 Task: Open a blank sheet, save the file as dogs.html Insert a picture of 'Dog' with name  ' Dog.png ' Apply border to the image, change style to straight line, color Brown and width '4 pt'
Action: Mouse moved to (296, 204)
Screenshot: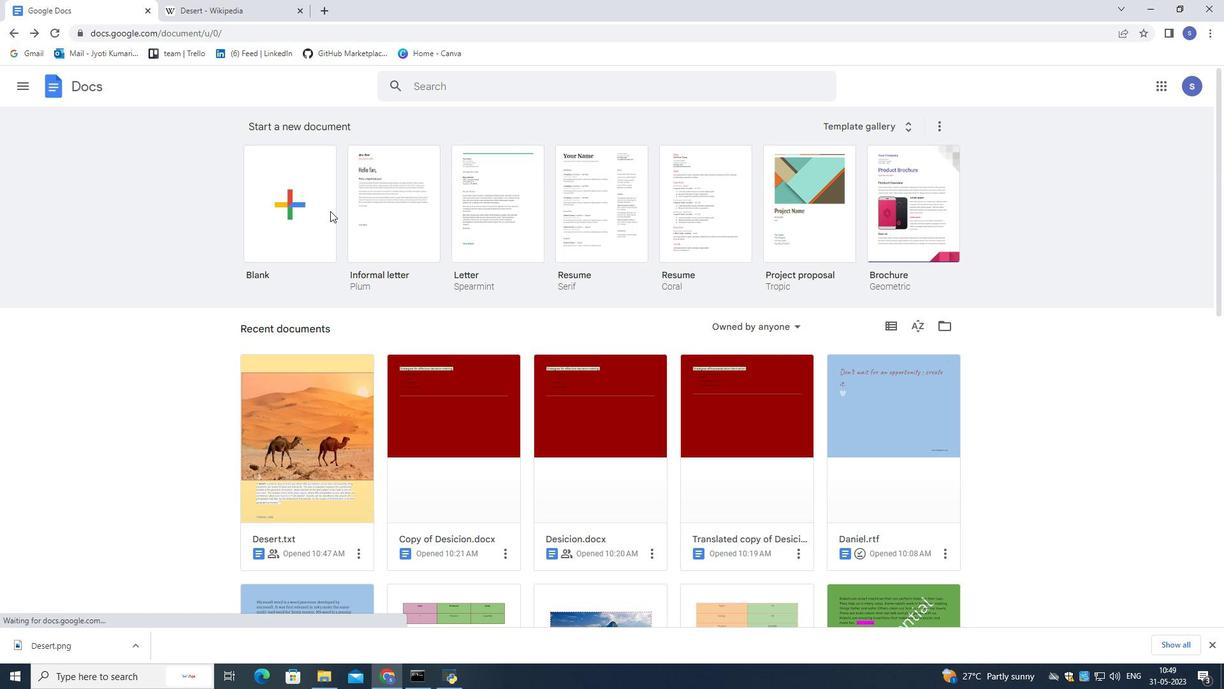 
Action: Mouse pressed left at (296, 204)
Screenshot: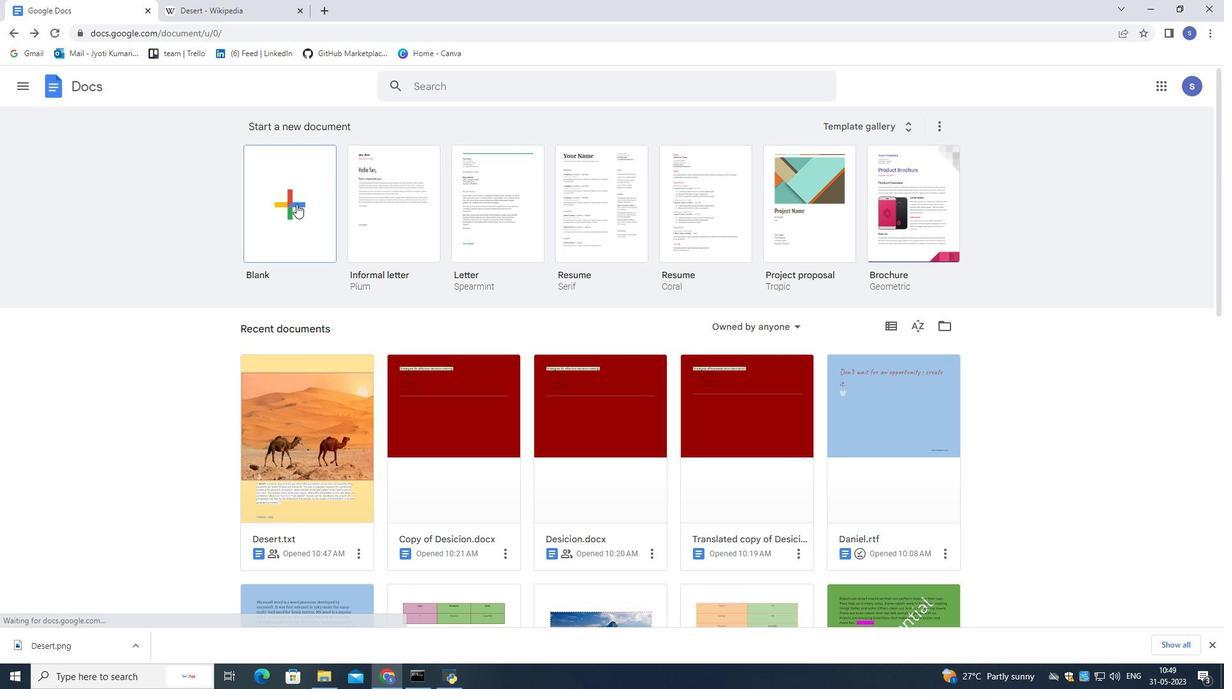 
Action: Mouse moved to (68, 81)
Screenshot: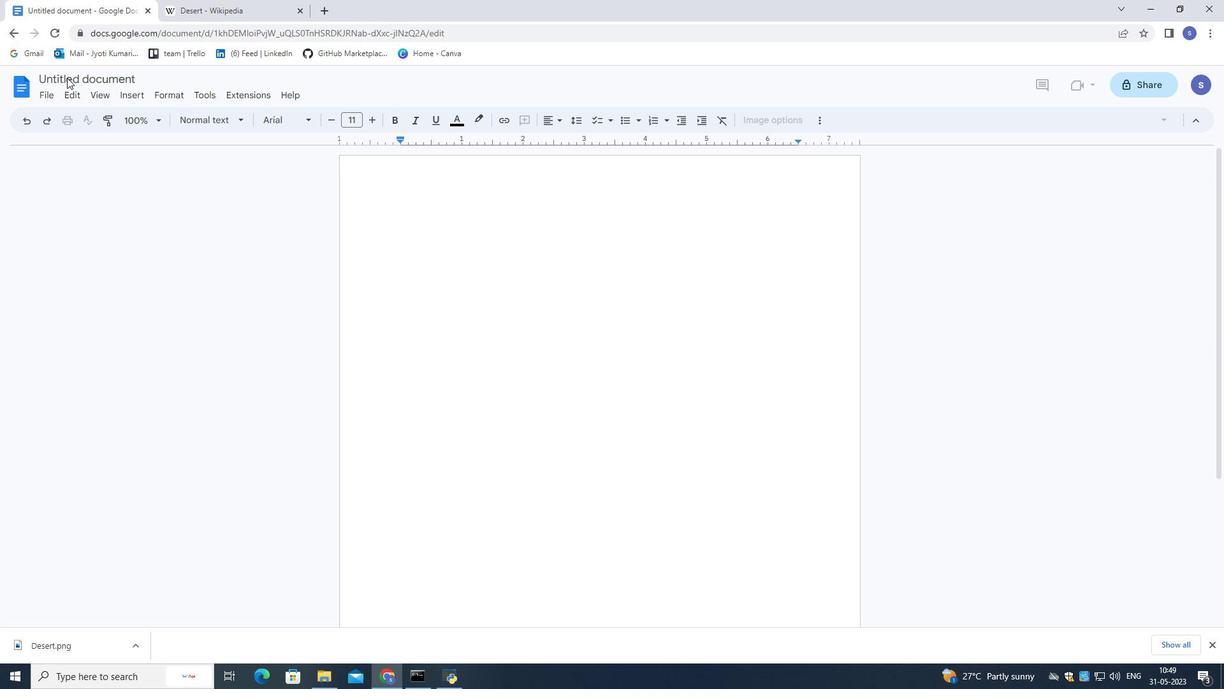
Action: Mouse pressed left at (68, 81)
Screenshot: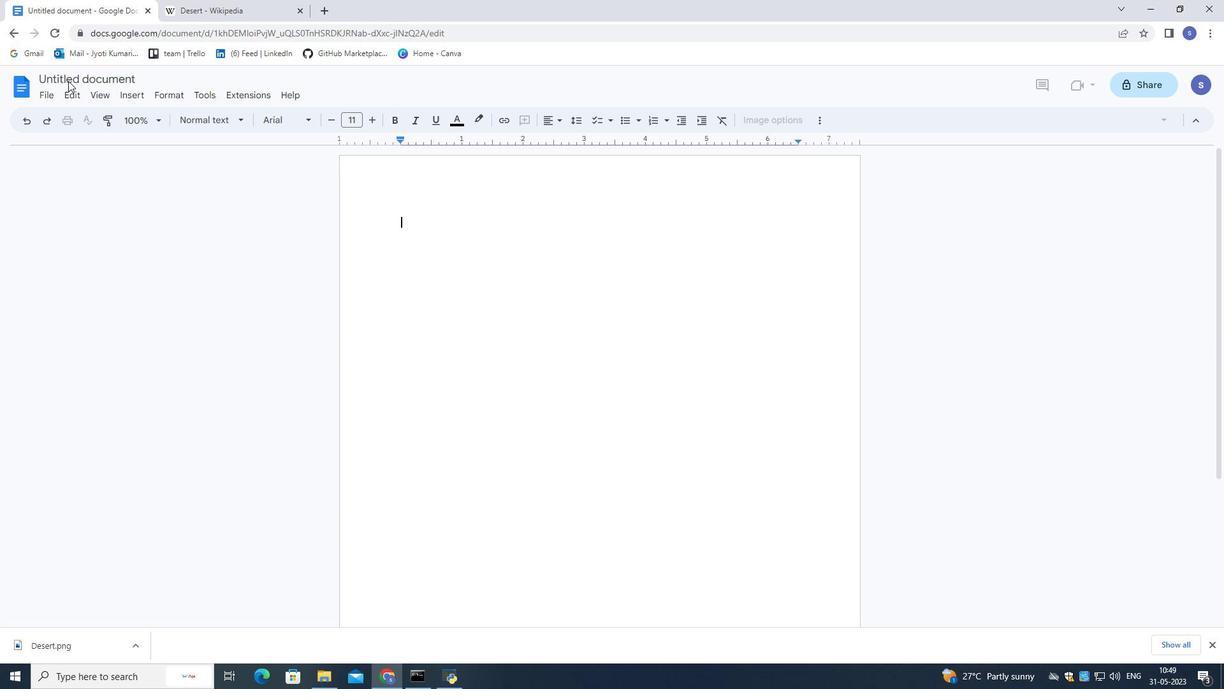 
Action: Mouse moved to (67, 75)
Screenshot: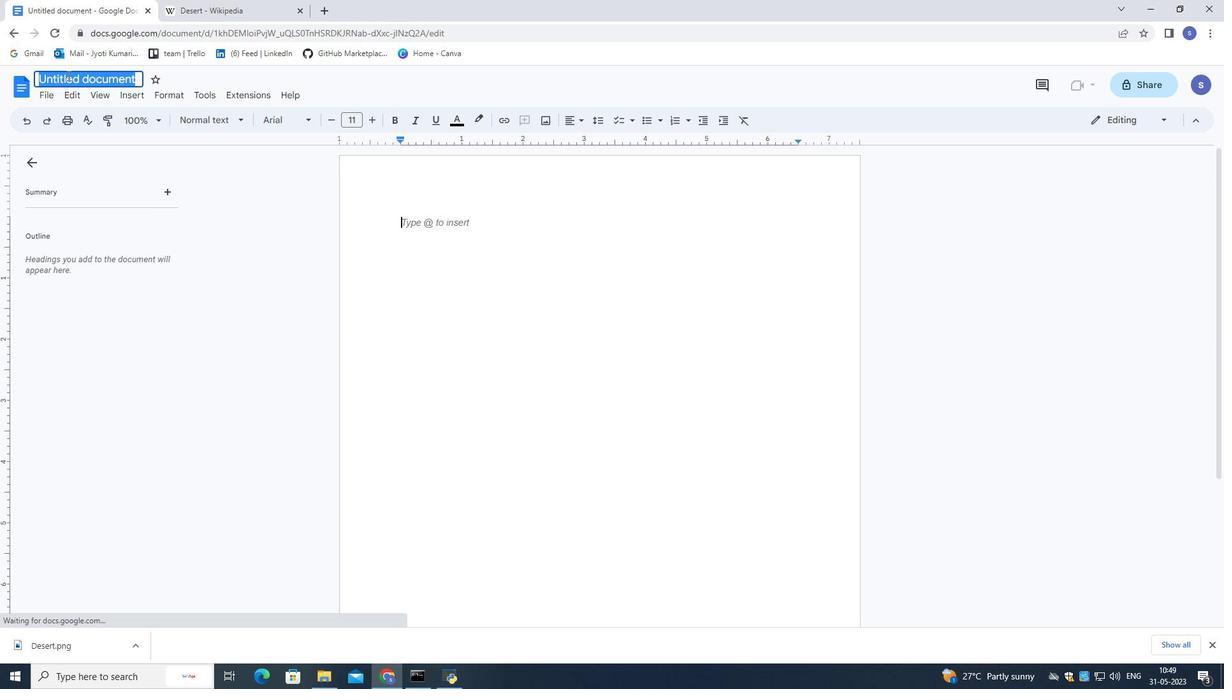 
Action: Key pressed d
Screenshot: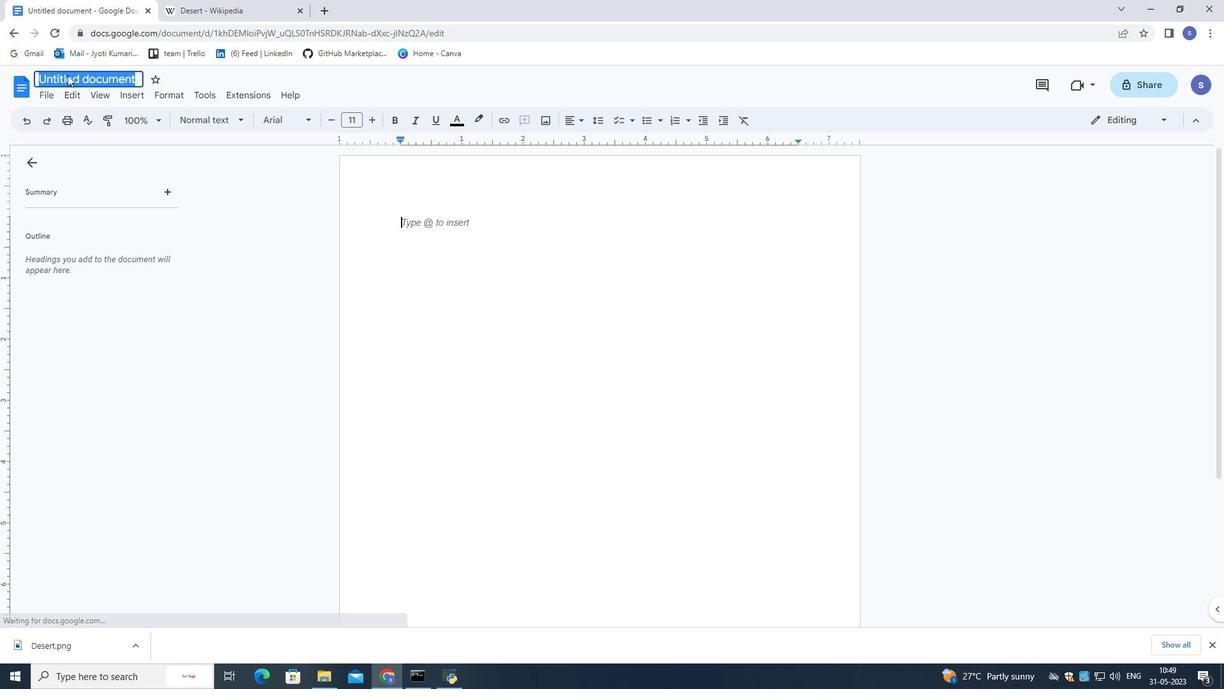 
Action: Mouse moved to (65, 73)
Screenshot: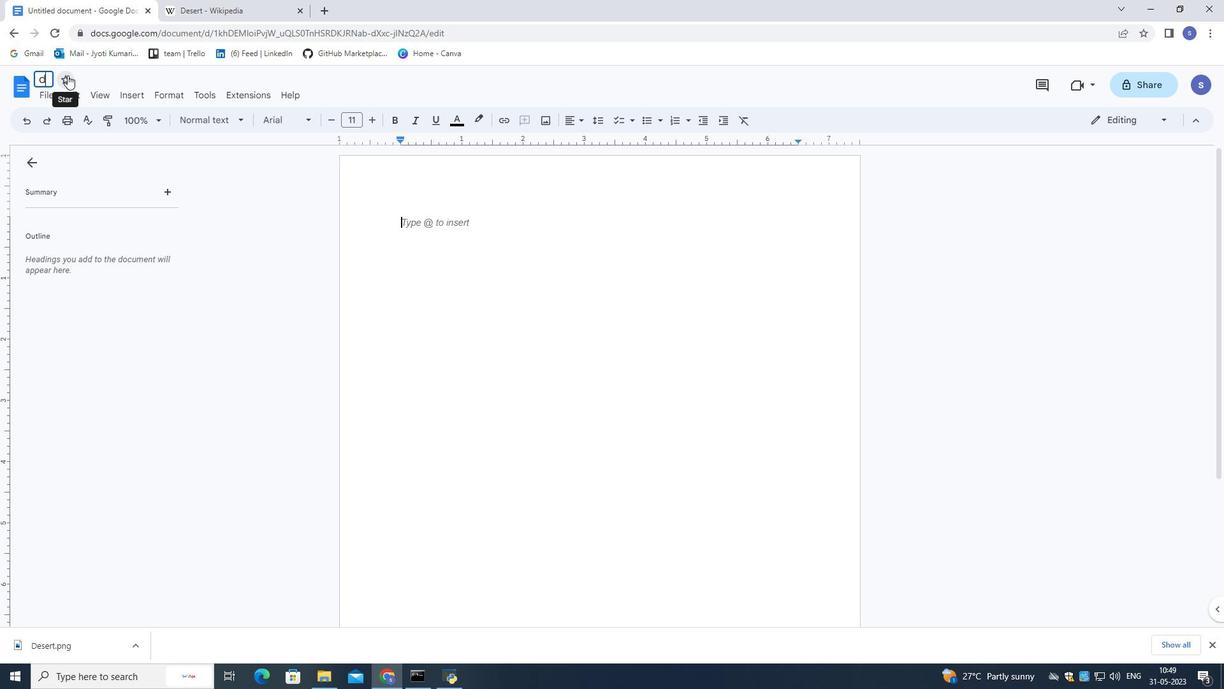
Action: Key pressed o
Screenshot: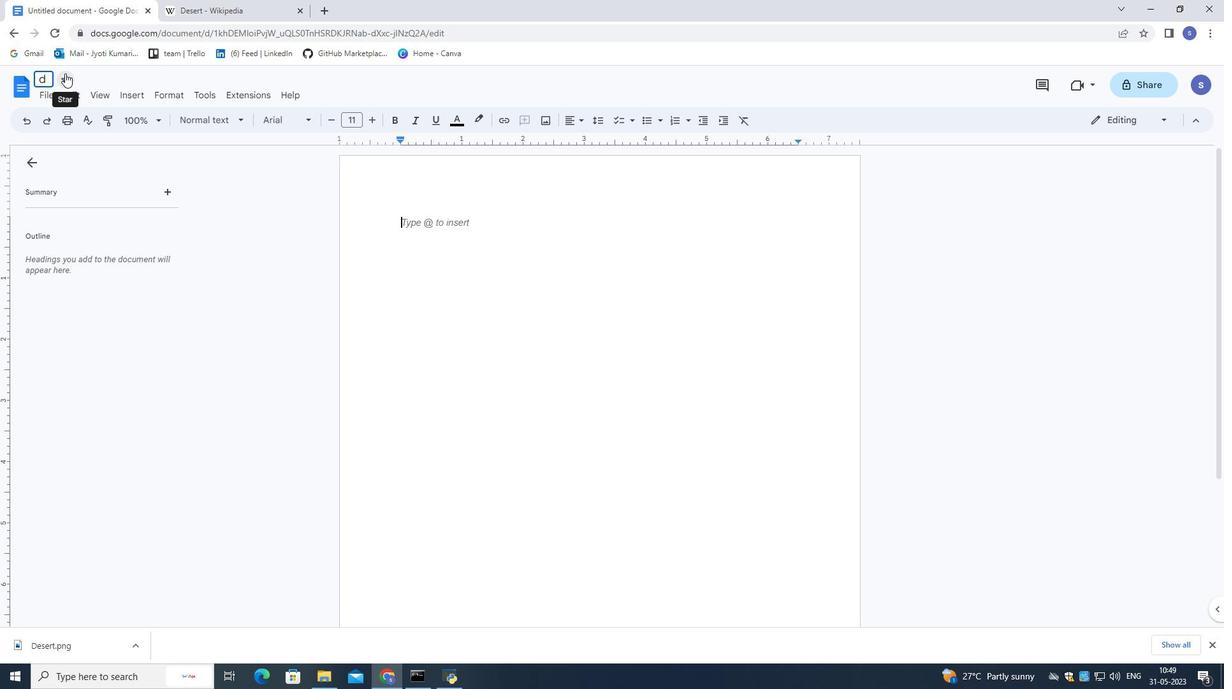 
Action: Mouse moved to (64, 72)
Screenshot: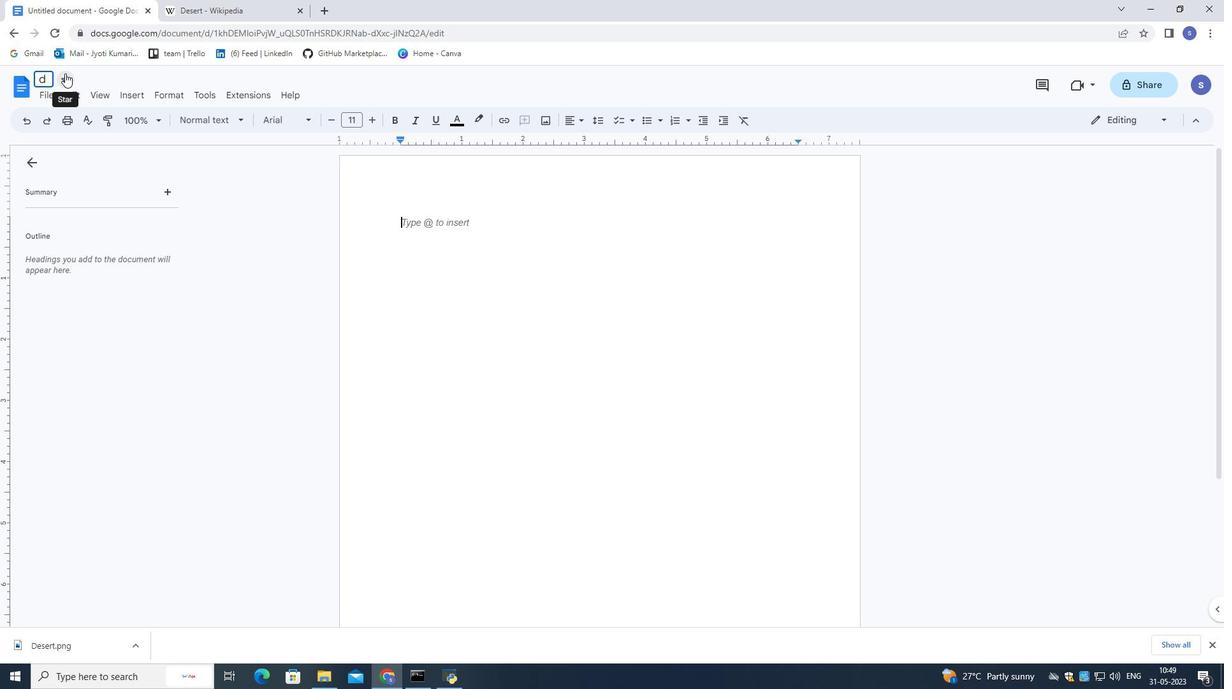 
Action: Key pressed gs
Screenshot: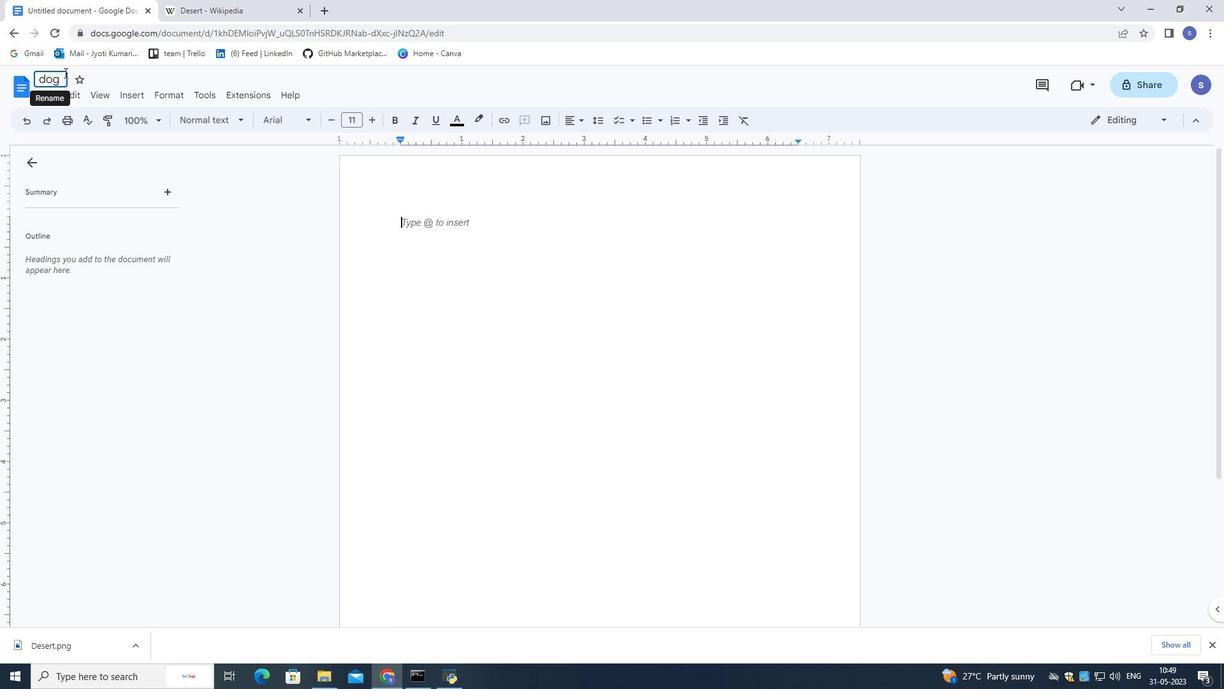 
Action: Mouse moved to (64, 72)
Screenshot: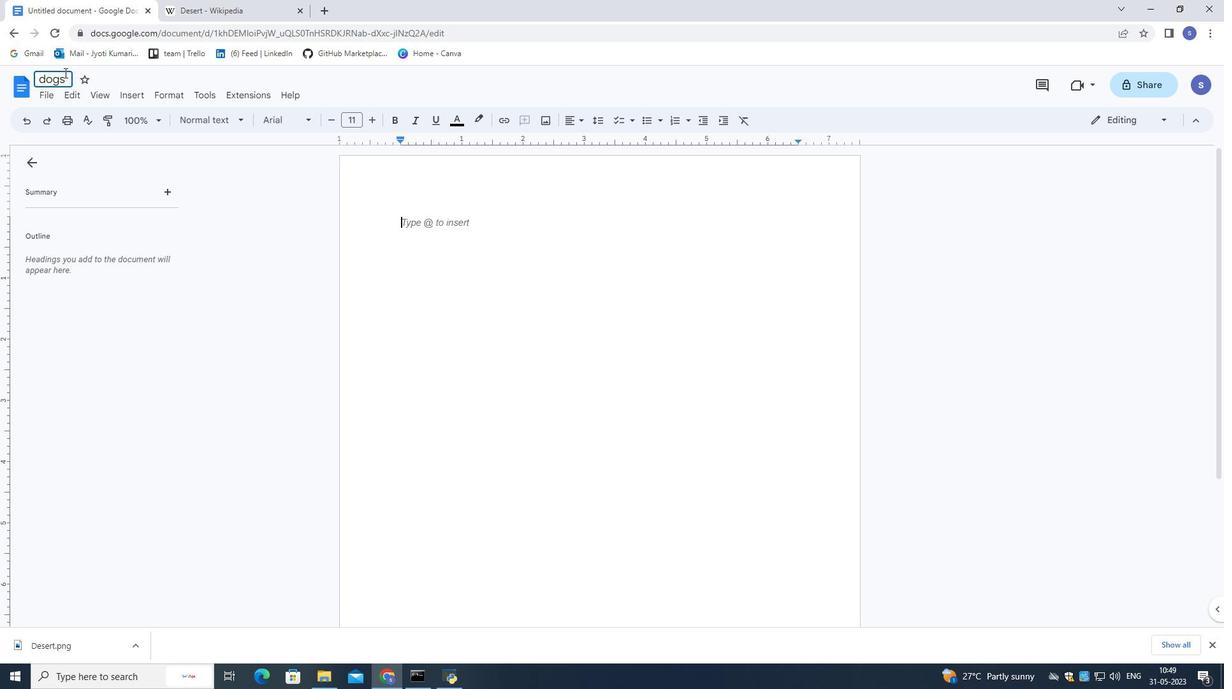 
Action: Key pressed .htnl
Screenshot: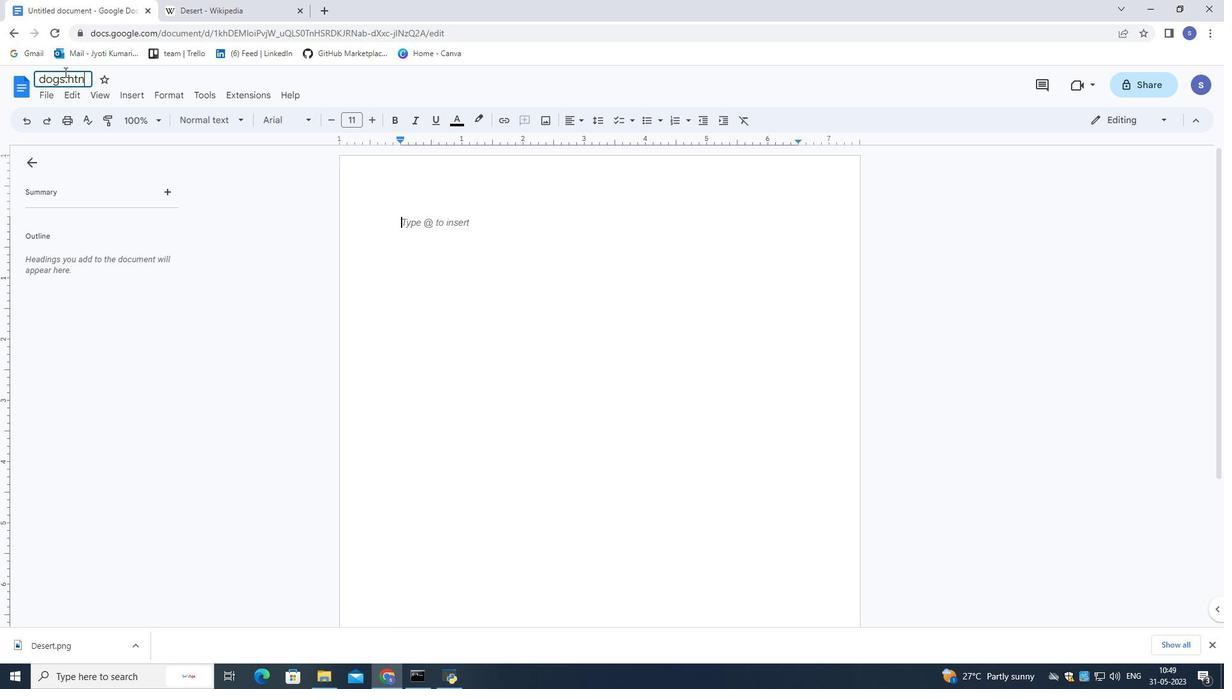 
Action: Mouse moved to (62, 69)
Screenshot: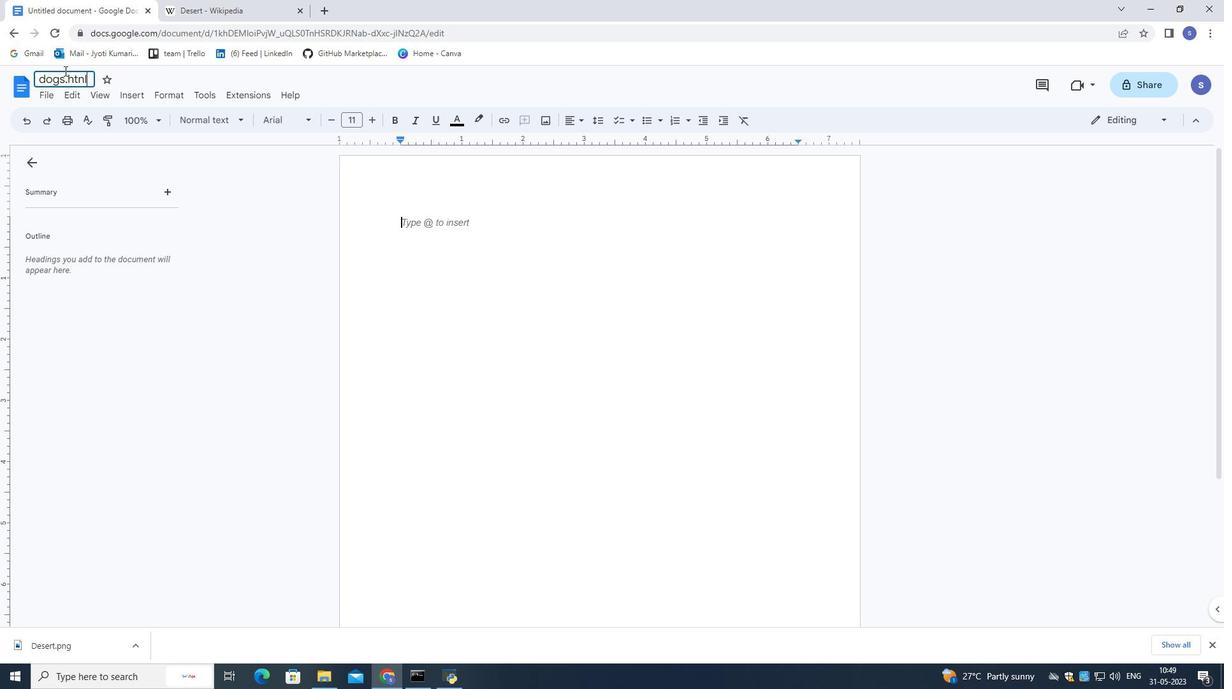 
Action: Key pressed <Key.enter>
Screenshot: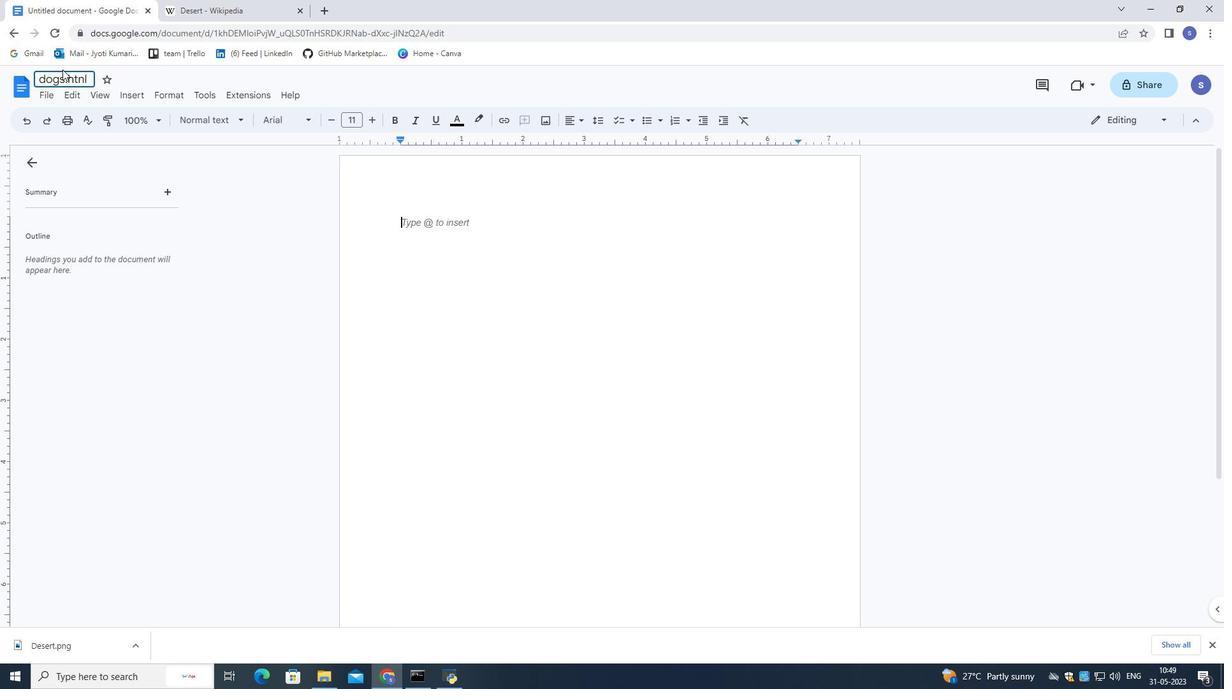 
Action: Mouse moved to (298, 9)
Screenshot: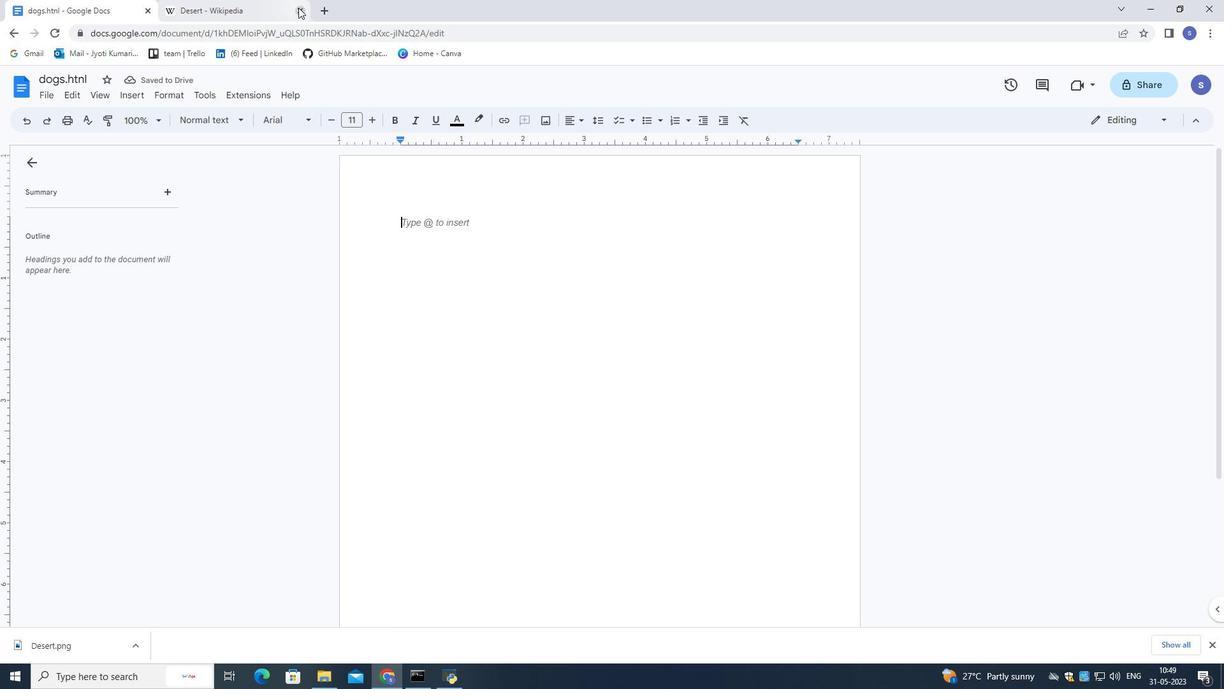 
Action: Mouse pressed left at (298, 9)
Screenshot: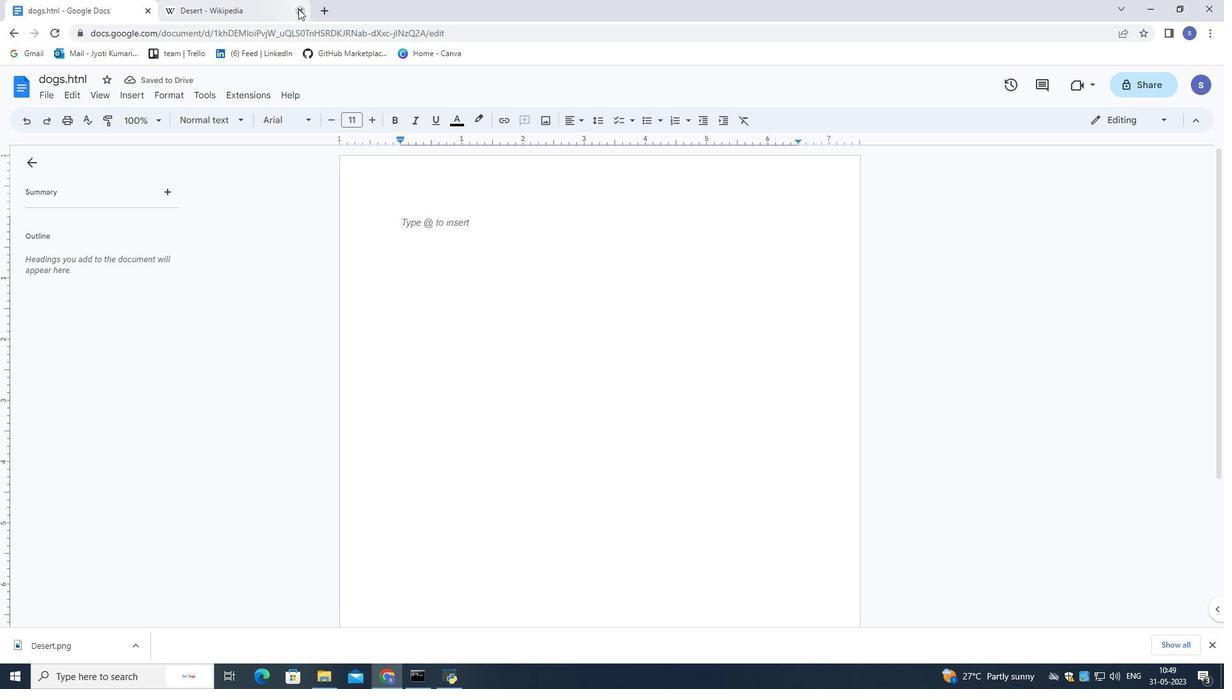 
Action: Mouse moved to (165, 14)
Screenshot: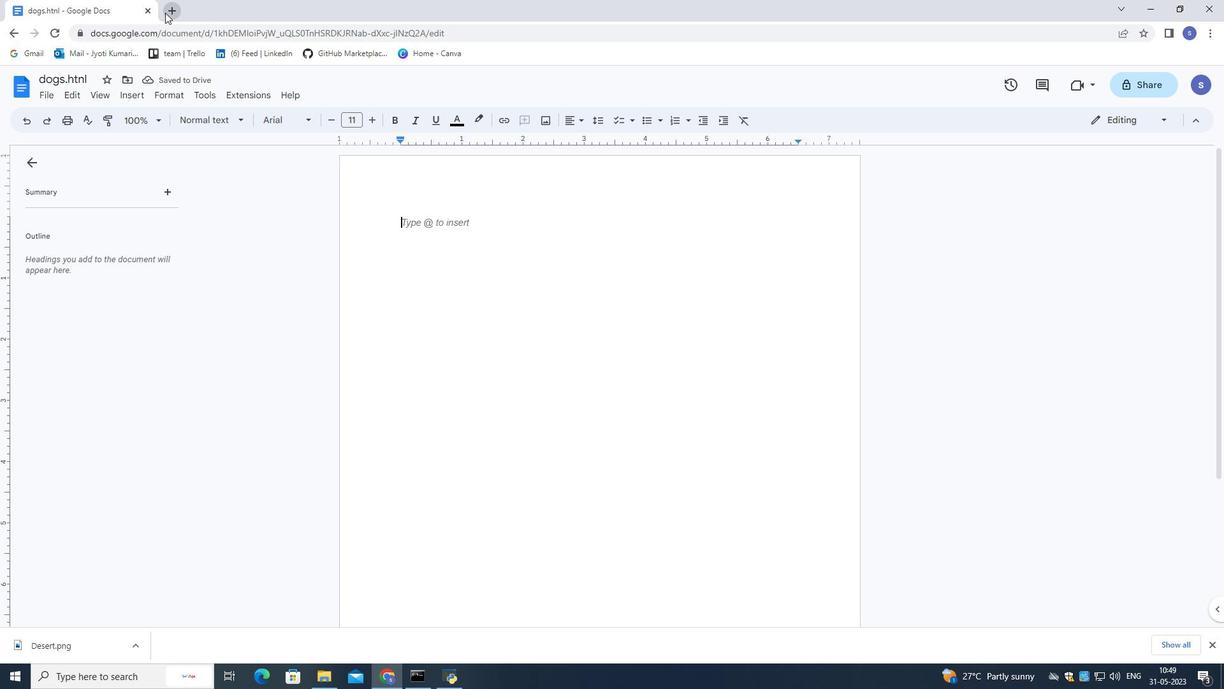 
Action: Mouse pressed left at (165, 14)
Screenshot: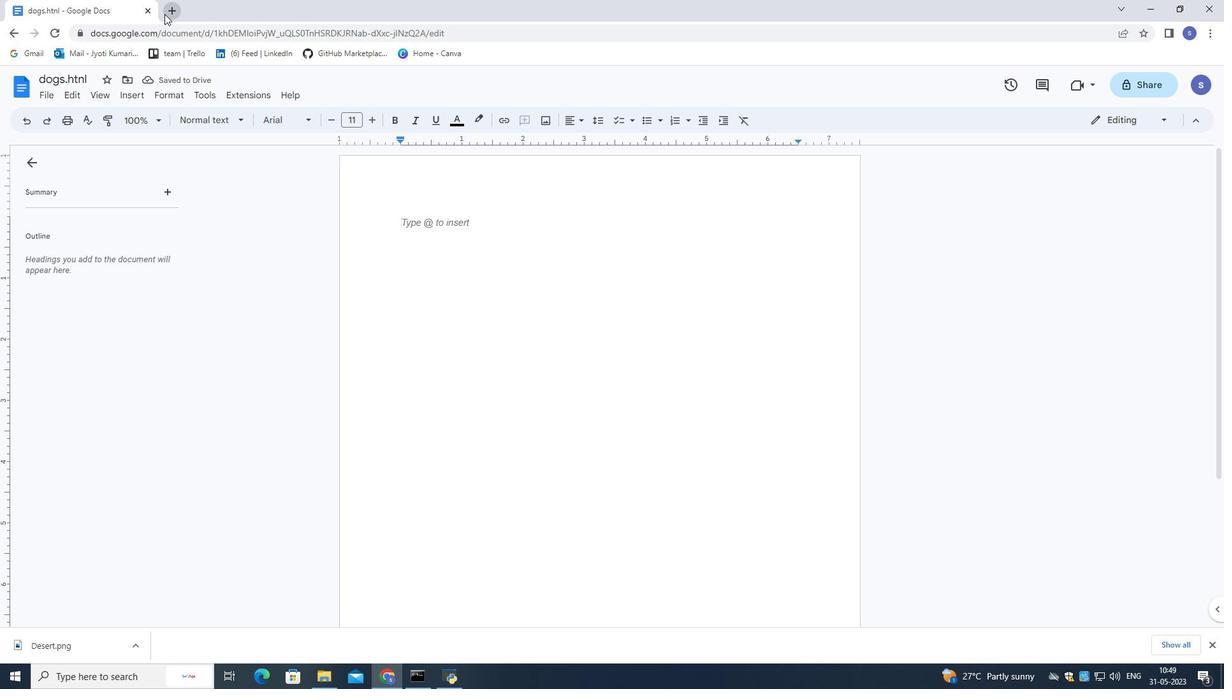 
Action: Mouse moved to (170, 17)
Screenshot: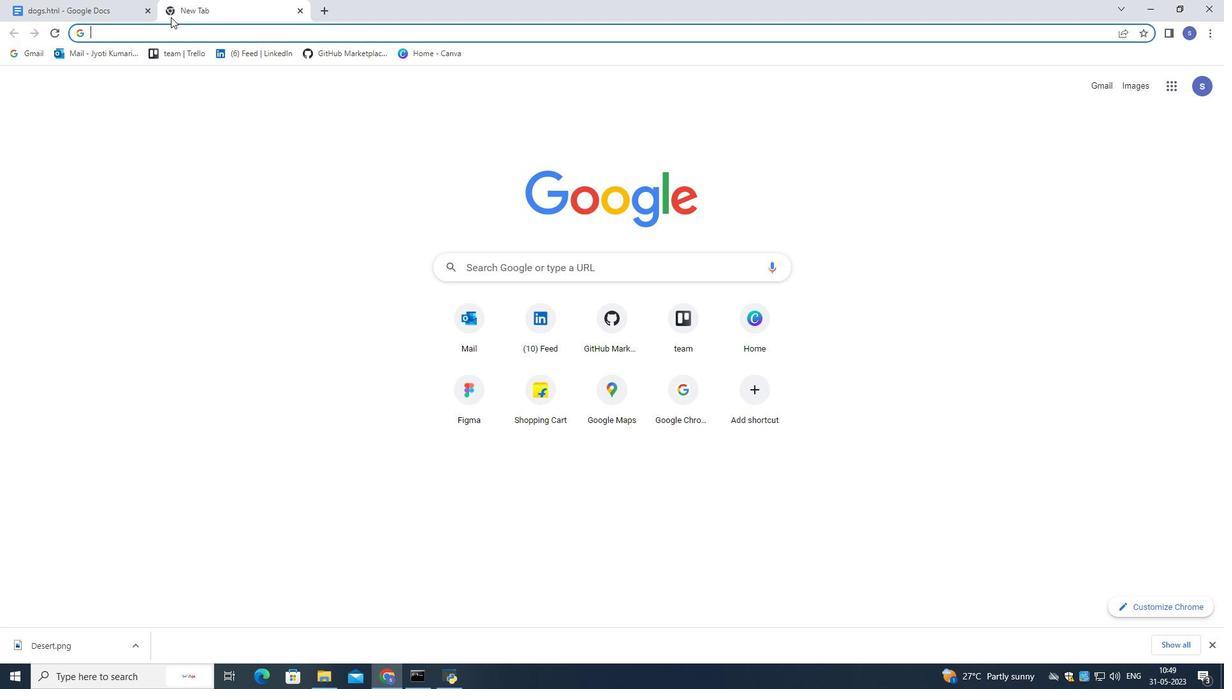 
Action: Key pressed g
Screenshot: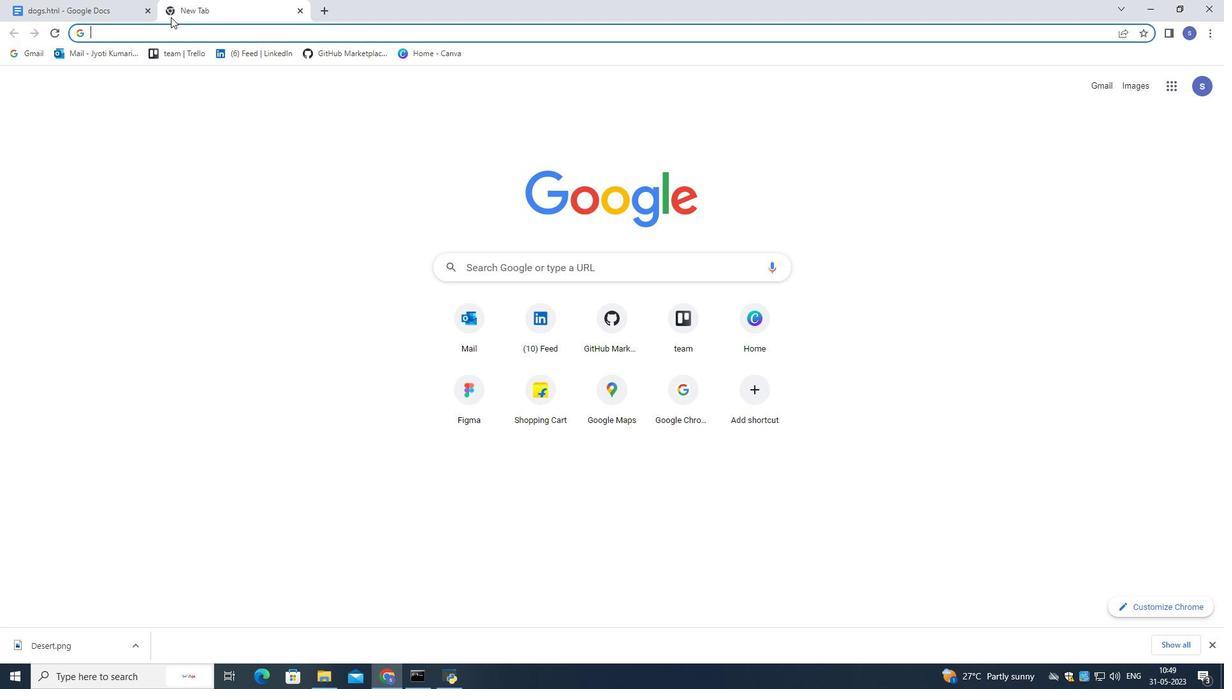 
Action: Mouse moved to (174, 21)
Screenshot: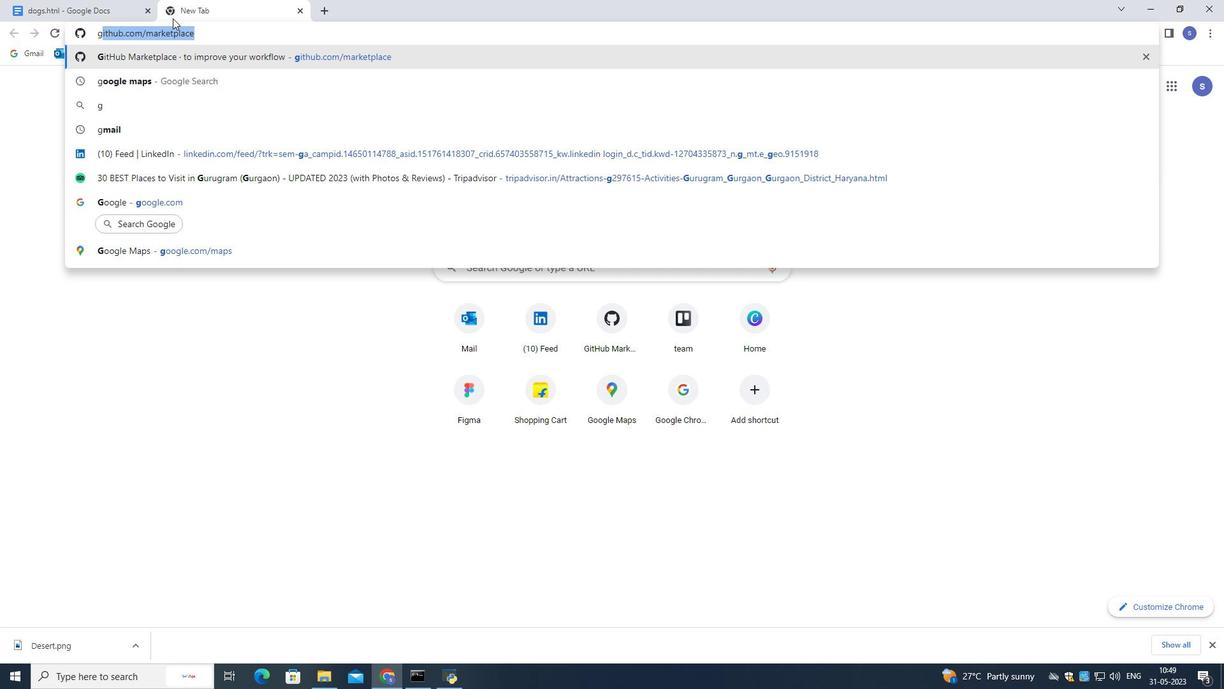 
Action: Key pressed <Key.backspace>
Screenshot: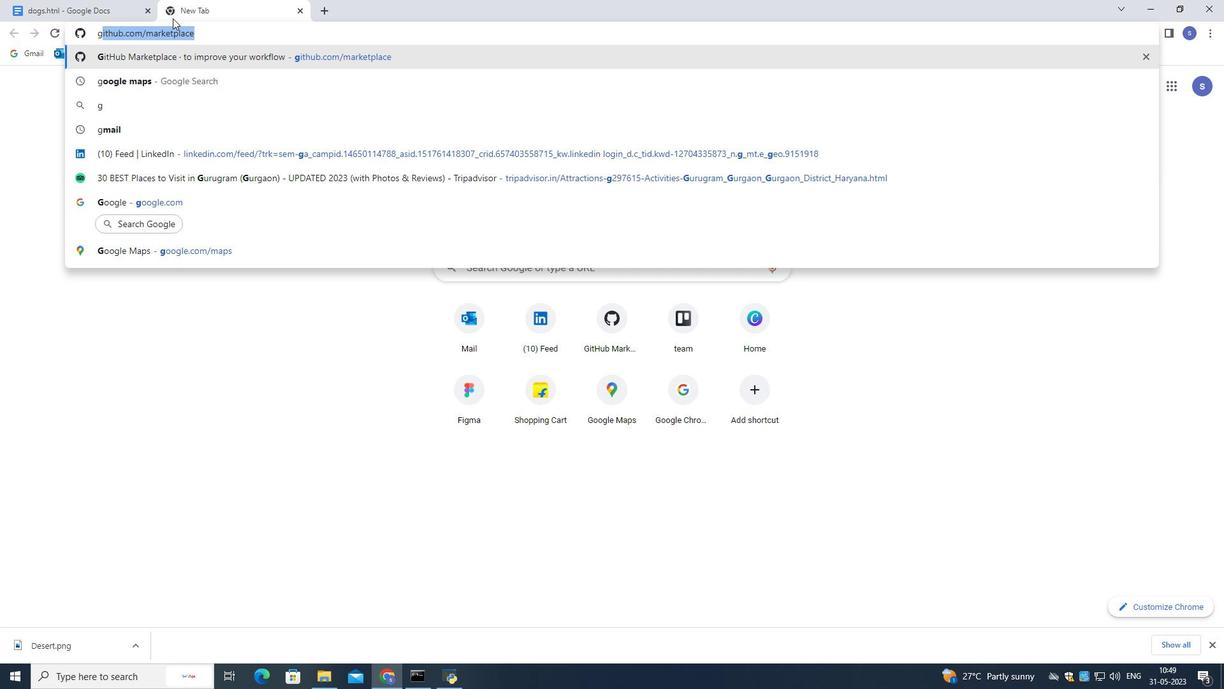 
Action: Mouse moved to (178, 25)
Screenshot: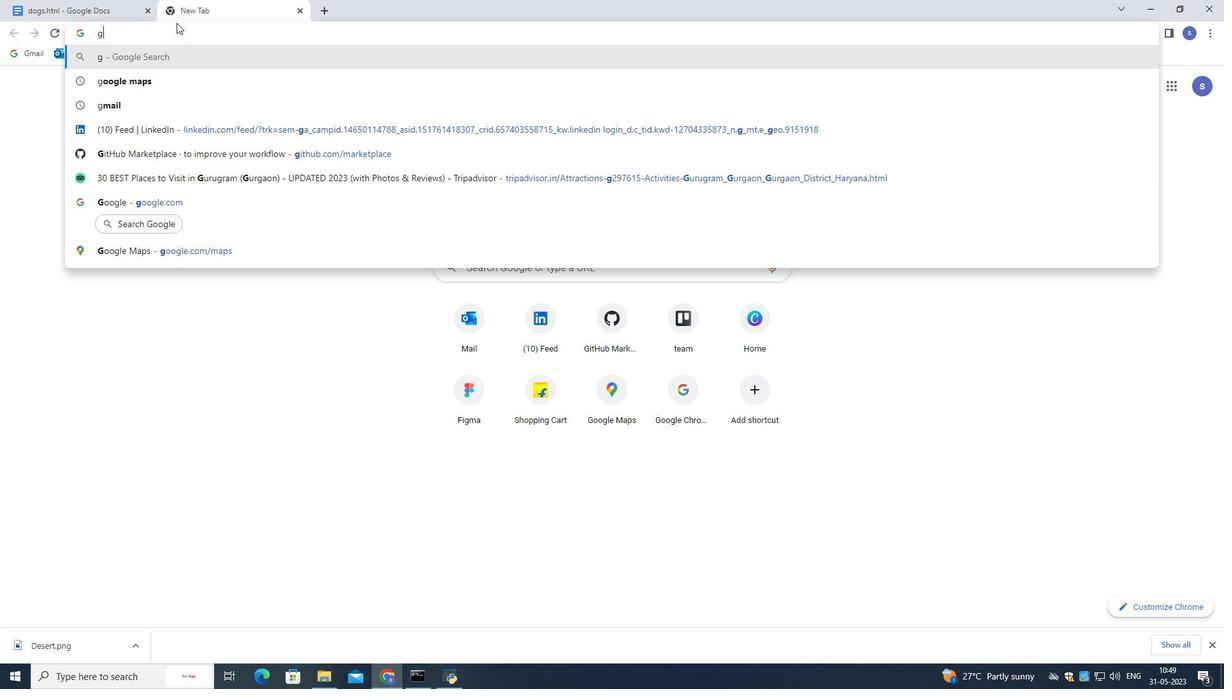 
Action: Key pressed dog<Key.space>pic
Screenshot: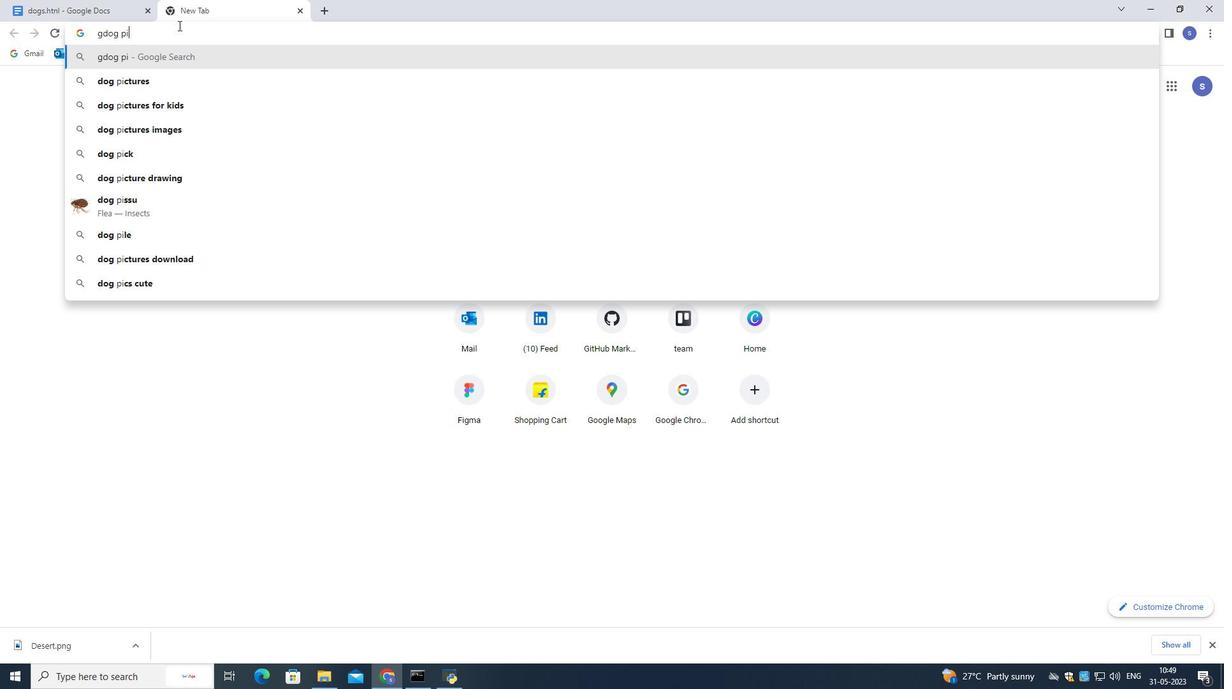 
Action: Mouse moved to (204, 81)
Screenshot: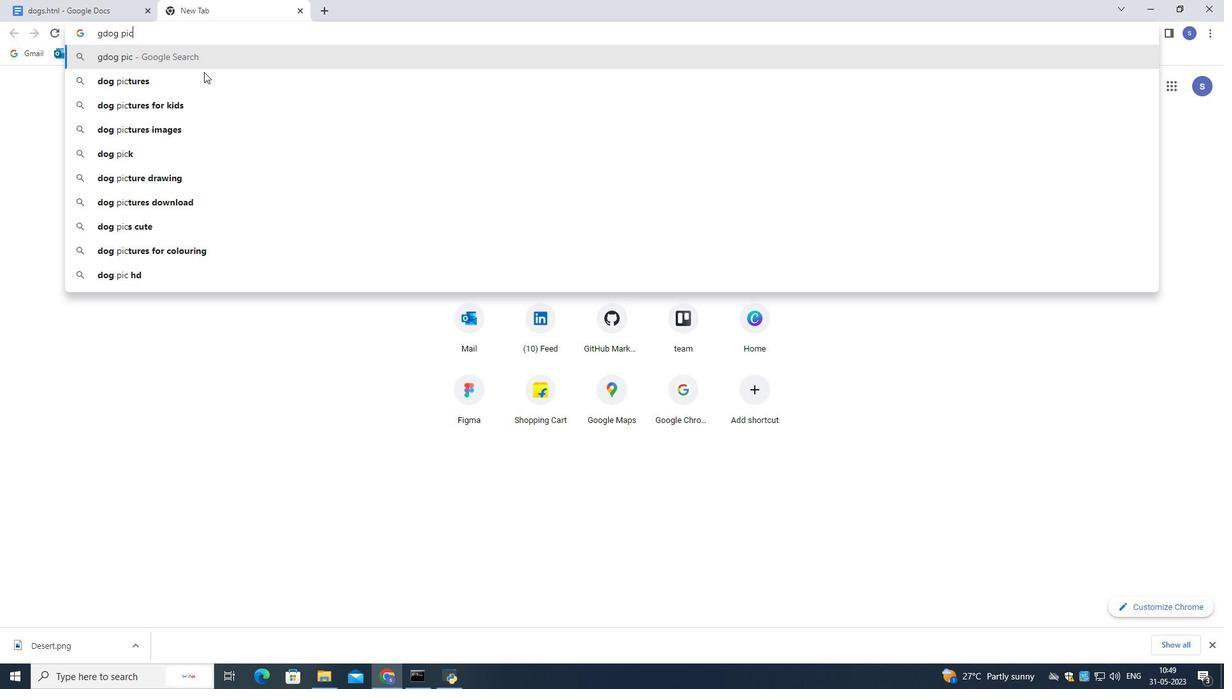 
Action: Mouse pressed left at (204, 81)
Screenshot: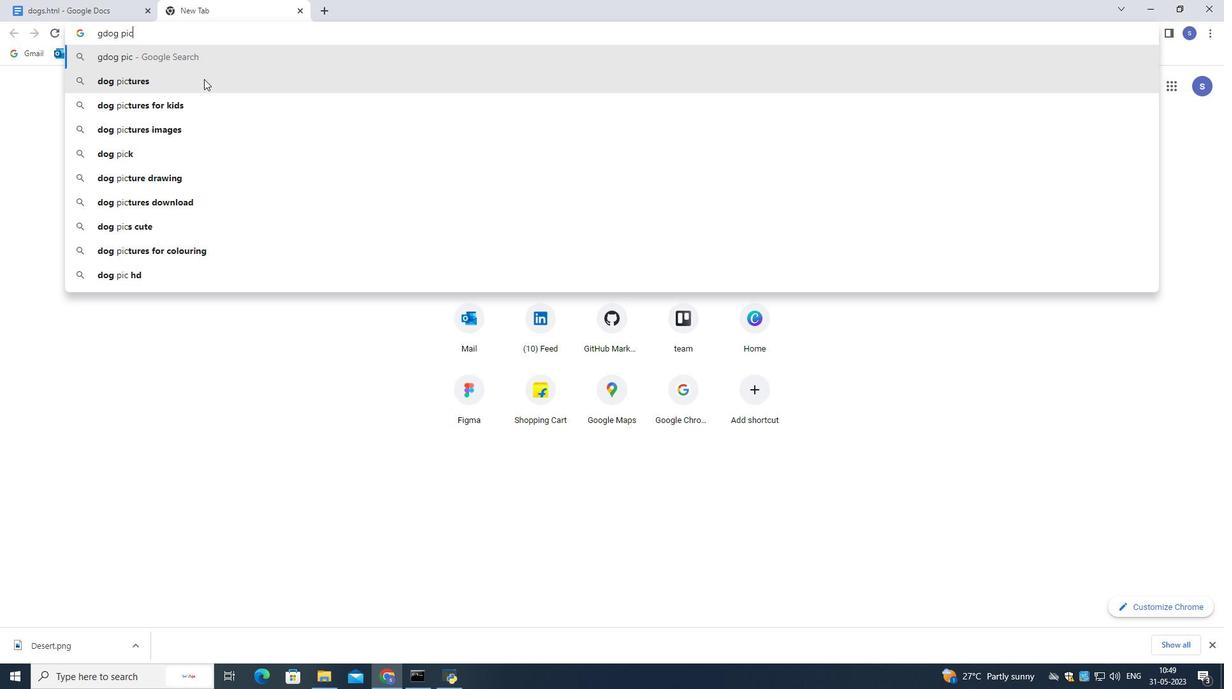 
Action: Mouse moved to (341, 499)
Screenshot: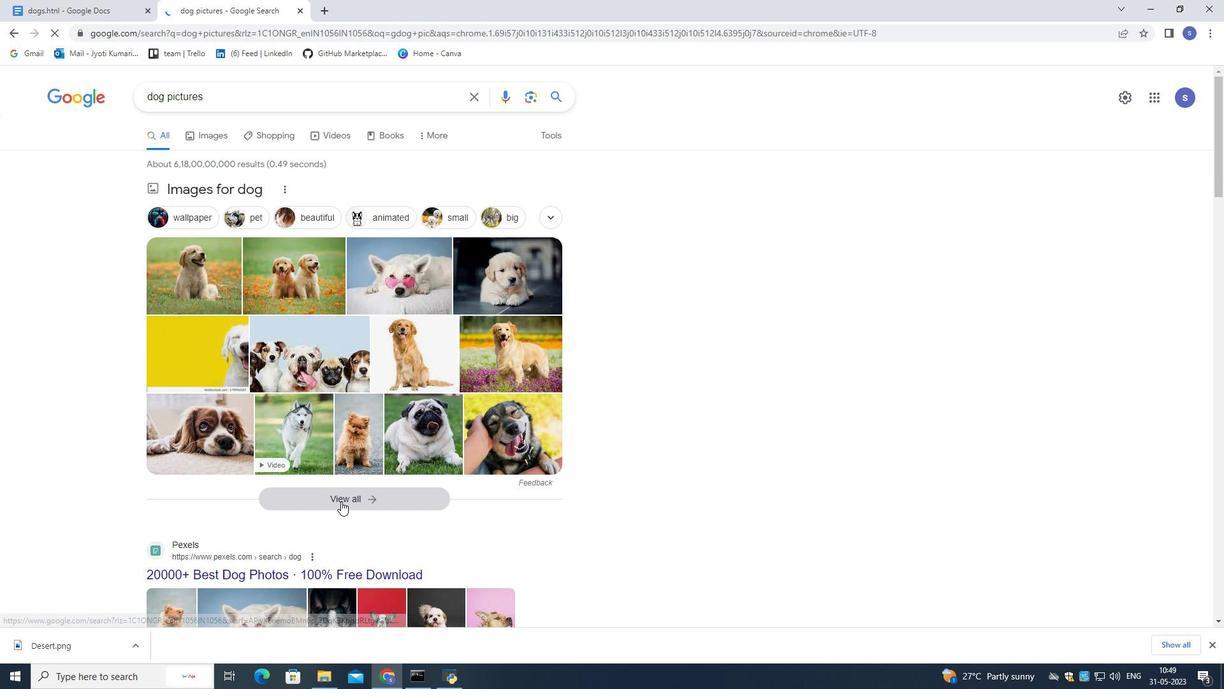 
Action: Mouse pressed left at (341, 499)
Screenshot: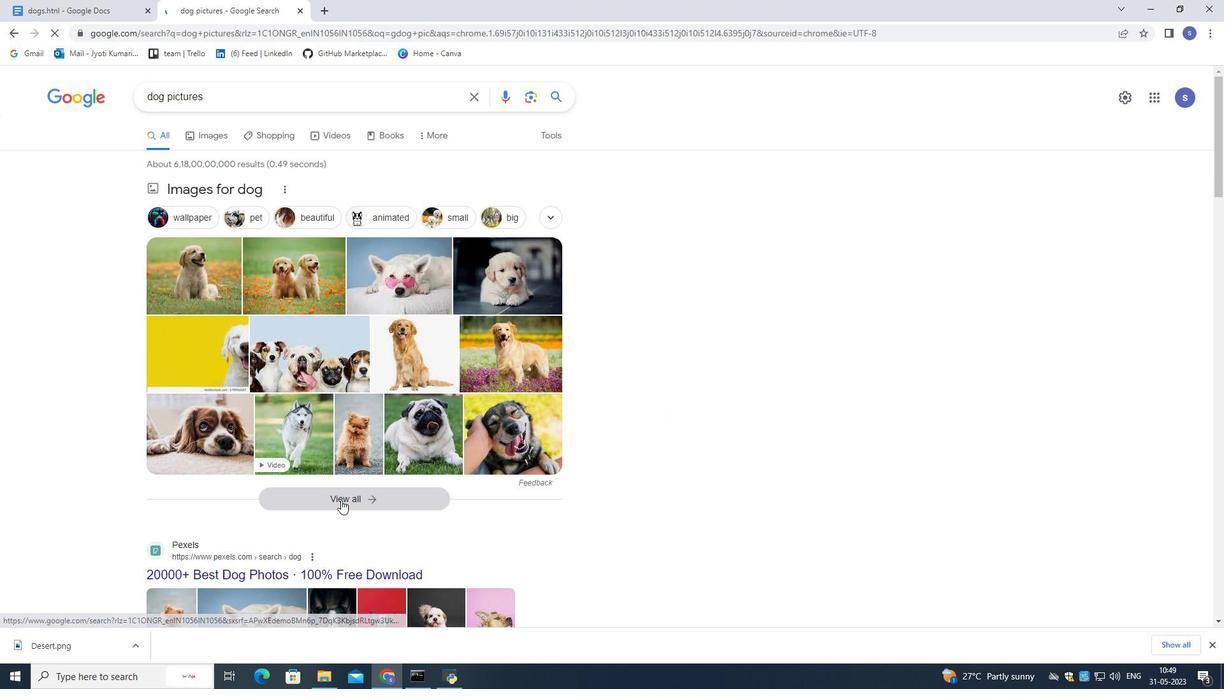 
Action: Mouse moved to (317, 396)
Screenshot: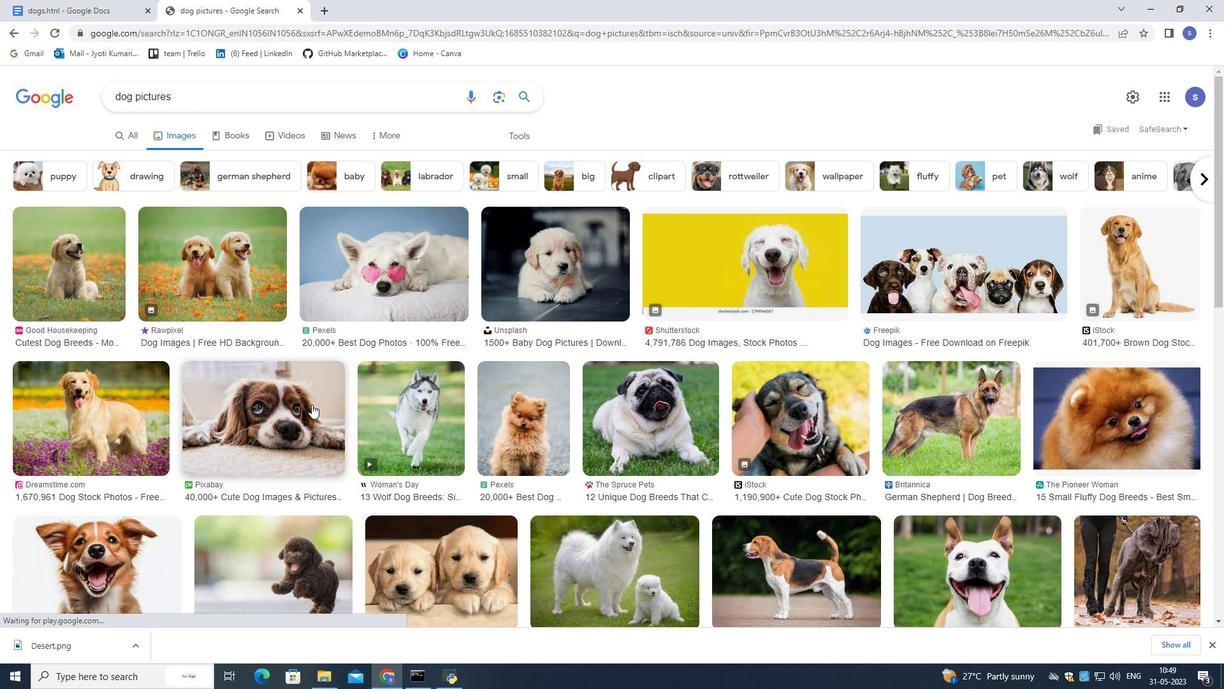 
Action: Mouse scrolled (317, 396) with delta (0, 0)
Screenshot: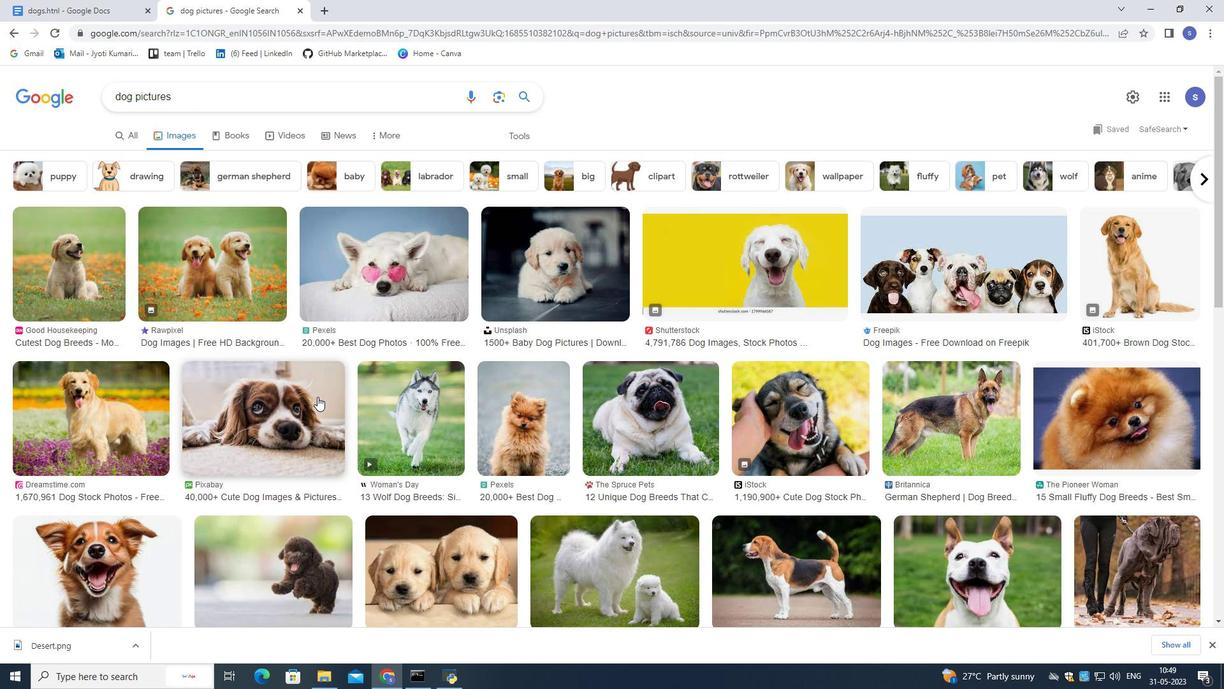 
Action: Mouse scrolled (317, 396) with delta (0, 0)
Screenshot: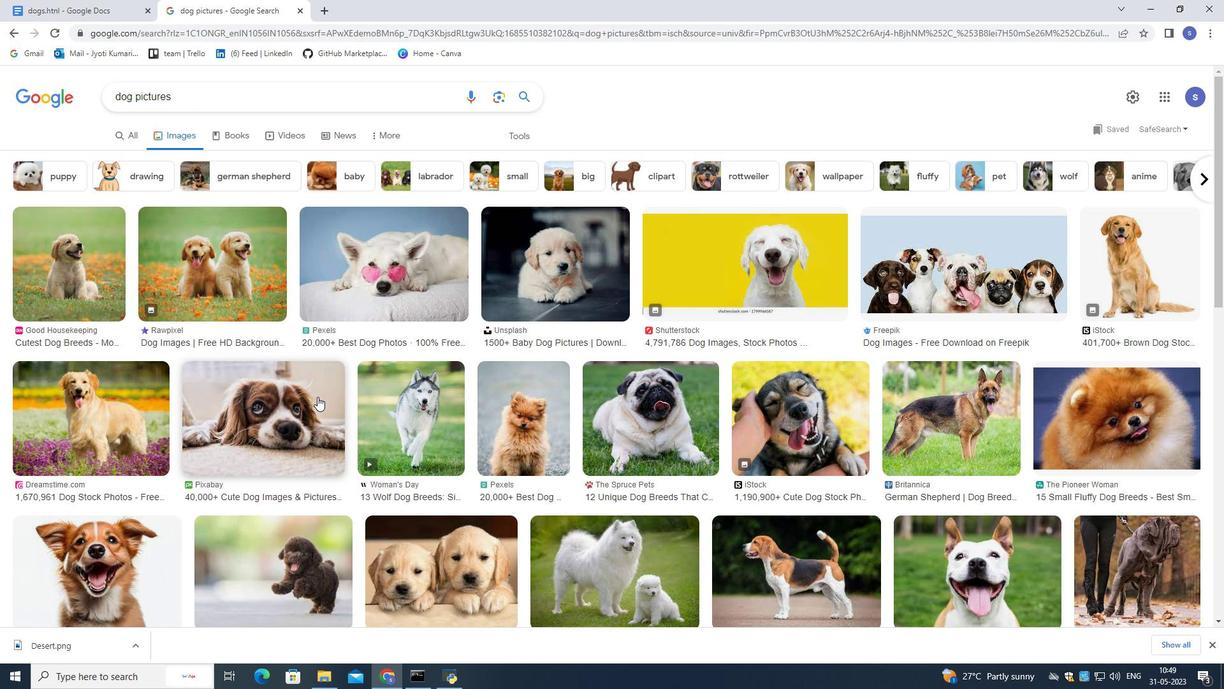 
Action: Mouse scrolled (317, 396) with delta (0, 0)
Screenshot: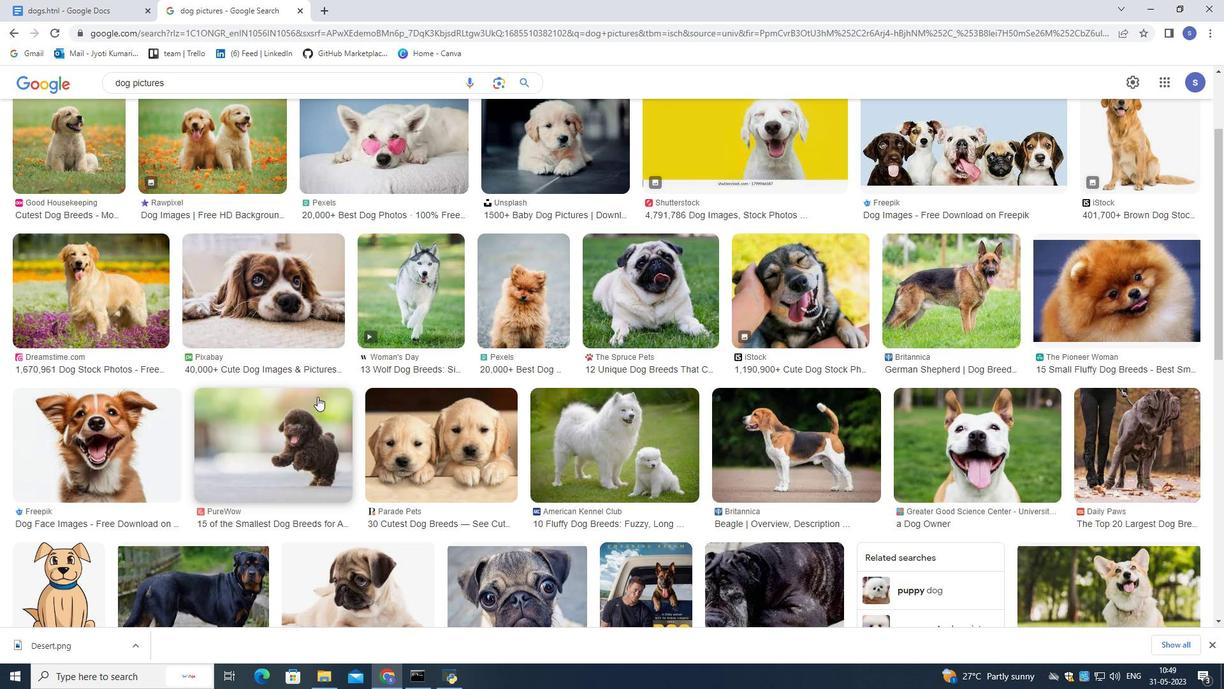 
Action: Mouse scrolled (317, 396) with delta (0, 0)
Screenshot: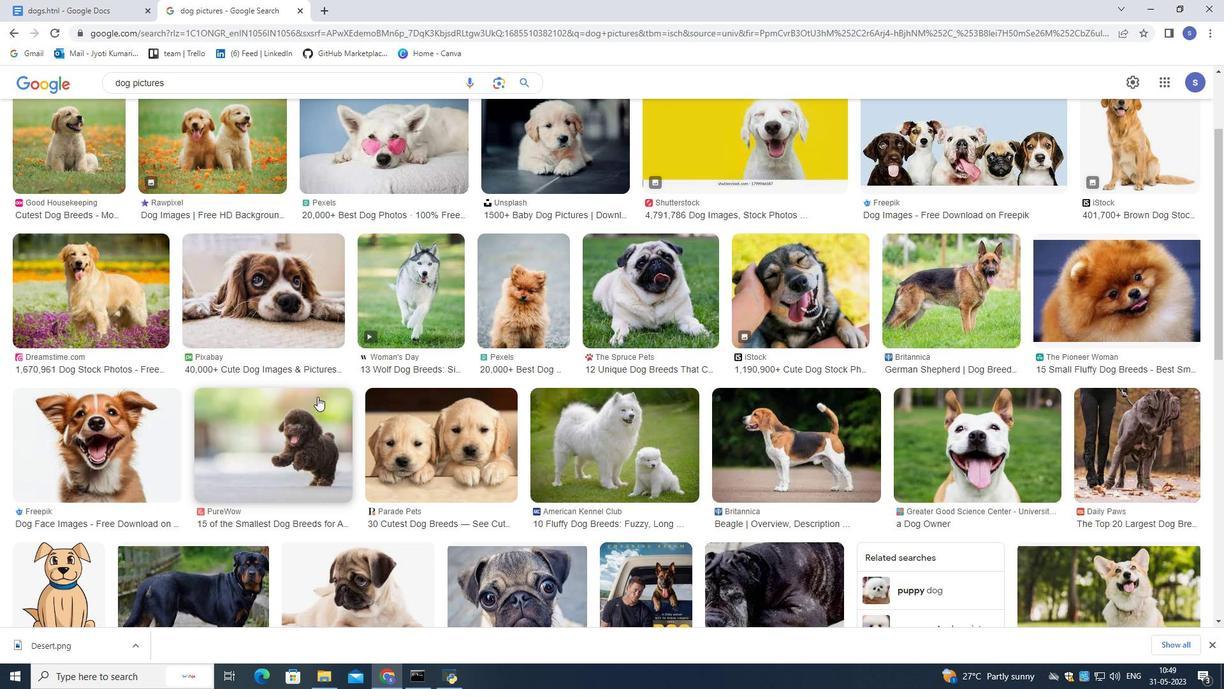 
Action: Mouse scrolled (317, 396) with delta (0, 0)
Screenshot: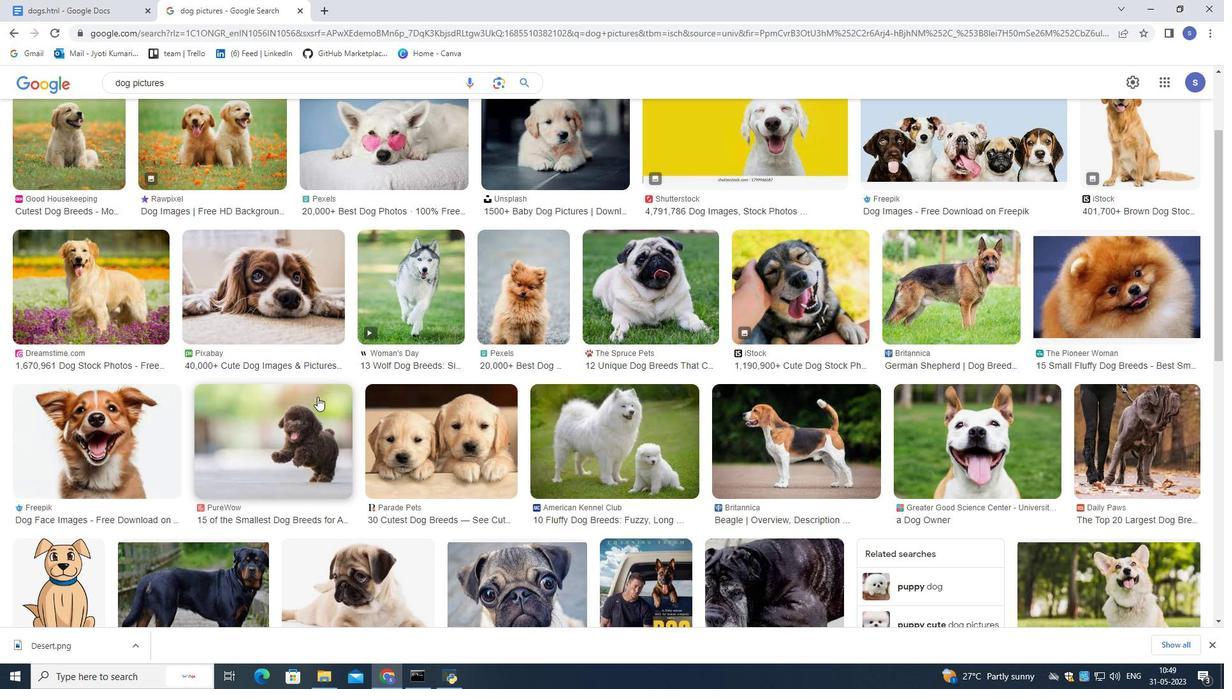 
Action: Mouse scrolled (317, 396) with delta (0, 0)
Screenshot: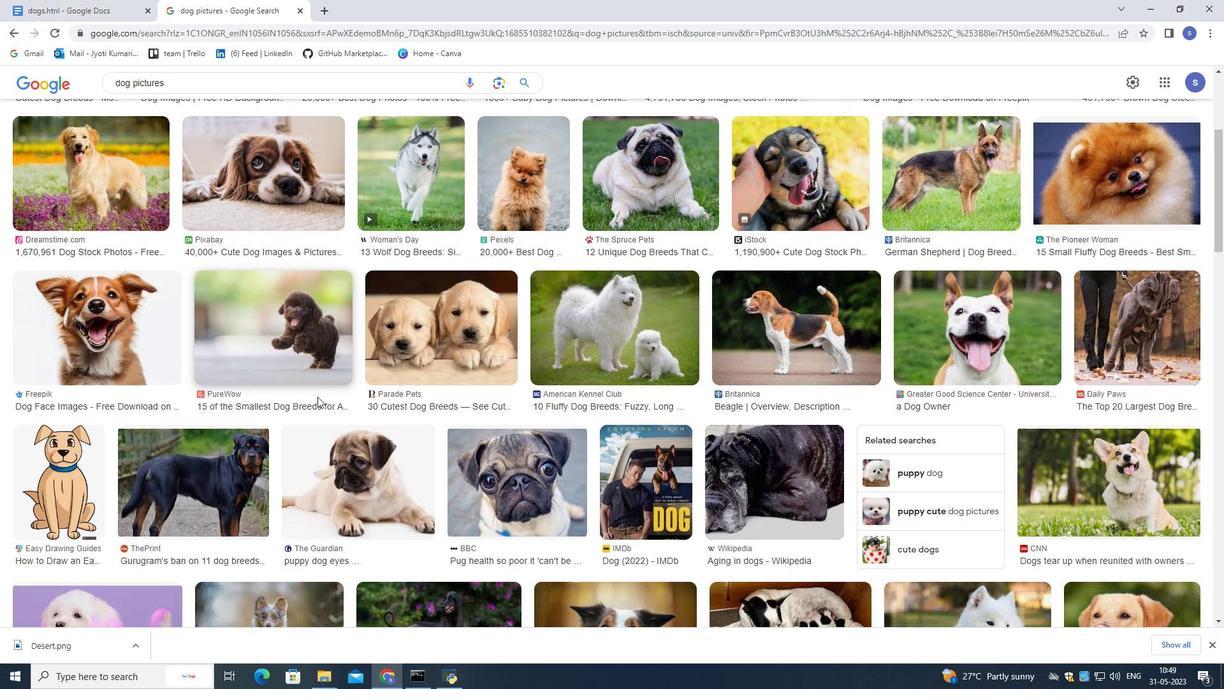 
Action: Mouse scrolled (317, 396) with delta (0, 0)
Screenshot: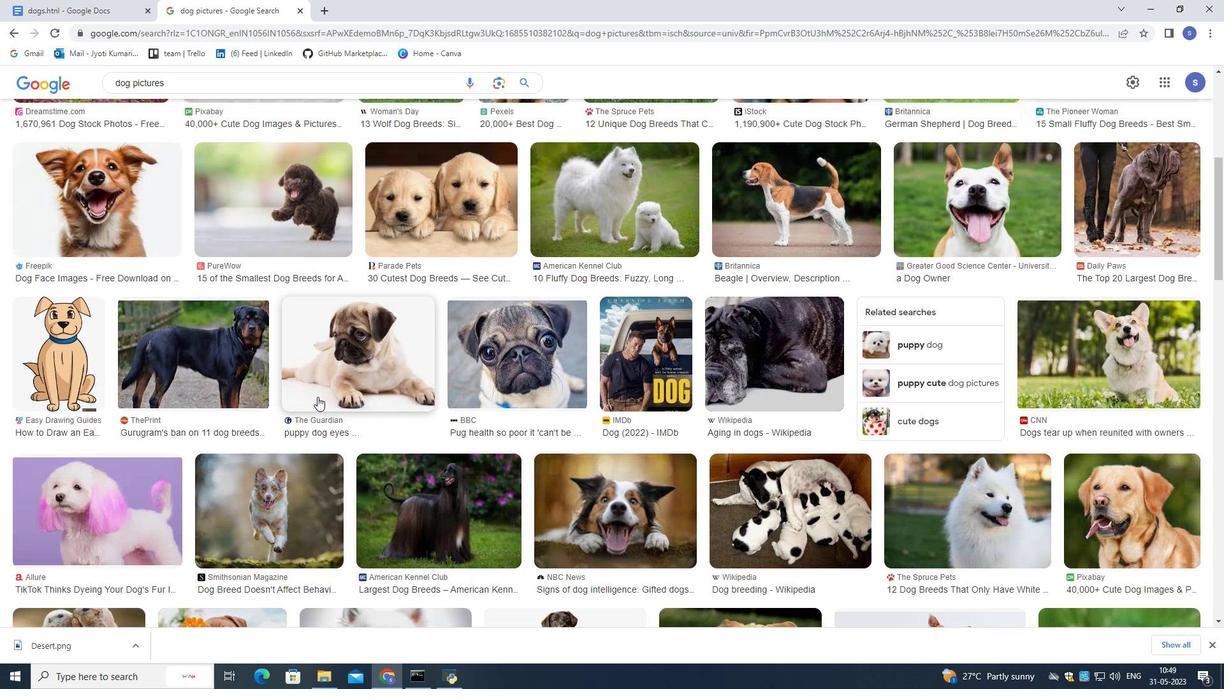 
Action: Mouse scrolled (317, 396) with delta (0, 0)
Screenshot: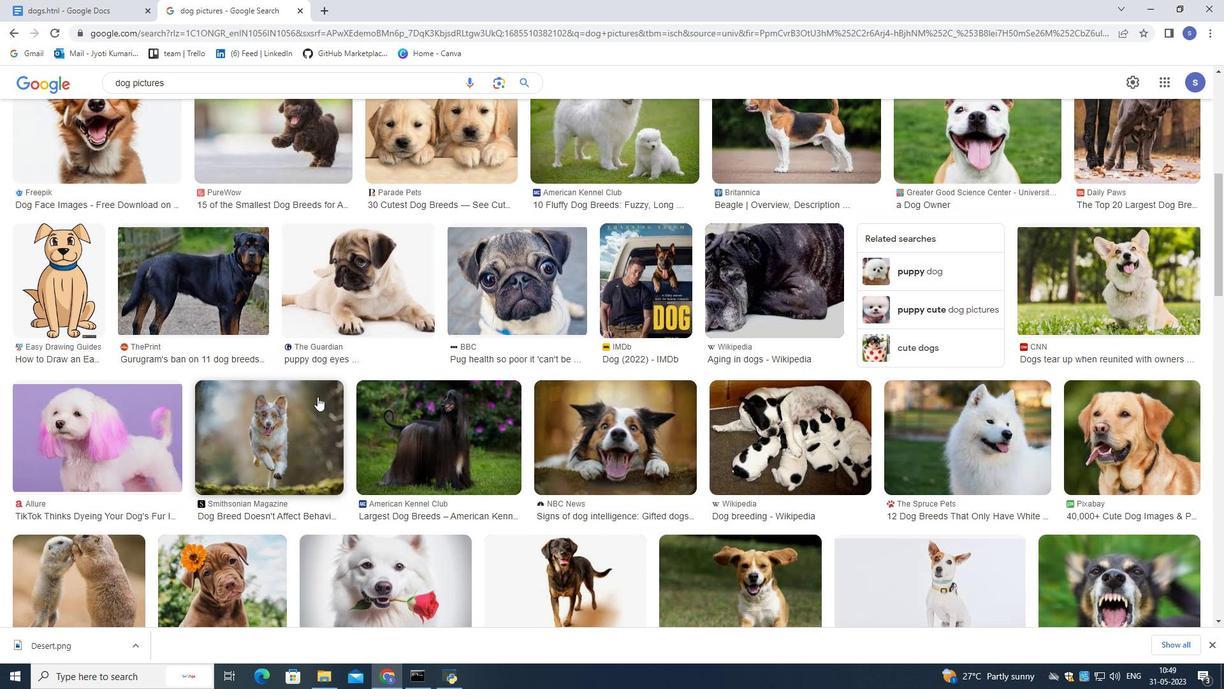 
Action: Mouse scrolled (317, 396) with delta (0, 0)
Screenshot: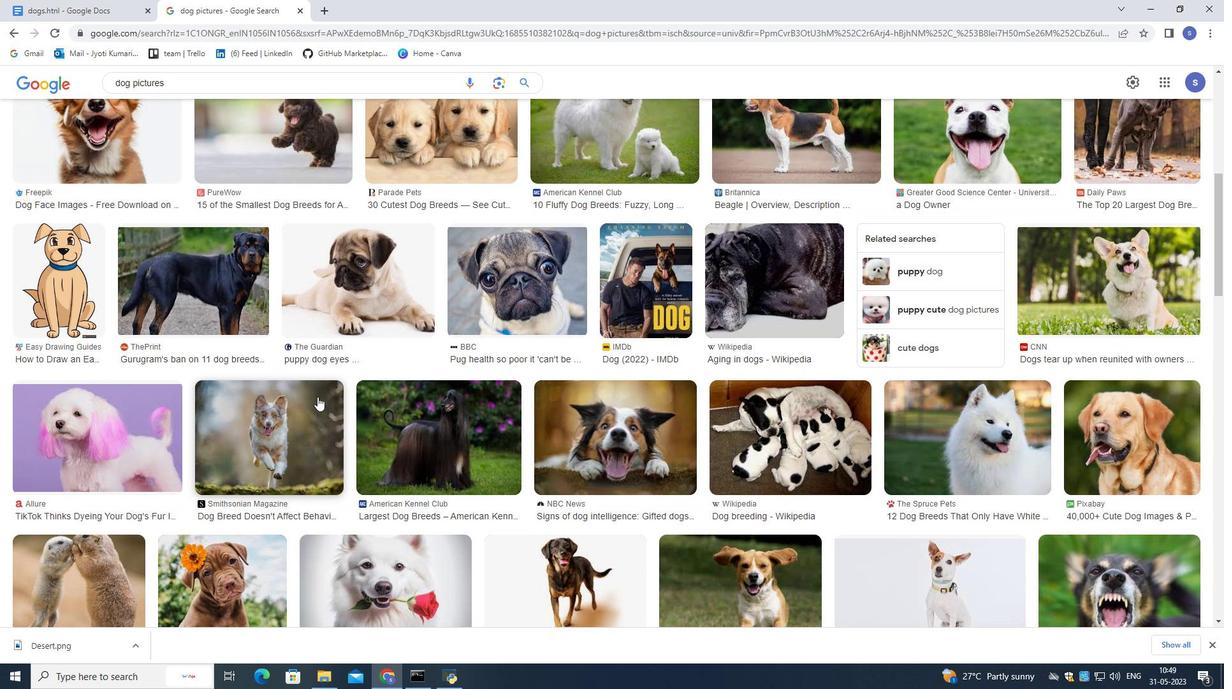 
Action: Mouse scrolled (317, 396) with delta (0, 0)
Screenshot: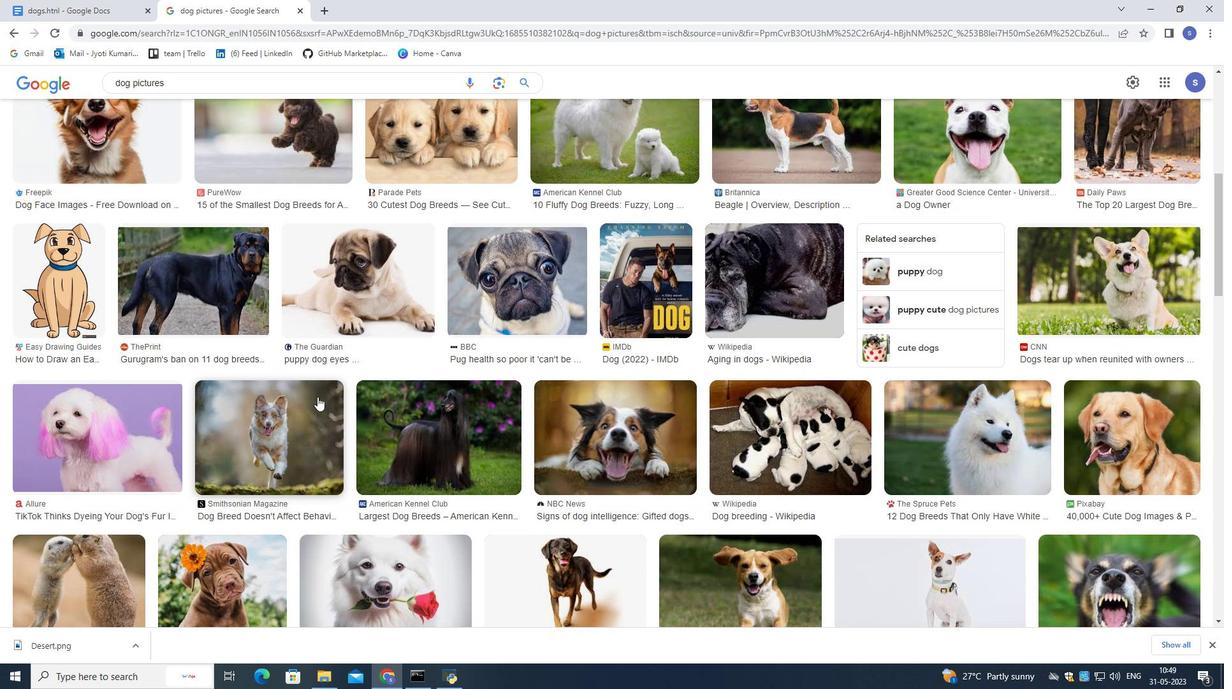 
Action: Mouse scrolled (317, 396) with delta (0, 0)
Screenshot: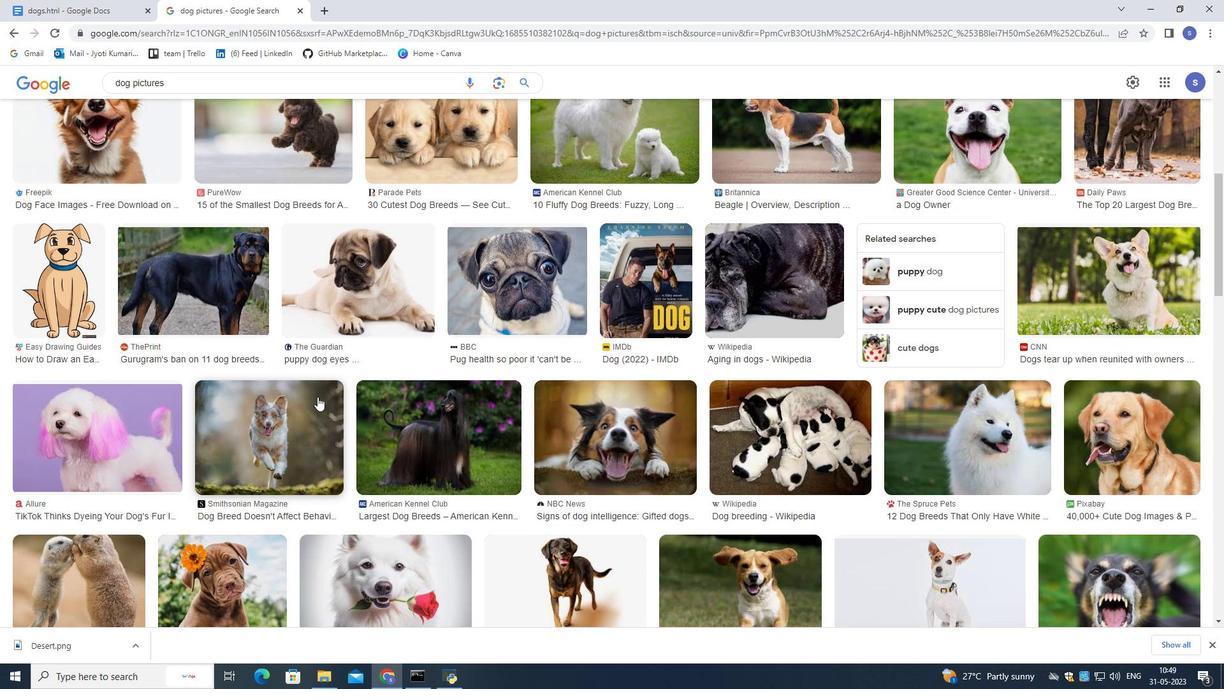 
Action: Mouse scrolled (317, 396) with delta (0, 0)
Screenshot: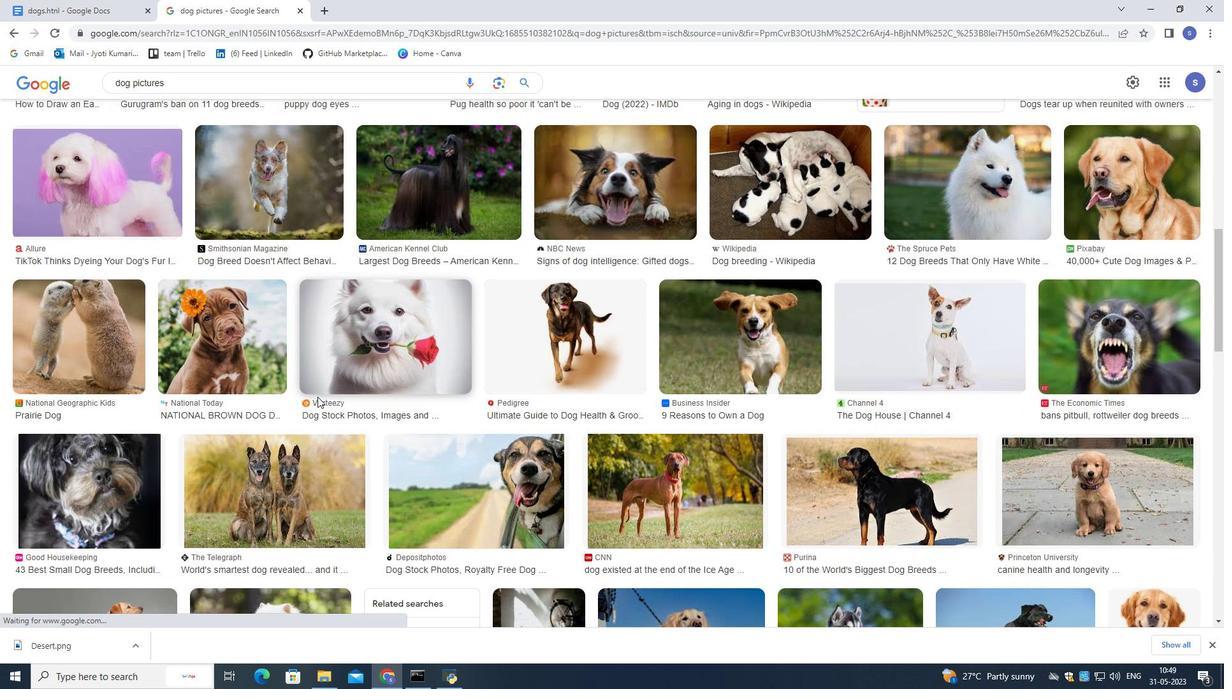 
Action: Mouse scrolled (317, 396) with delta (0, 0)
Screenshot: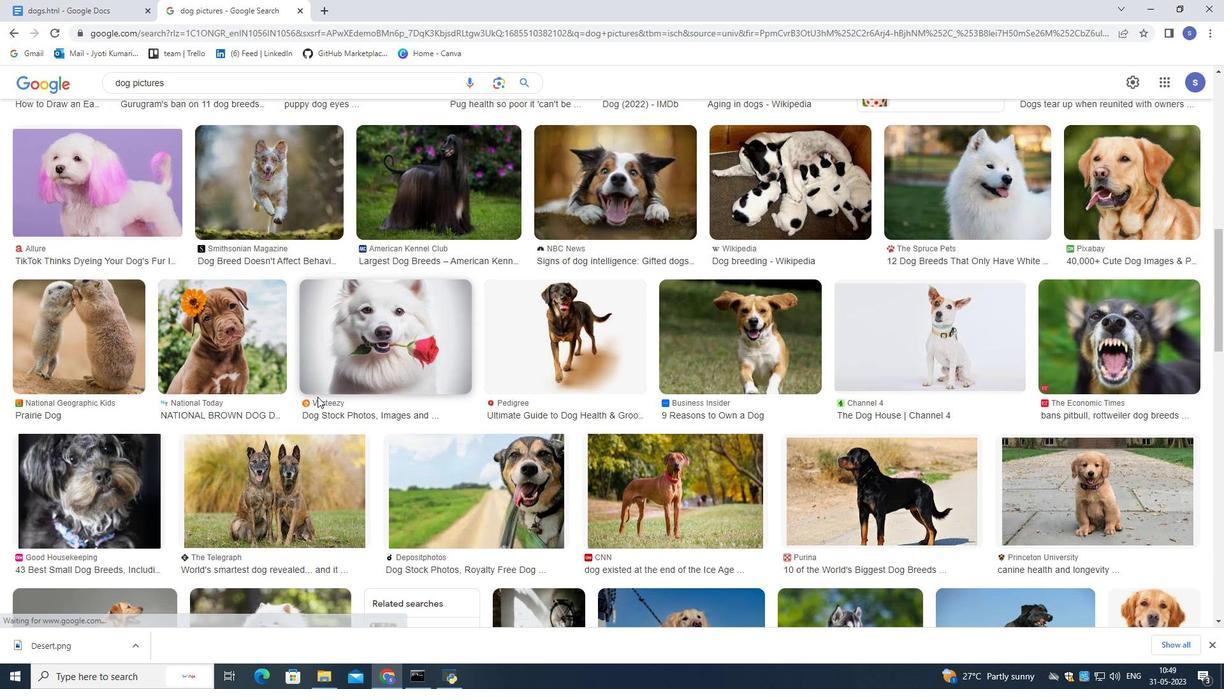 
Action: Mouse scrolled (317, 396) with delta (0, 0)
Screenshot: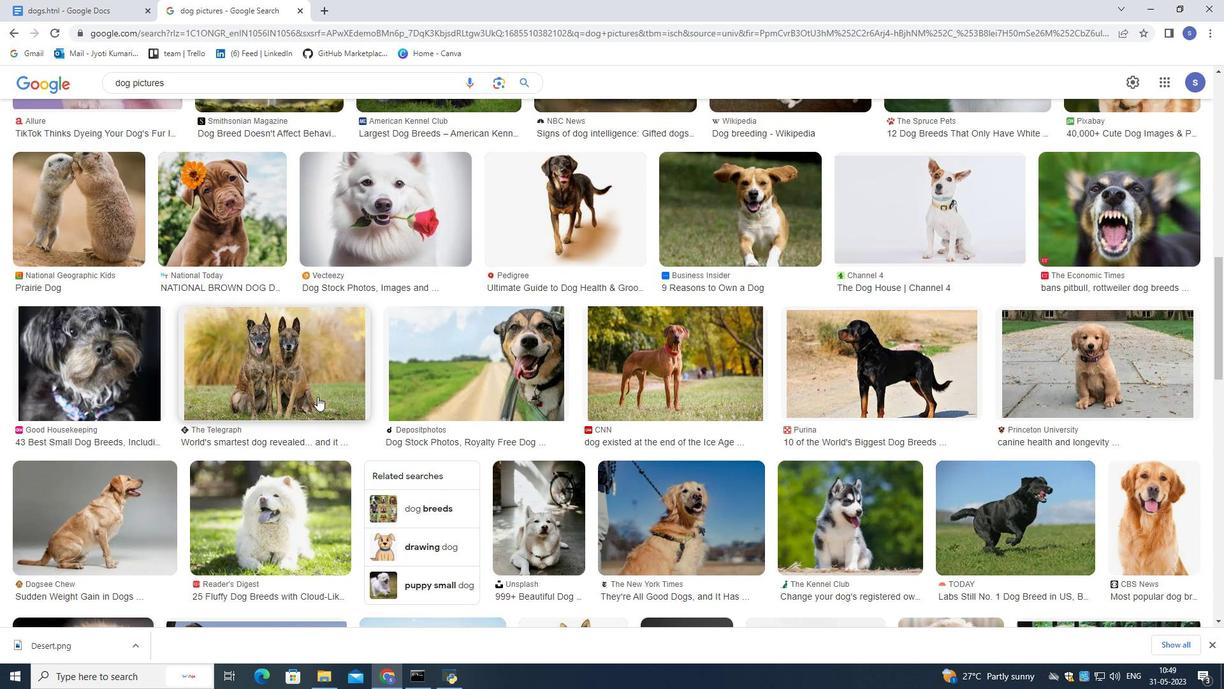 
Action: Mouse scrolled (317, 396) with delta (0, 0)
Screenshot: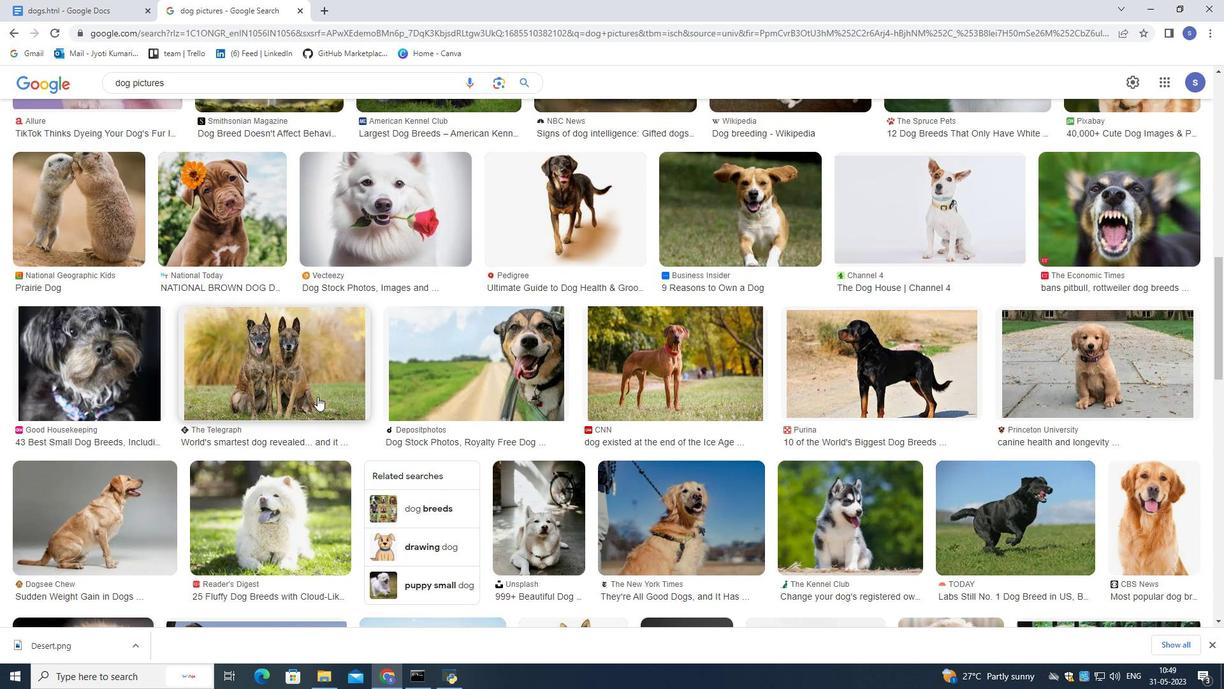 
Action: Mouse scrolled (317, 396) with delta (0, 0)
Screenshot: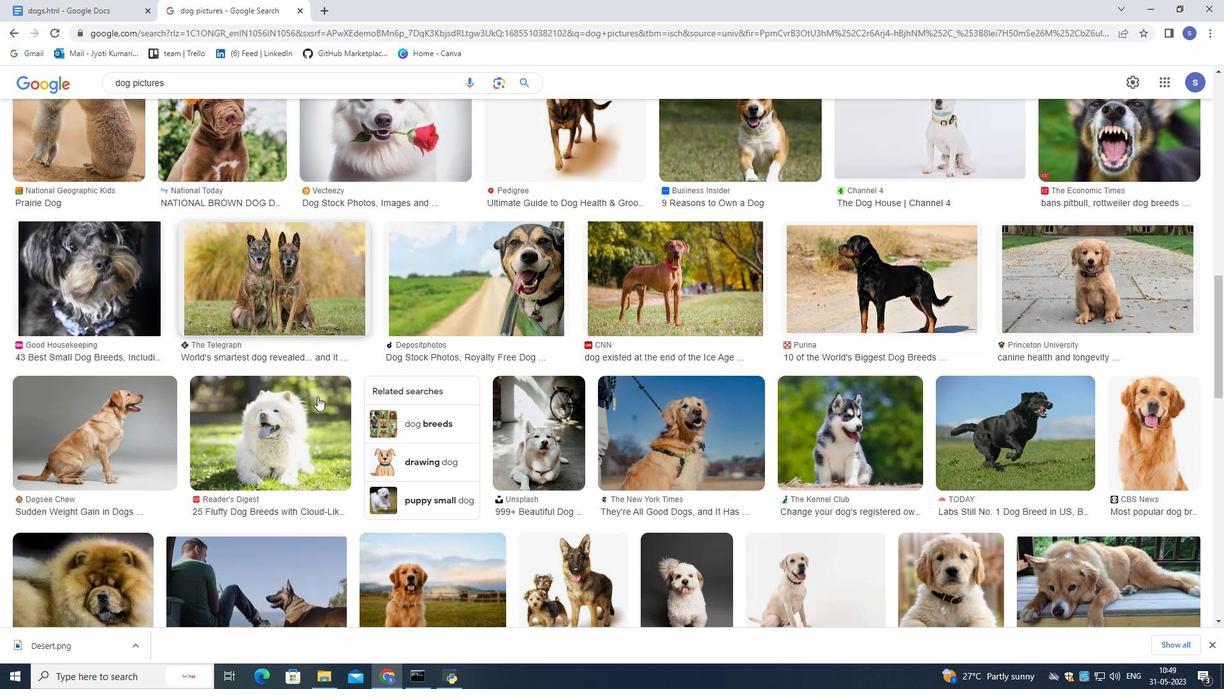 
Action: Mouse scrolled (317, 396) with delta (0, 0)
Screenshot: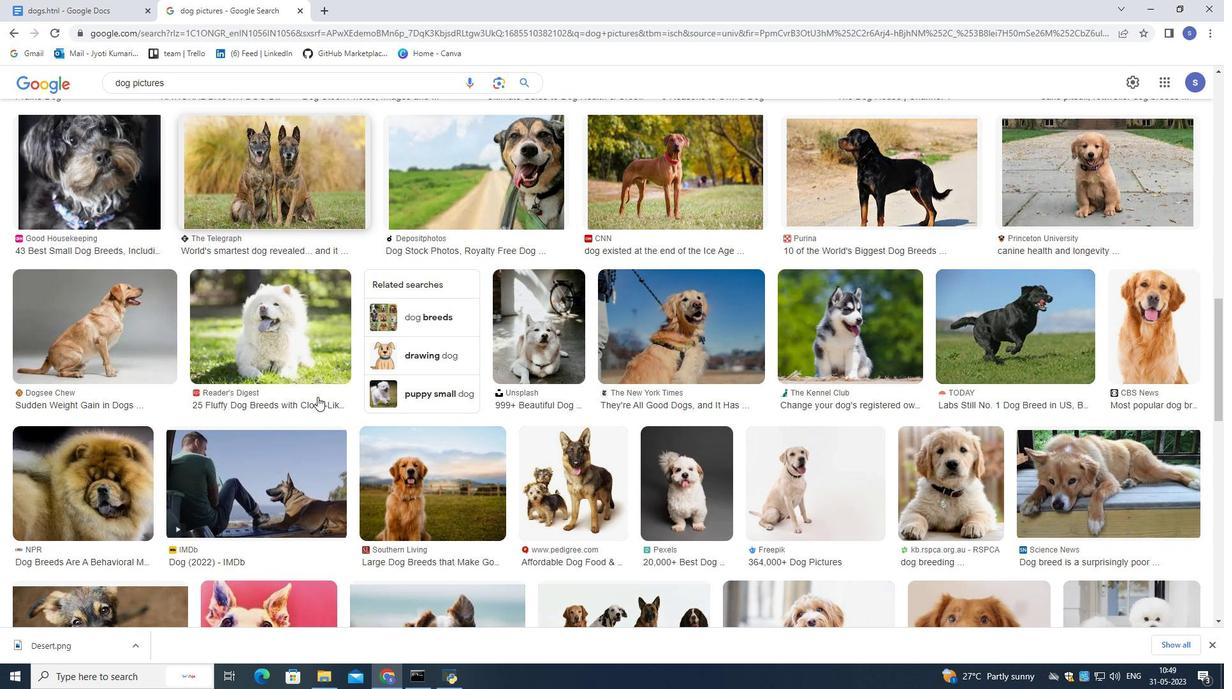 
Action: Mouse scrolled (317, 396) with delta (0, 0)
Screenshot: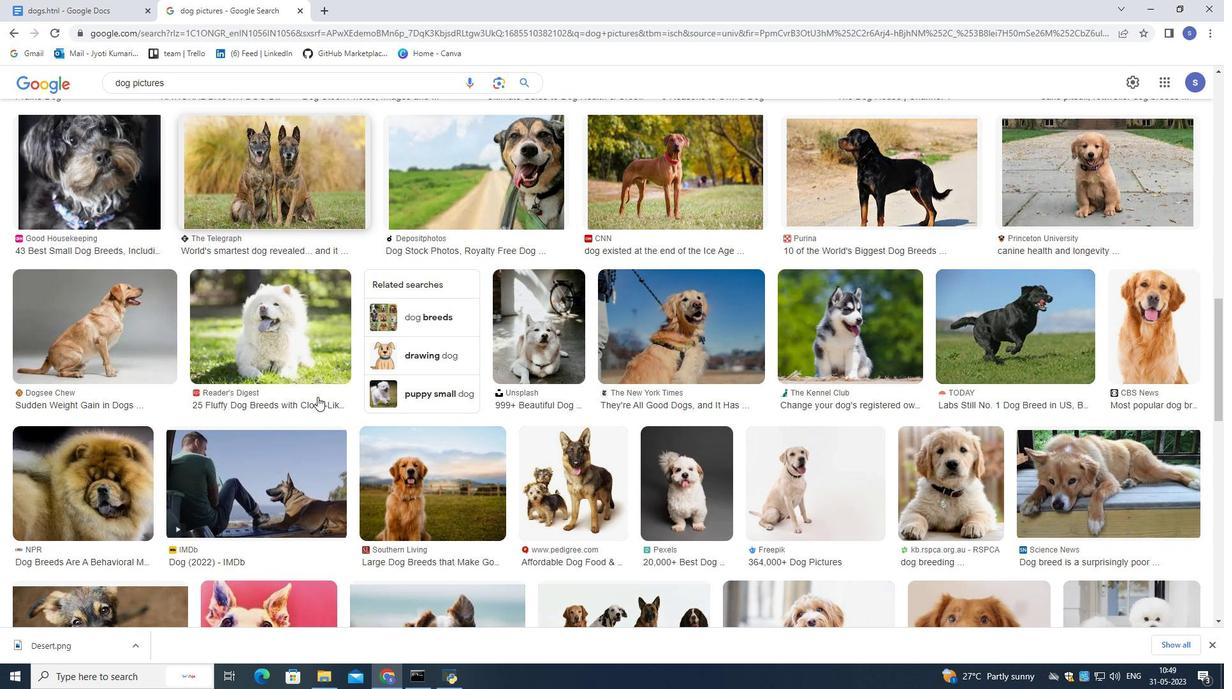 
Action: Mouse scrolled (317, 396) with delta (0, 0)
Screenshot: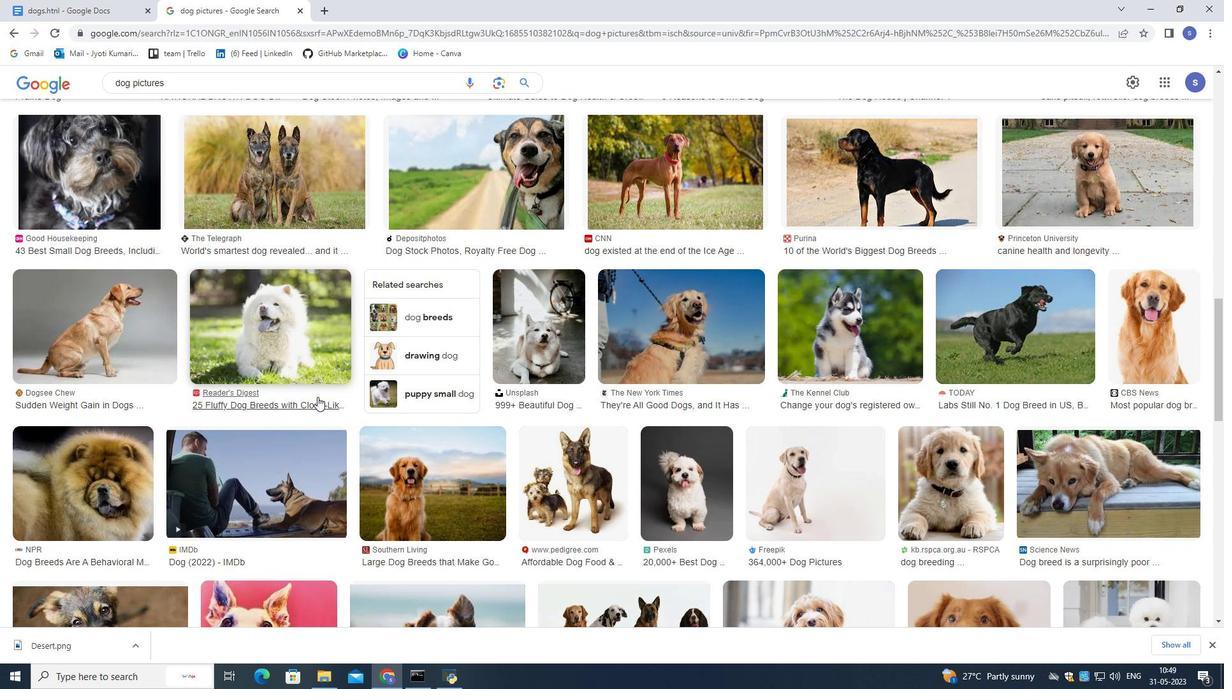 
Action: Mouse scrolled (317, 396) with delta (0, 0)
Screenshot: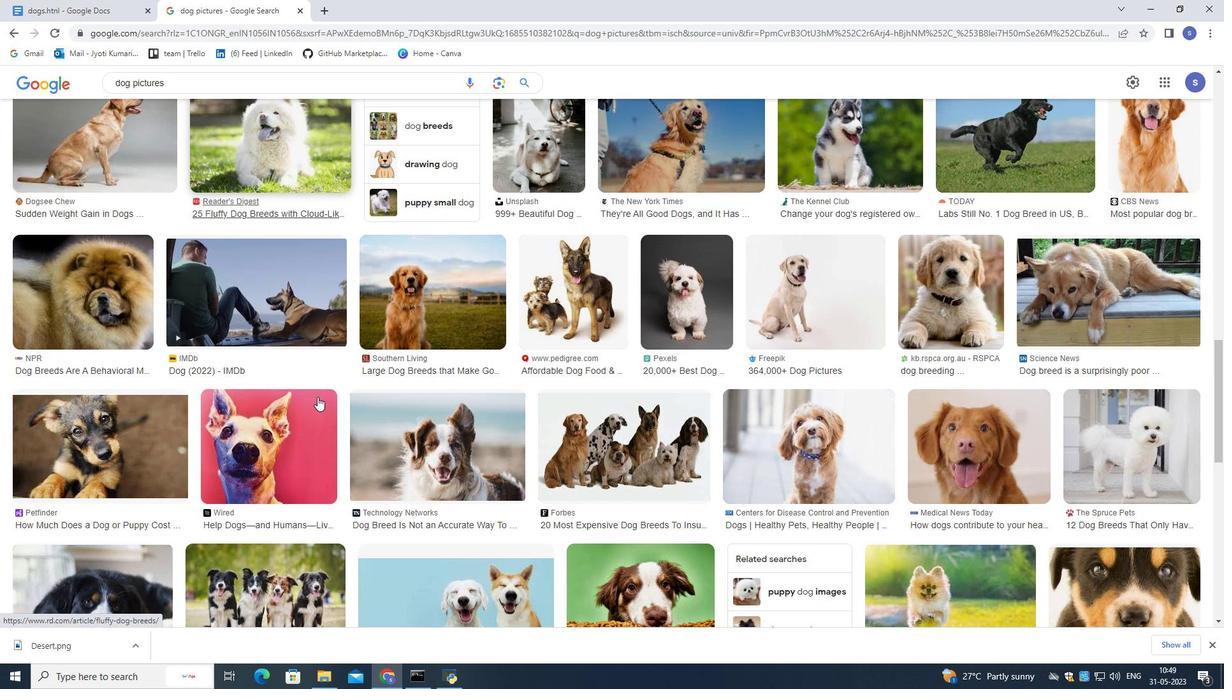 
Action: Mouse scrolled (317, 396) with delta (0, 0)
Screenshot: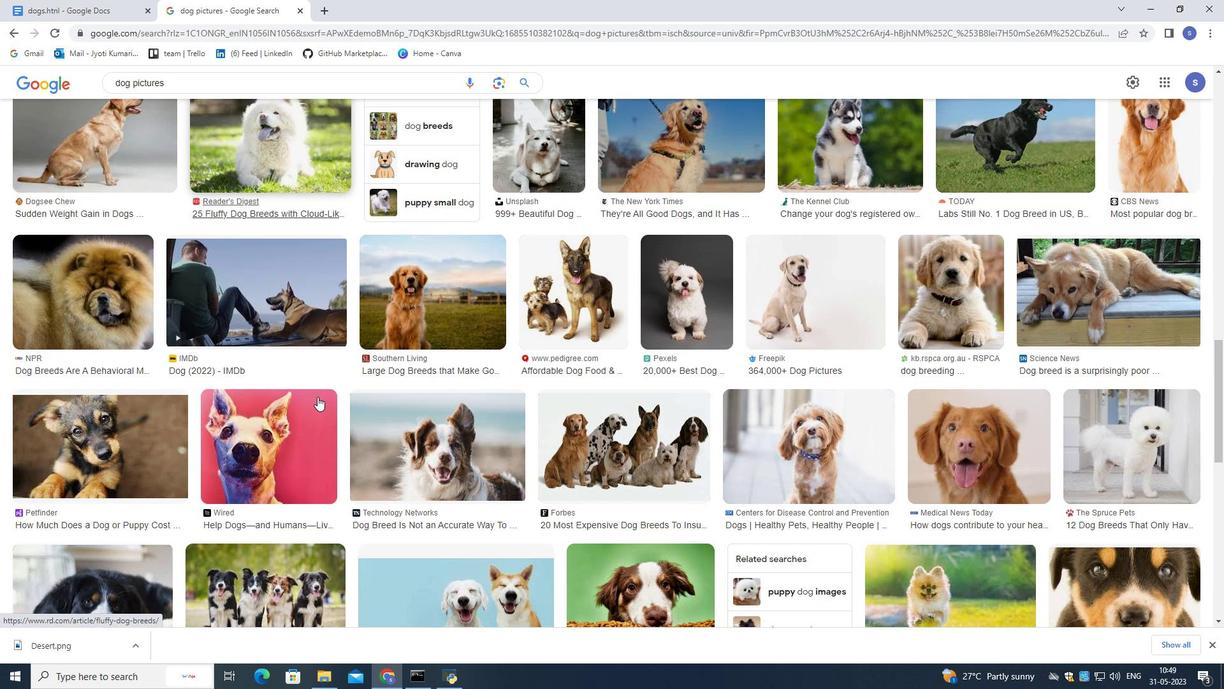 
Action: Mouse scrolled (317, 396) with delta (0, 0)
Screenshot: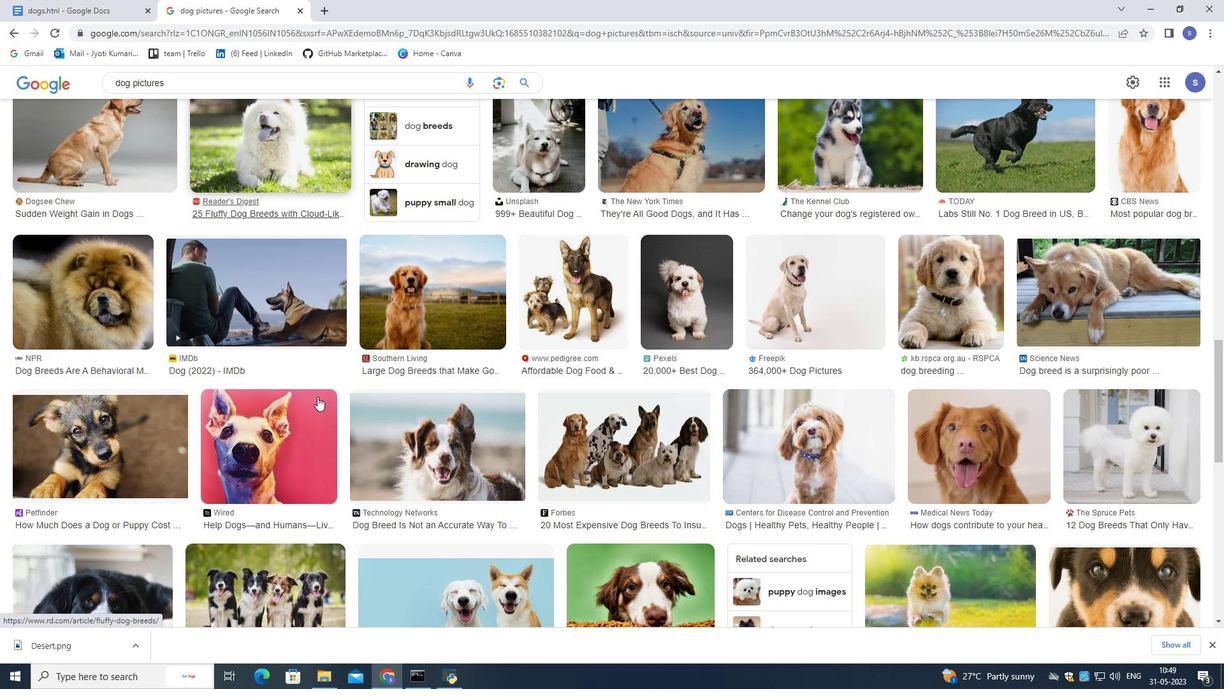 
Action: Mouse scrolled (317, 396) with delta (0, 0)
Screenshot: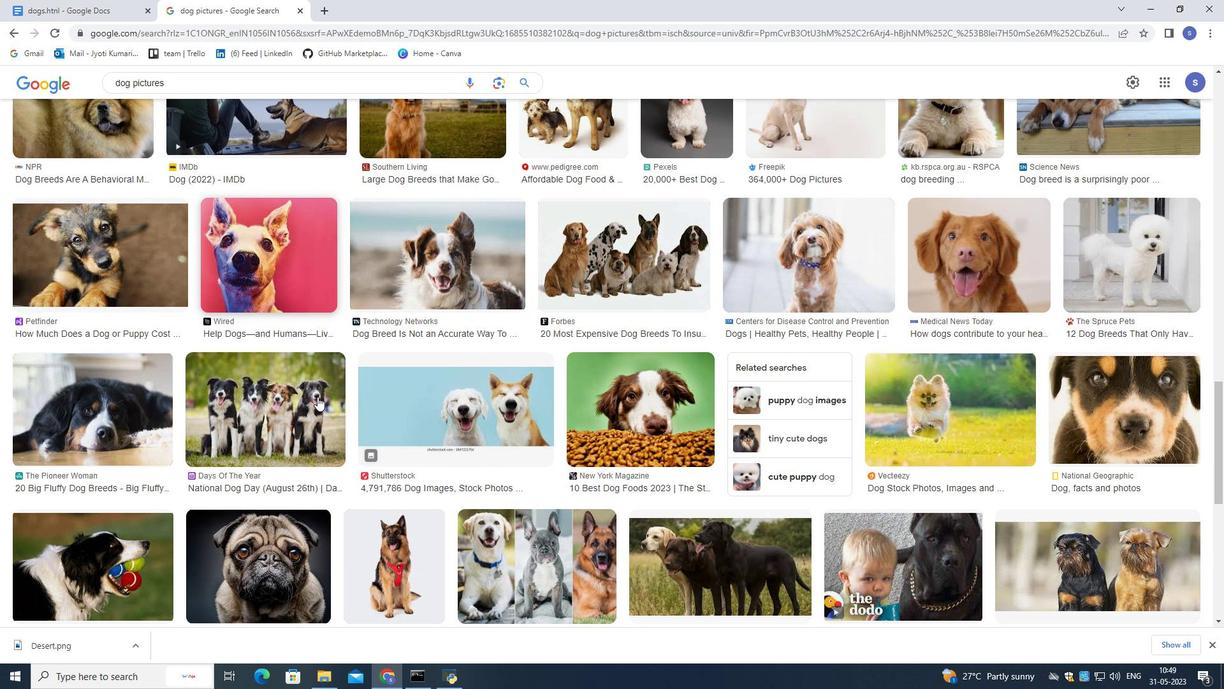 
Action: Mouse scrolled (317, 396) with delta (0, 0)
Screenshot: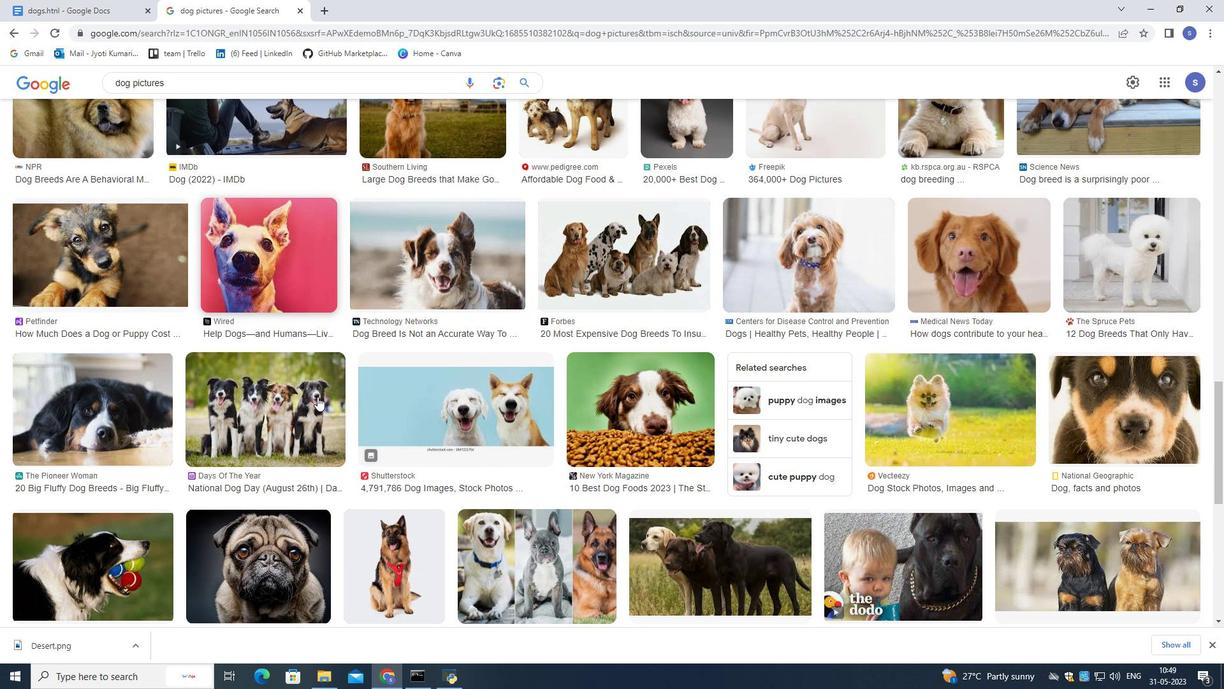 
Action: Mouse scrolled (317, 396) with delta (0, 0)
Screenshot: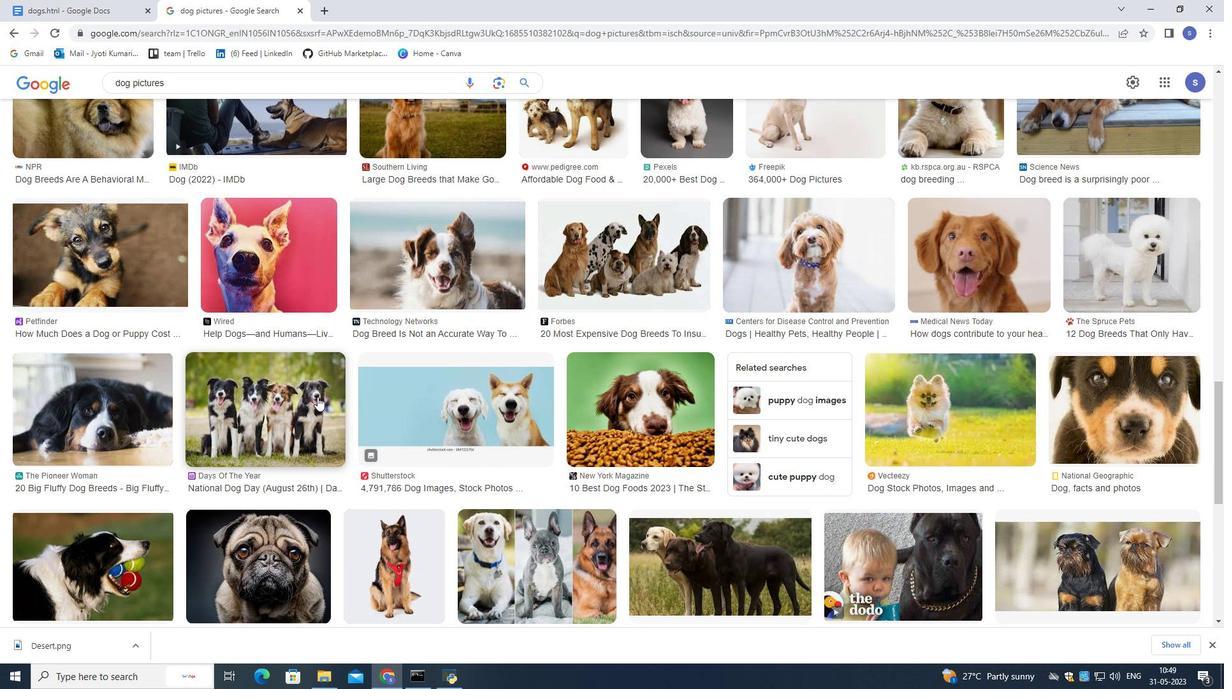 
Action: Mouse scrolled (317, 396) with delta (0, 0)
Screenshot: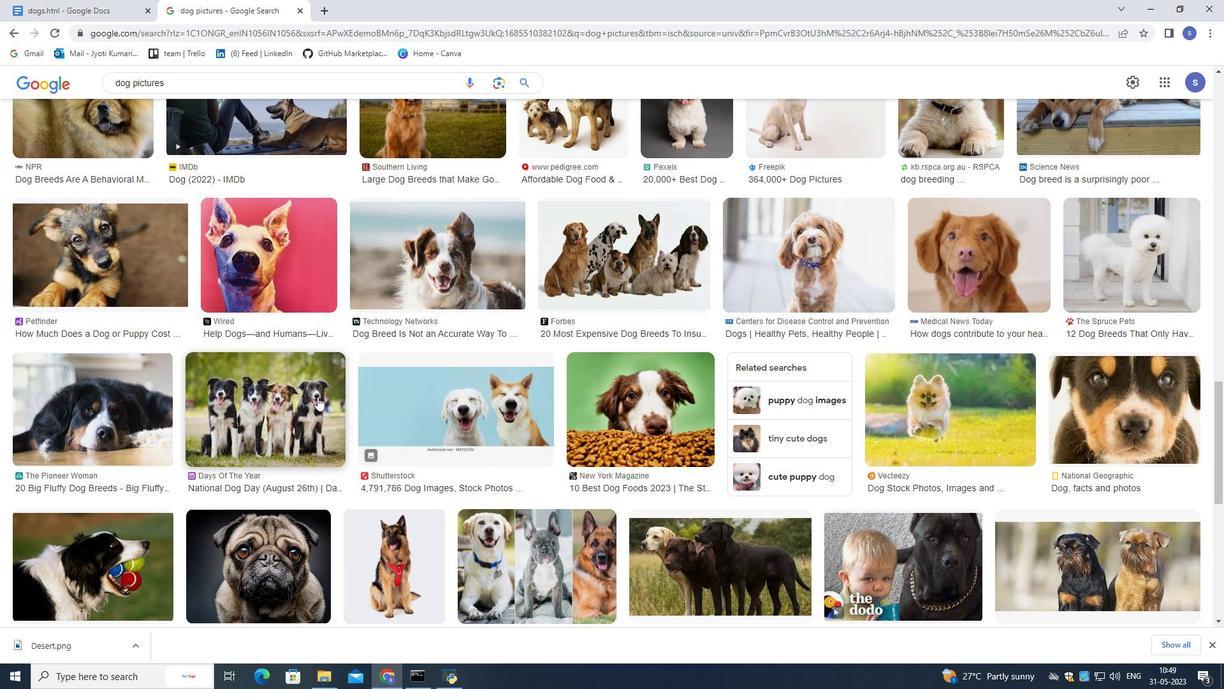 
Action: Mouse scrolled (317, 396) with delta (0, 0)
Screenshot: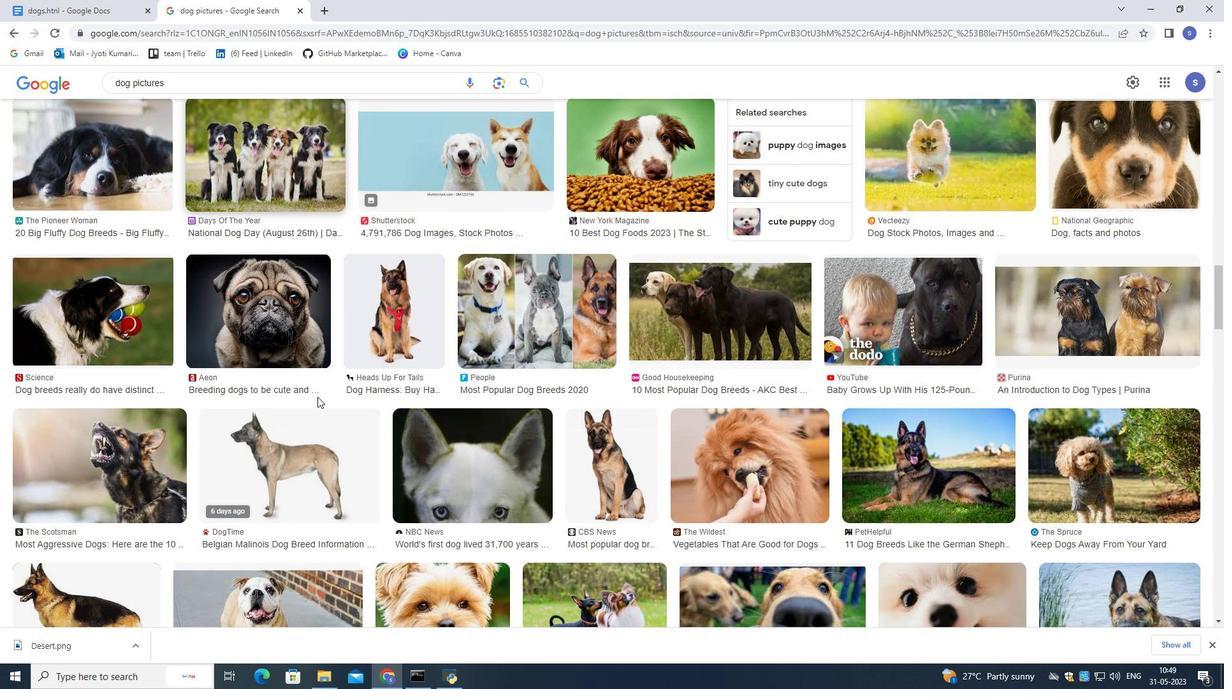 
Action: Mouse scrolled (317, 396) with delta (0, 0)
Screenshot: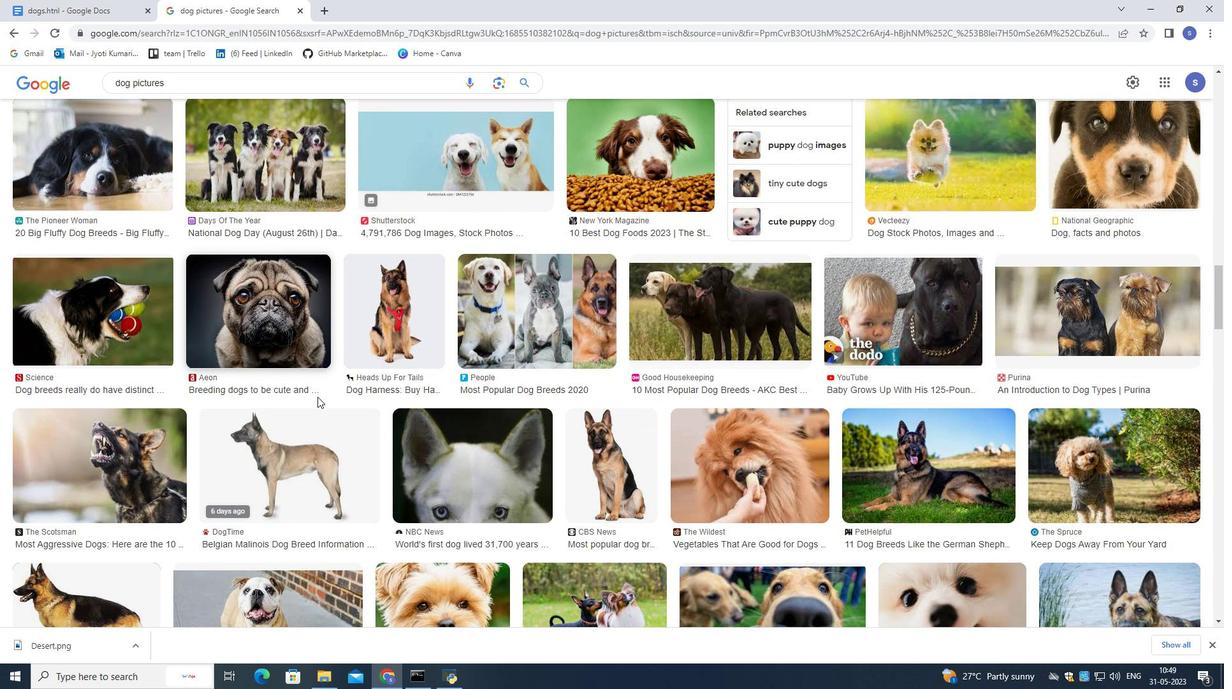 
Action: Mouse scrolled (317, 396) with delta (0, 0)
Screenshot: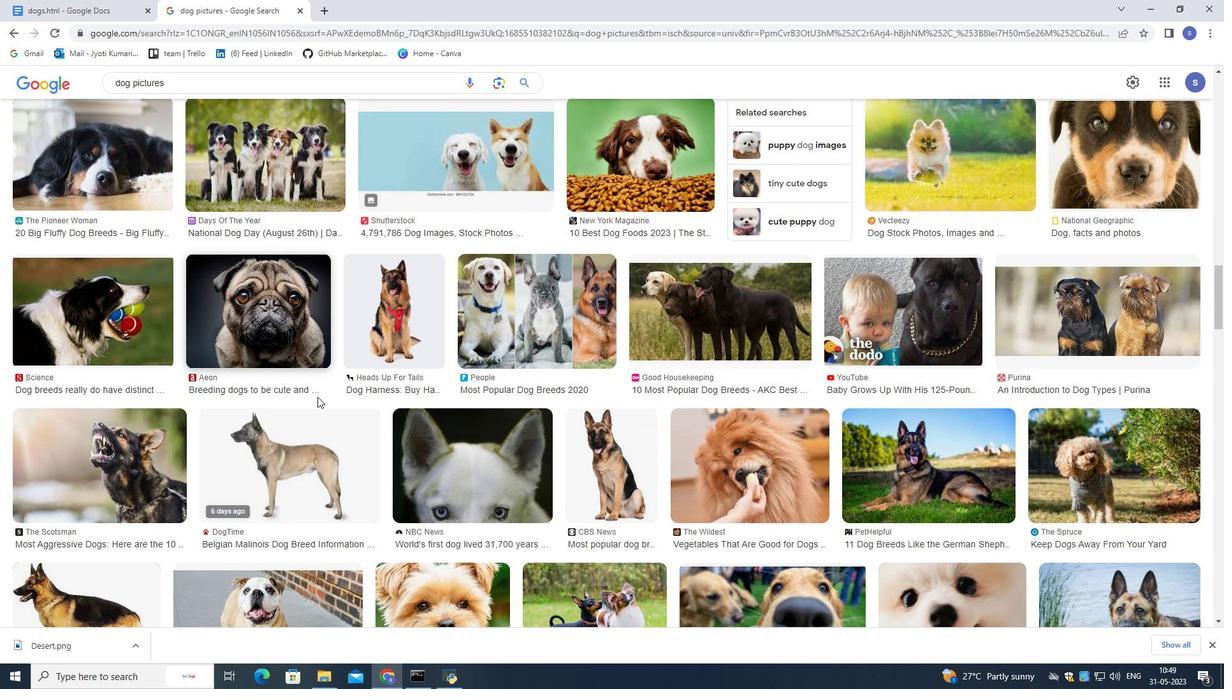
Action: Mouse scrolled (317, 396) with delta (0, 0)
Screenshot: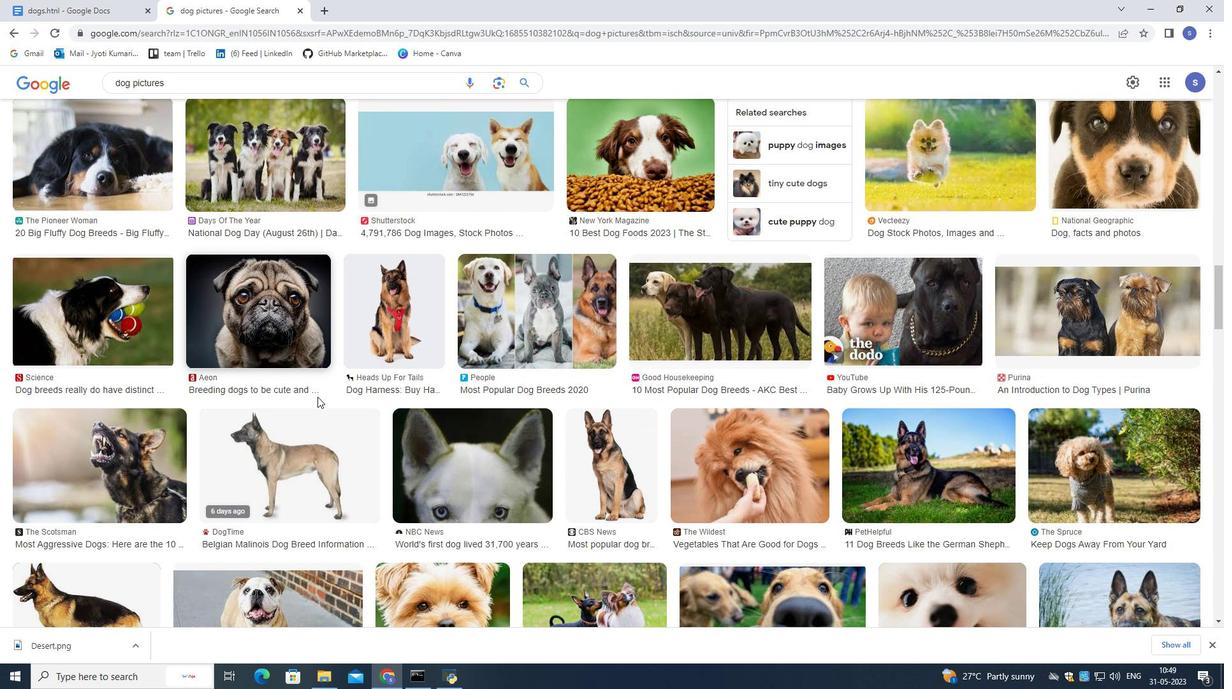 
Action: Mouse scrolled (317, 396) with delta (0, 0)
Screenshot: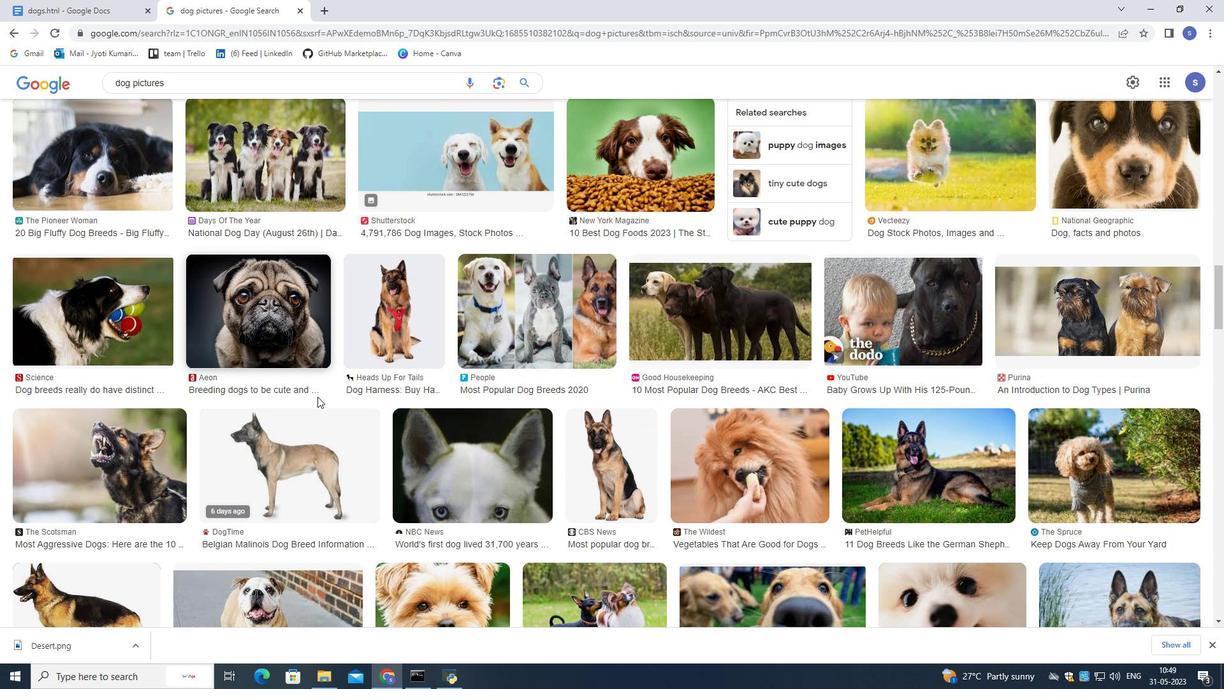 
Action: Mouse scrolled (317, 396) with delta (0, 0)
Screenshot: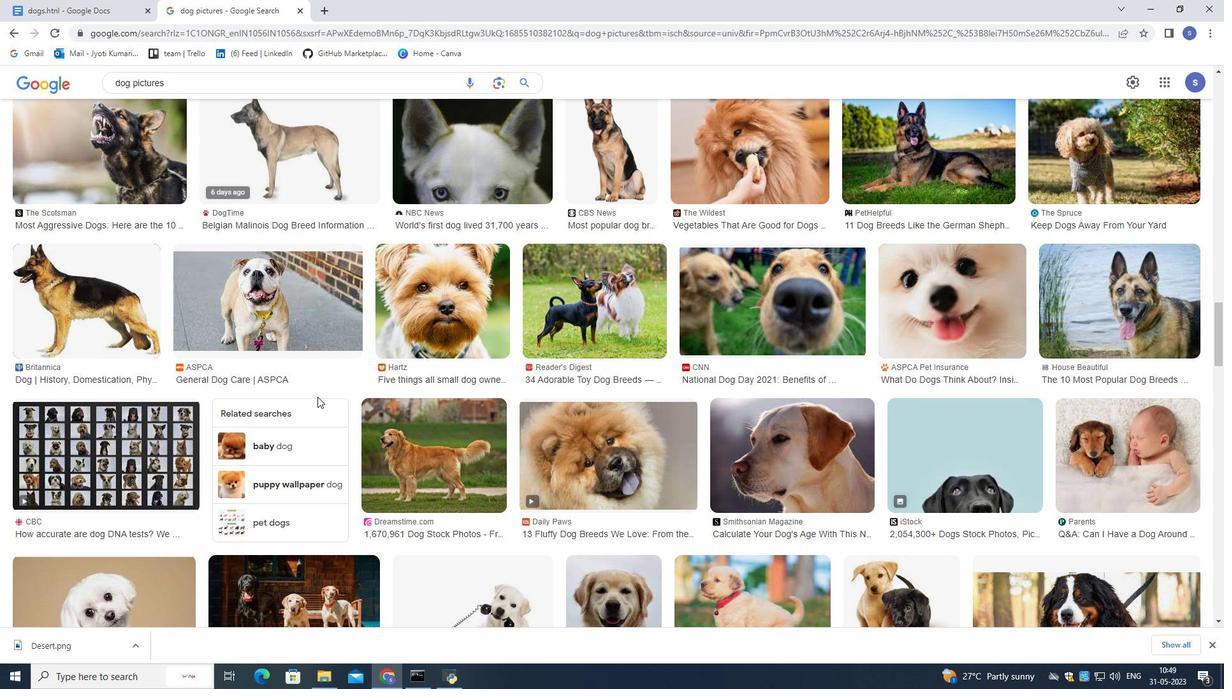 
Action: Mouse scrolled (317, 396) with delta (0, 0)
Screenshot: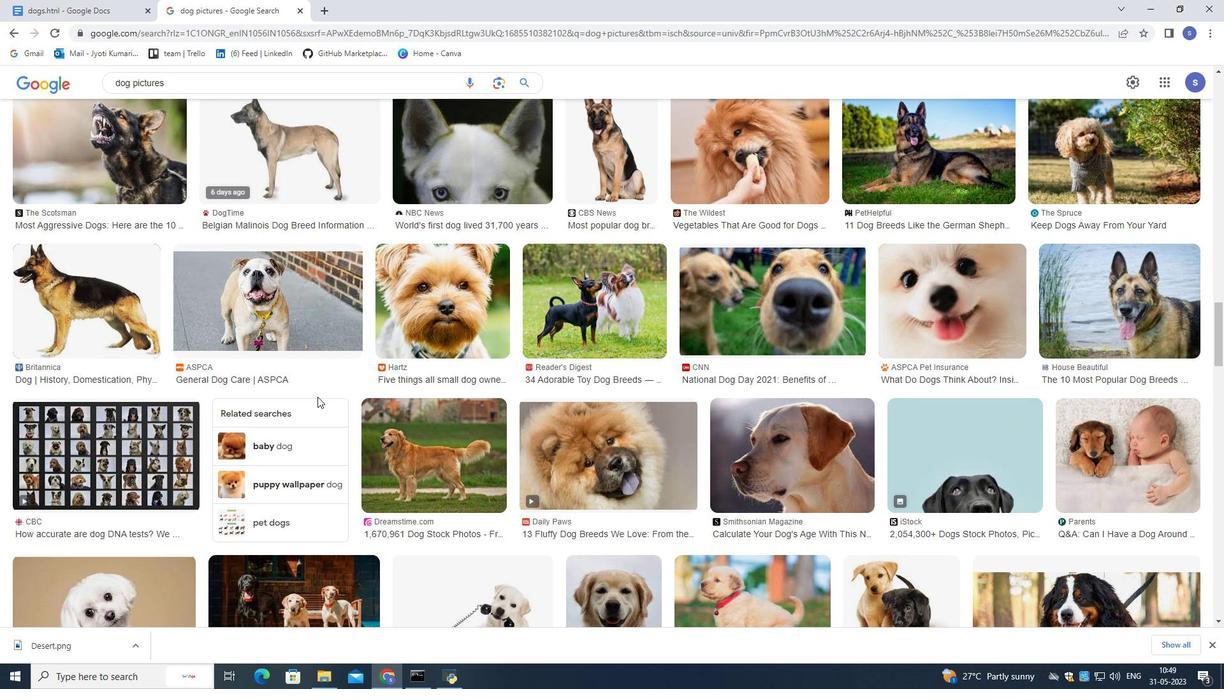 
Action: Mouse scrolled (317, 396) with delta (0, 0)
Screenshot: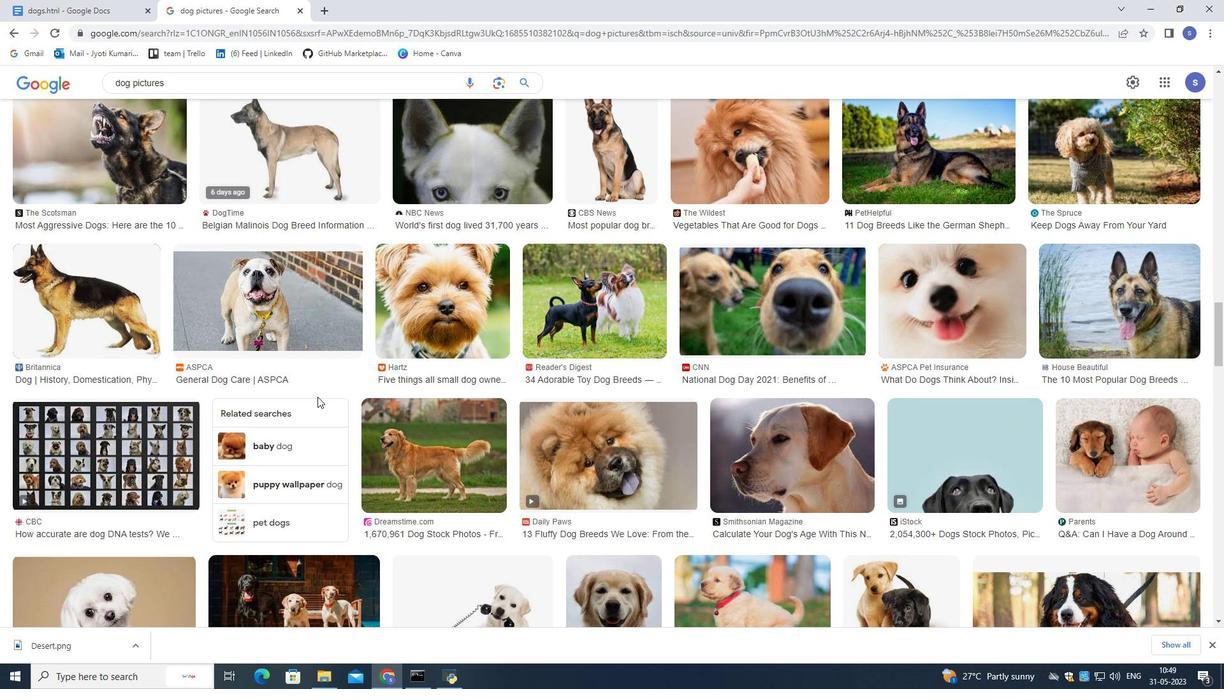
Action: Mouse scrolled (317, 396) with delta (0, 0)
Screenshot: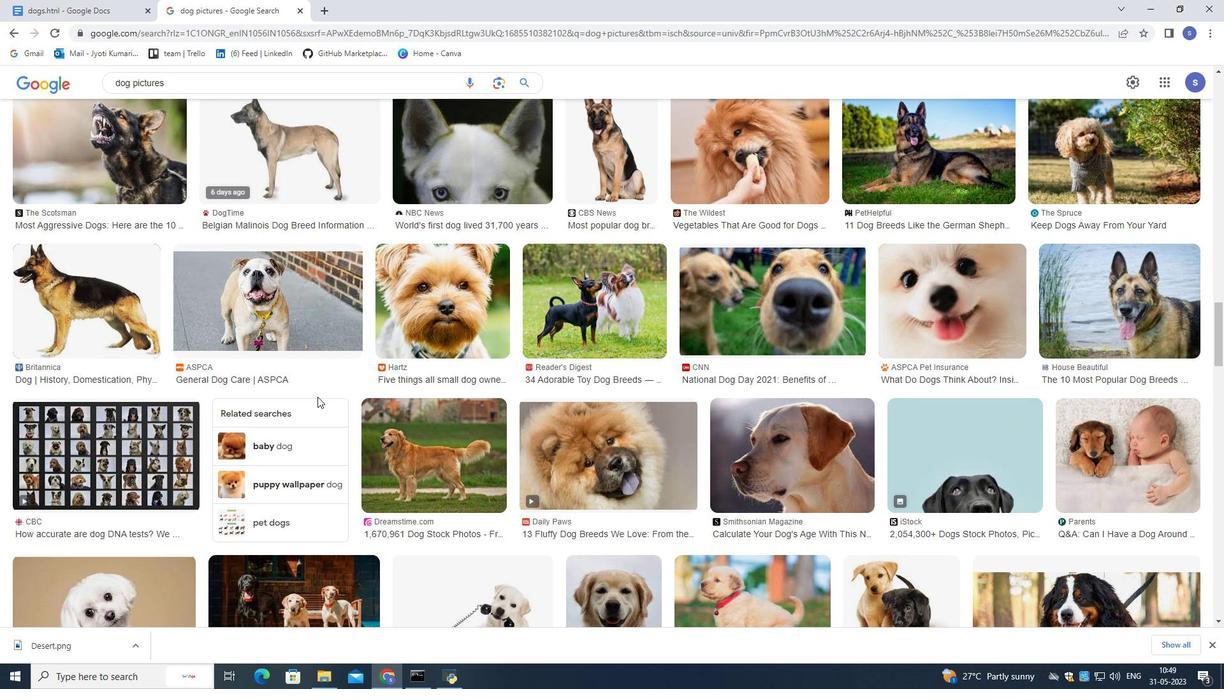 
Action: Mouse scrolled (317, 396) with delta (0, 0)
Screenshot: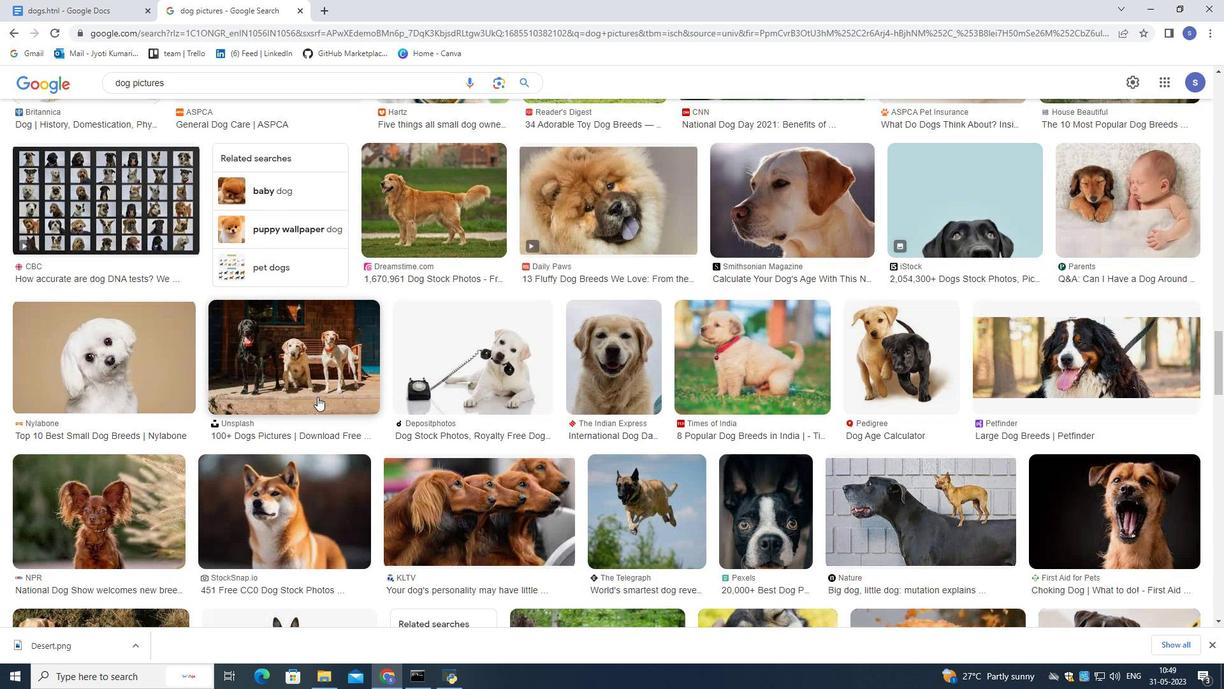 
Action: Mouse scrolled (317, 396) with delta (0, 0)
Screenshot: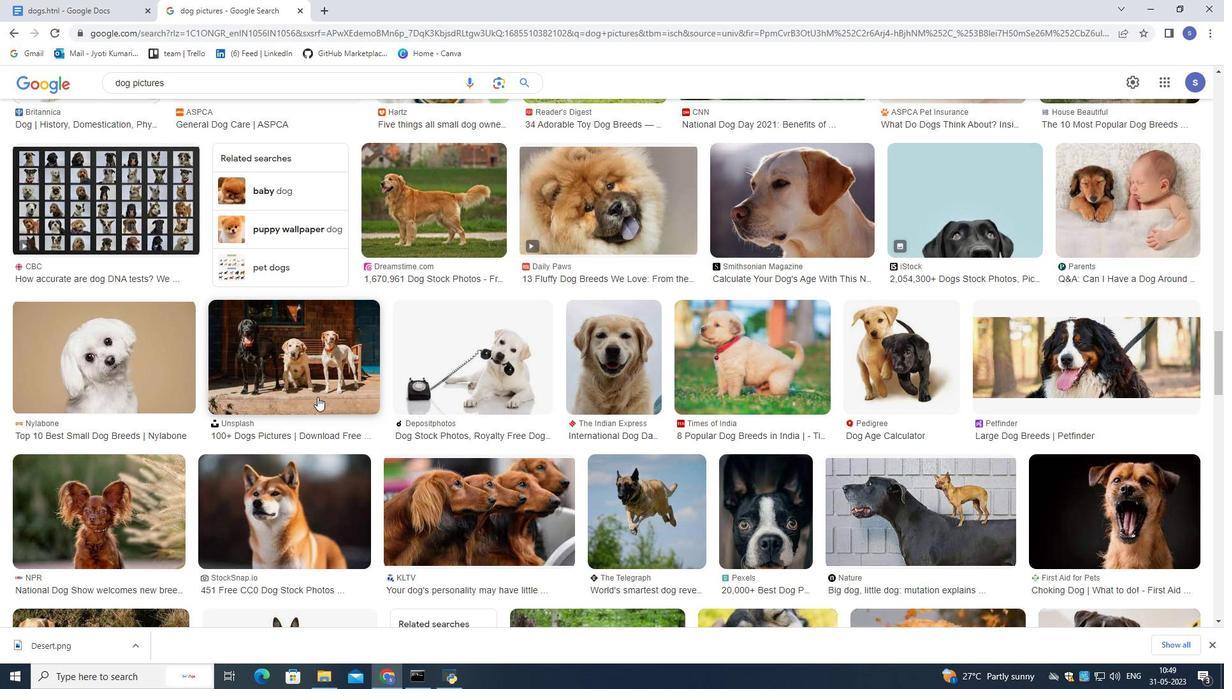 
Action: Mouse scrolled (317, 396) with delta (0, 0)
Screenshot: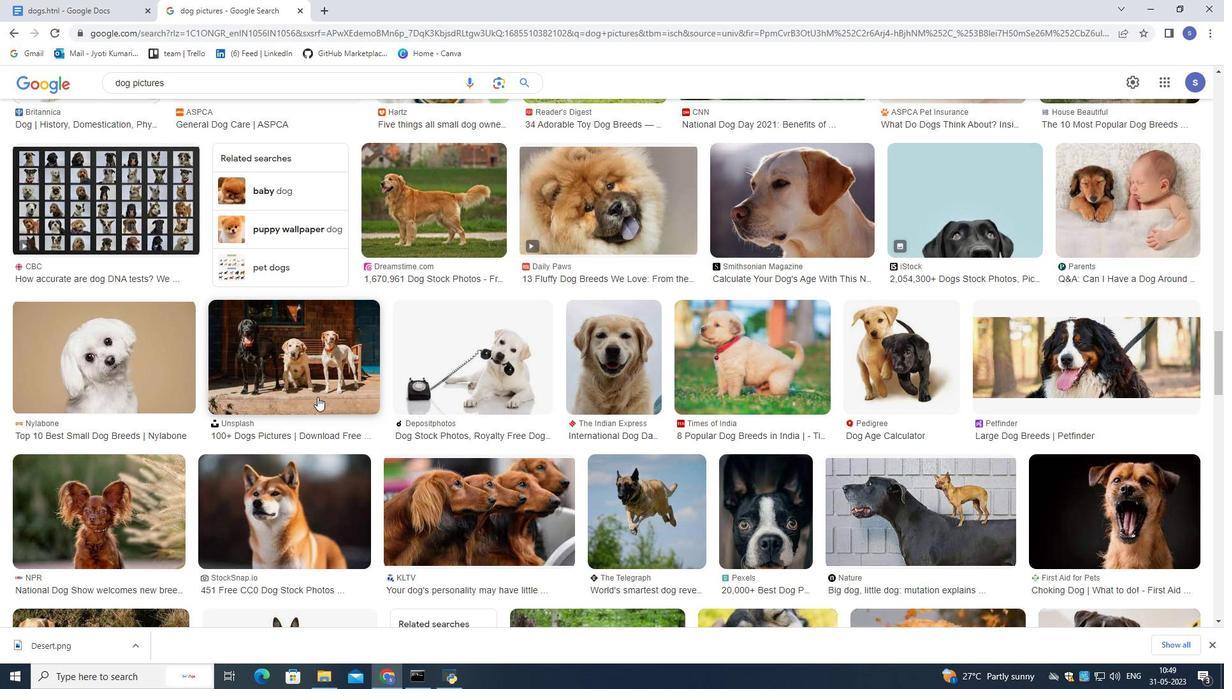 
Action: Mouse scrolled (317, 396) with delta (0, 0)
Screenshot: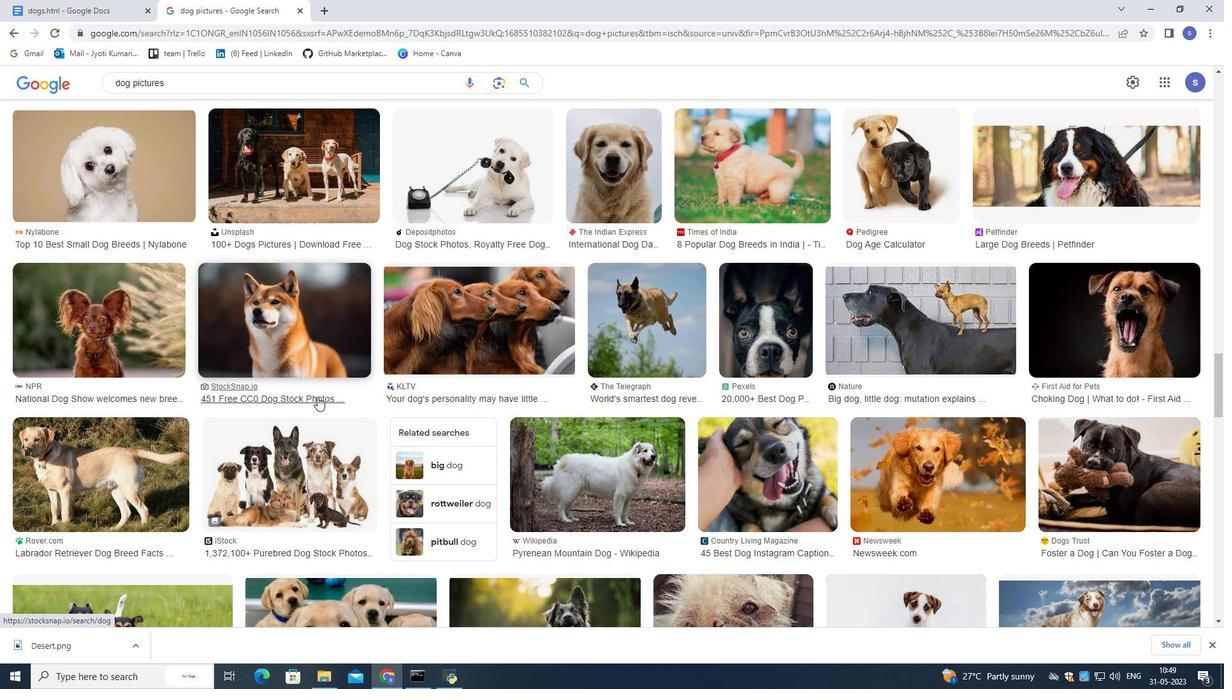 
Action: Mouse scrolled (317, 396) with delta (0, 0)
Screenshot: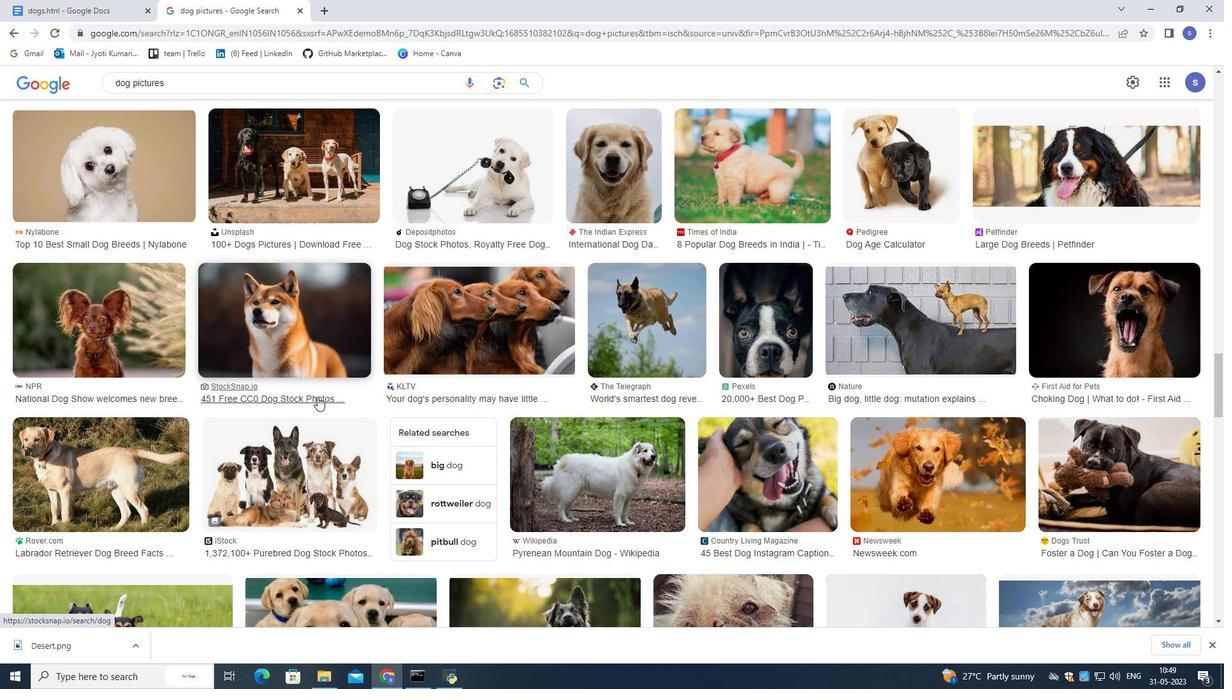 
Action: Mouse scrolled (317, 396) with delta (0, 0)
Screenshot: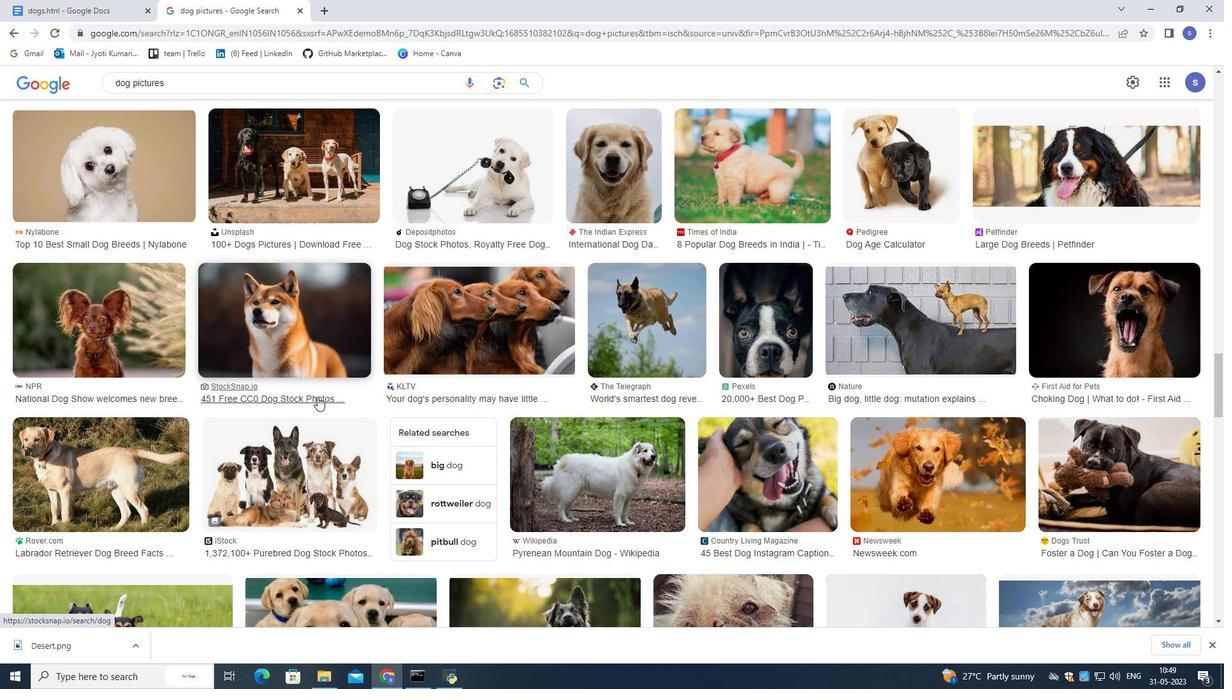 
Action: Mouse scrolled (317, 396) with delta (0, 0)
Screenshot: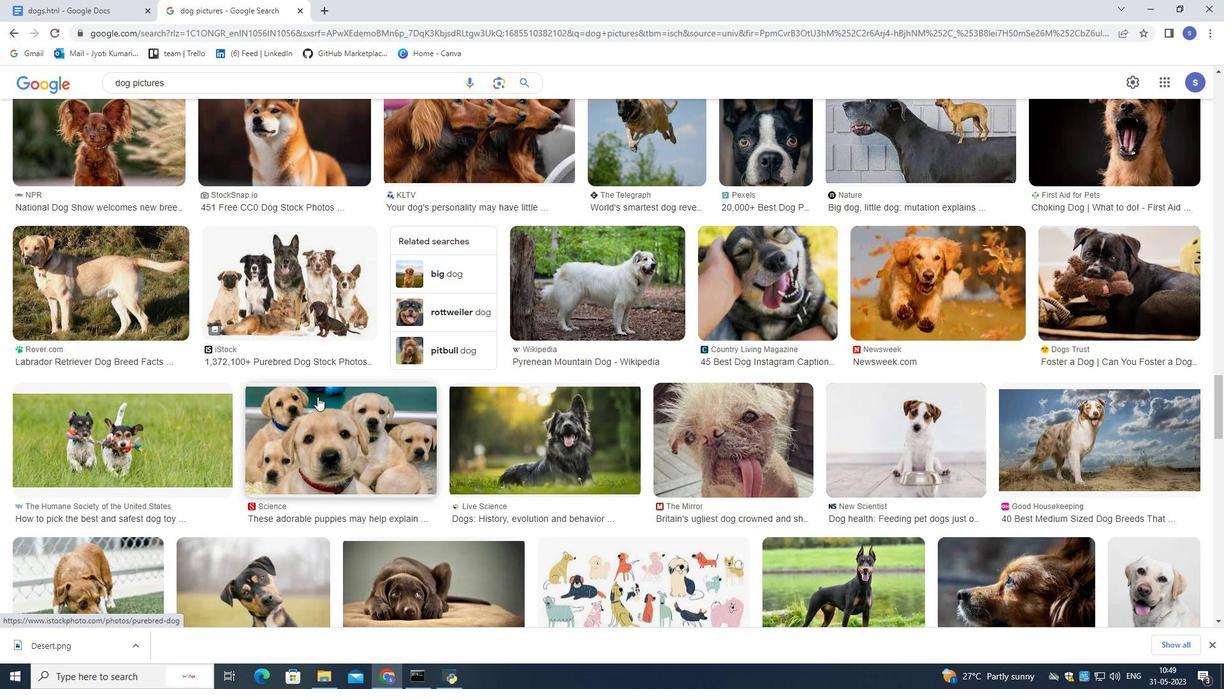 
Action: Mouse scrolled (317, 396) with delta (0, 0)
Screenshot: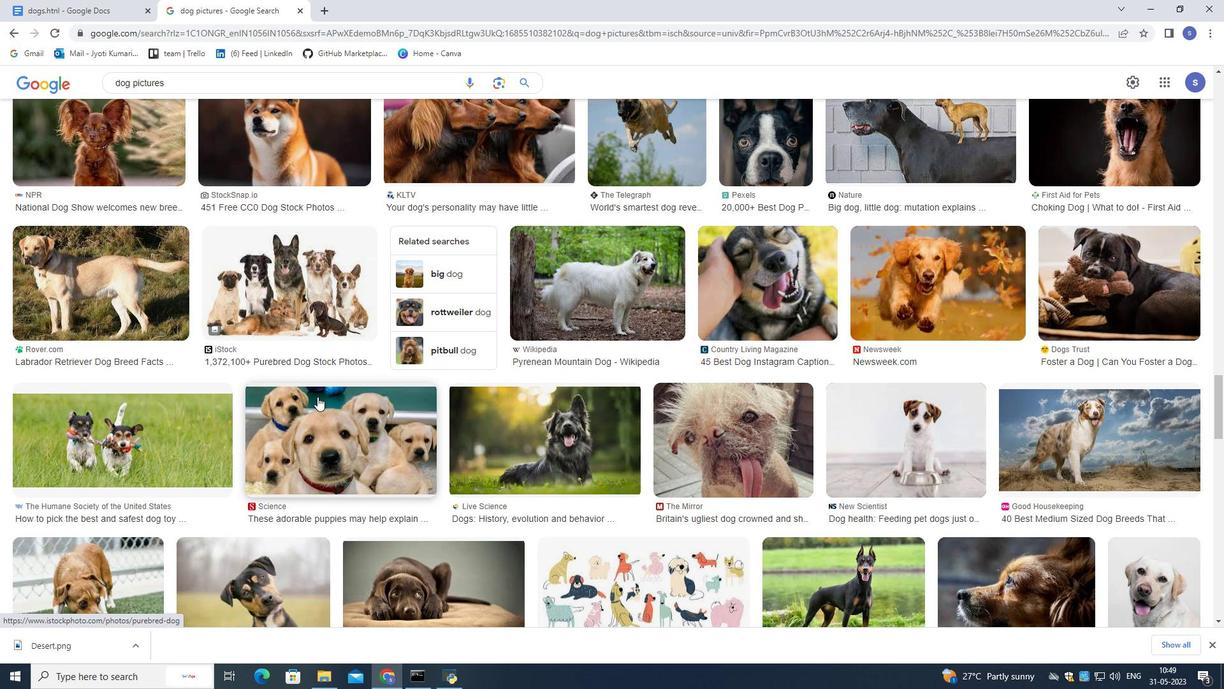 
Action: Mouse scrolled (317, 396) with delta (0, 0)
Screenshot: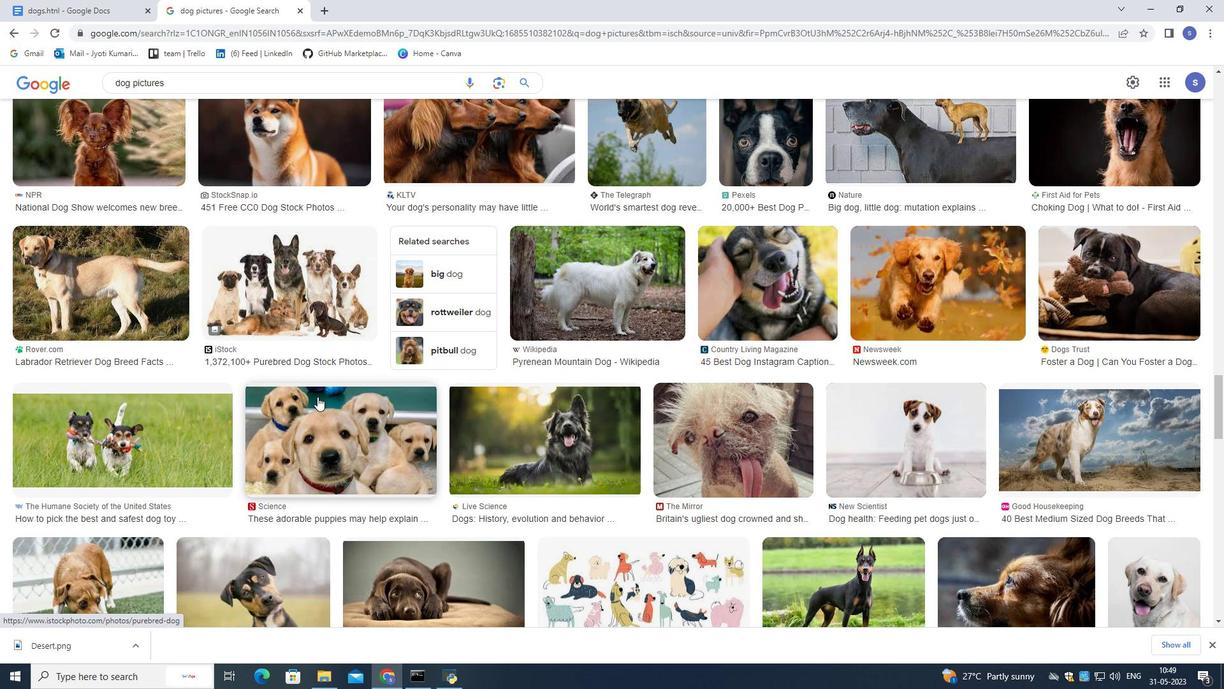 
Action: Mouse scrolled (317, 396) with delta (0, 0)
Screenshot: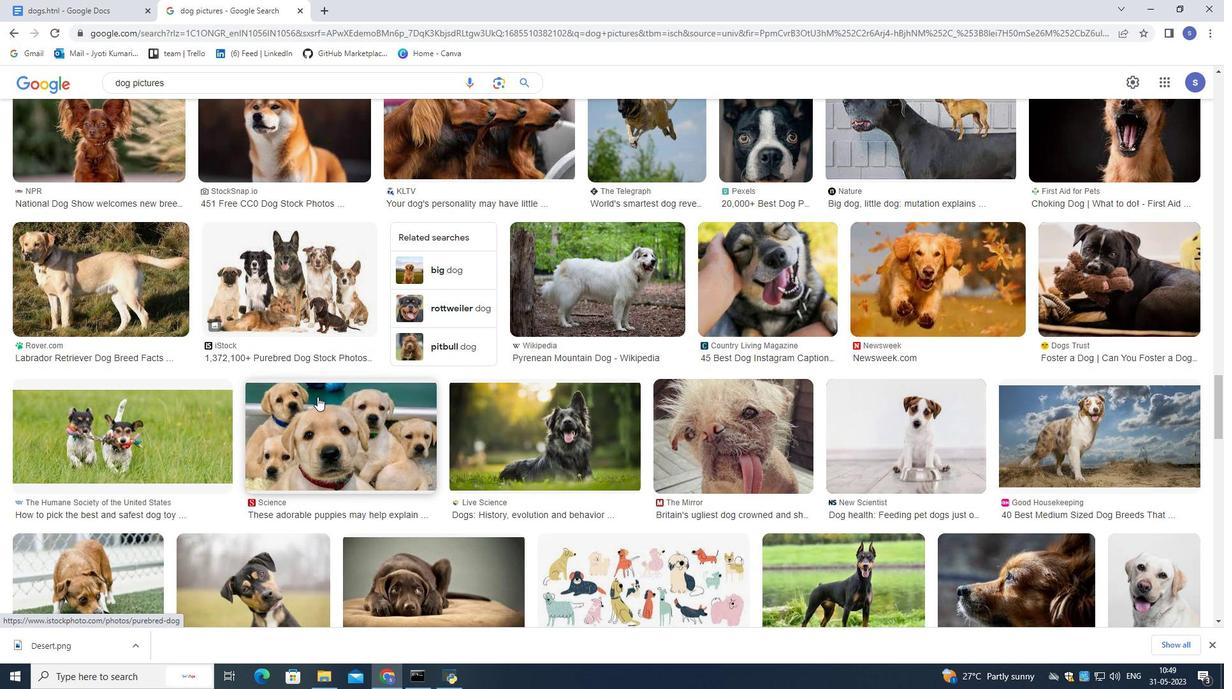 
Action: Mouse scrolled (317, 396) with delta (0, 0)
Screenshot: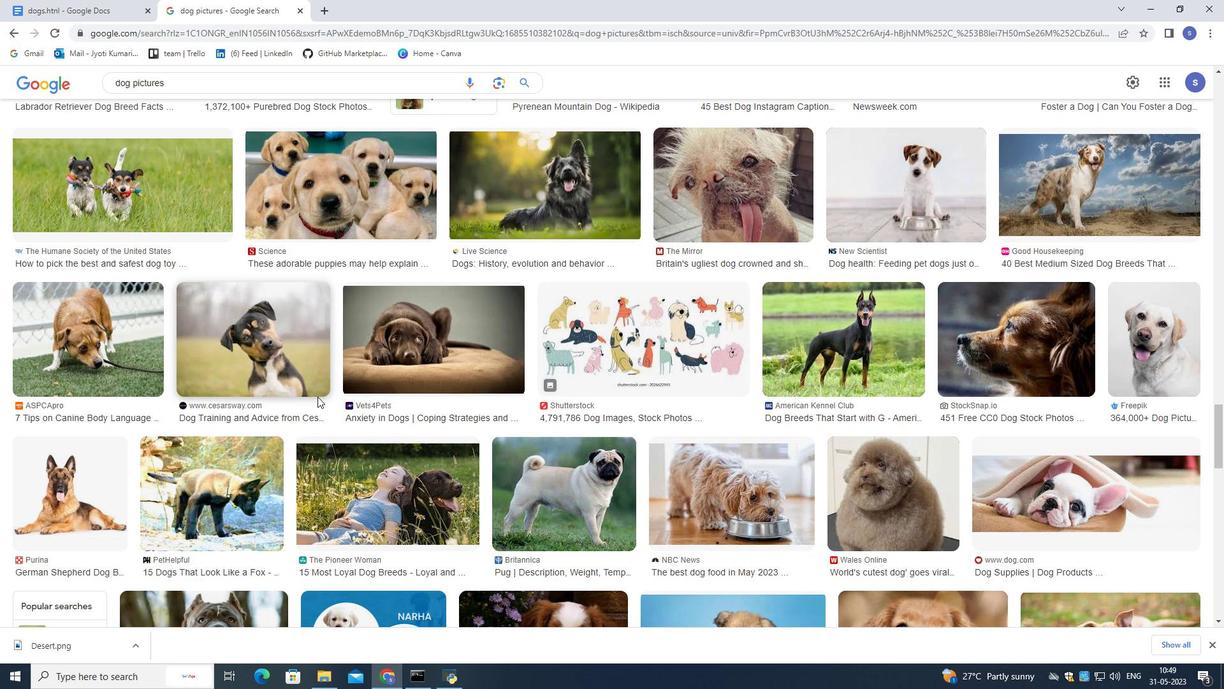 
Action: Mouse scrolled (317, 396) with delta (0, 0)
Screenshot: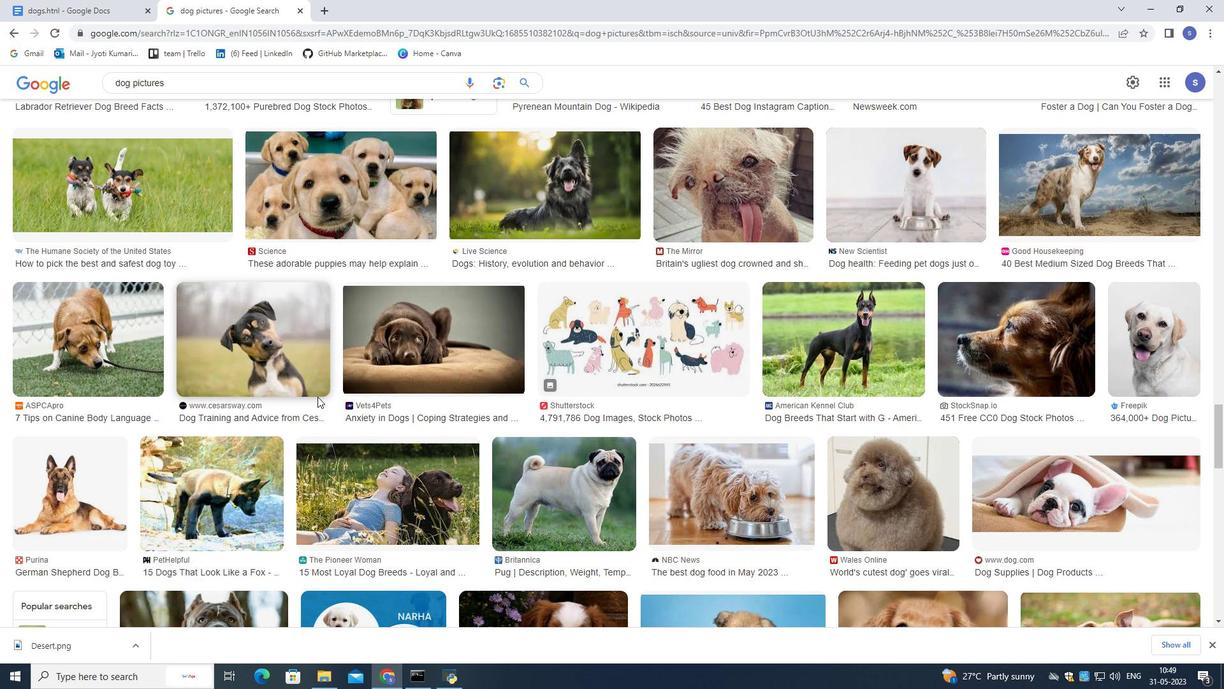 
Action: Mouse scrolled (317, 396) with delta (0, 0)
Screenshot: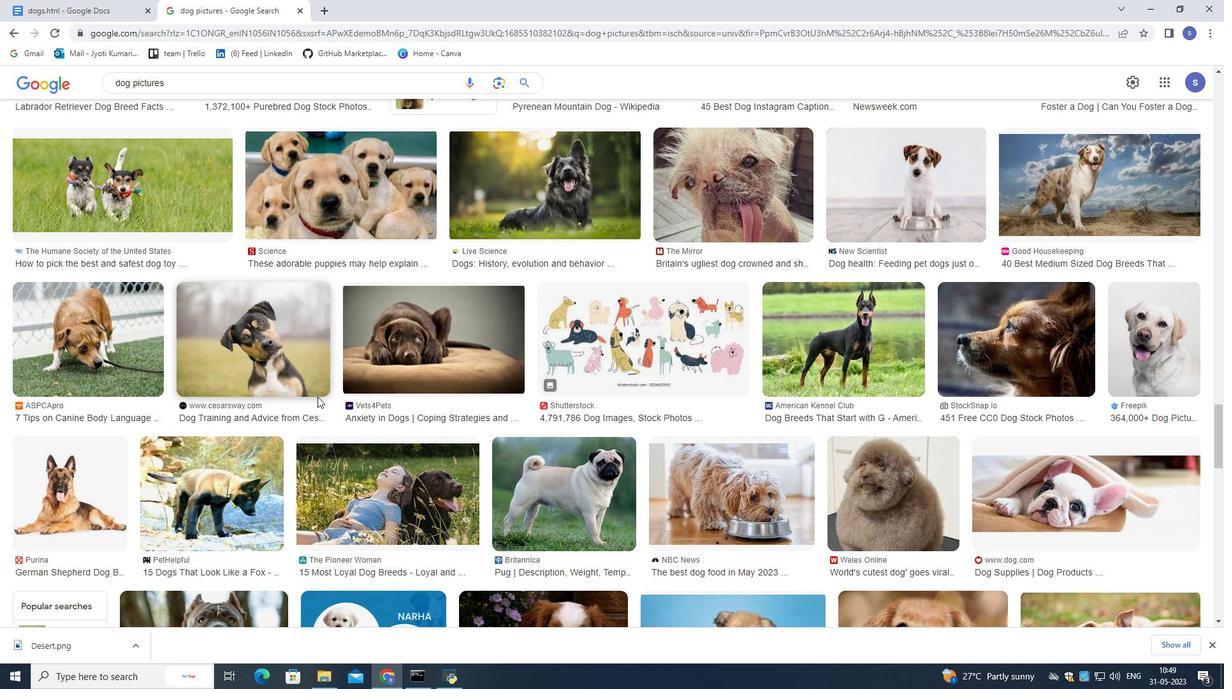 
Action: Mouse moved to (317, 396)
Screenshot: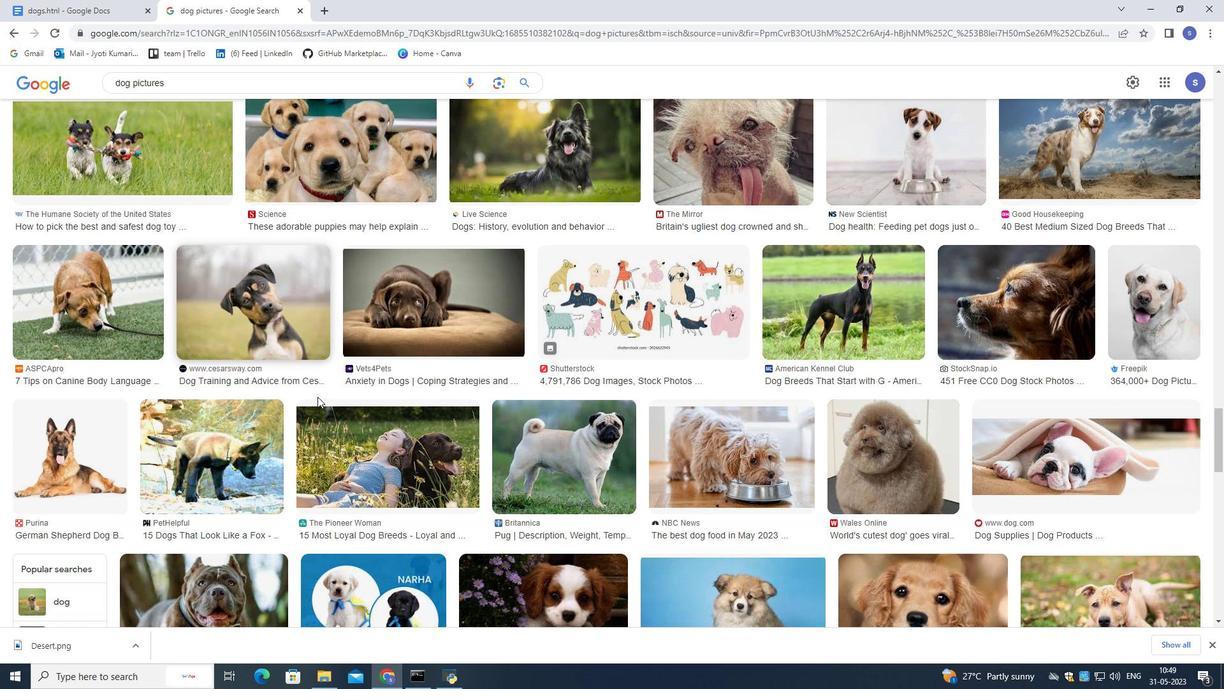 
Action: Mouse scrolled (317, 396) with delta (0, 0)
Screenshot: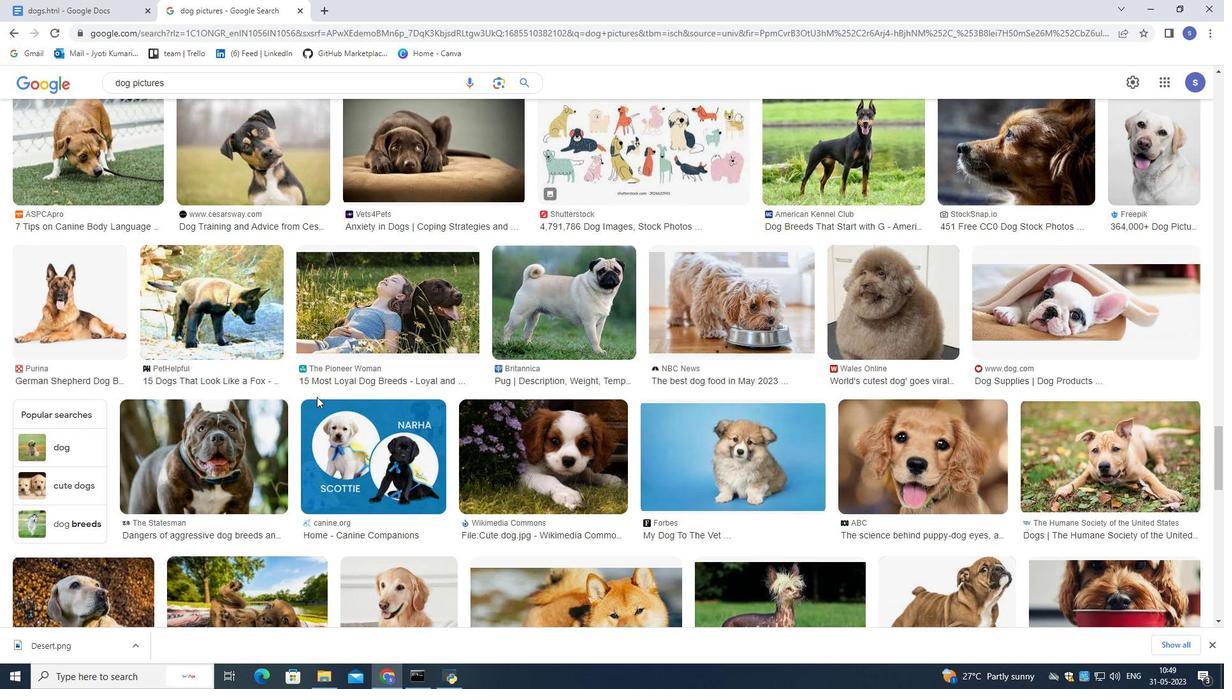 
Action: Mouse scrolled (317, 396) with delta (0, 0)
Screenshot: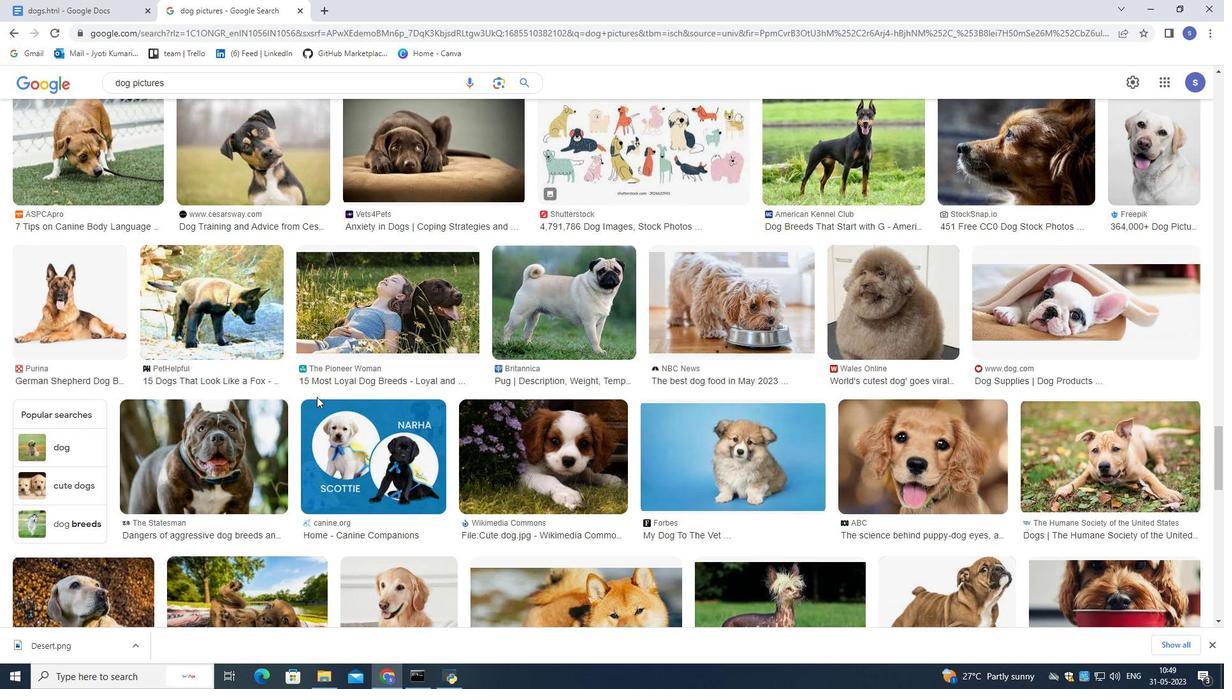 
Action: Mouse scrolled (317, 396) with delta (0, 0)
Screenshot: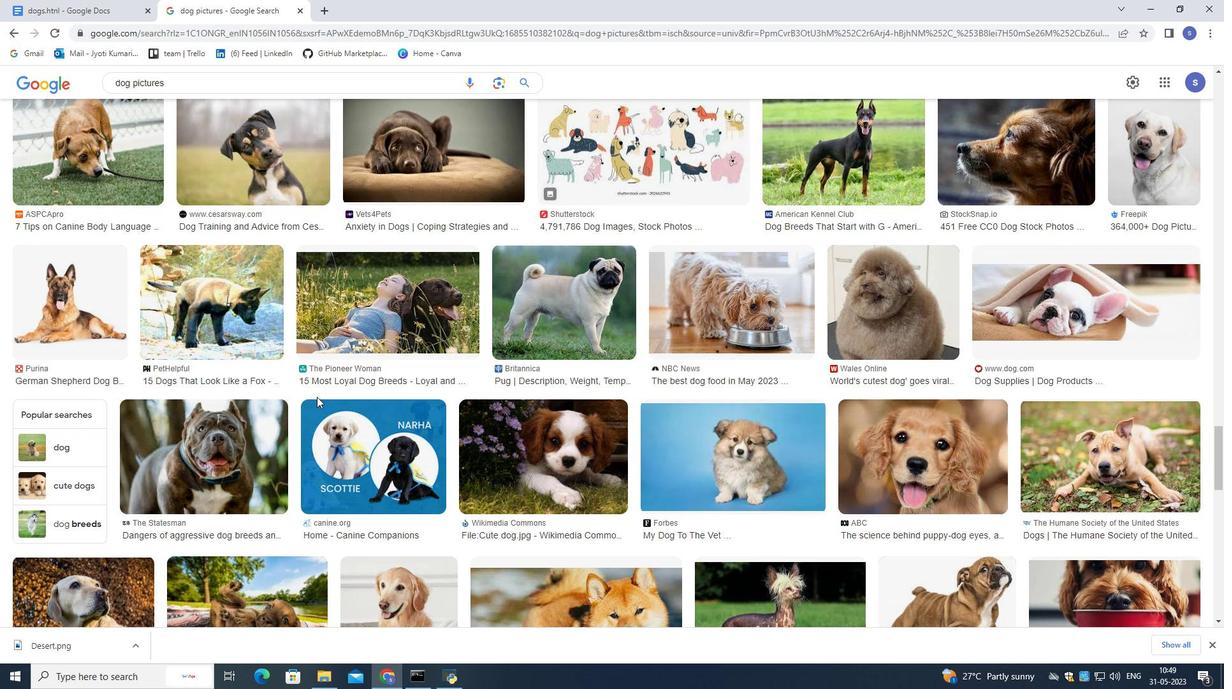 
Action: Mouse scrolled (317, 396) with delta (0, 0)
Screenshot: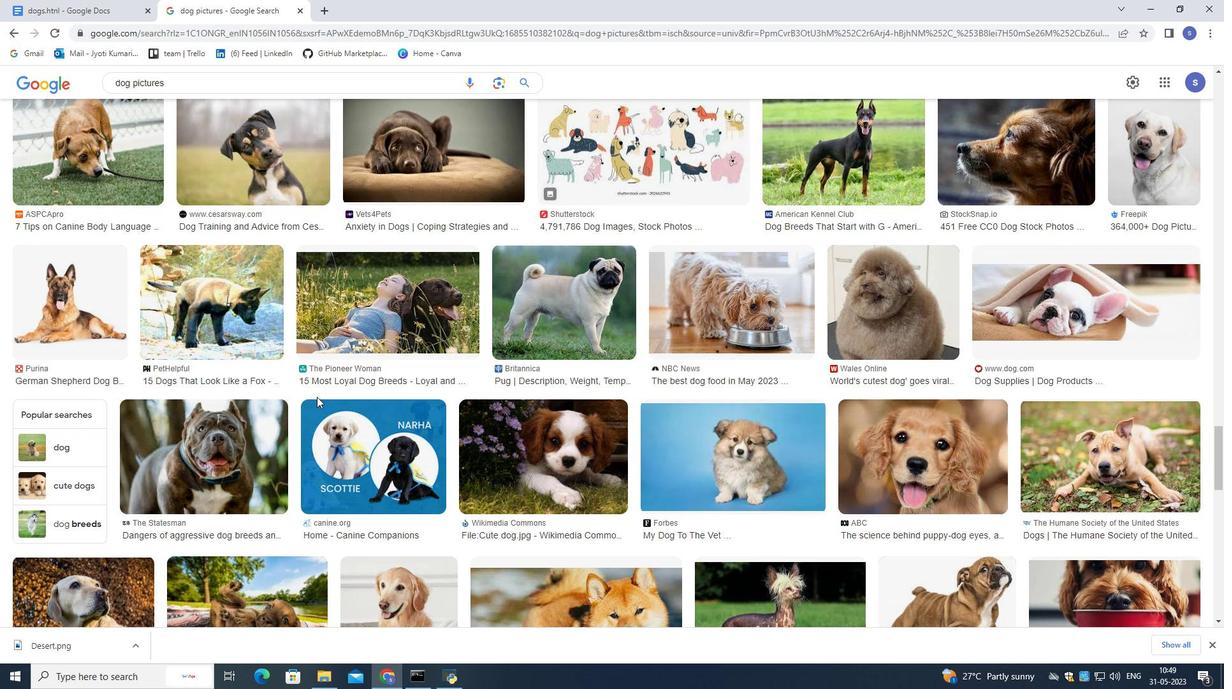 
Action: Mouse scrolled (317, 396) with delta (0, 0)
Screenshot: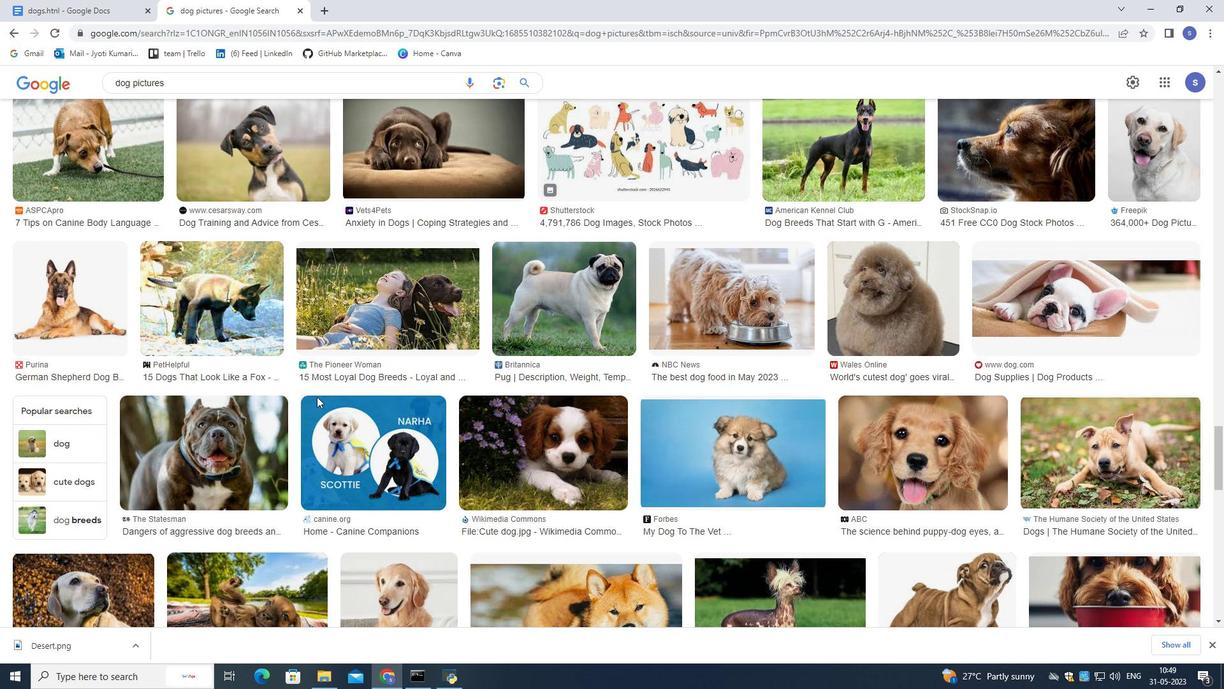 
Action: Mouse moved to (317, 396)
Screenshot: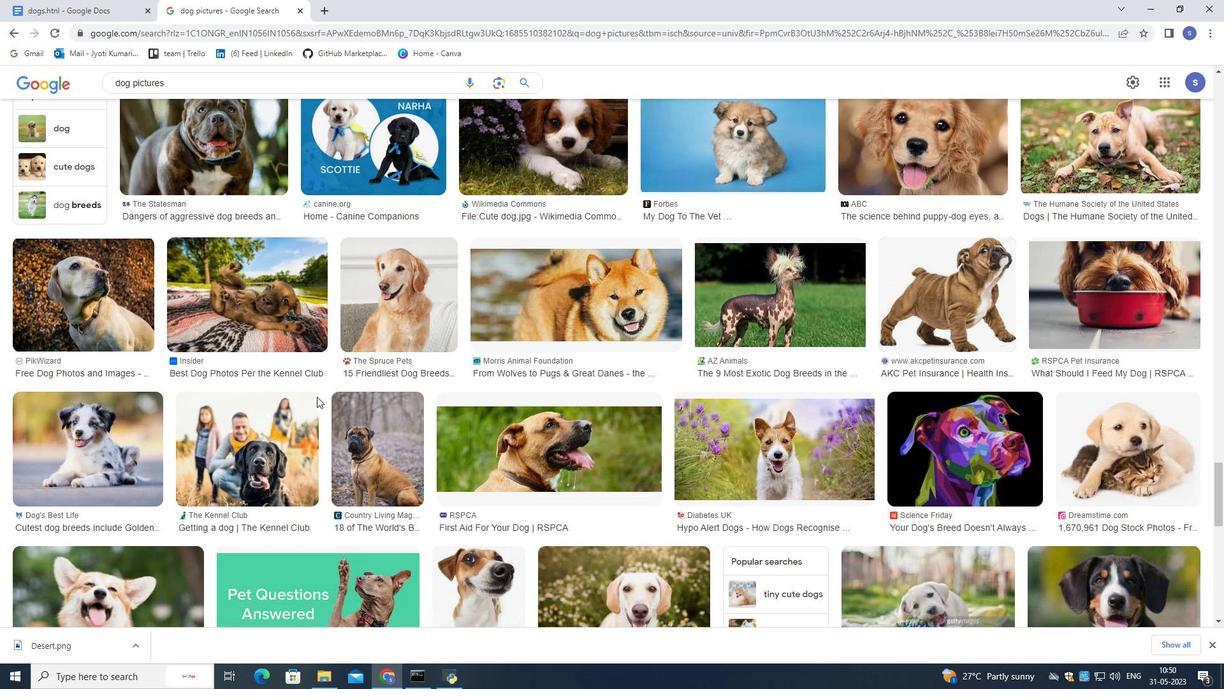 
Action: Mouse scrolled (317, 396) with delta (0, 0)
Screenshot: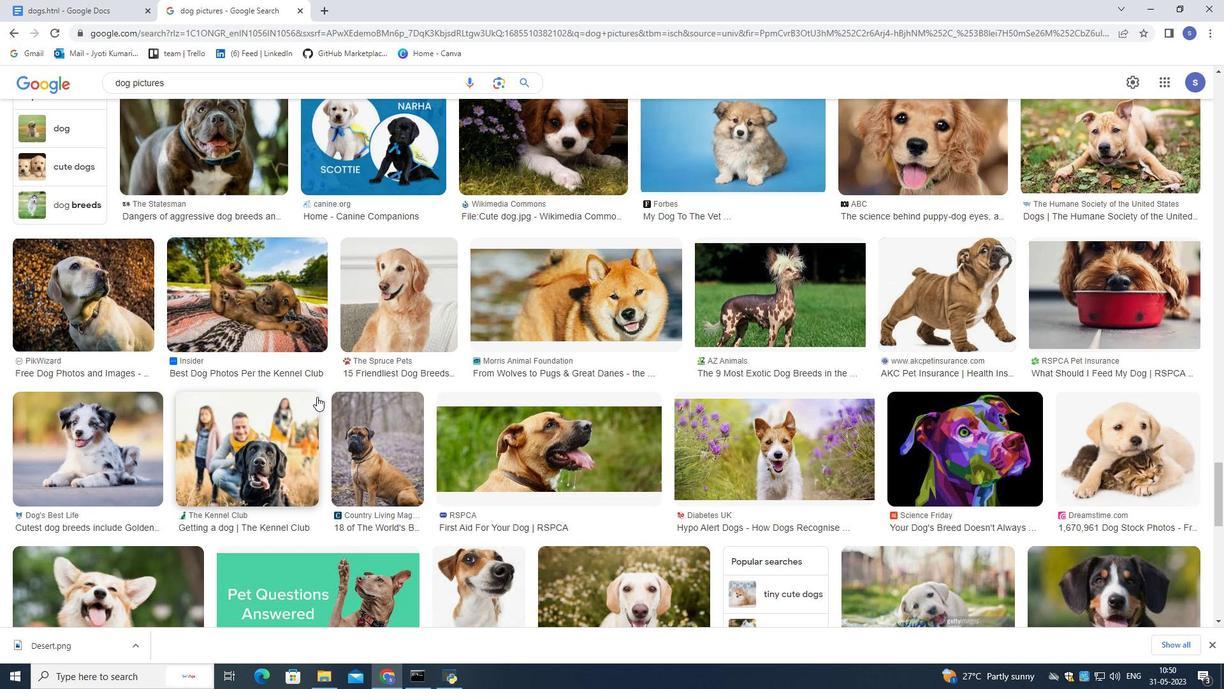
Action: Mouse scrolled (317, 396) with delta (0, 0)
Screenshot: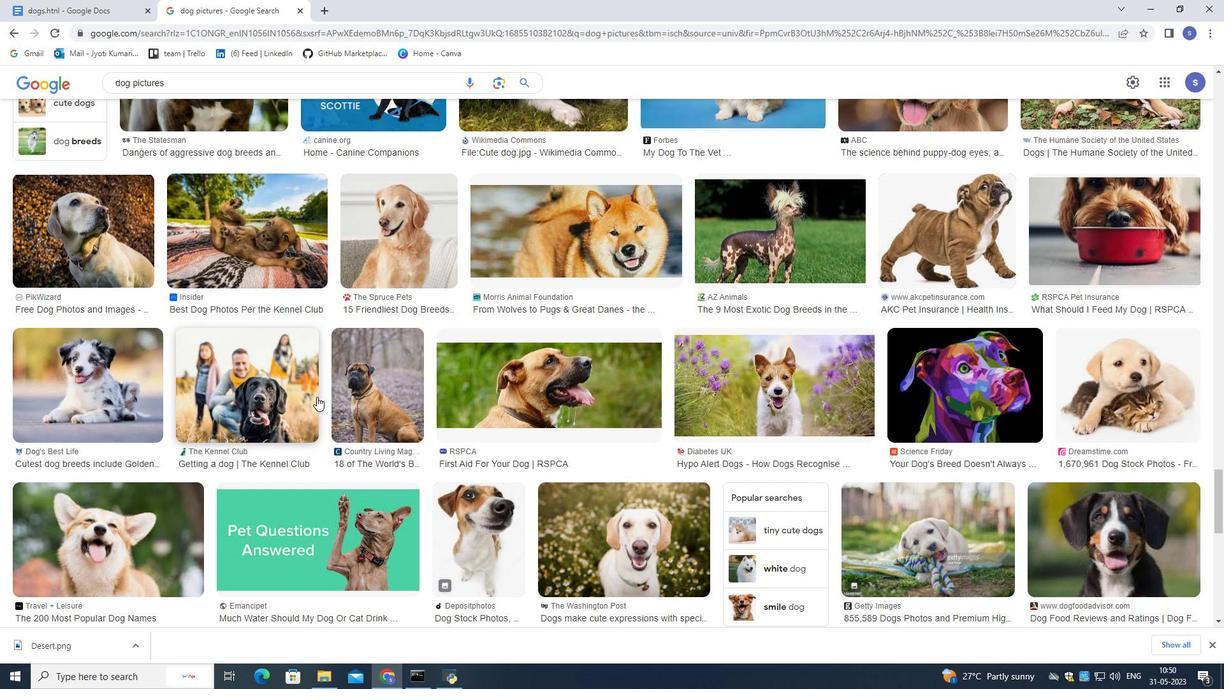 
Action: Mouse scrolled (317, 396) with delta (0, 0)
Screenshot: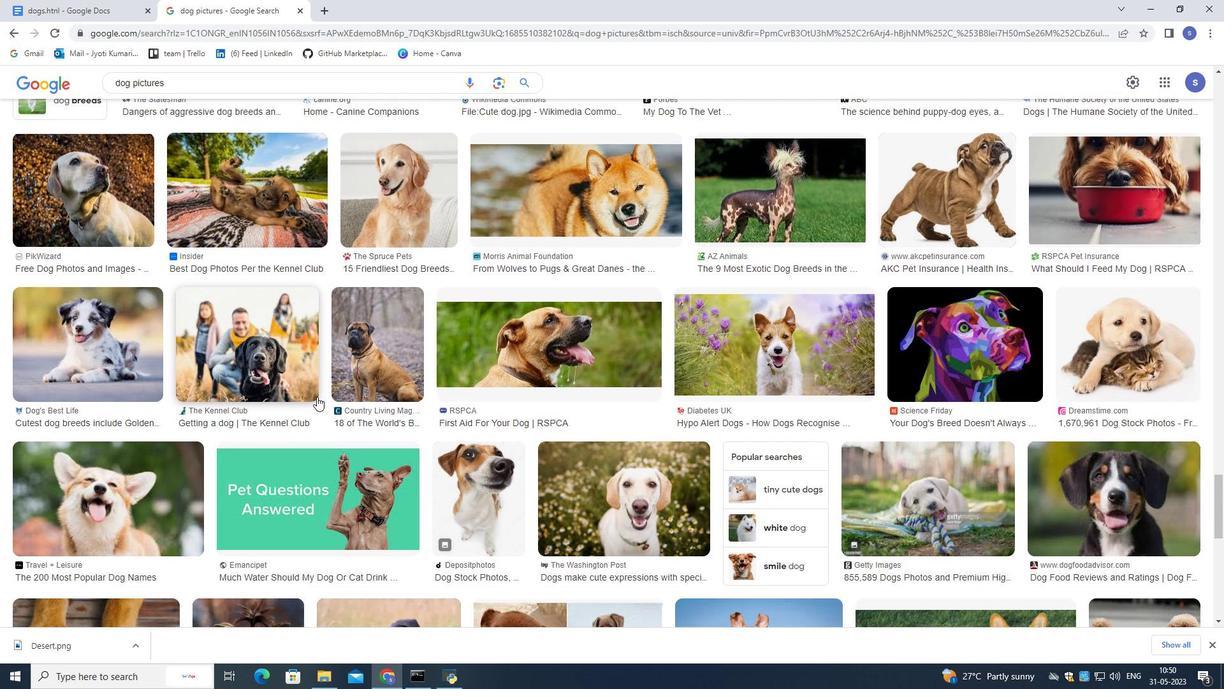 
Action: Mouse scrolled (317, 396) with delta (0, 0)
Screenshot: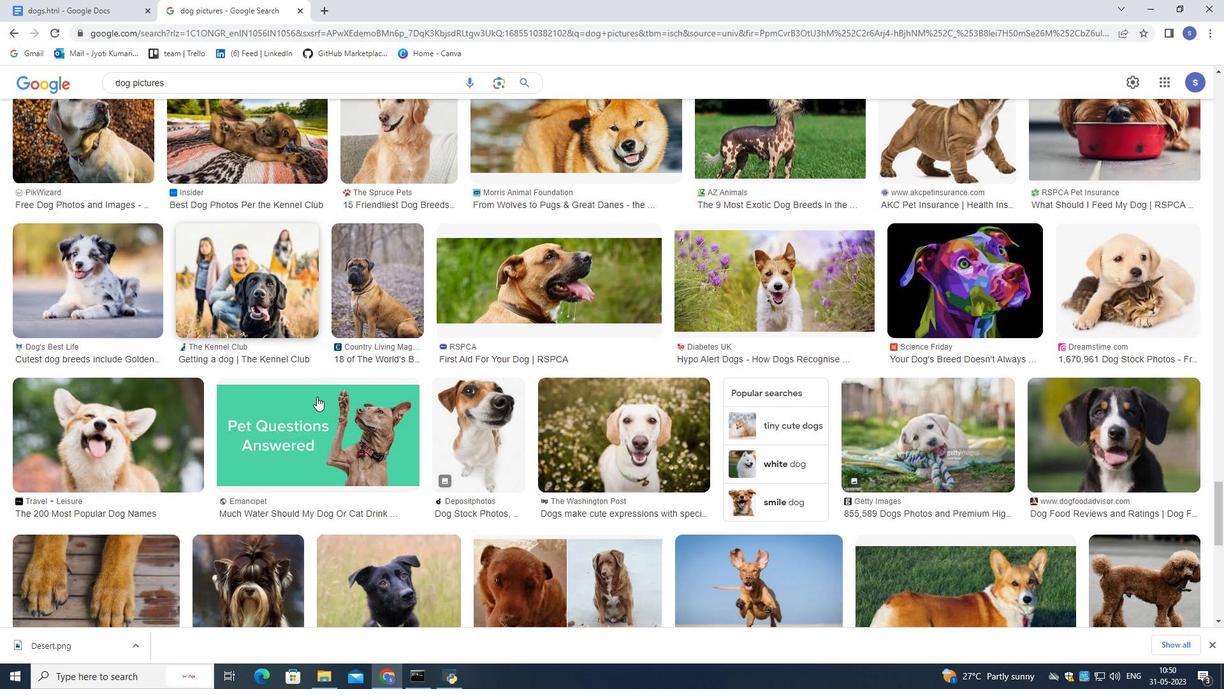 
Action: Mouse scrolled (317, 396) with delta (0, 0)
Screenshot: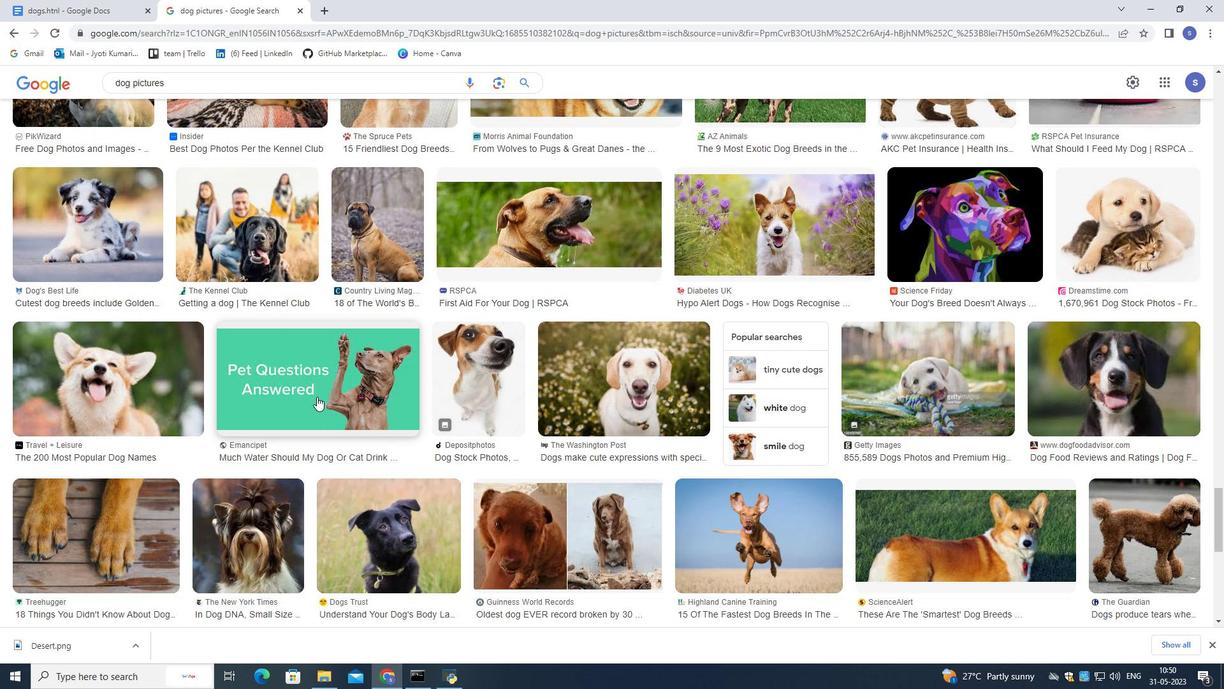 
Action: Mouse scrolled (317, 396) with delta (0, 0)
Screenshot: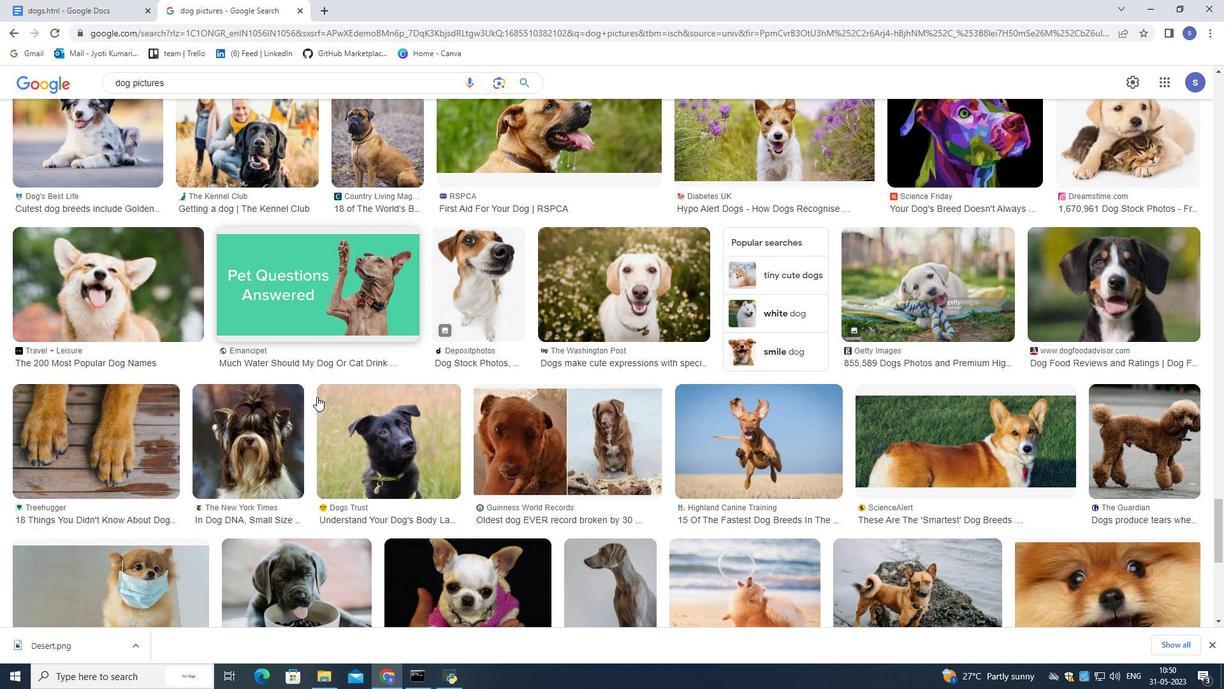 
Action: Mouse scrolled (317, 396) with delta (0, 0)
Screenshot: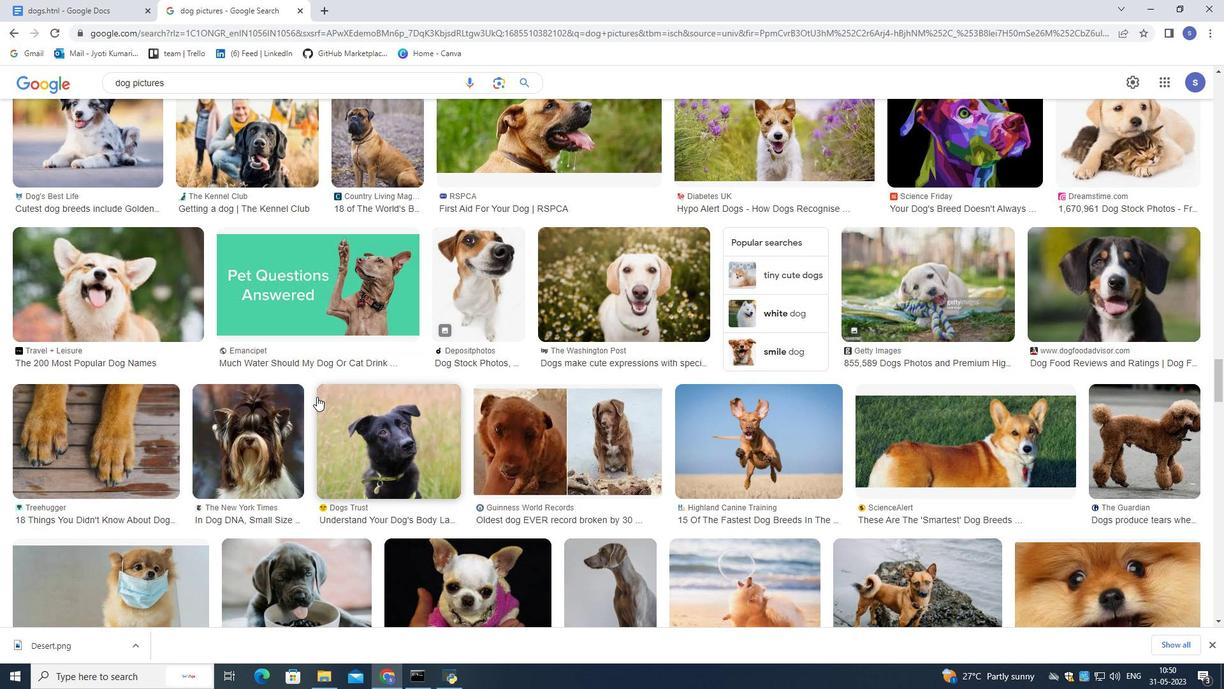 
Action: Mouse scrolled (317, 396) with delta (0, 0)
Screenshot: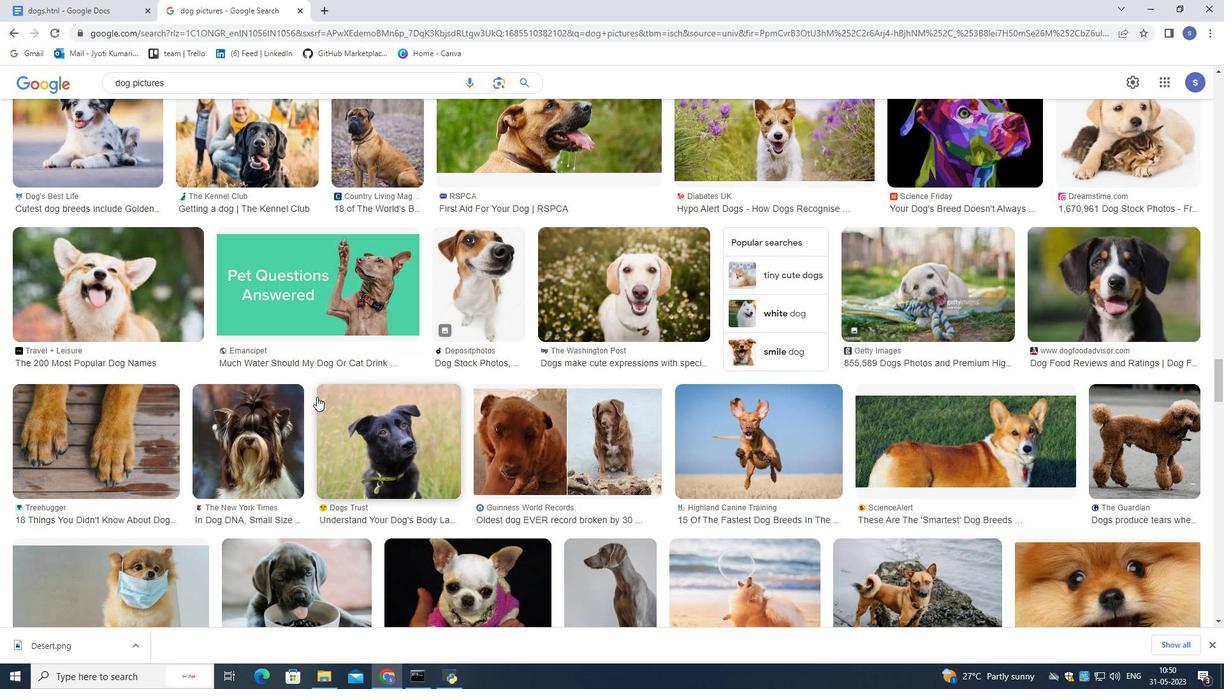 
Action: Mouse scrolled (317, 396) with delta (0, 0)
Screenshot: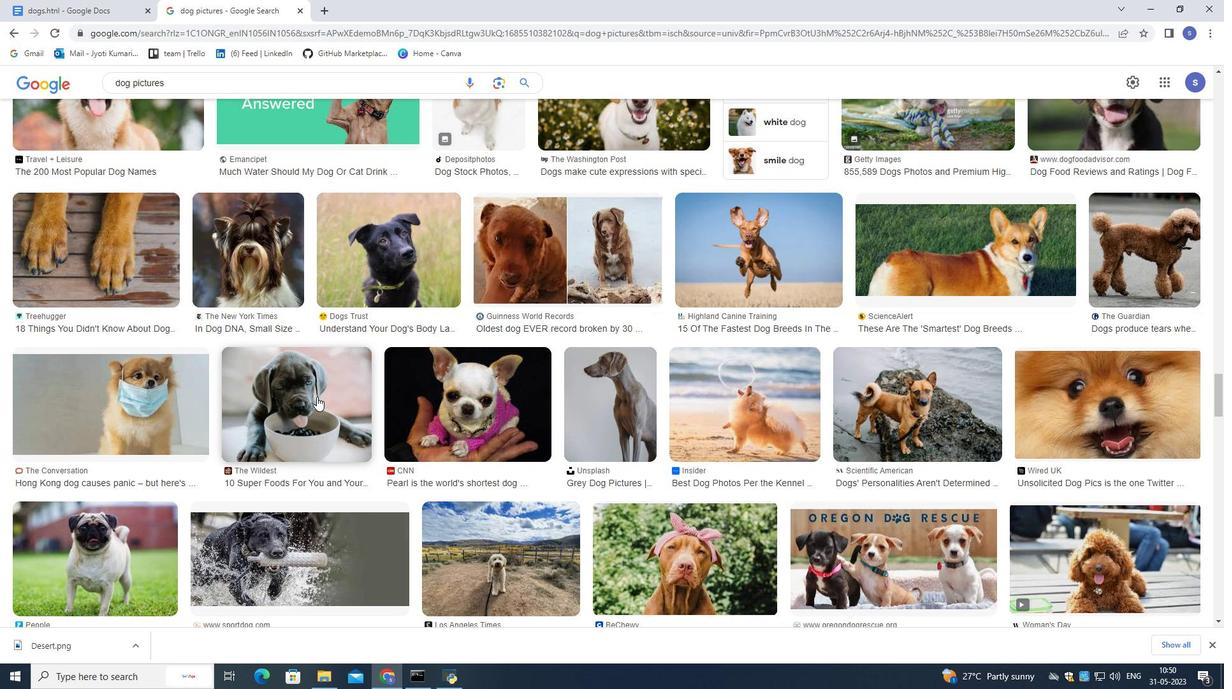 
Action: Mouse scrolled (317, 396) with delta (0, 0)
Screenshot: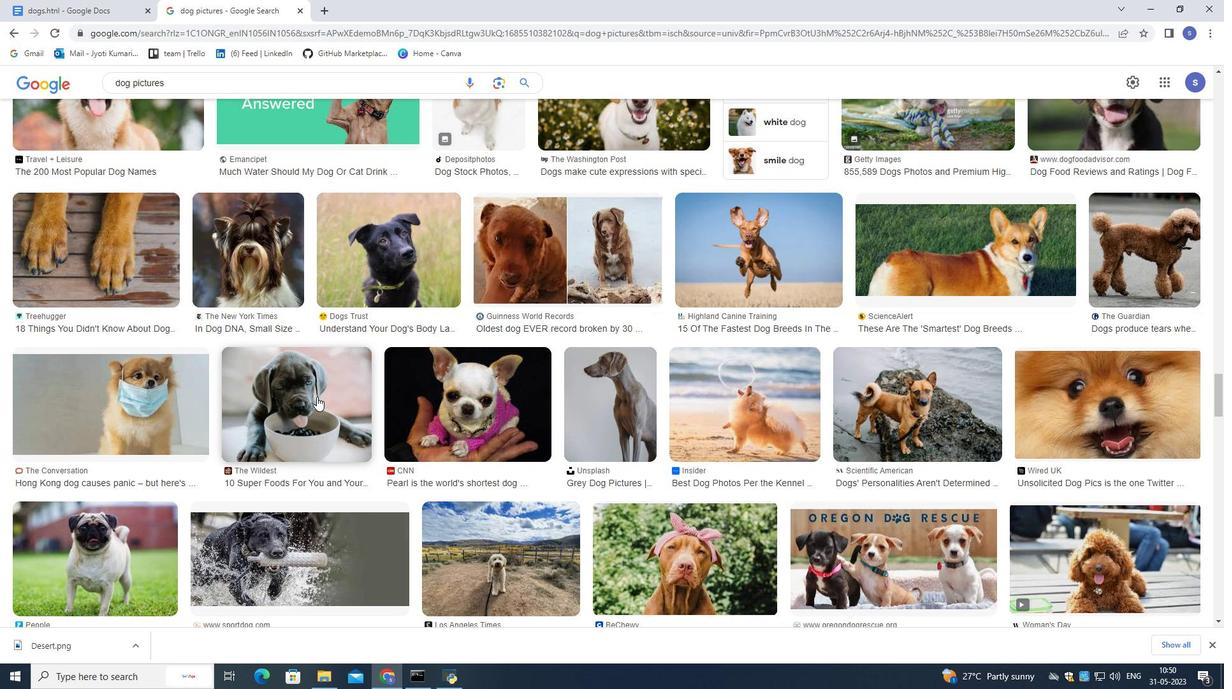 
Action: Mouse scrolled (317, 396) with delta (0, 0)
Screenshot: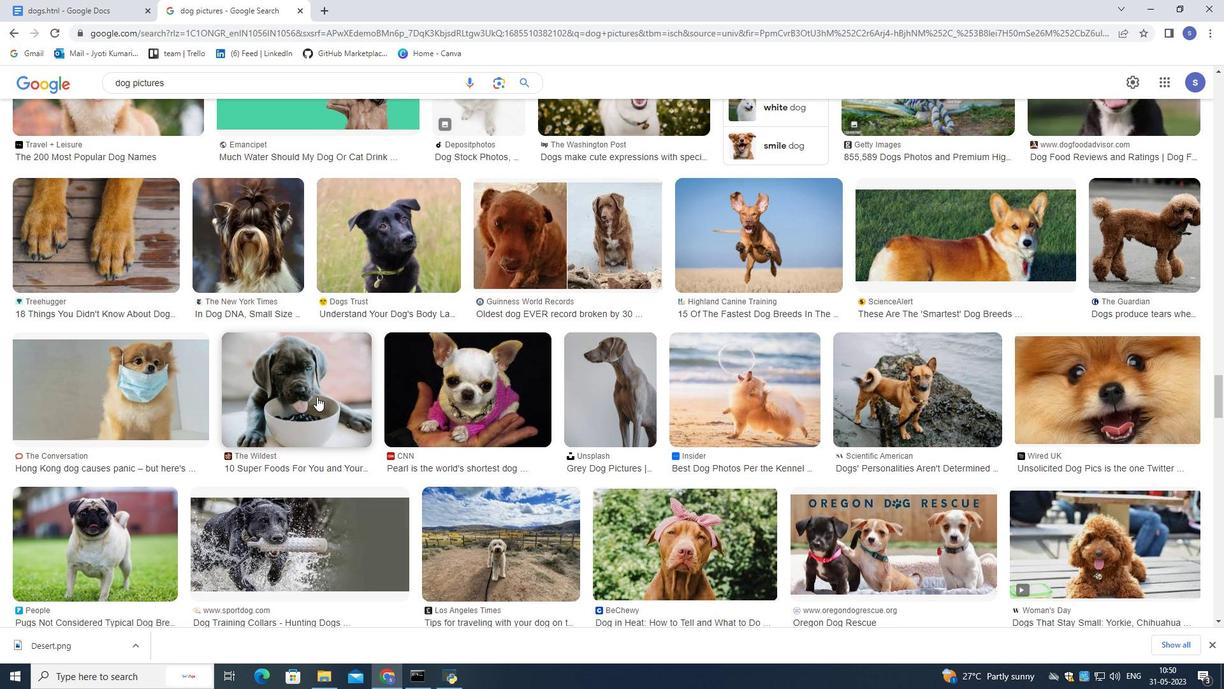 
Action: Mouse scrolled (317, 396) with delta (0, 0)
Screenshot: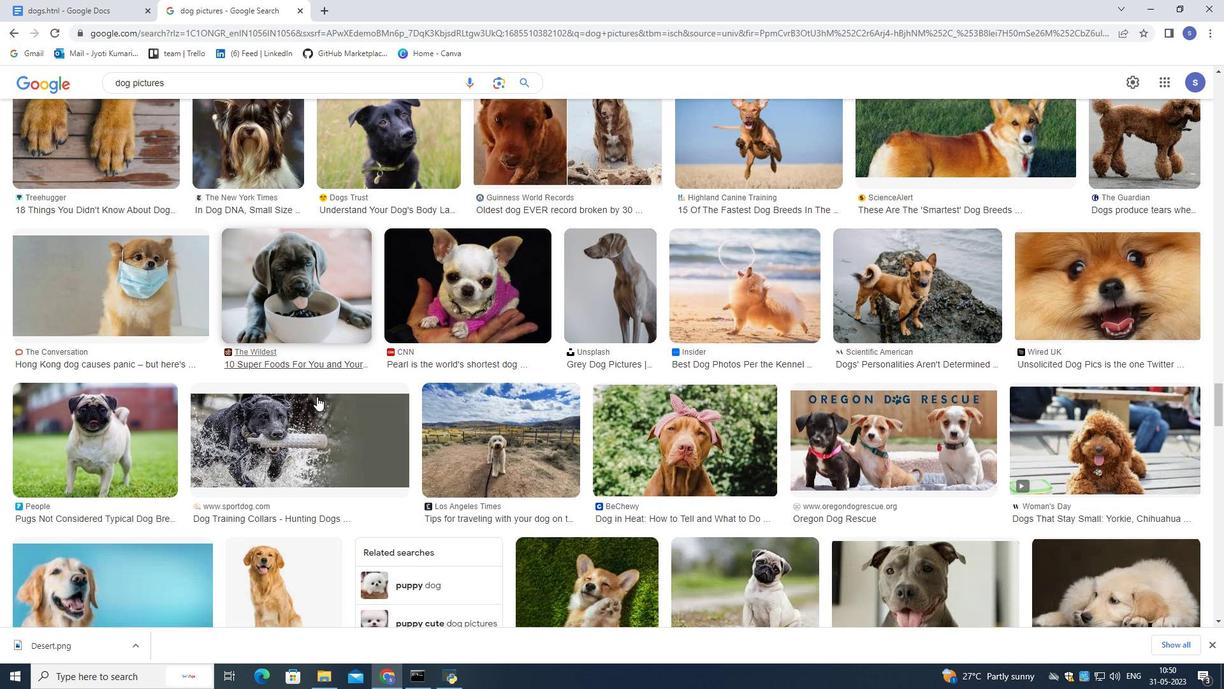 
Action: Mouse moved to (316, 396)
Screenshot: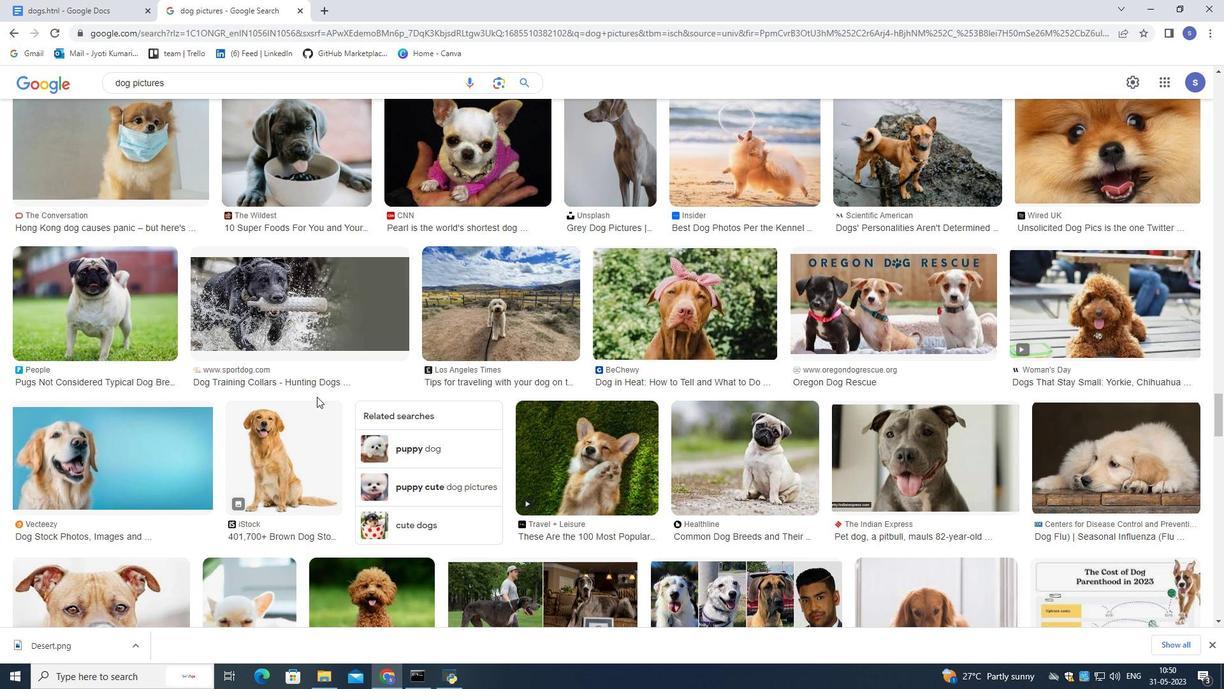
Action: Mouse scrolled (316, 396) with delta (0, 0)
Screenshot: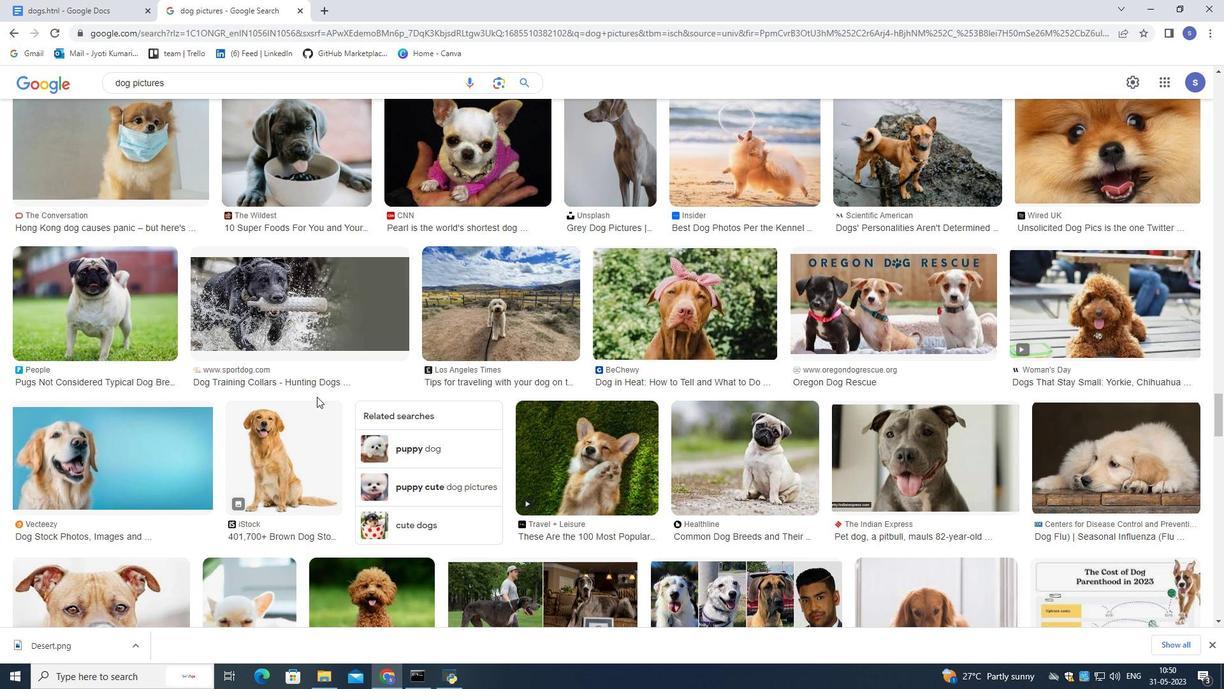 
Action: Mouse scrolled (316, 396) with delta (0, 0)
Screenshot: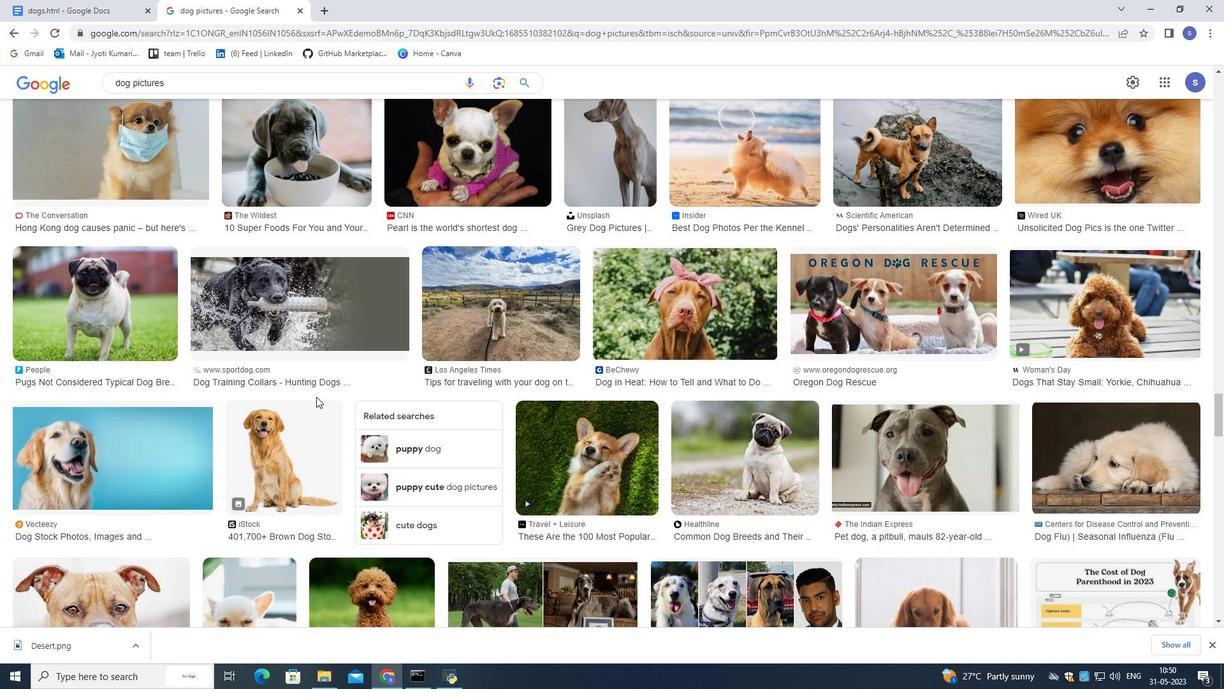 
Action: Mouse scrolled (316, 396) with delta (0, 0)
Screenshot: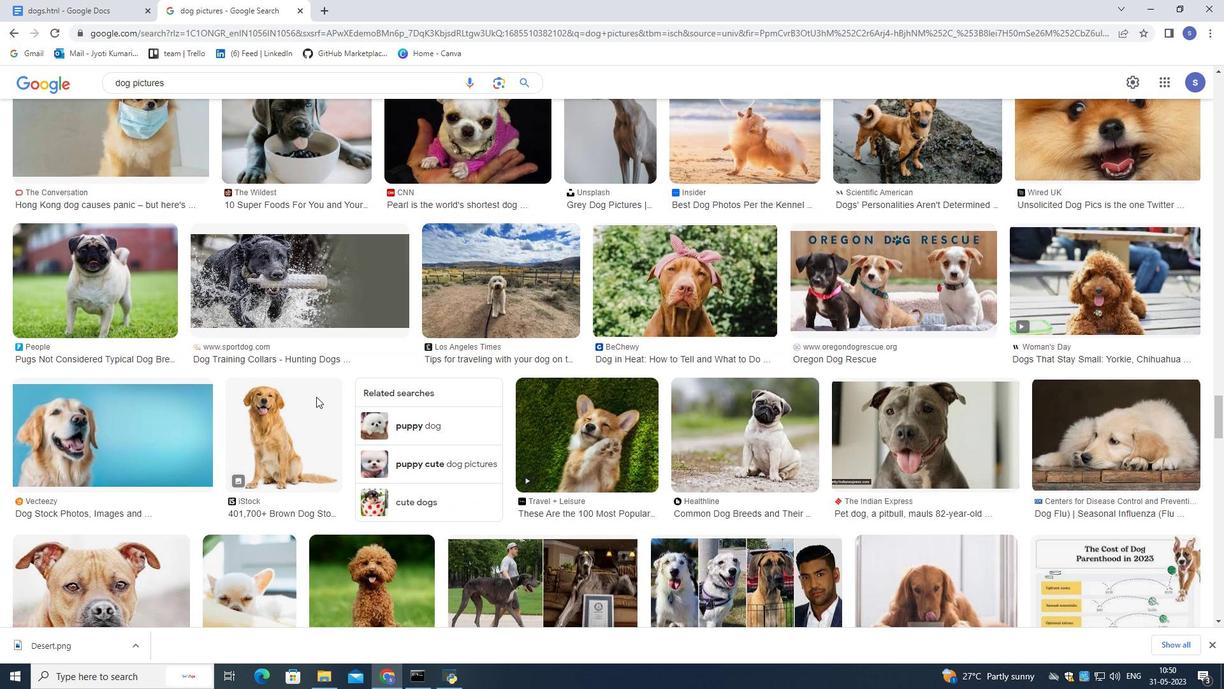 
Action: Mouse scrolled (316, 396) with delta (0, 0)
Screenshot: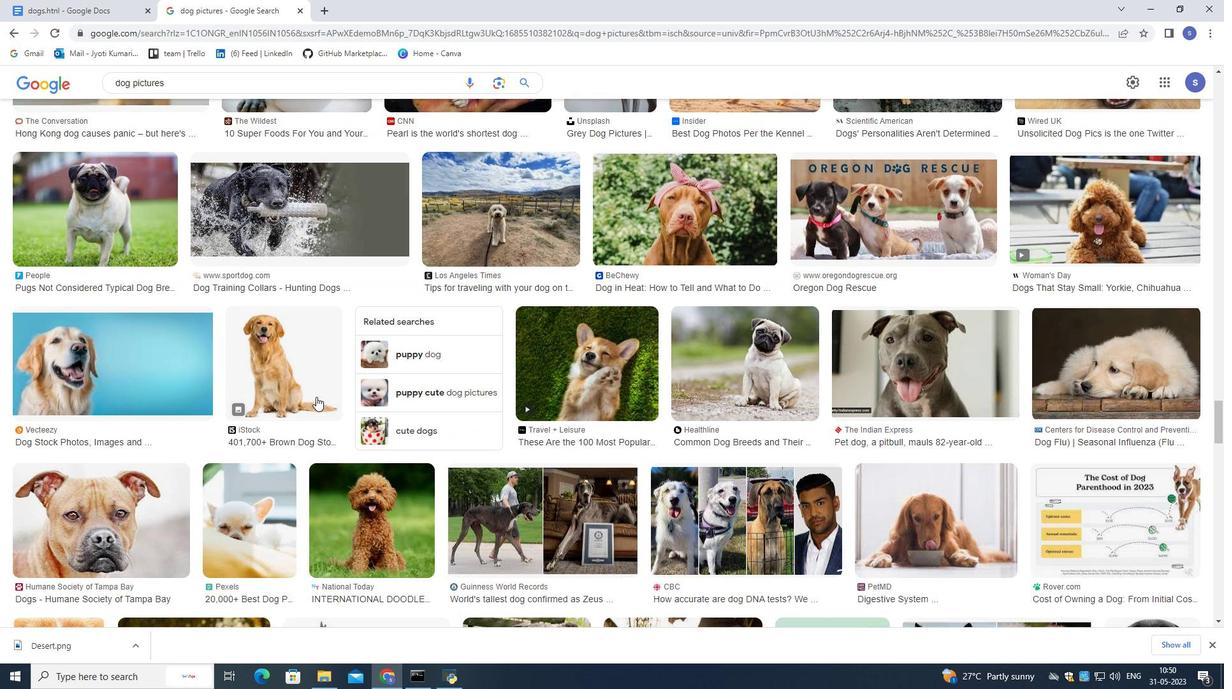 
Action: Mouse moved to (315, 396)
Screenshot: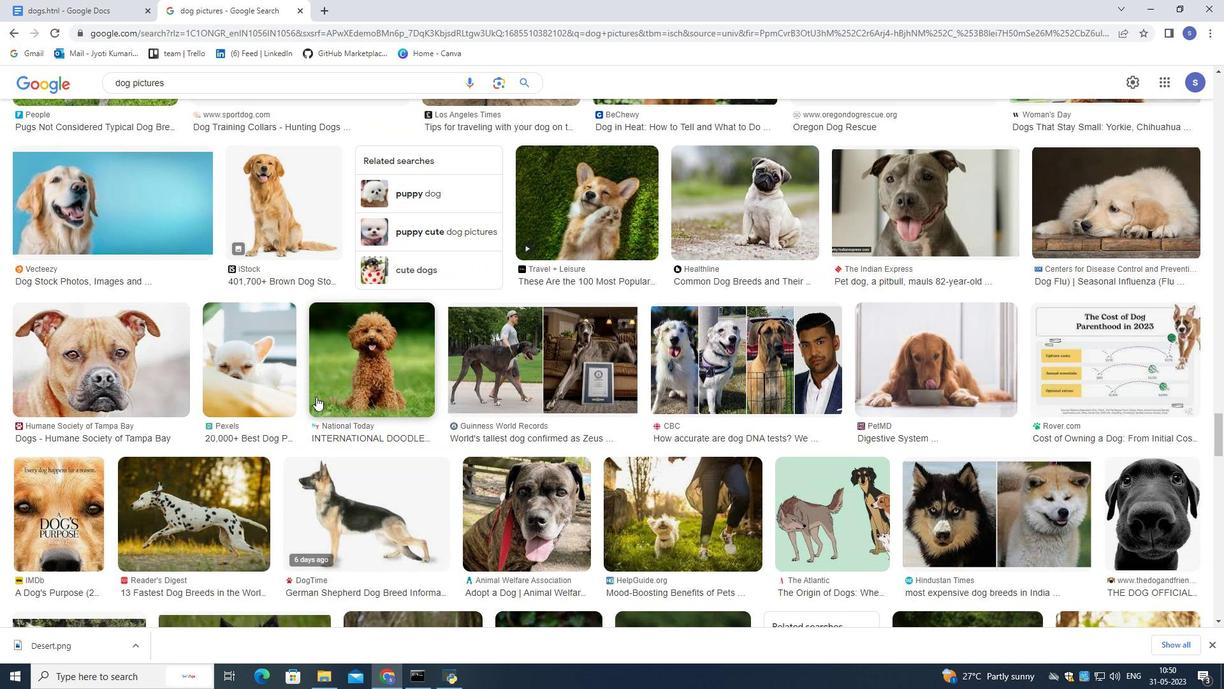 
Action: Mouse scrolled (315, 396) with delta (0, 0)
Screenshot: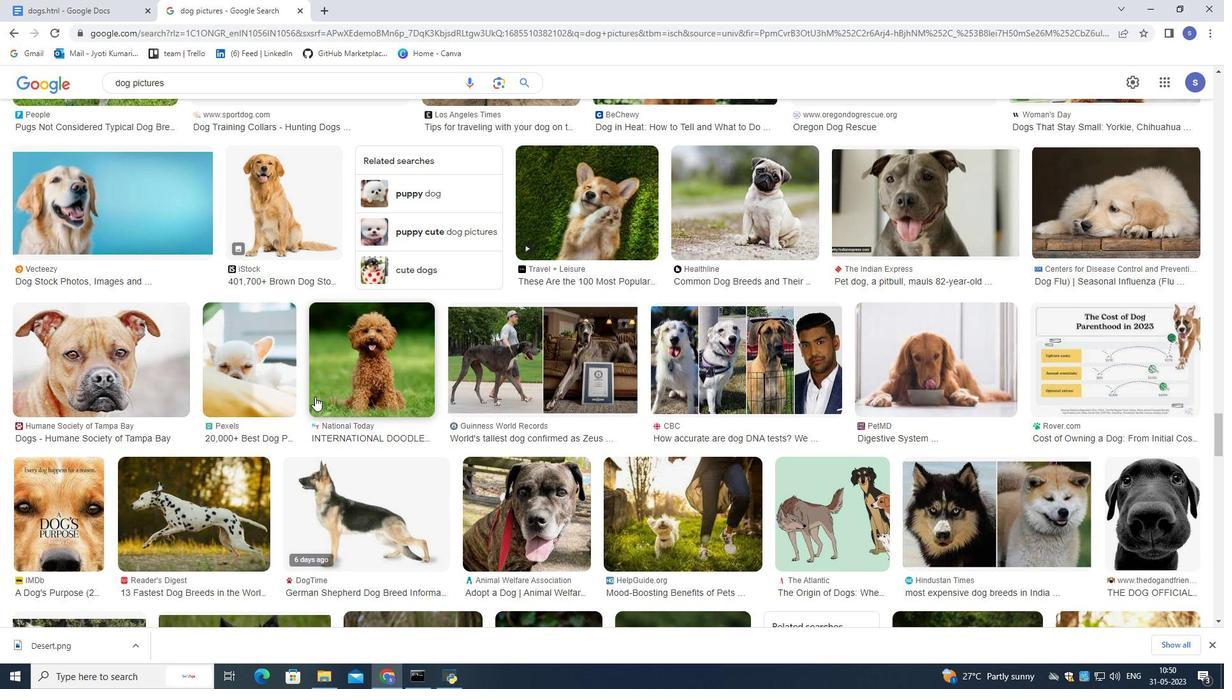 
Action: Mouse scrolled (315, 396) with delta (0, 0)
Screenshot: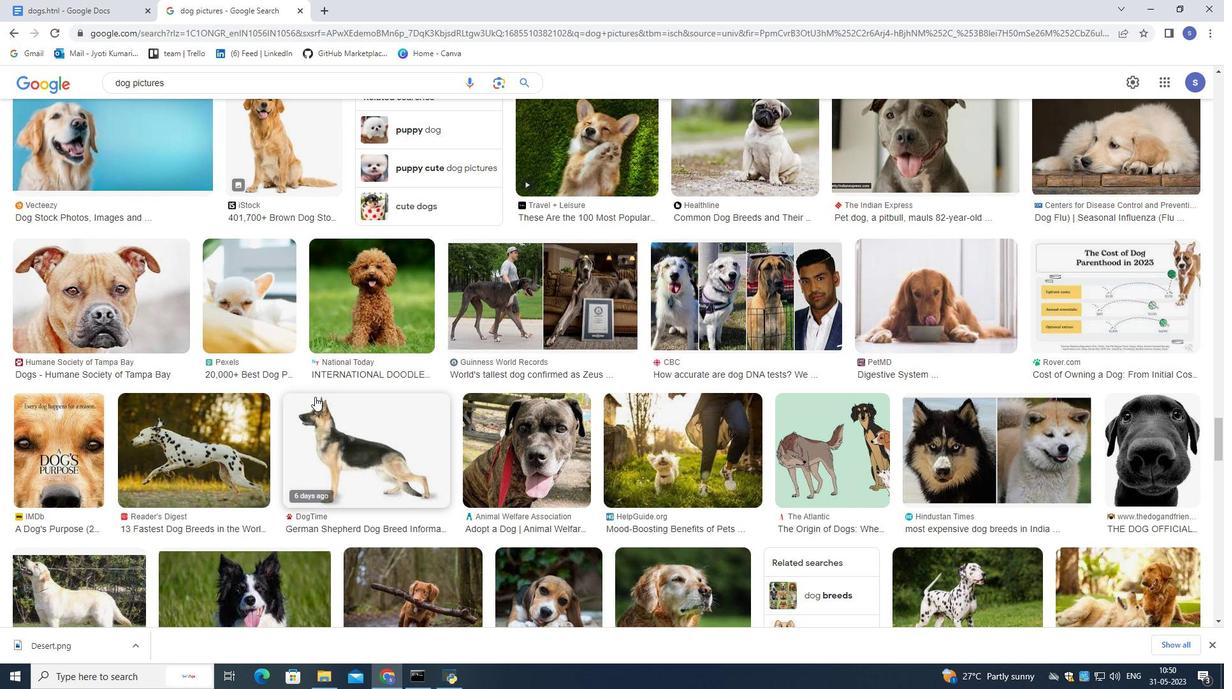 
Action: Mouse scrolled (315, 396) with delta (0, 0)
Screenshot: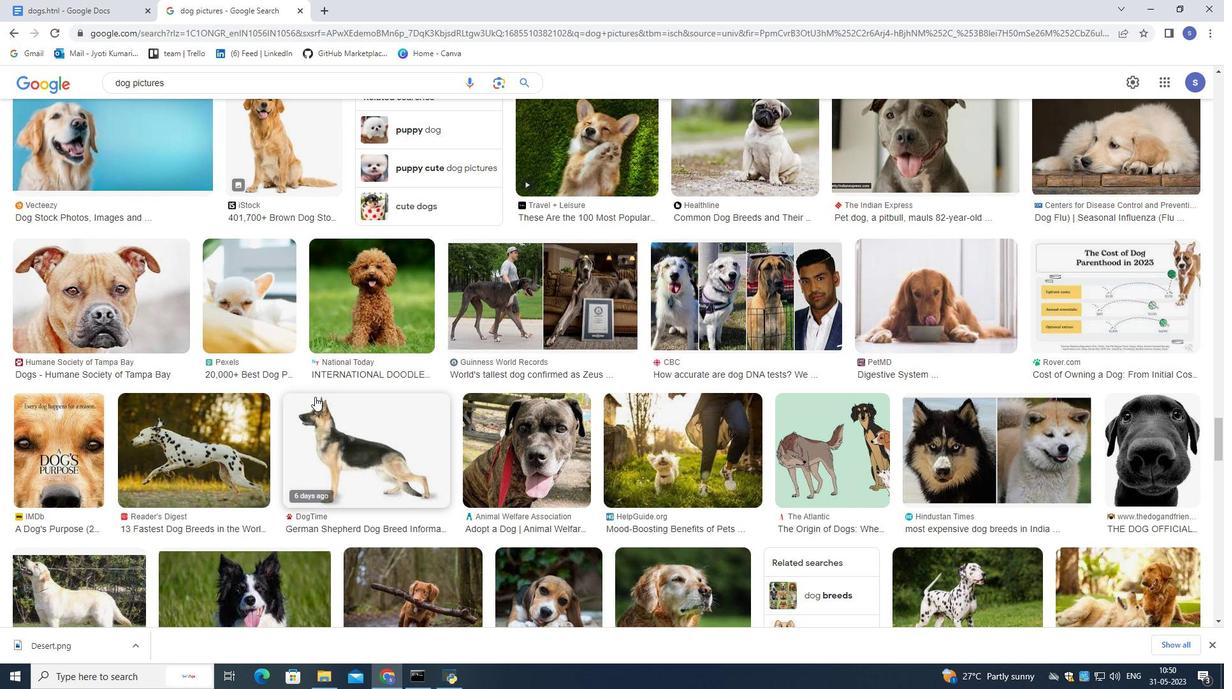 
Action: Mouse scrolled (315, 396) with delta (0, 0)
Screenshot: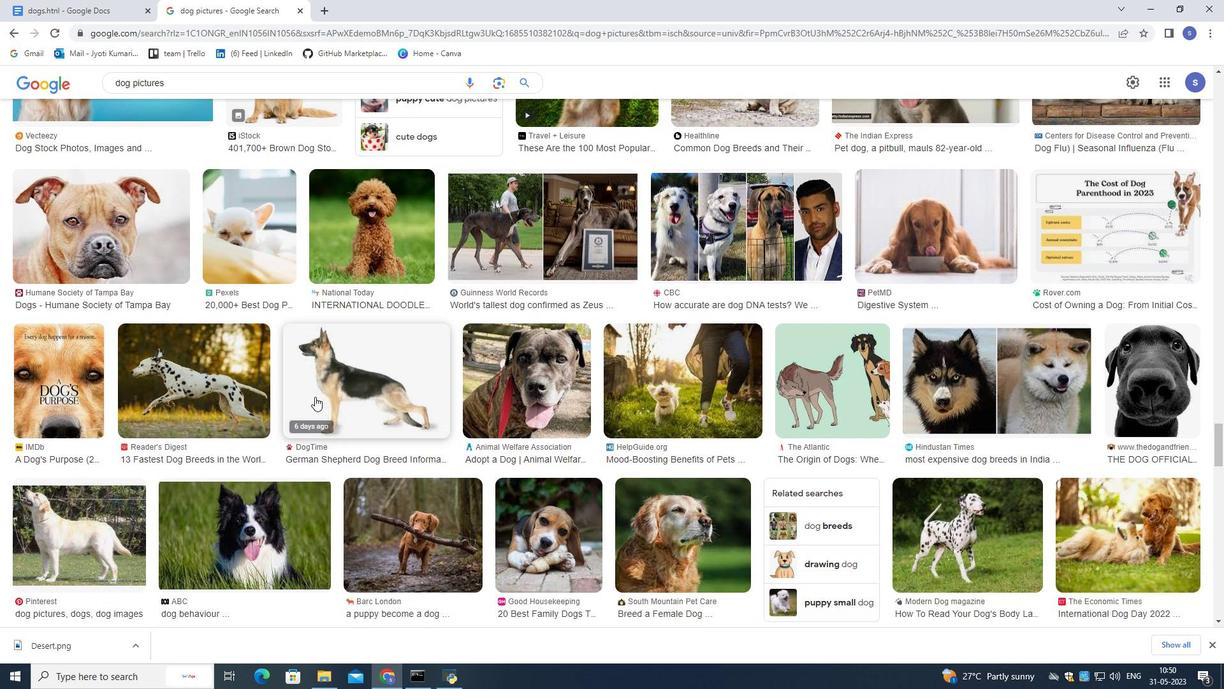 
Action: Mouse moved to (312, 394)
Screenshot: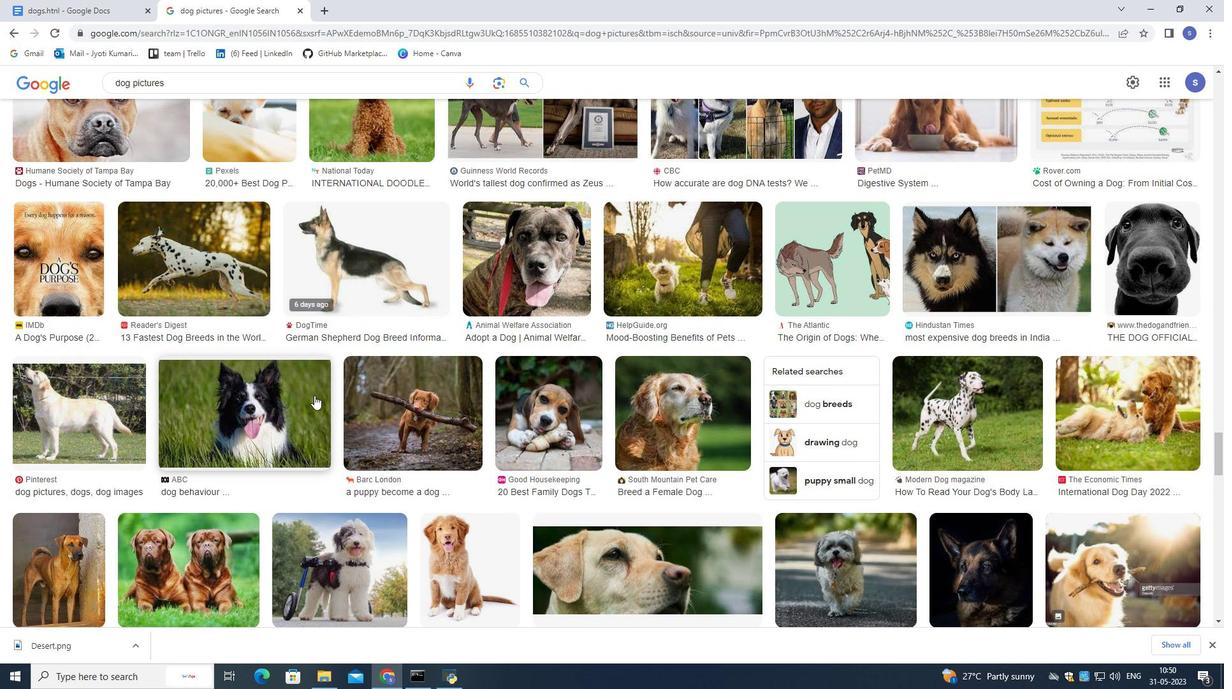 
Action: Mouse scrolled (312, 394) with delta (0, 0)
Screenshot: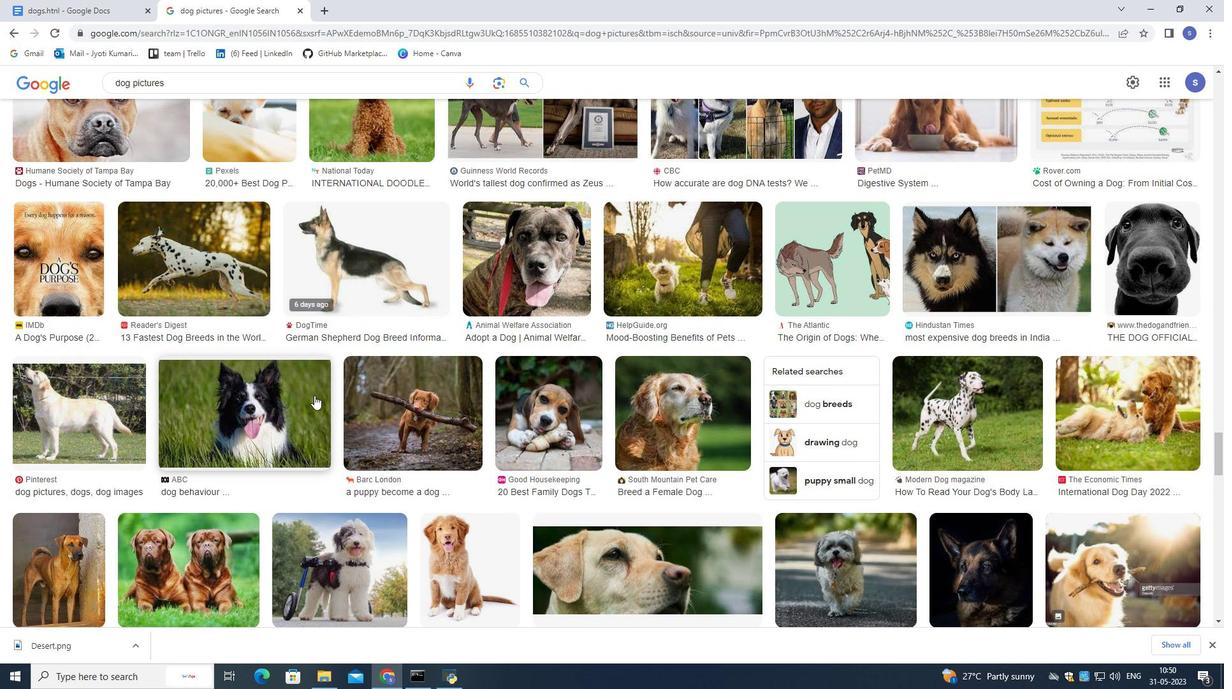 
Action: Mouse scrolled (312, 394) with delta (0, 0)
Screenshot: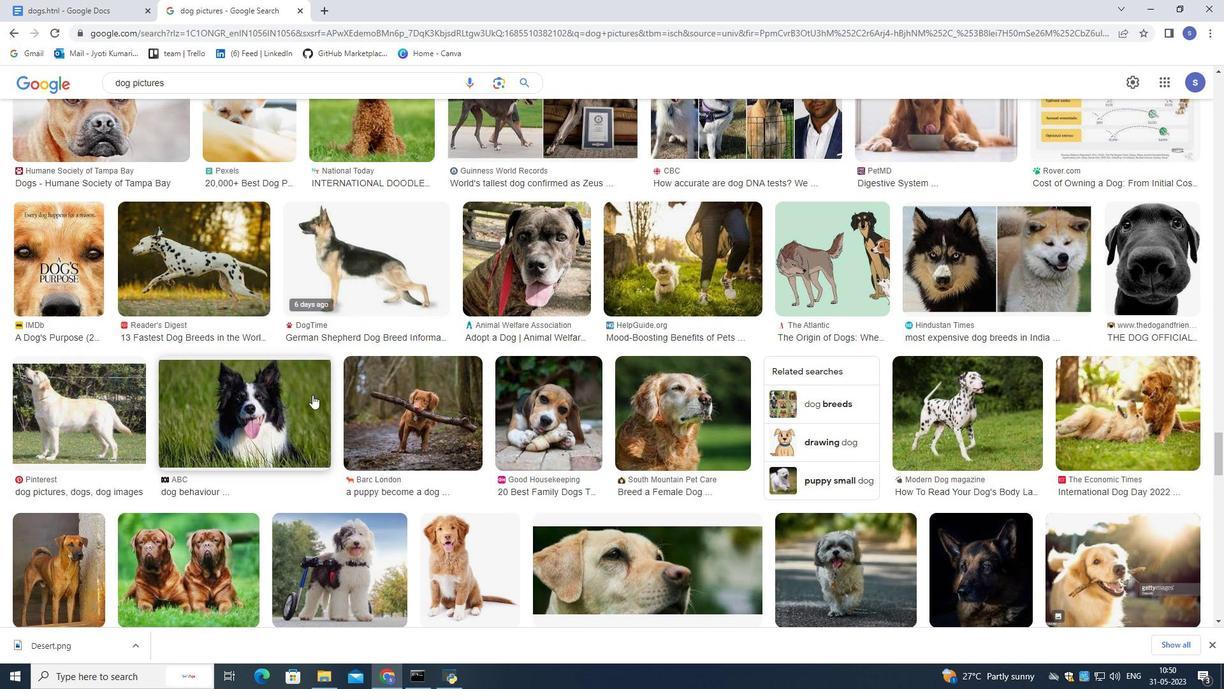 
Action: Mouse scrolled (312, 394) with delta (0, 0)
Screenshot: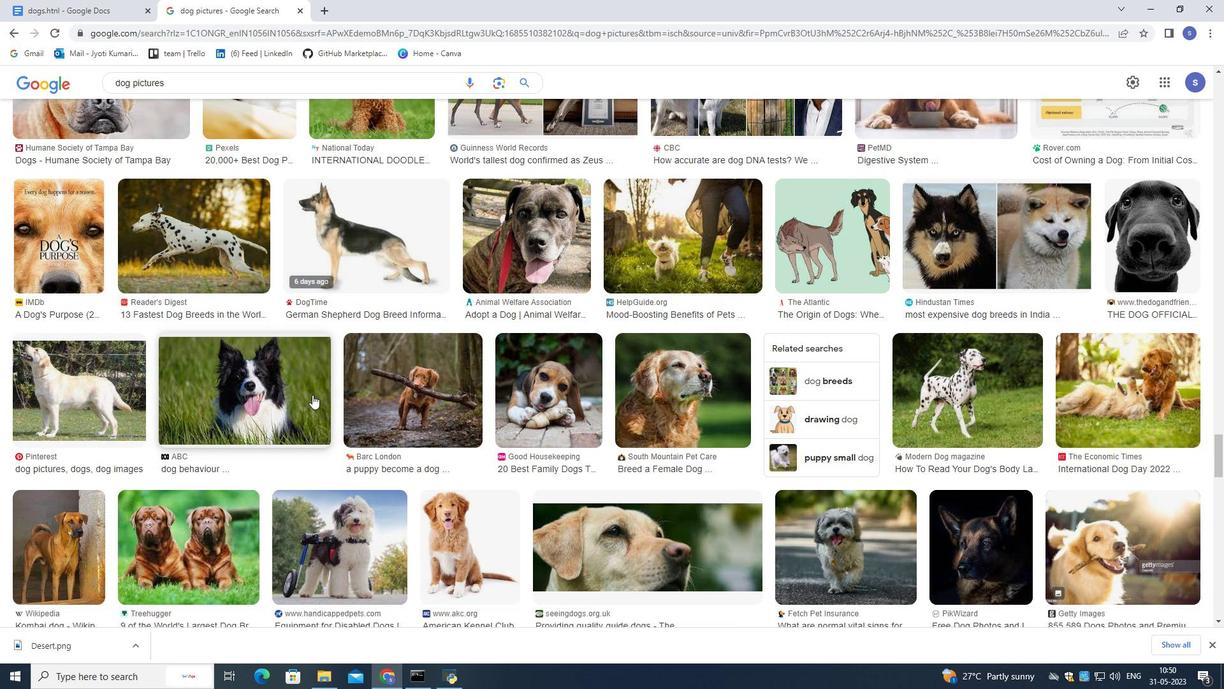
Action: Mouse scrolled (312, 394) with delta (0, 0)
Screenshot: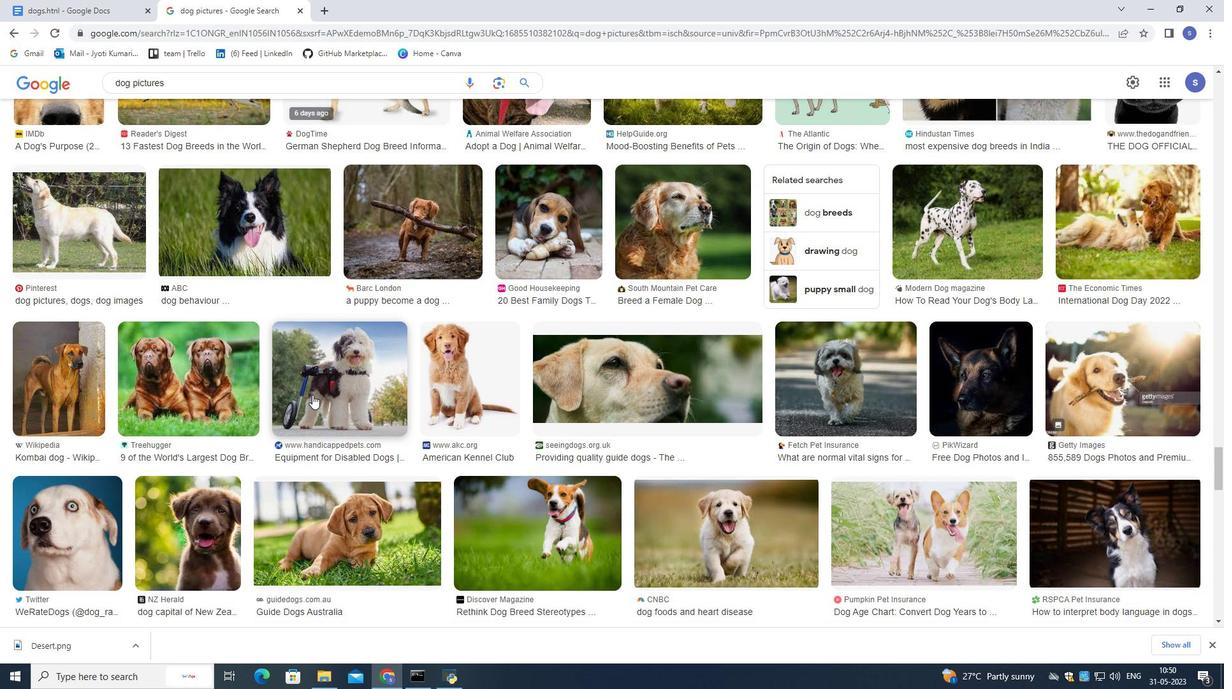 
Action: Mouse scrolled (312, 394) with delta (0, 0)
Screenshot: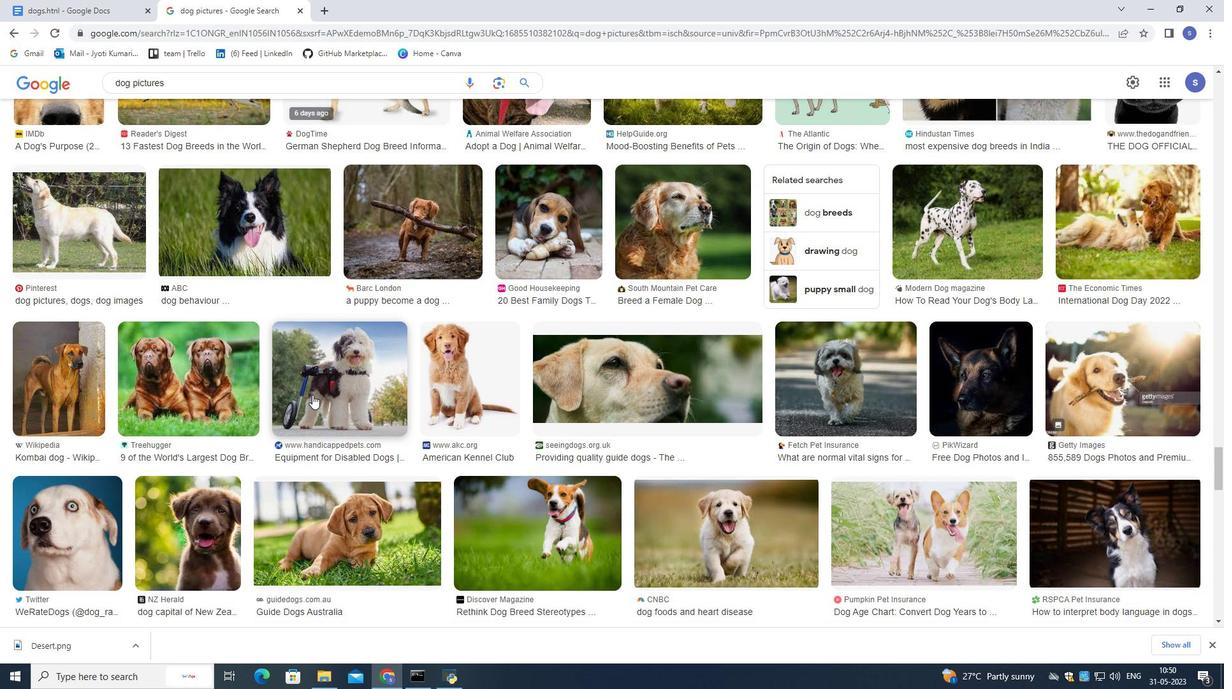 
Action: Mouse scrolled (312, 395) with delta (0, 0)
Screenshot: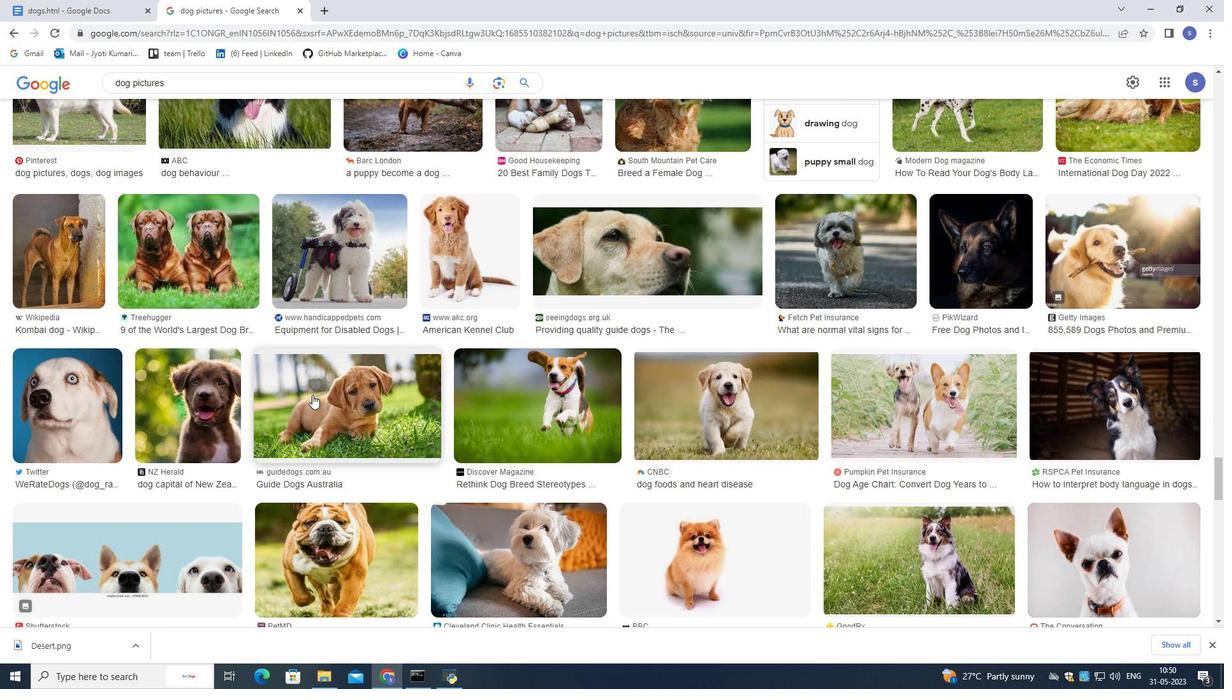 
Action: Mouse scrolled (312, 394) with delta (0, 0)
Screenshot: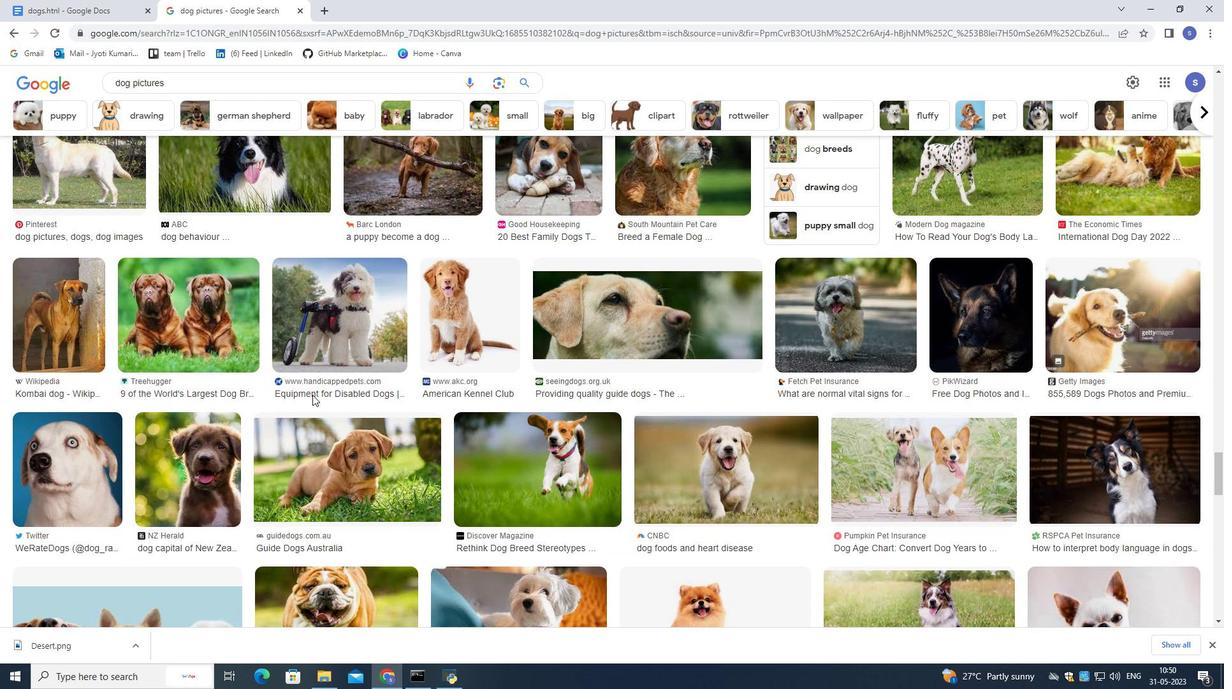 
Action: Mouse scrolled (312, 394) with delta (0, 0)
Screenshot: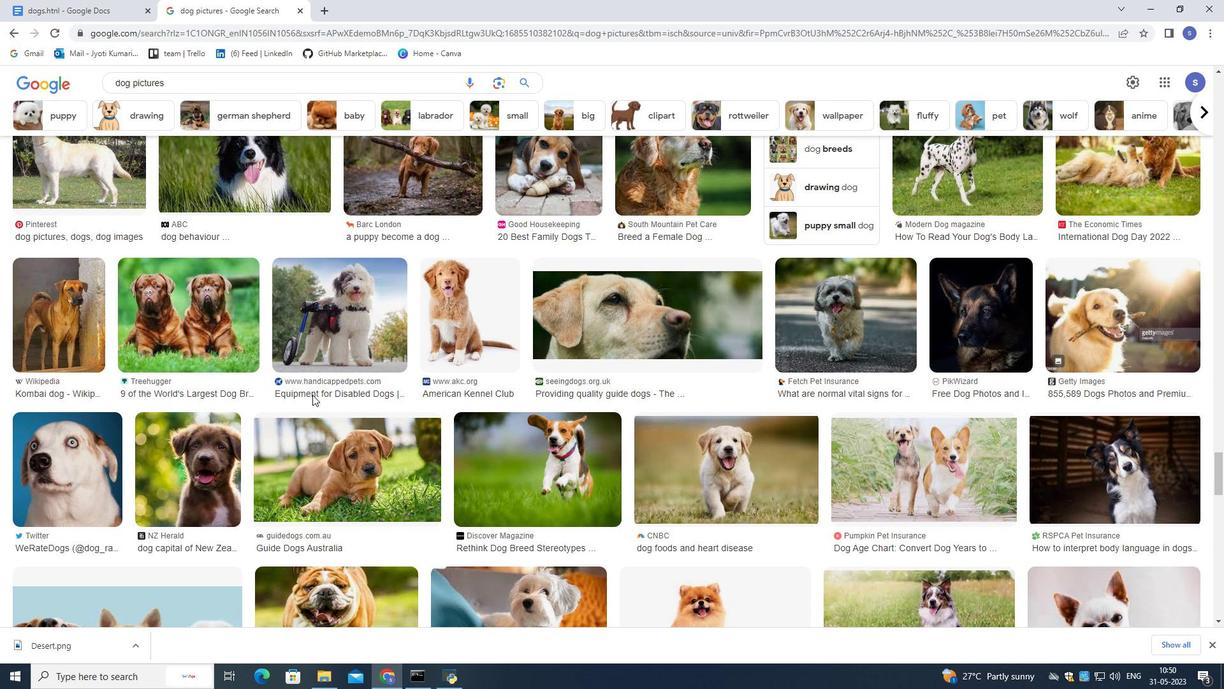 
Action: Mouse scrolled (312, 394) with delta (0, 0)
Screenshot: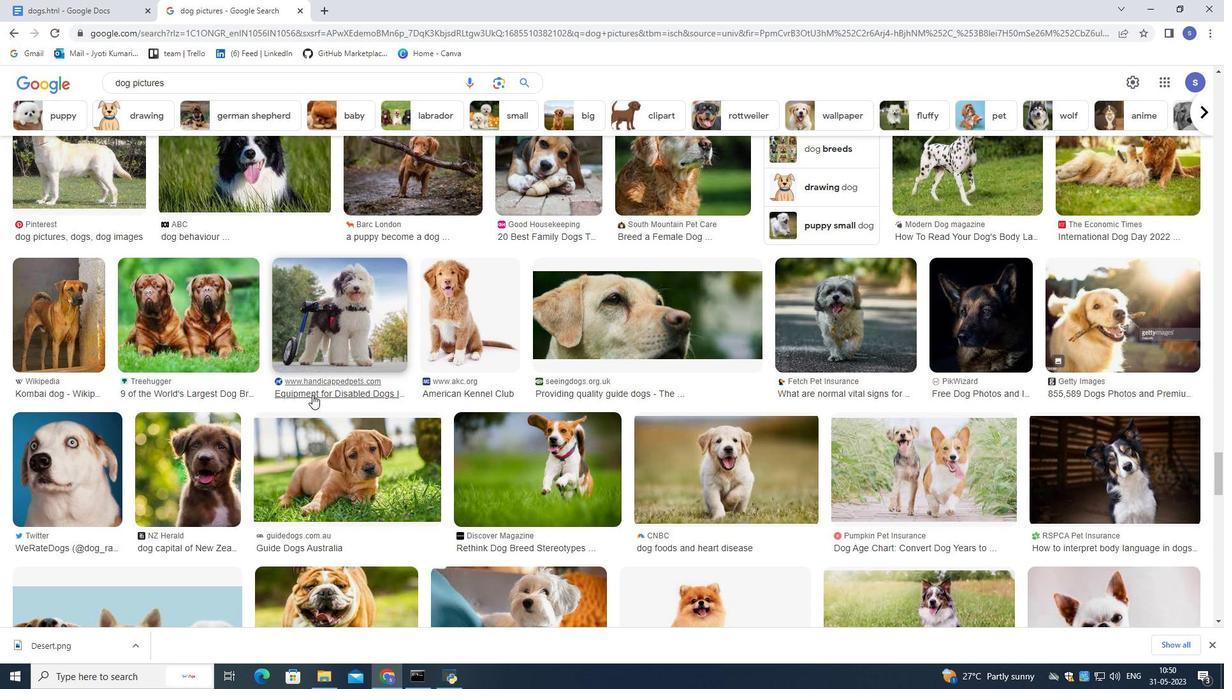 
Action: Mouse scrolled (312, 394) with delta (0, 0)
Screenshot: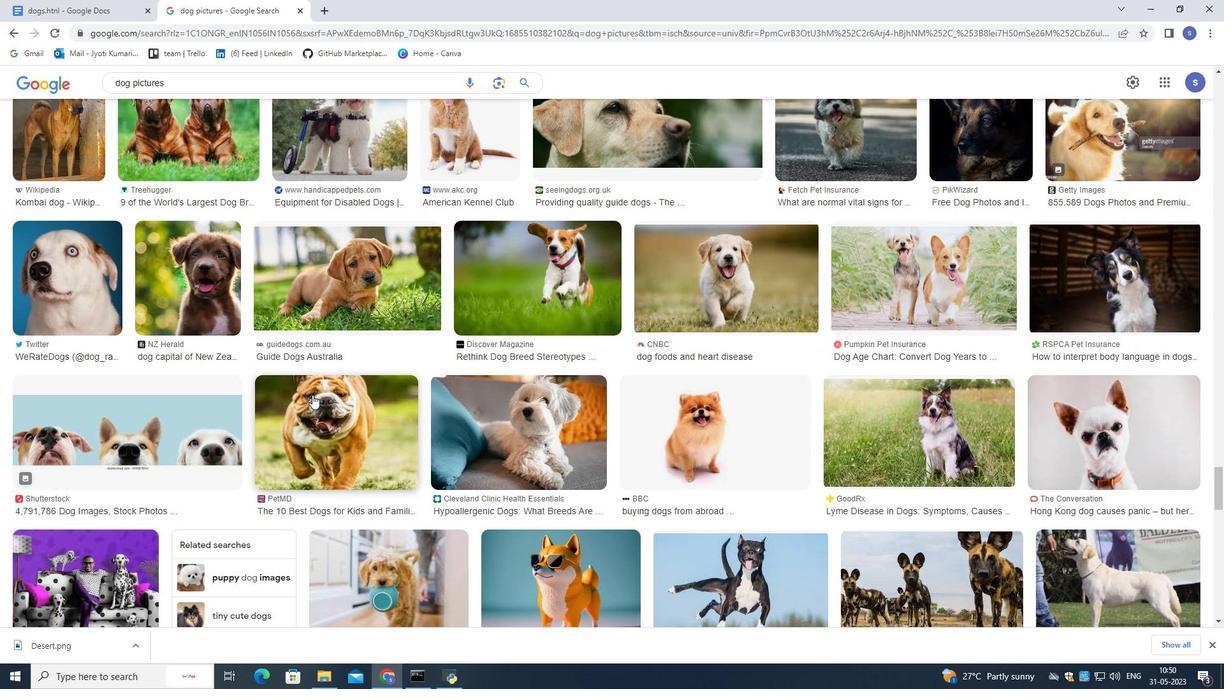 
Action: Mouse scrolled (312, 394) with delta (0, 0)
Screenshot: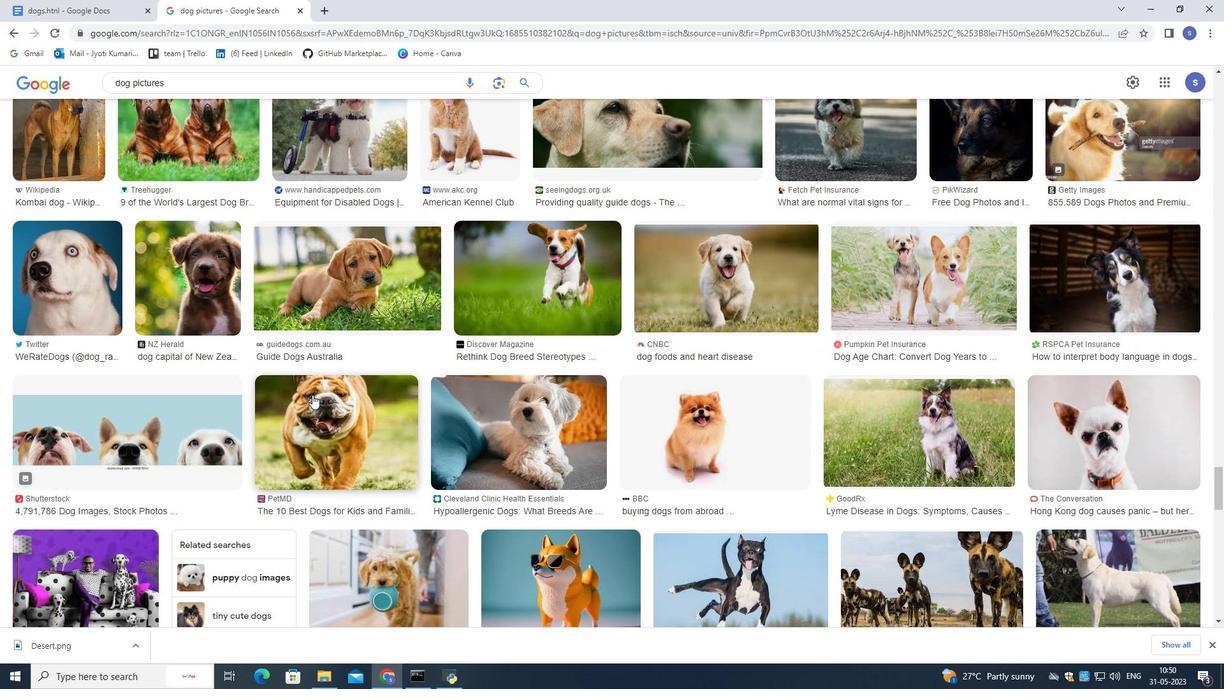 
Action: Mouse scrolled (312, 394) with delta (0, 0)
Screenshot: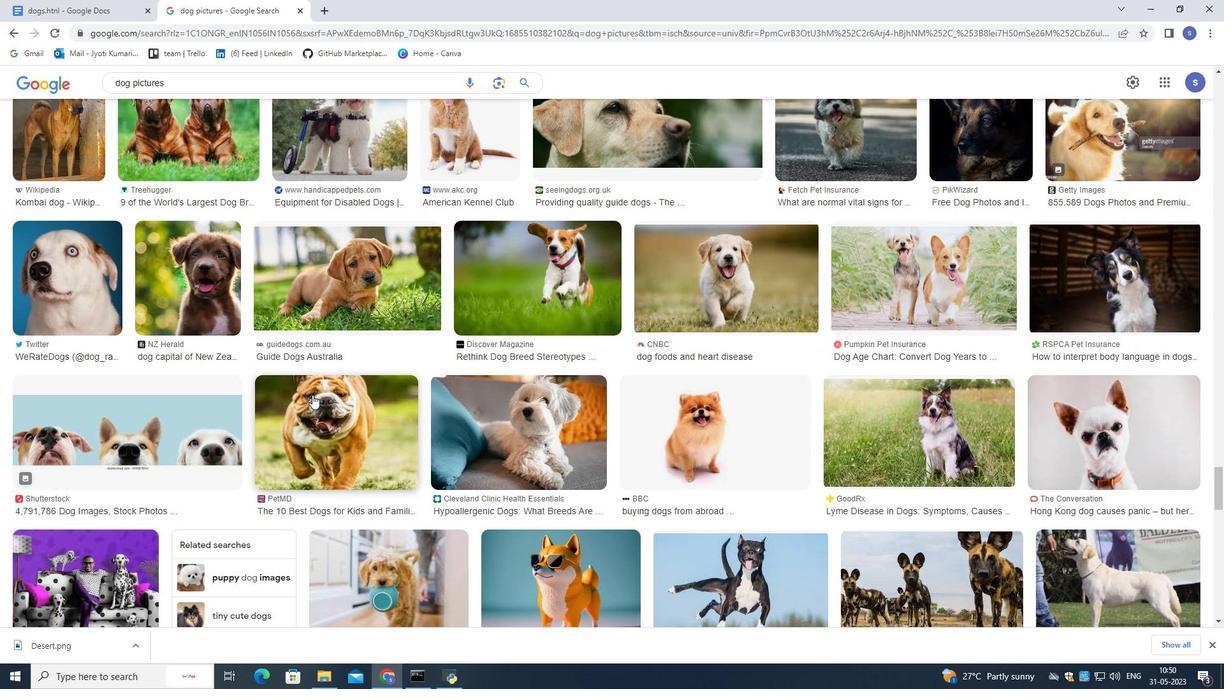 
Action: Mouse scrolled (312, 394) with delta (0, 0)
Screenshot: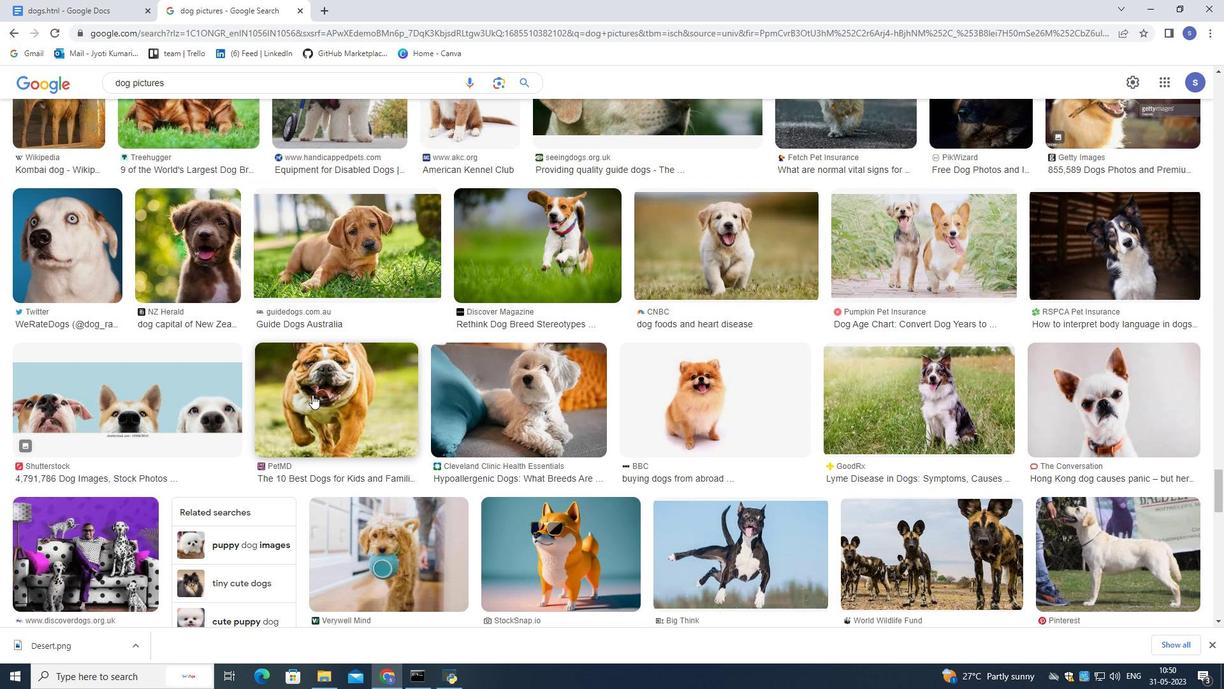 
Action: Mouse scrolled (312, 394) with delta (0, 0)
Screenshot: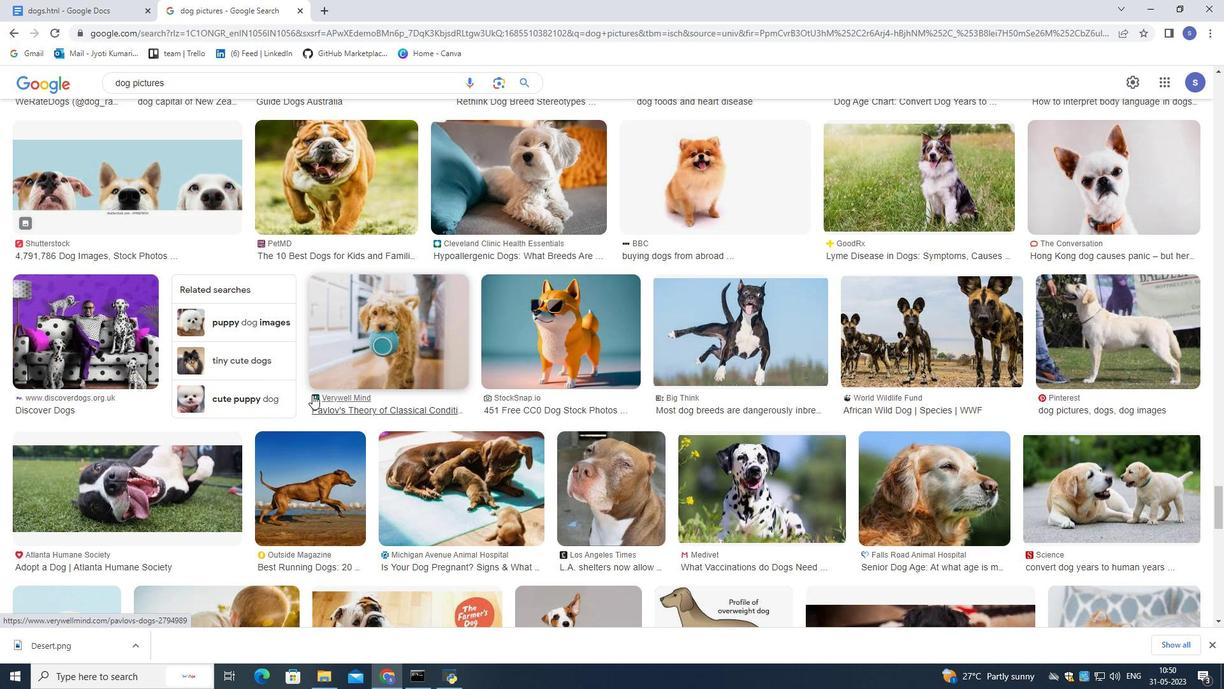 
Action: Mouse scrolled (312, 394) with delta (0, 0)
Screenshot: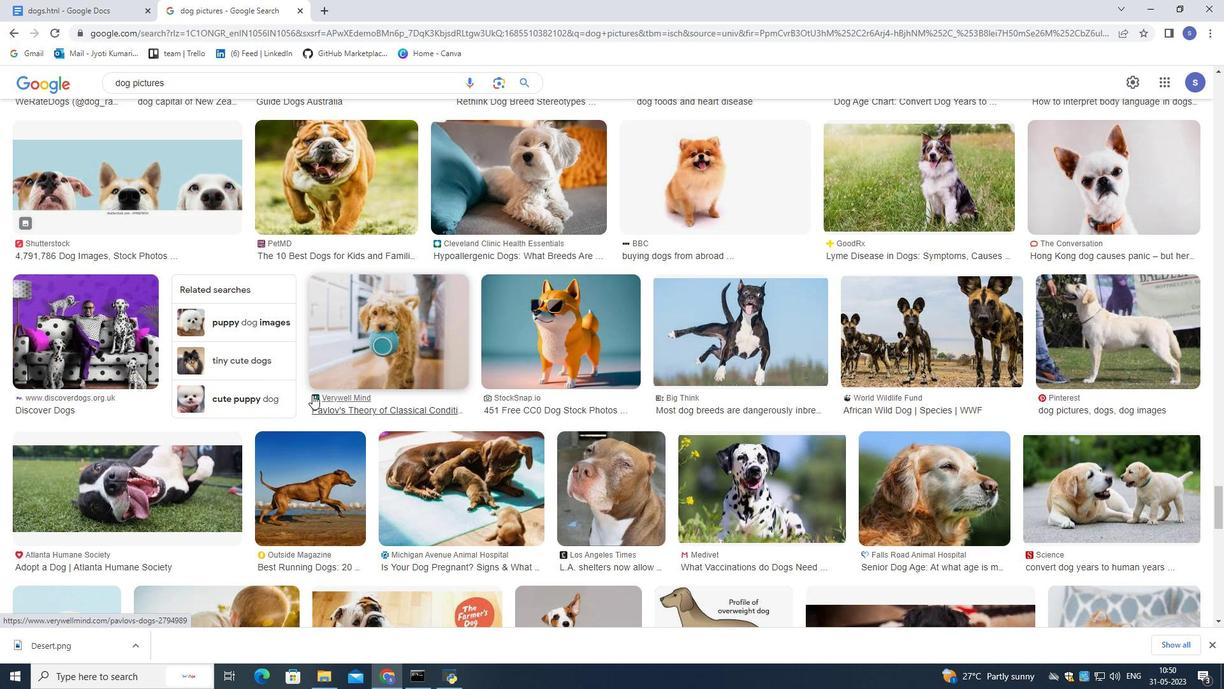 
Action: Mouse scrolled (312, 394) with delta (0, 0)
Screenshot: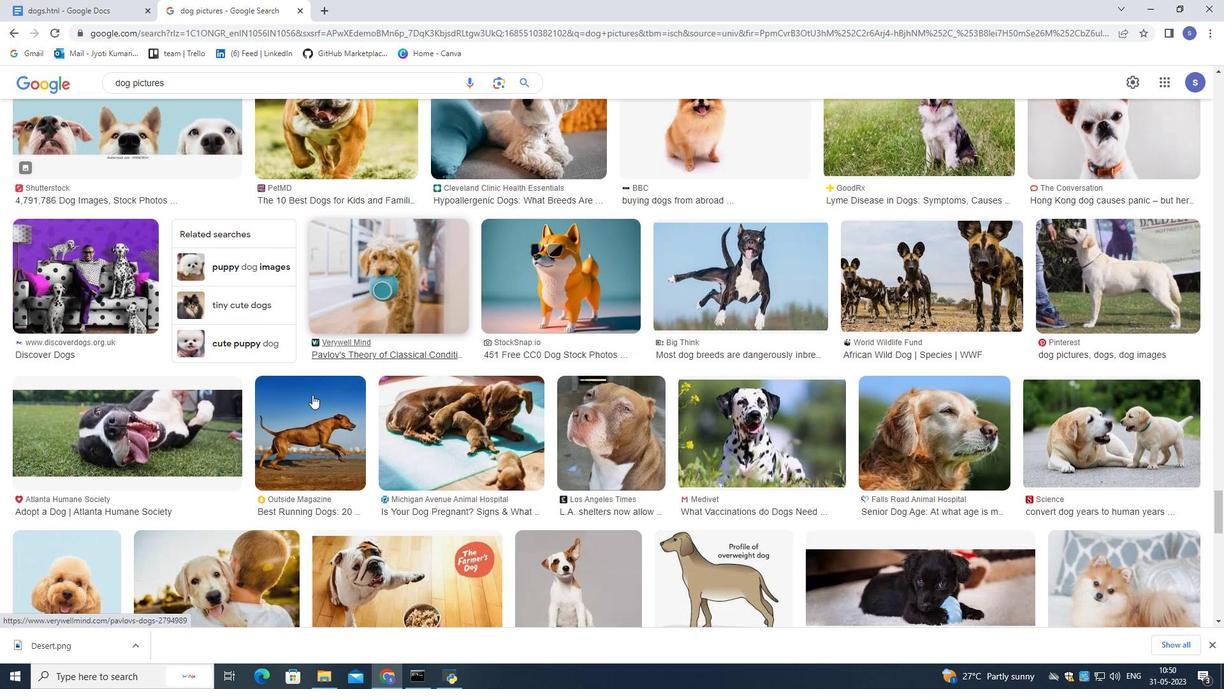 
Action: Mouse scrolled (312, 394) with delta (0, 0)
Screenshot: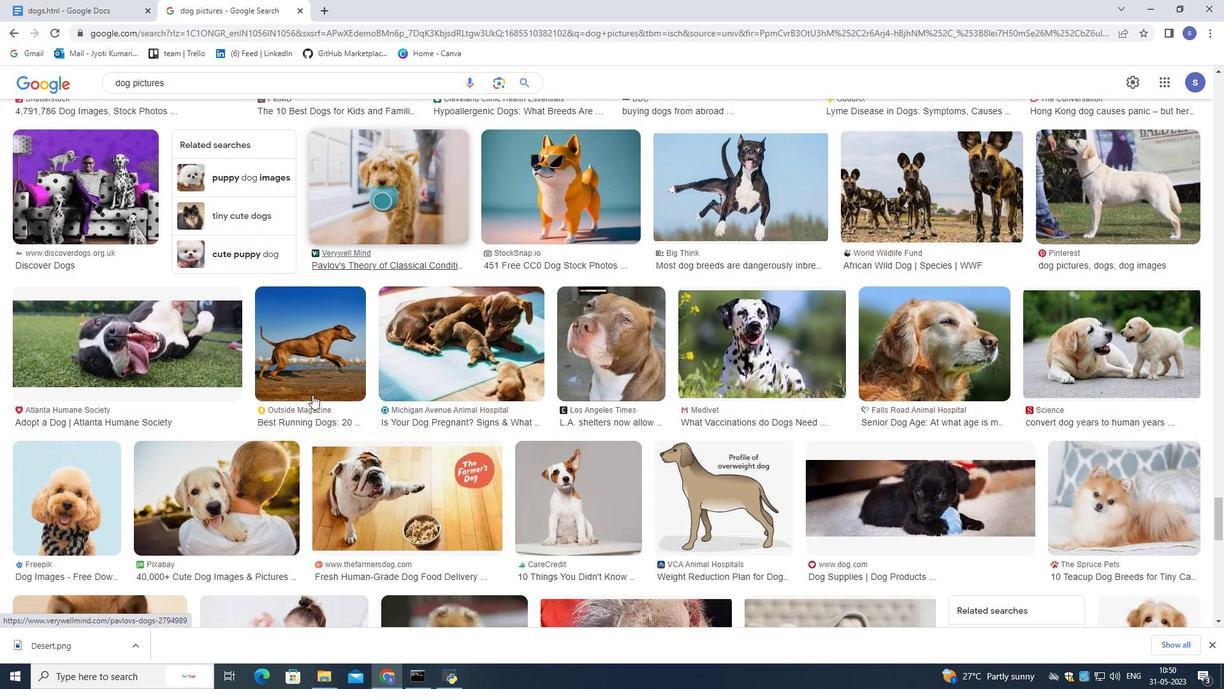 
Action: Mouse scrolled (312, 394) with delta (0, 0)
Screenshot: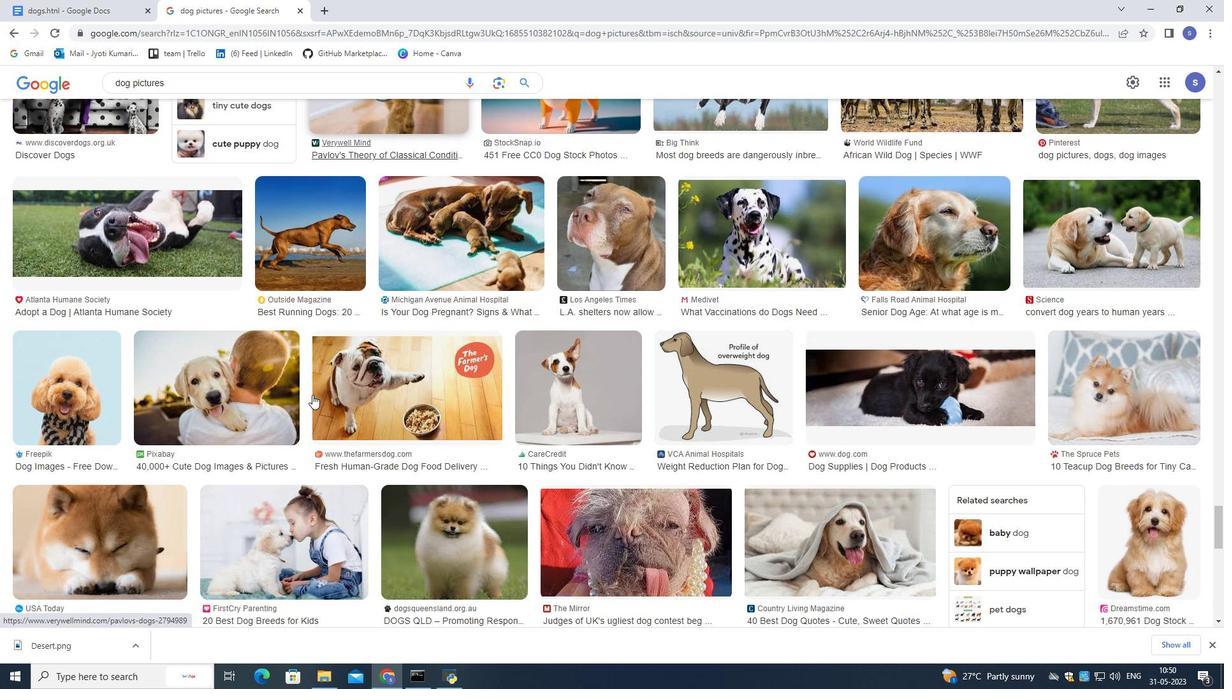 
Action: Mouse scrolled (312, 394) with delta (0, 0)
Screenshot: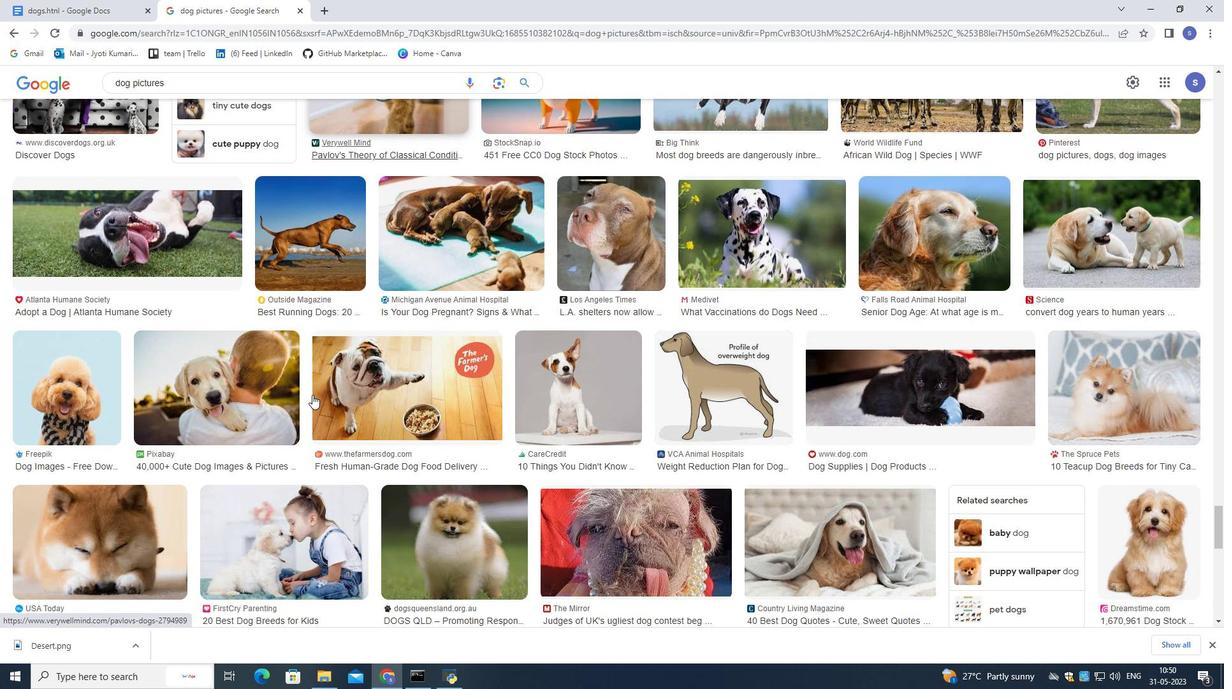 
Action: Mouse scrolled (312, 394) with delta (0, 0)
Screenshot: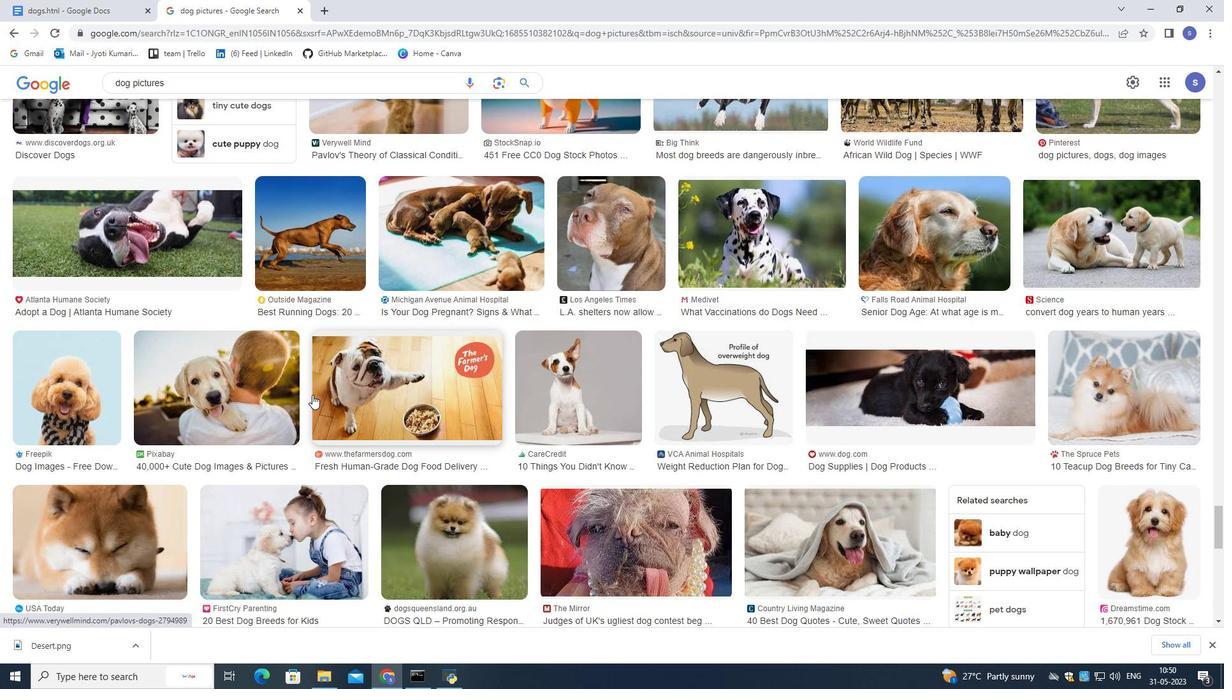 
Action: Mouse scrolled (312, 394) with delta (0, 0)
Screenshot: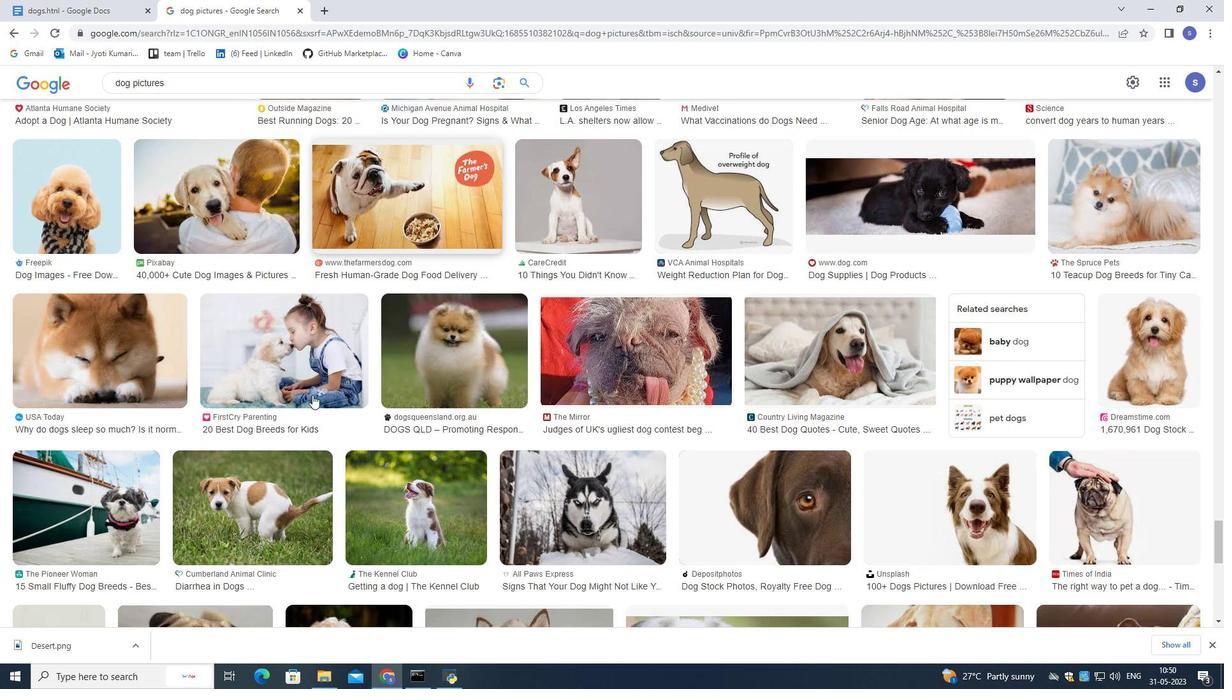 
Action: Mouse scrolled (312, 394) with delta (0, 0)
Screenshot: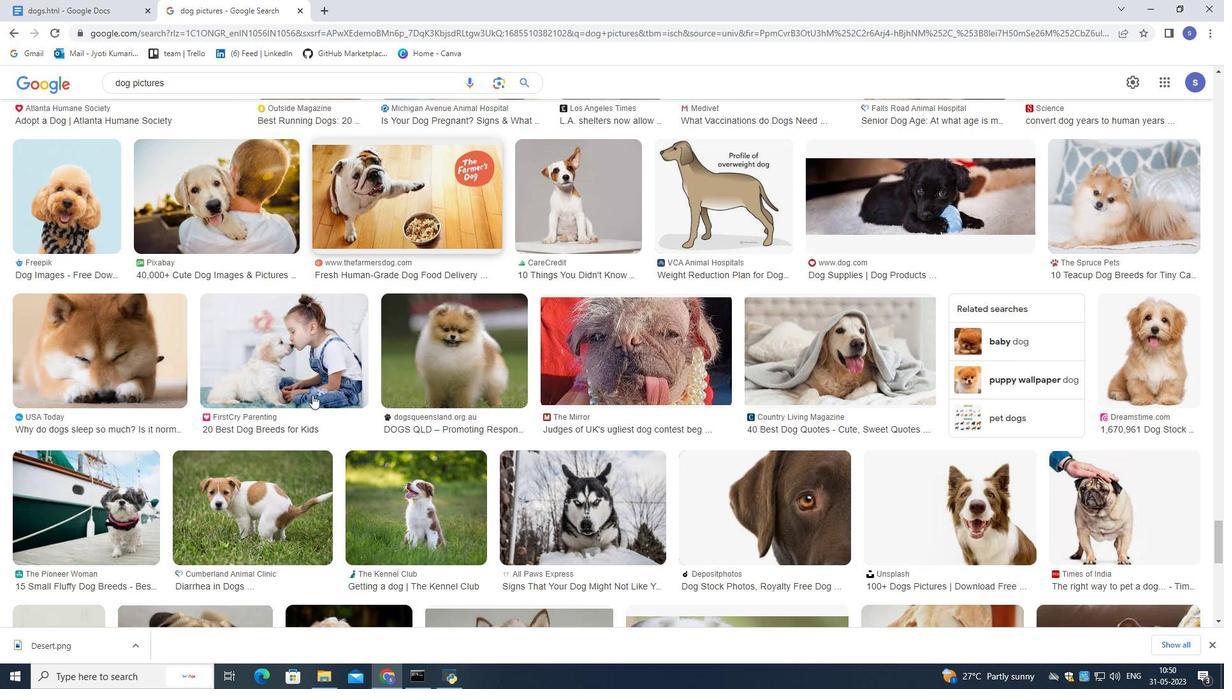 
Action: Mouse scrolled (312, 394) with delta (0, 0)
Screenshot: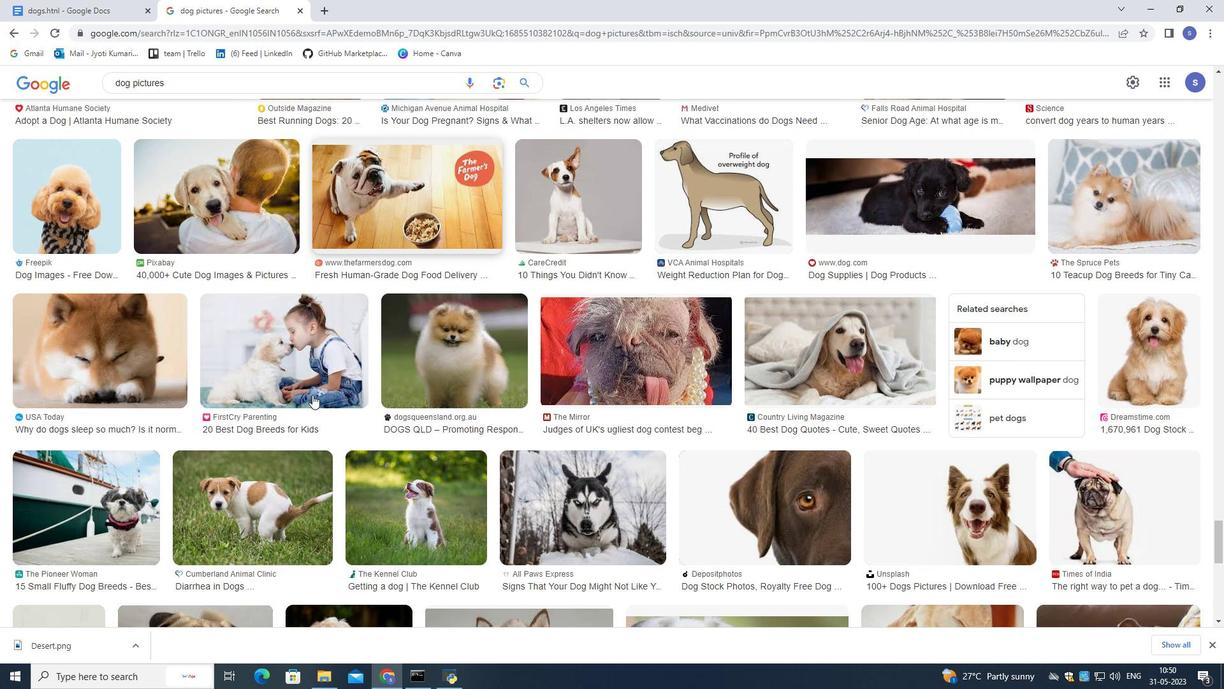 
Action: Mouse scrolled (312, 395) with delta (0, 0)
Screenshot: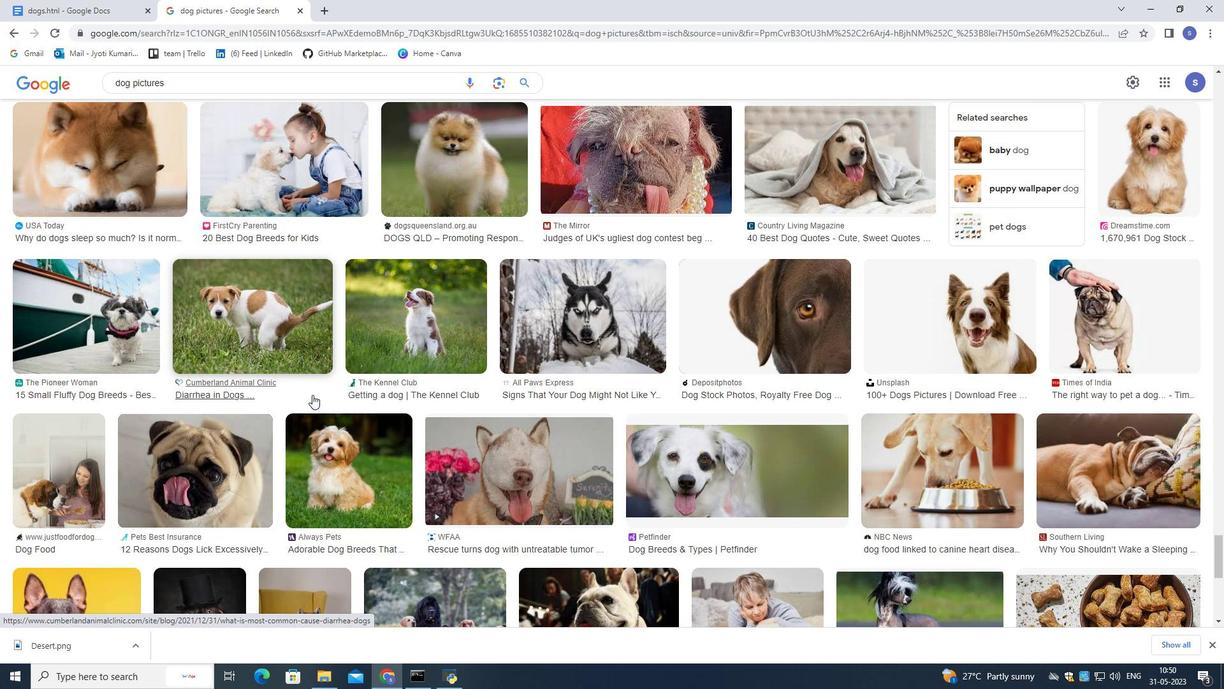 
Action: Mouse scrolled (312, 395) with delta (0, 0)
Screenshot: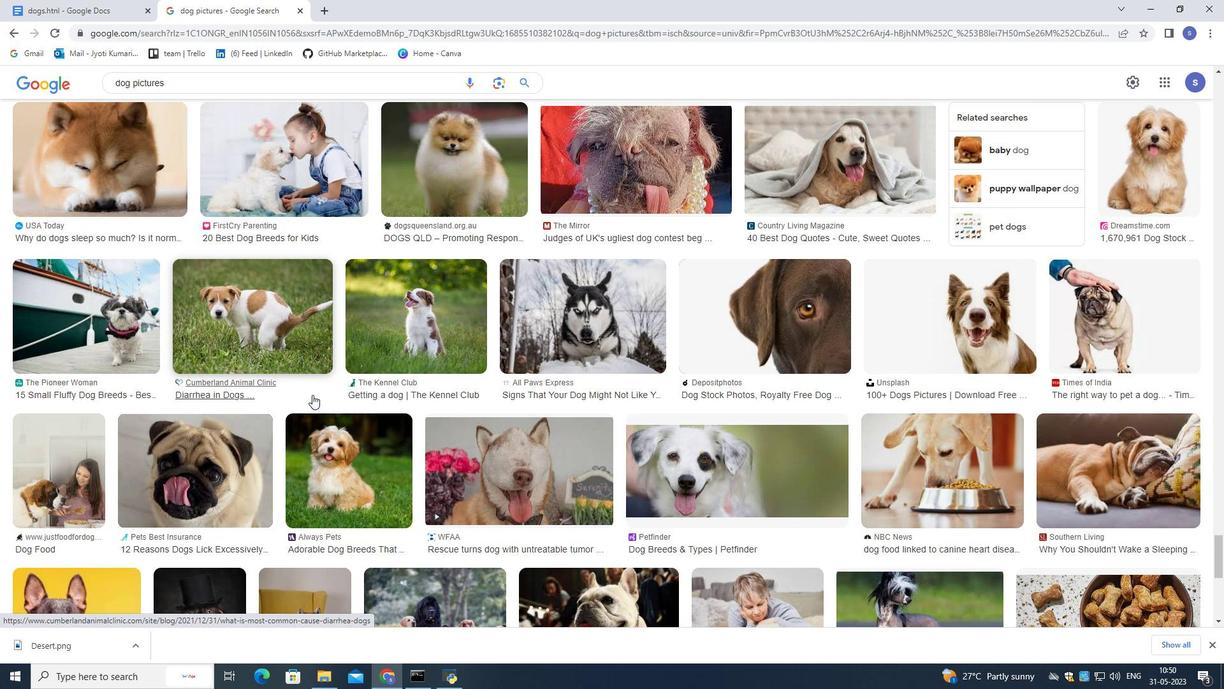 
Action: Mouse scrolled (312, 395) with delta (0, 0)
Screenshot: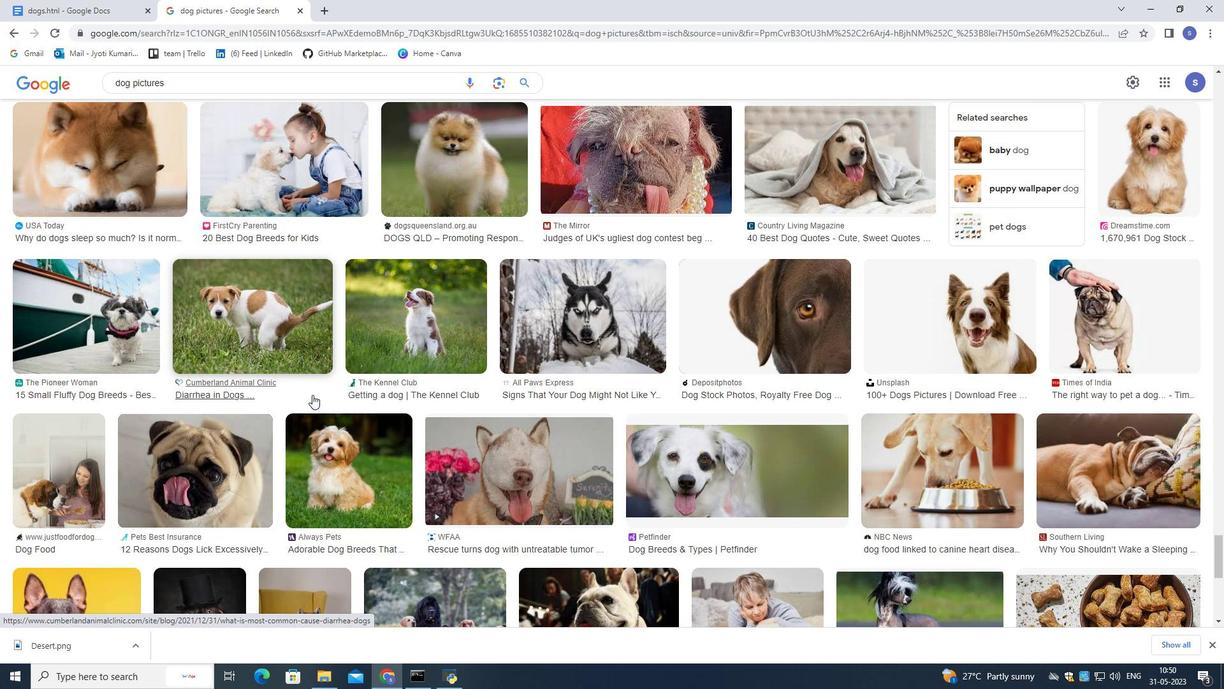 
Action: Mouse scrolled (312, 395) with delta (0, 0)
Screenshot: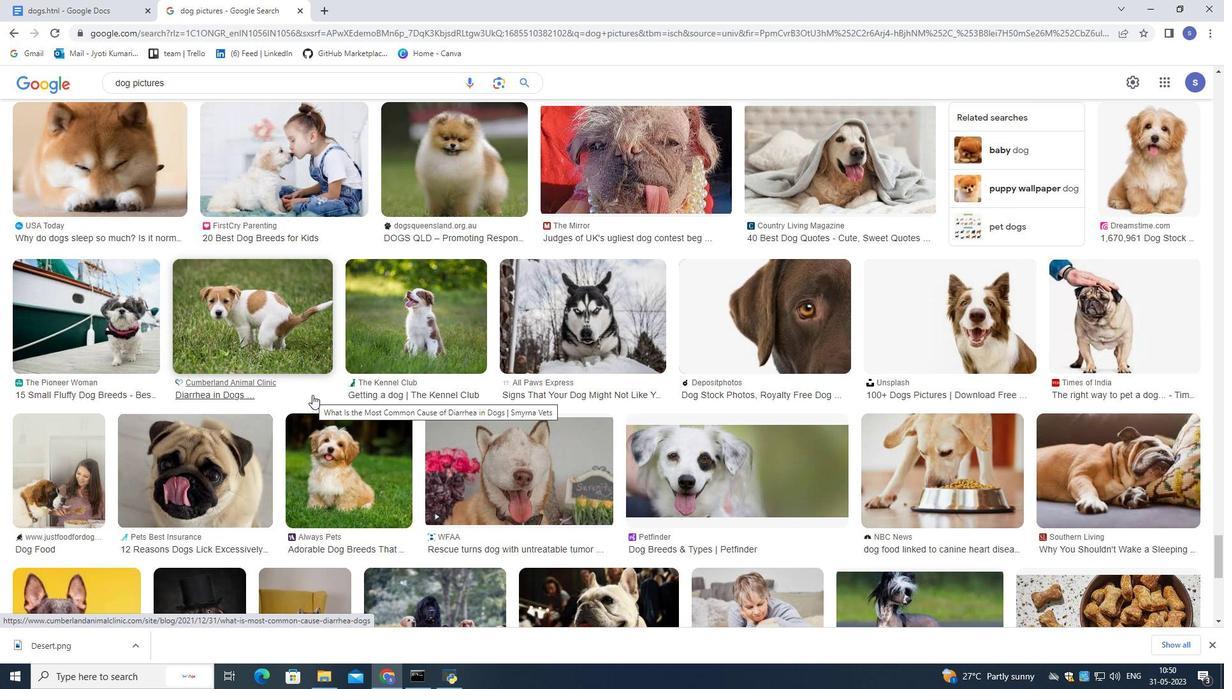 
Action: Mouse scrolled (312, 395) with delta (0, 0)
Screenshot: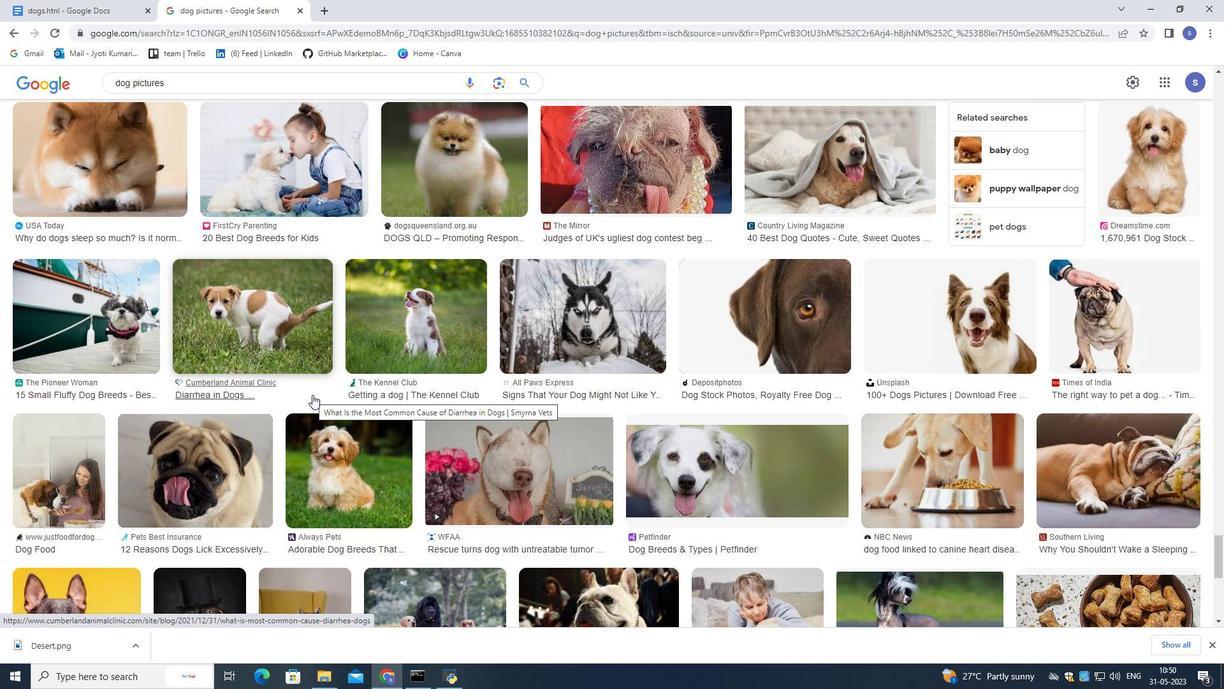 
Action: Mouse scrolled (312, 395) with delta (0, 0)
Screenshot: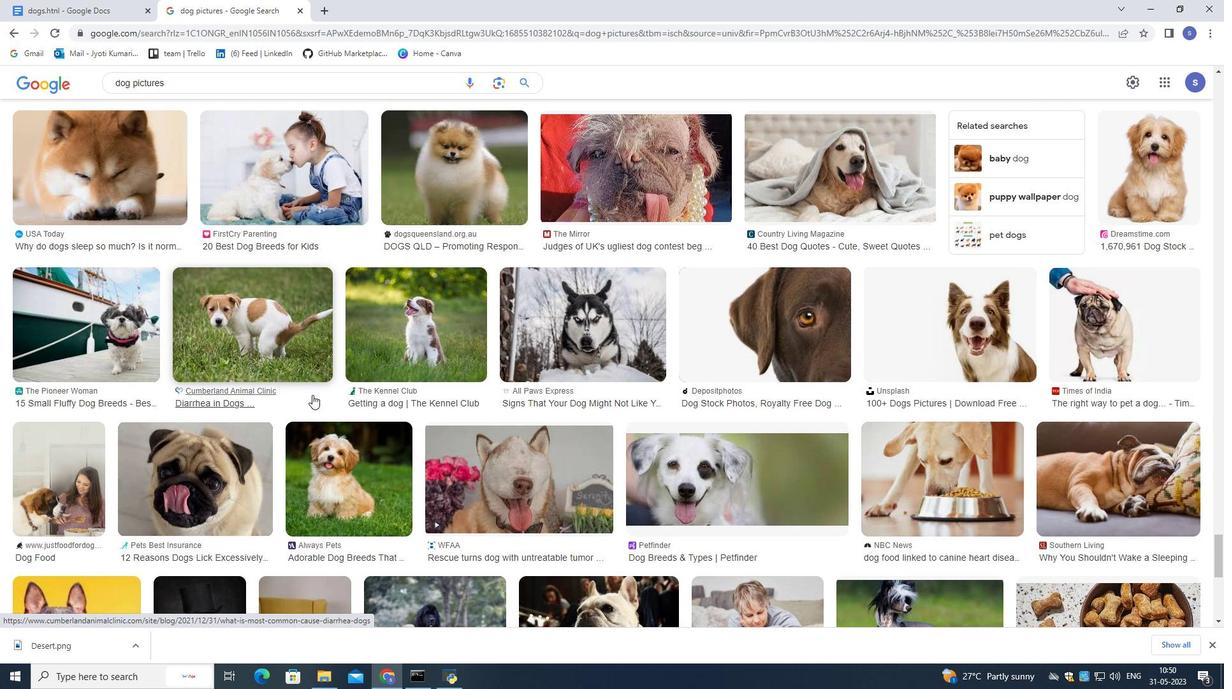 
Action: Mouse scrolled (312, 395) with delta (0, 0)
Screenshot: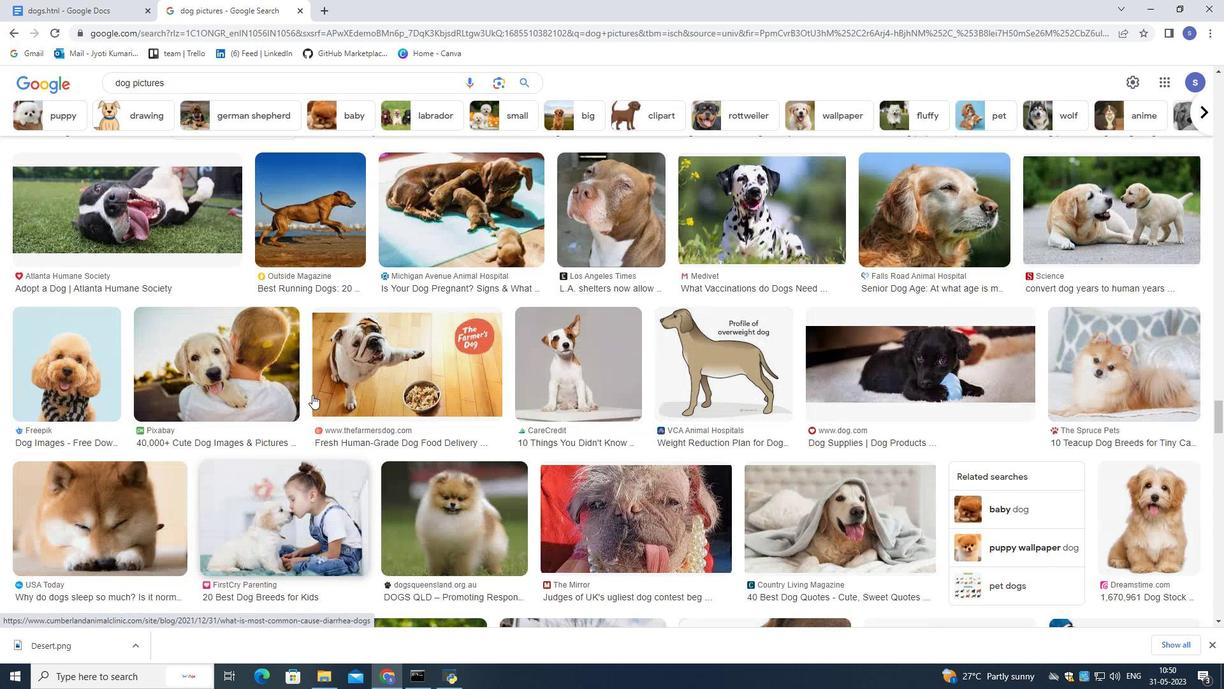 
Action: Mouse scrolled (312, 395) with delta (0, 0)
Screenshot: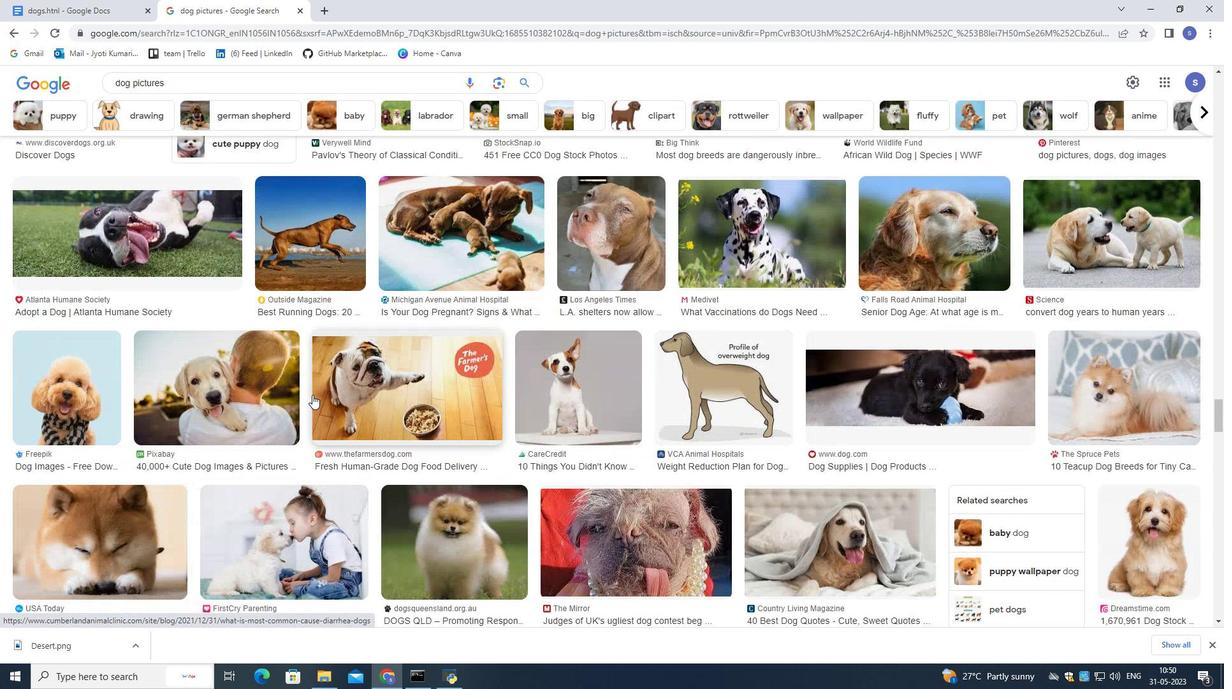 
Action: Mouse scrolled (312, 395) with delta (0, 0)
Screenshot: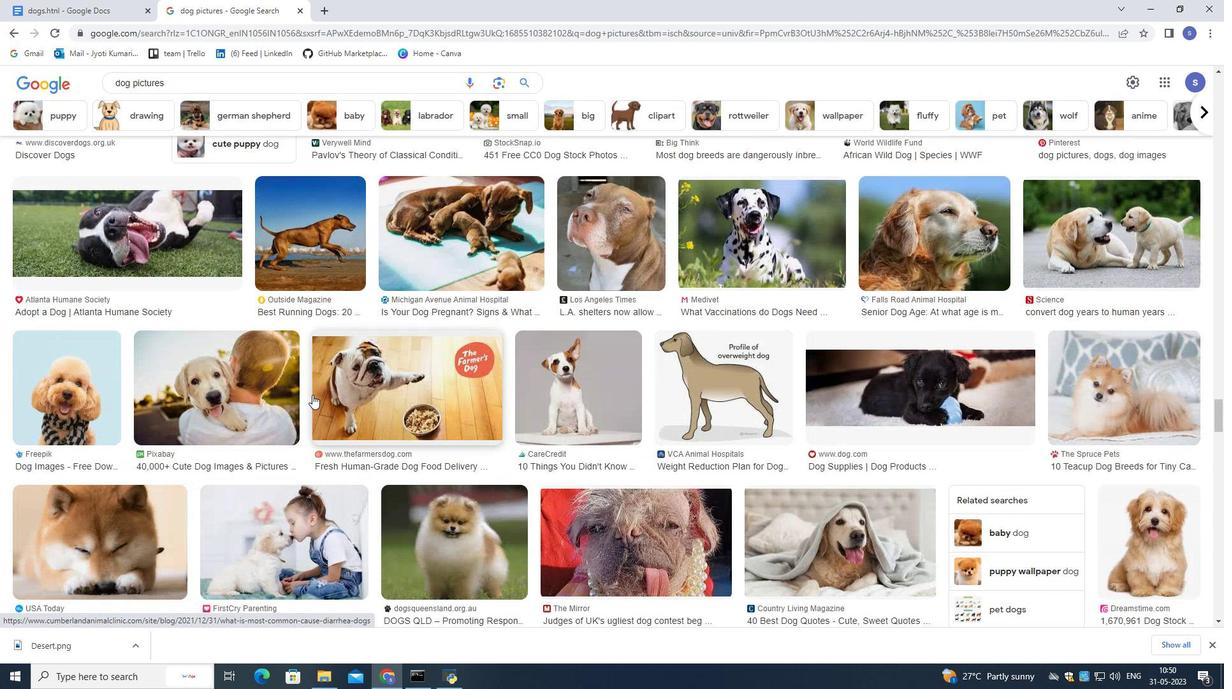 
Action: Mouse scrolled (312, 395) with delta (0, 0)
Screenshot: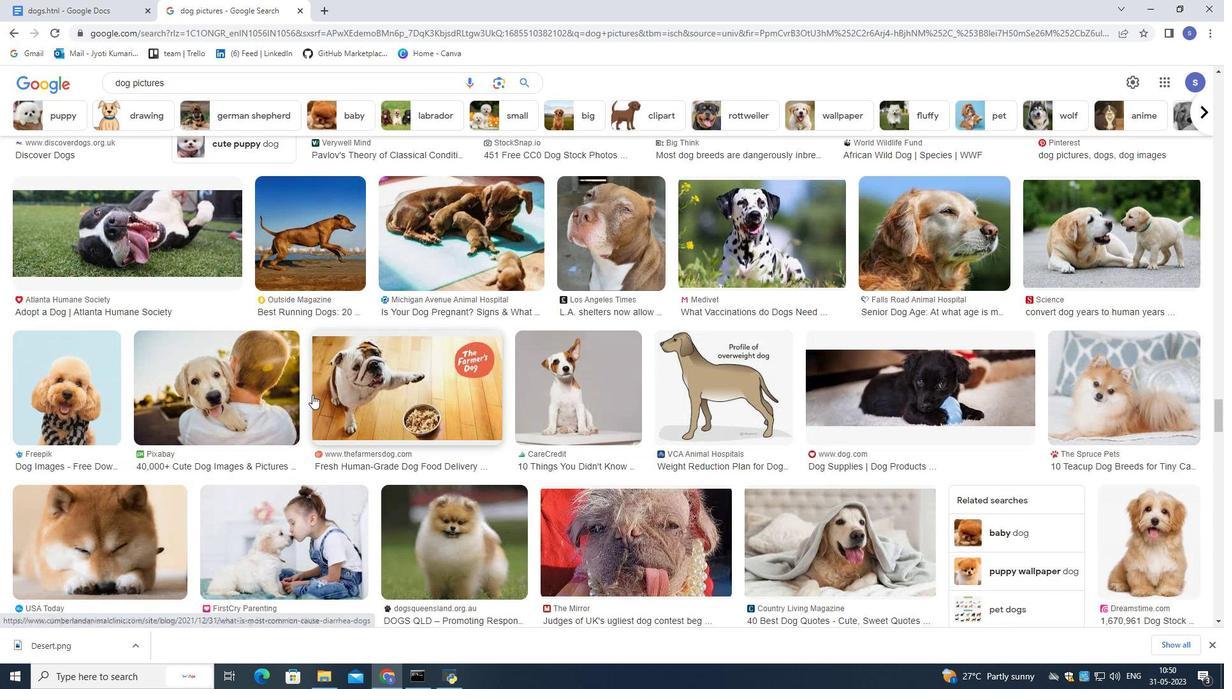 
Action: Mouse scrolled (312, 395) with delta (0, 0)
Screenshot: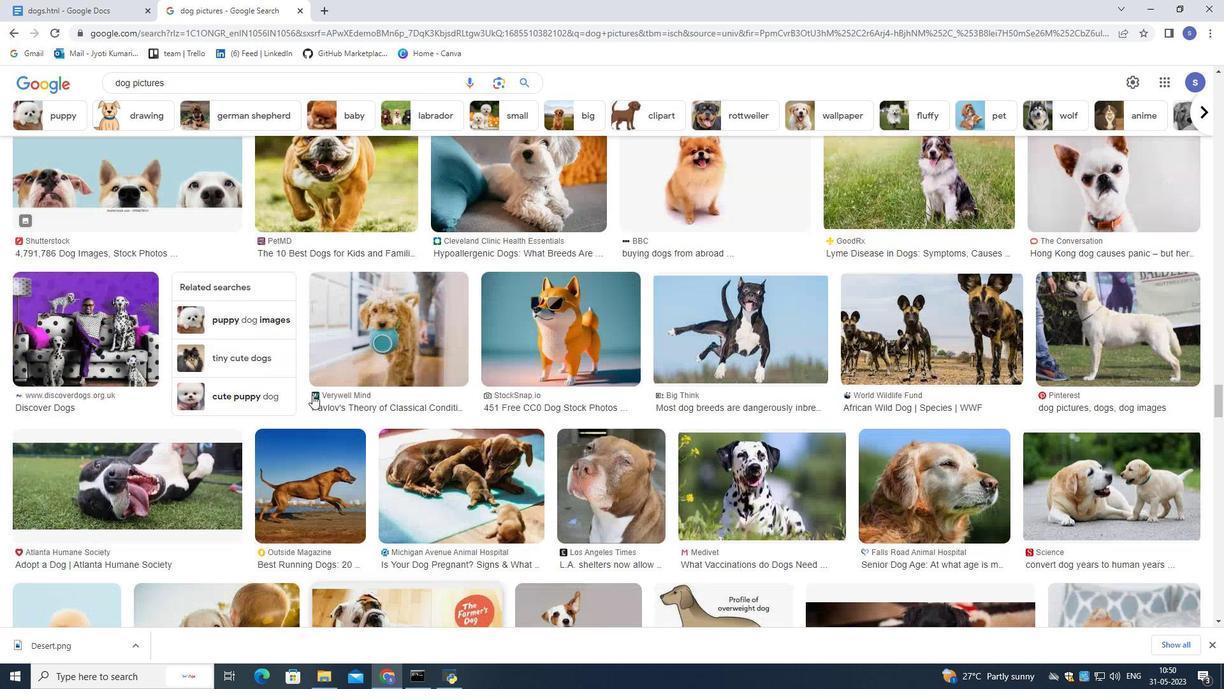 
Action: Mouse scrolled (312, 395) with delta (0, 0)
Screenshot: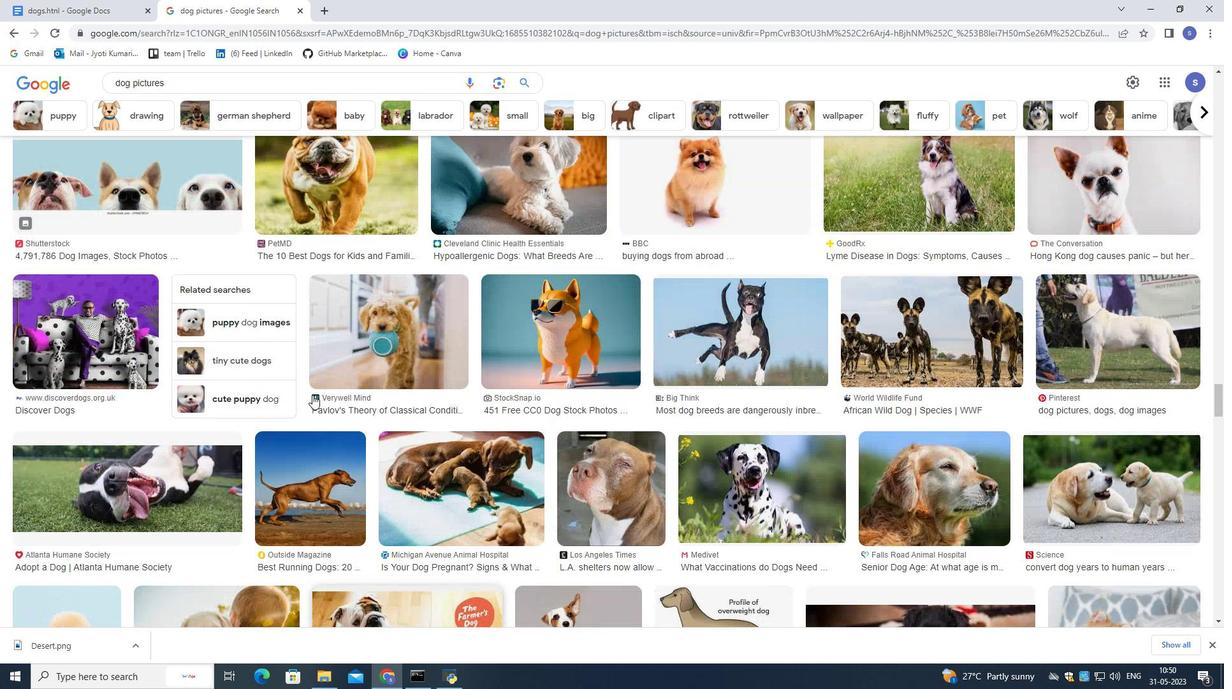 
Action: Mouse scrolled (312, 395) with delta (0, 0)
Screenshot: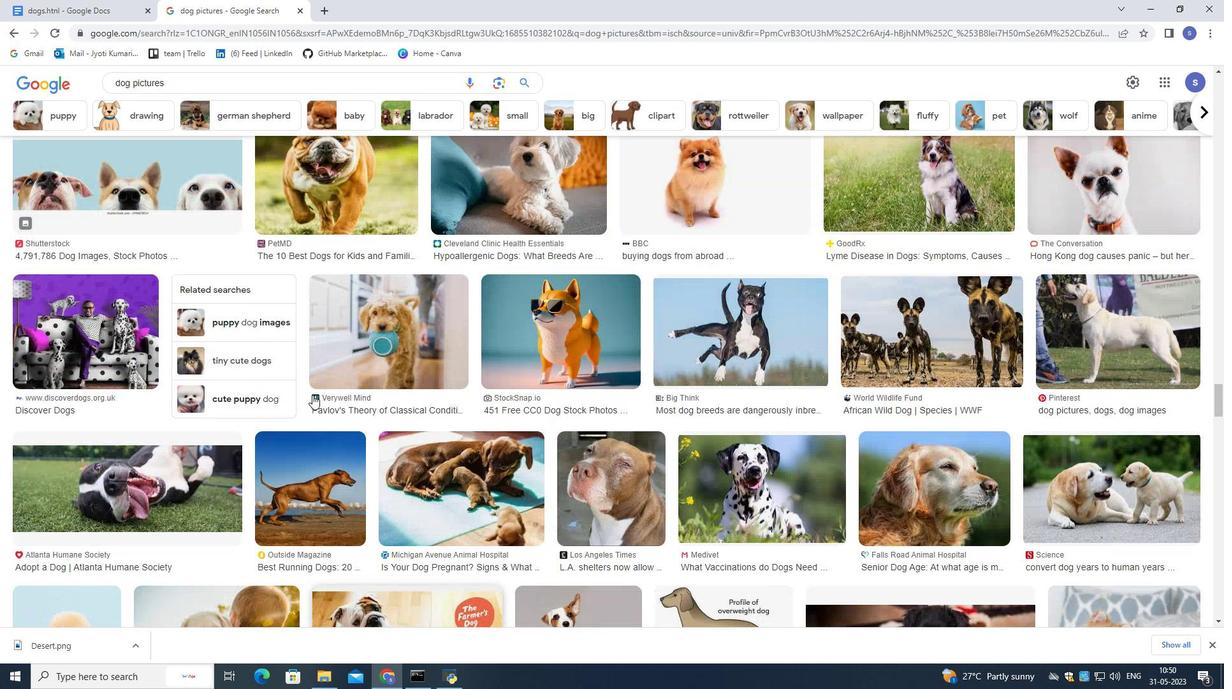 
Action: Mouse scrolled (312, 395) with delta (0, 0)
Screenshot: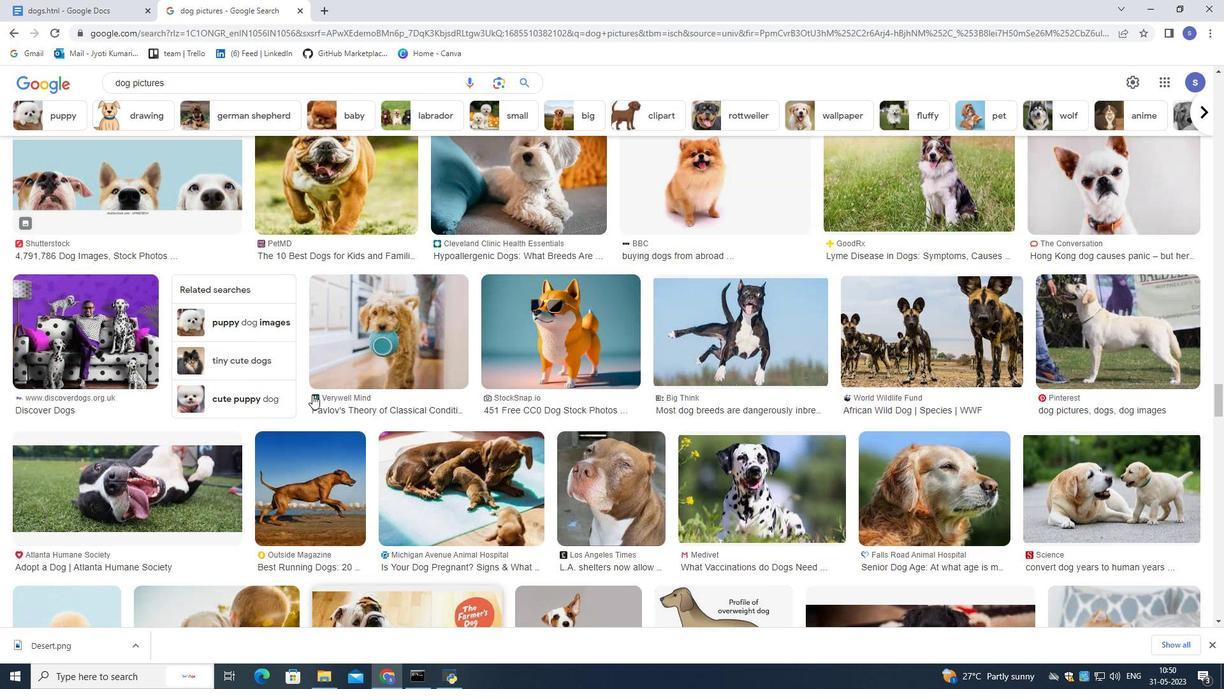
Action: Mouse scrolled (312, 395) with delta (0, 0)
Screenshot: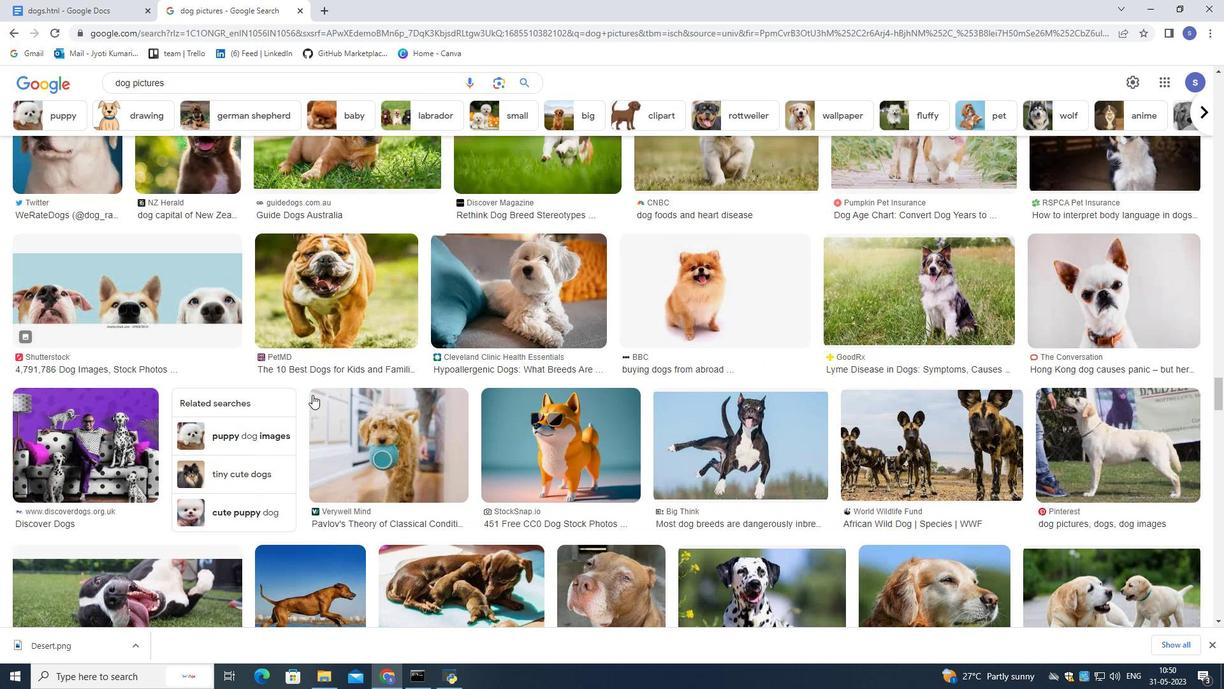 
Action: Mouse scrolled (312, 395) with delta (0, 0)
Screenshot: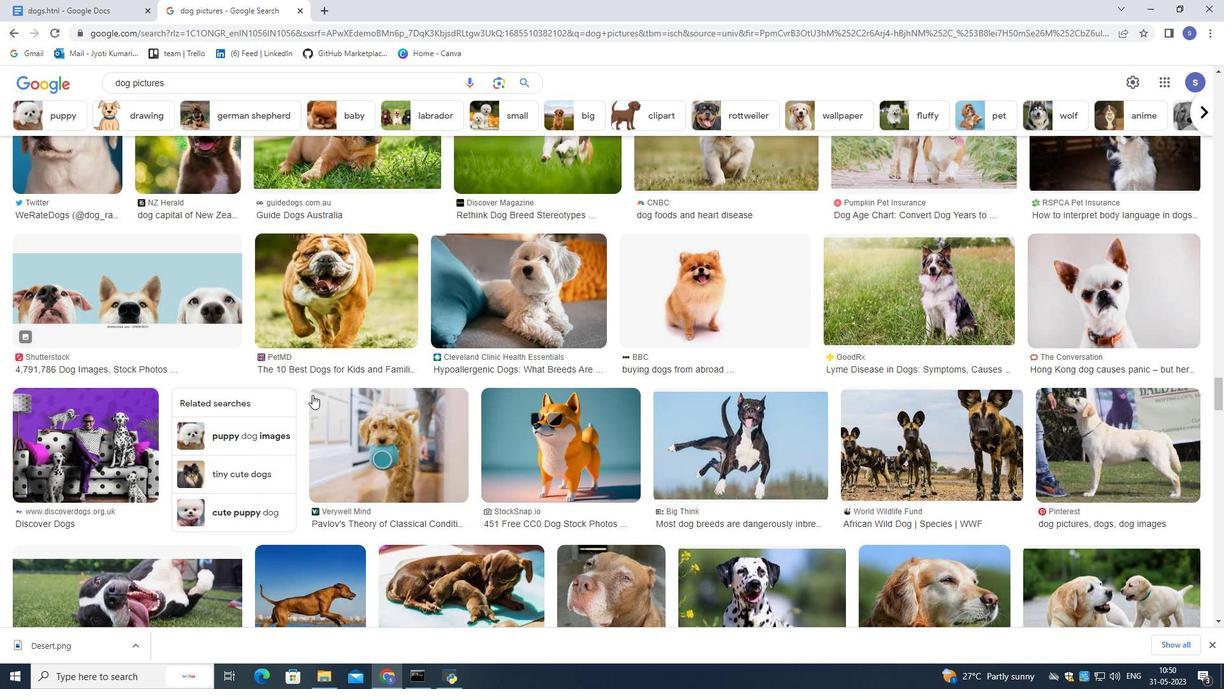 
Action: Mouse scrolled (312, 395) with delta (0, 0)
Screenshot: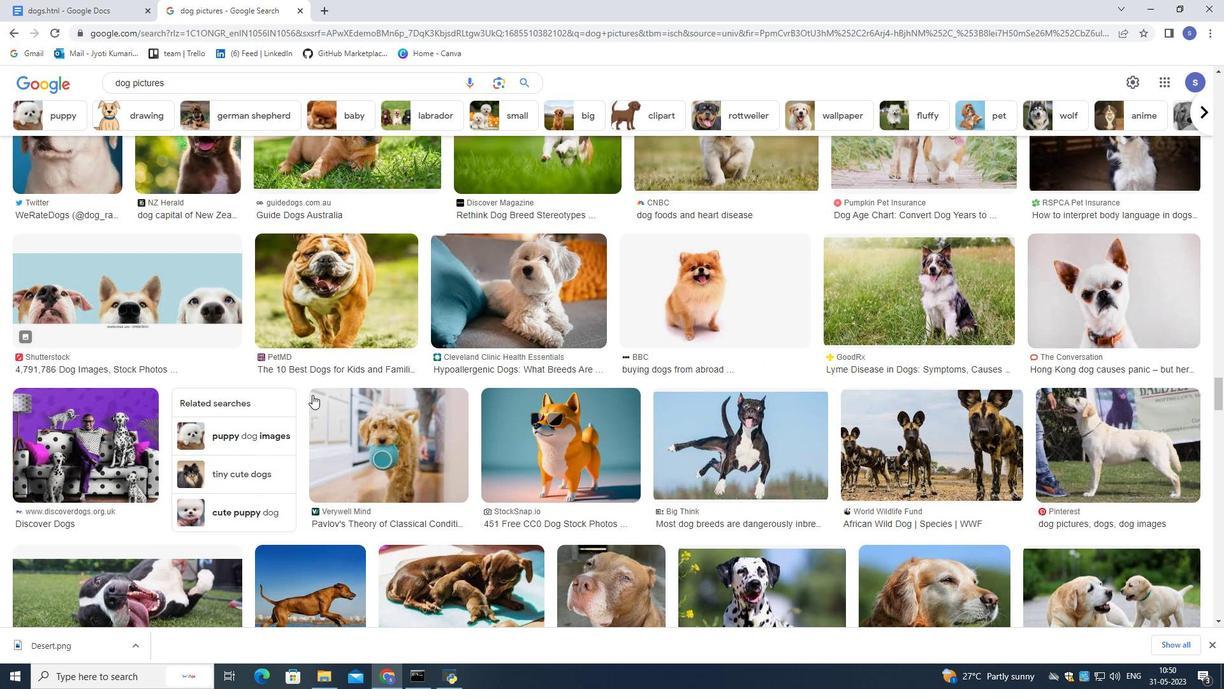 
Action: Mouse scrolled (312, 395) with delta (0, 0)
Screenshot: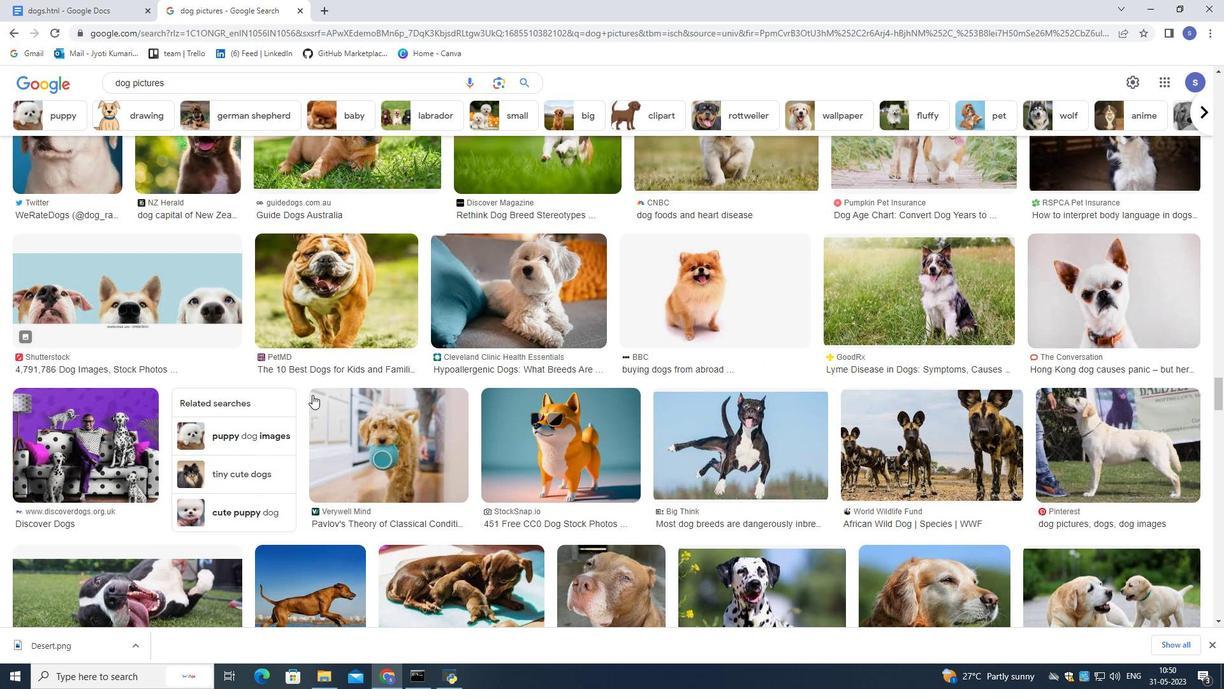 
Action: Mouse scrolled (312, 395) with delta (0, 0)
Screenshot: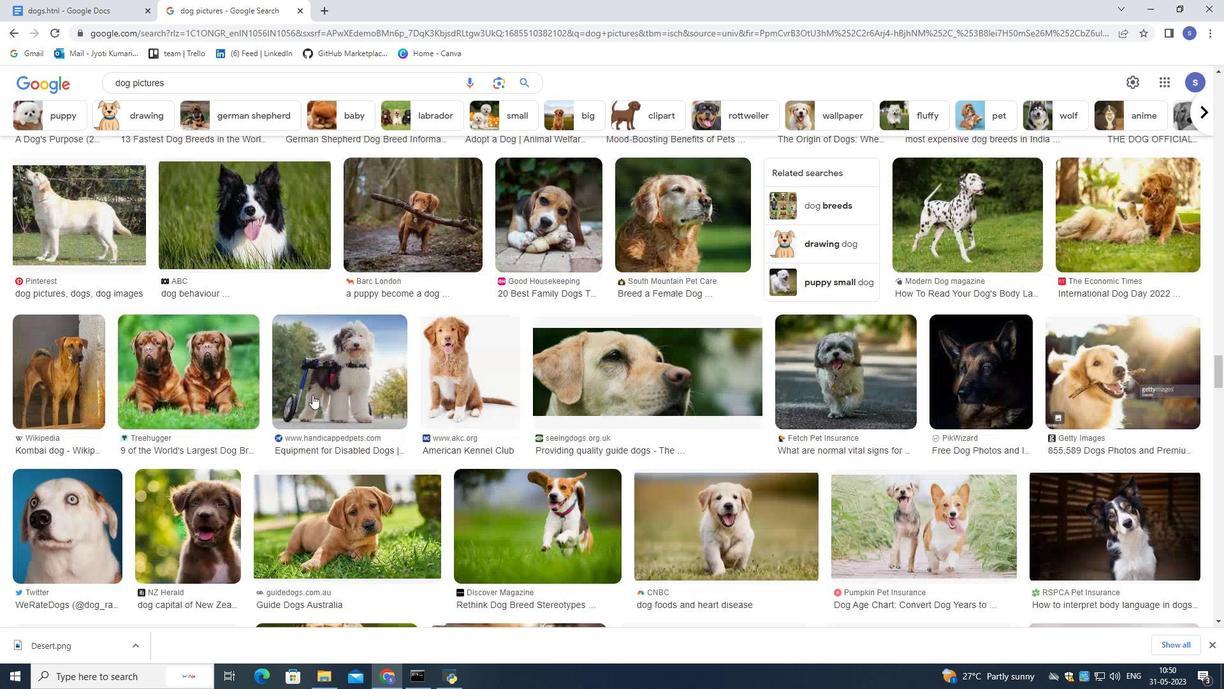 
Action: Mouse scrolled (312, 395) with delta (0, 0)
Screenshot: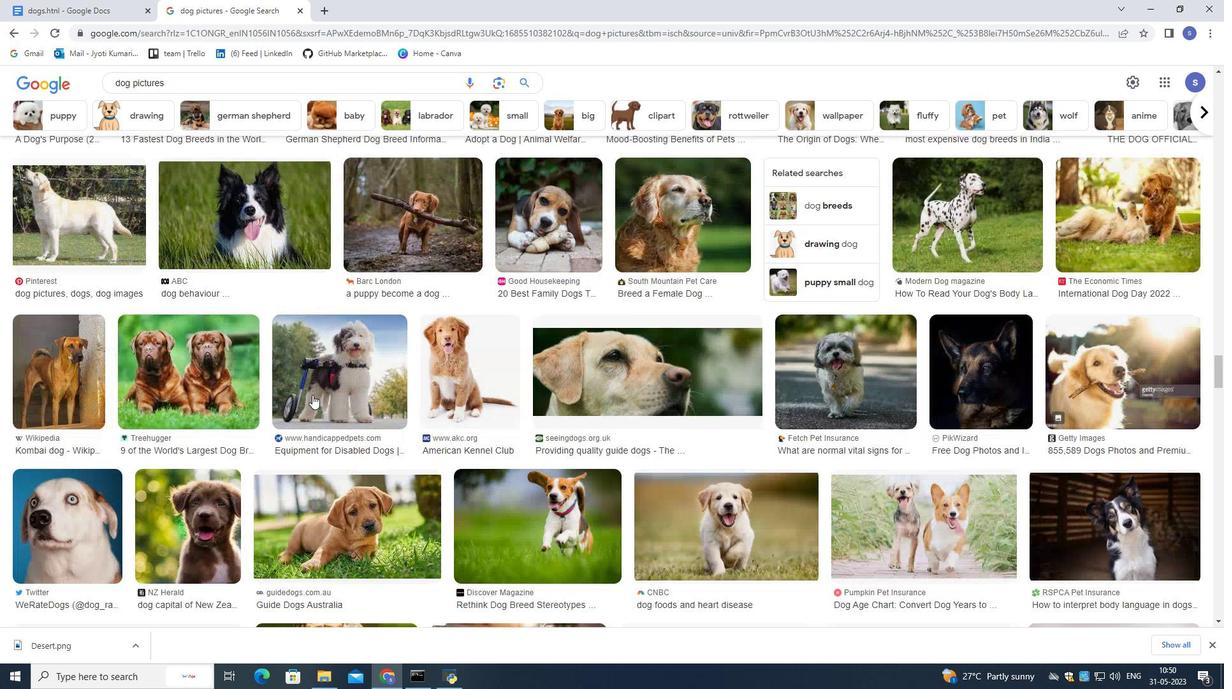 
Action: Mouse scrolled (312, 395) with delta (0, 0)
Screenshot: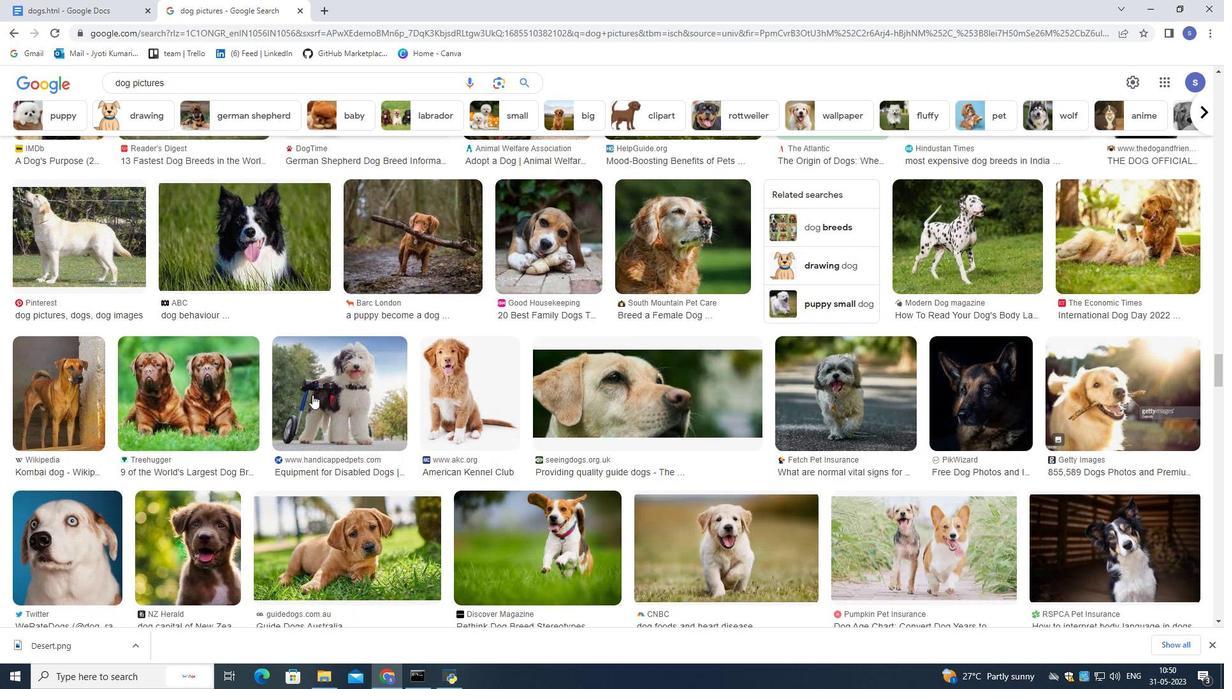 
Action: Mouse scrolled (312, 395) with delta (0, 0)
Screenshot: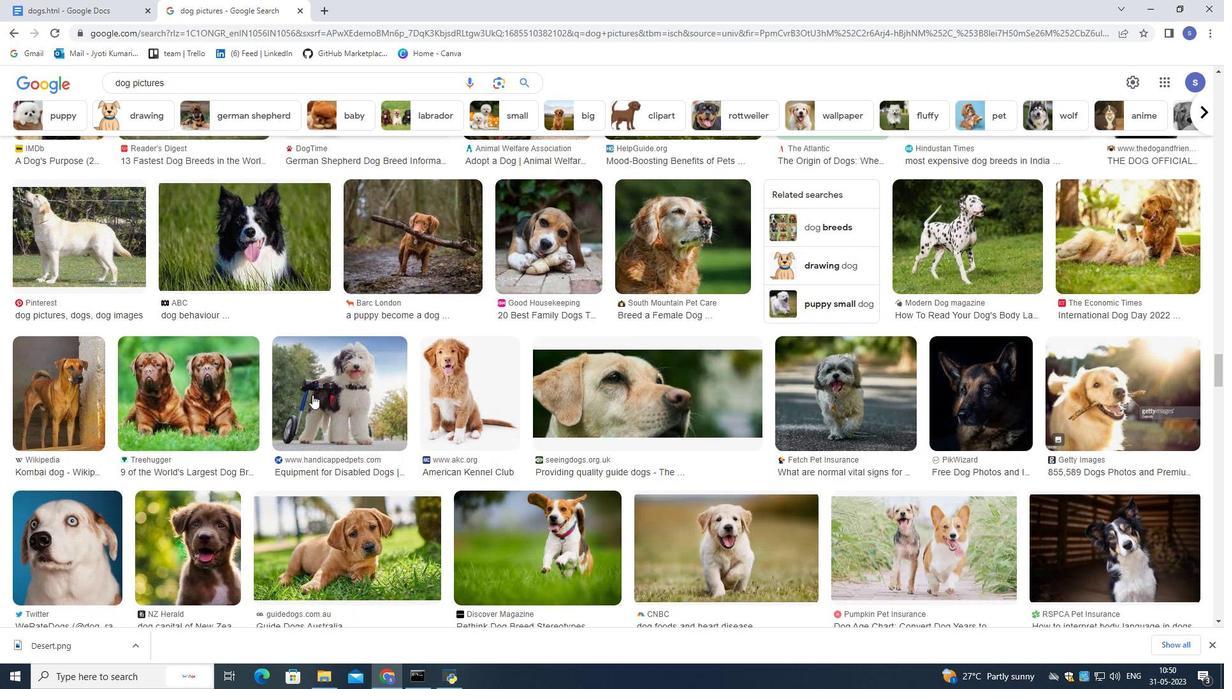
Action: Mouse scrolled (312, 395) with delta (0, 0)
Screenshot: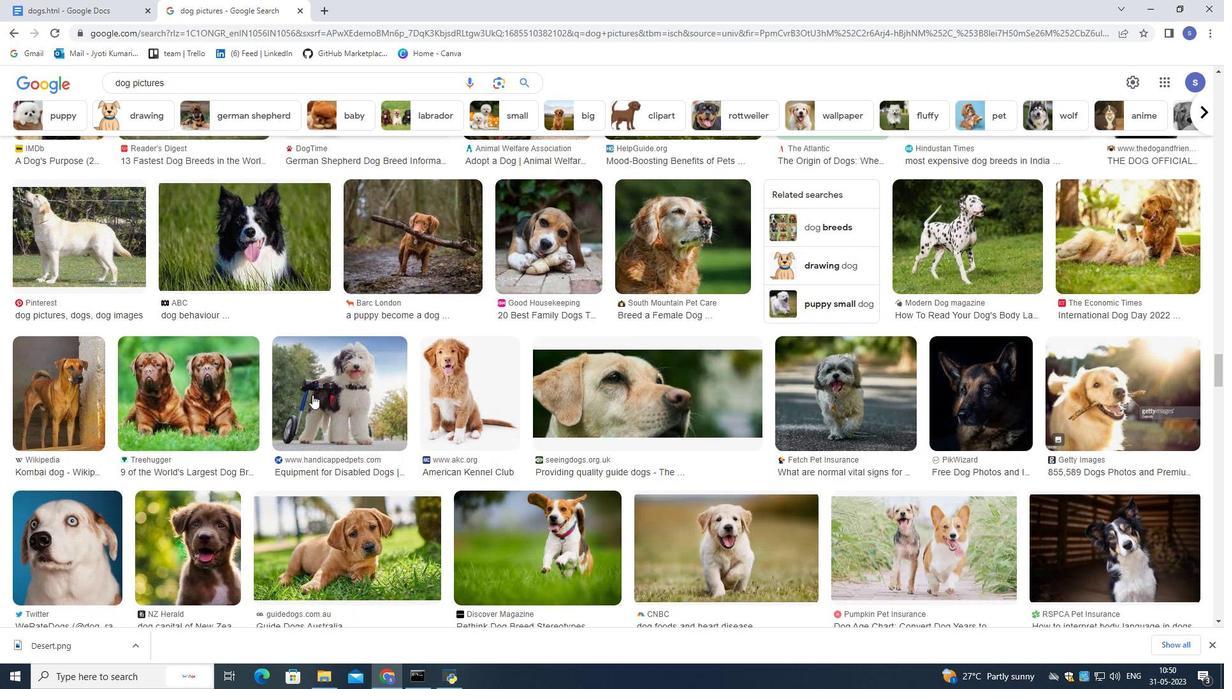 
Action: Mouse scrolled (312, 395) with delta (0, 0)
Screenshot: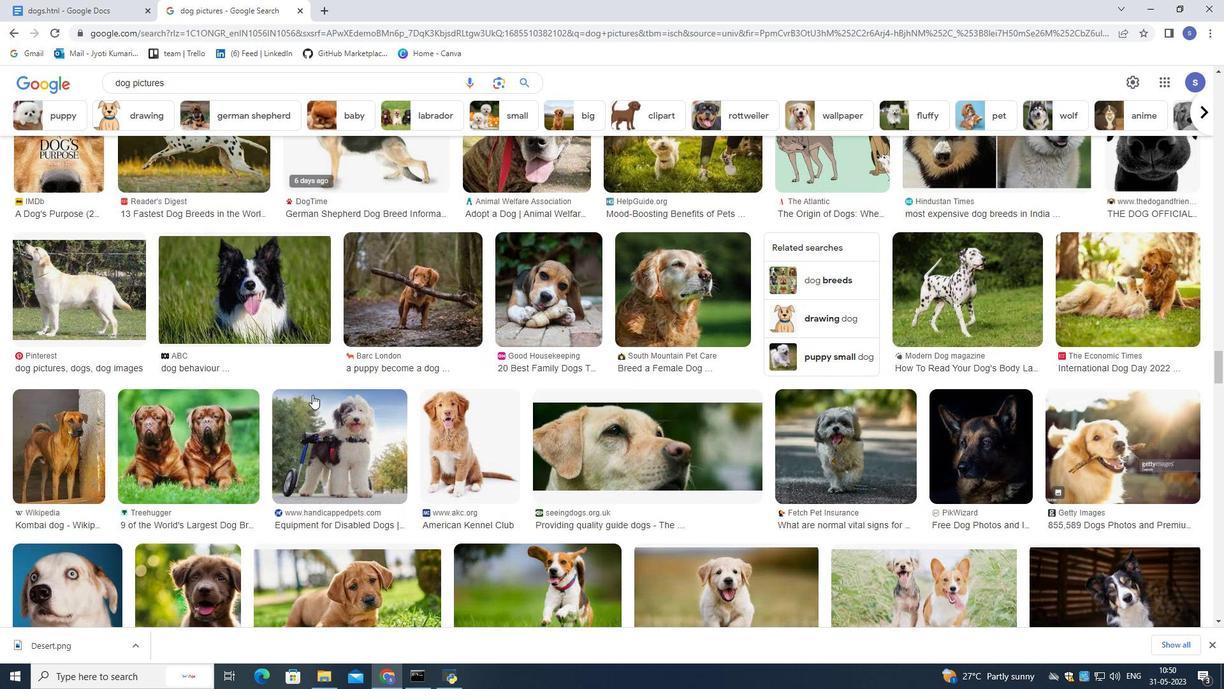 
Action: Mouse scrolled (312, 395) with delta (0, 0)
Screenshot: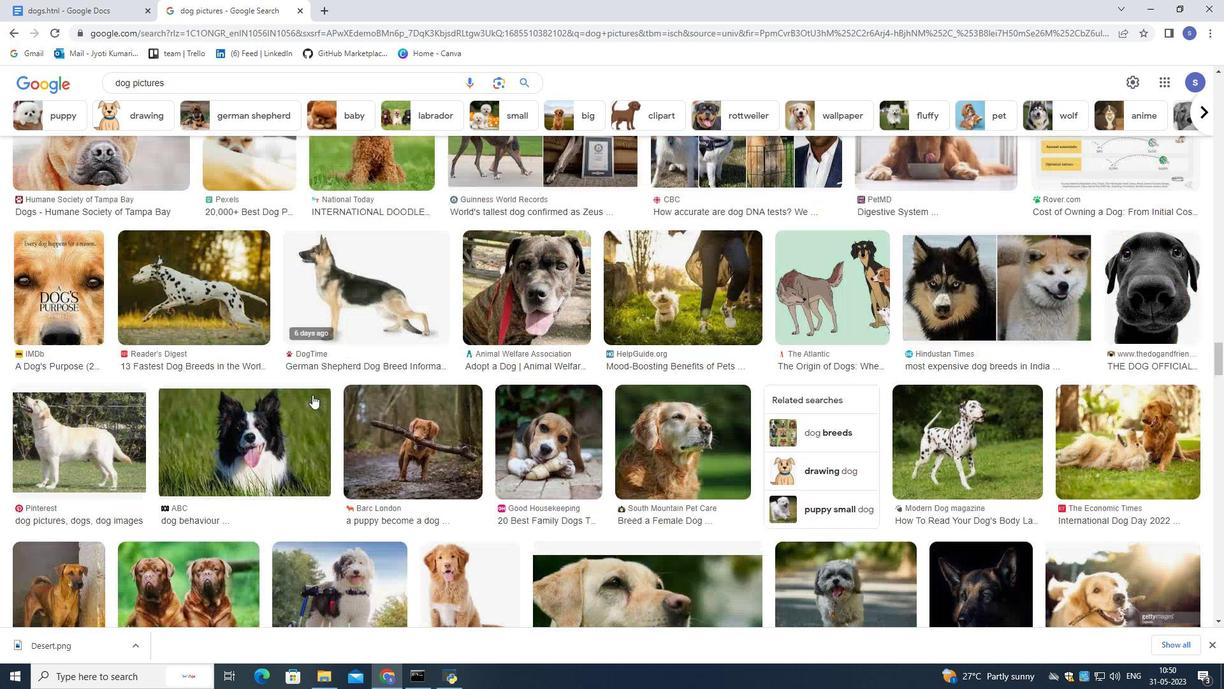 
Action: Mouse scrolled (312, 395) with delta (0, 0)
Screenshot: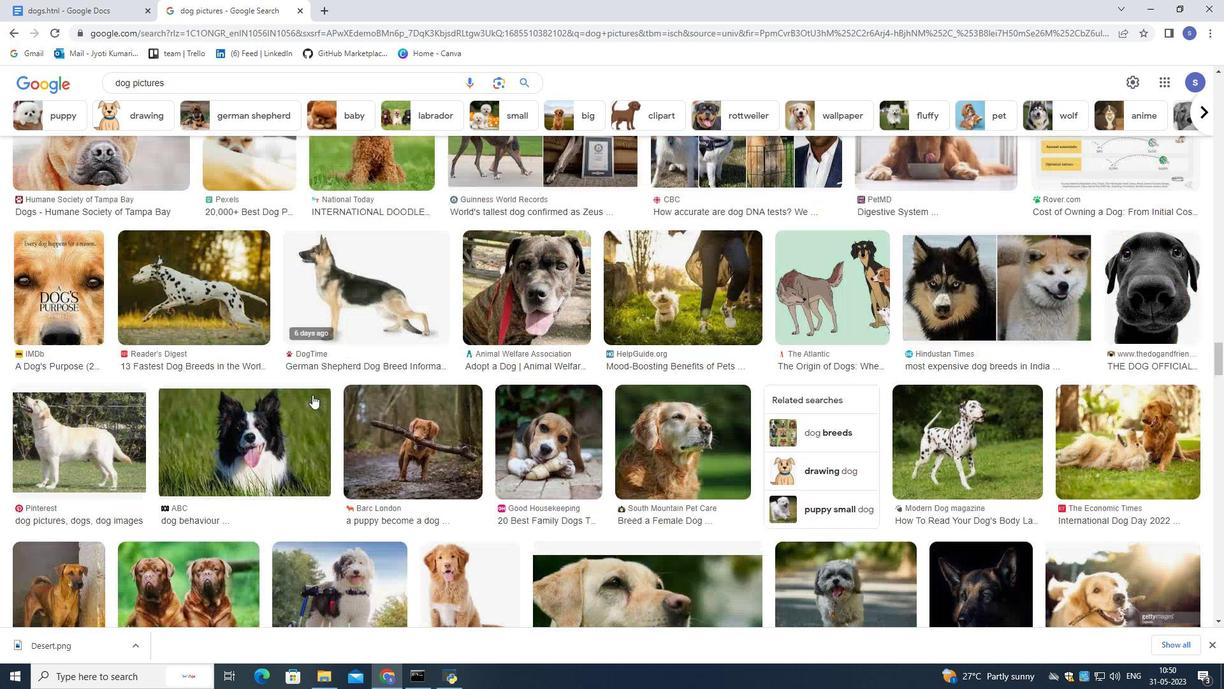 
Action: Mouse scrolled (312, 395) with delta (0, 0)
Screenshot: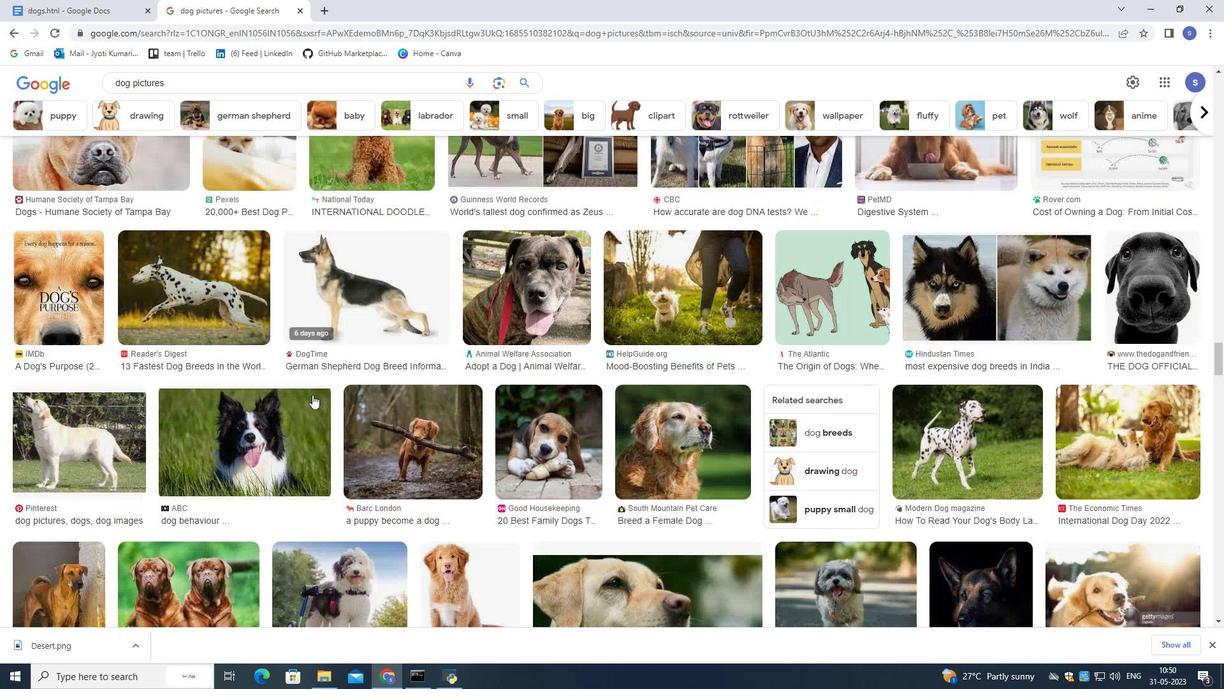 
Action: Mouse scrolled (312, 395) with delta (0, 0)
Screenshot: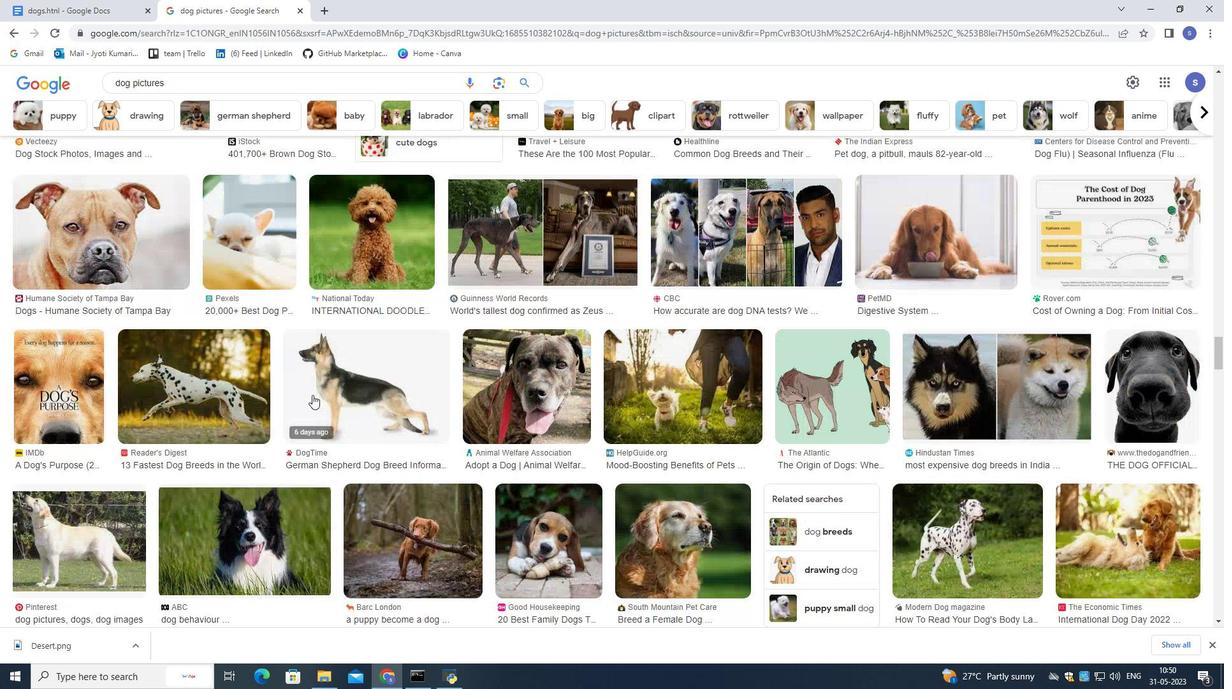 
Action: Mouse scrolled (312, 395) with delta (0, 0)
Screenshot: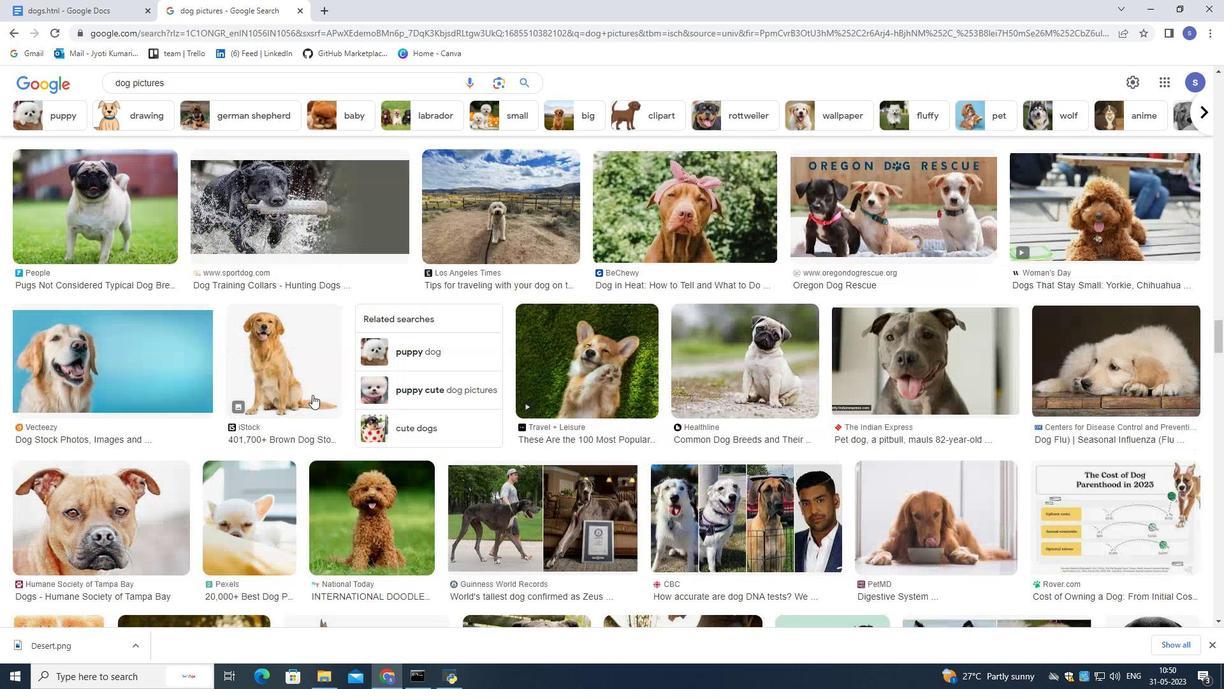 
Action: Mouse scrolled (312, 395) with delta (0, 0)
Screenshot: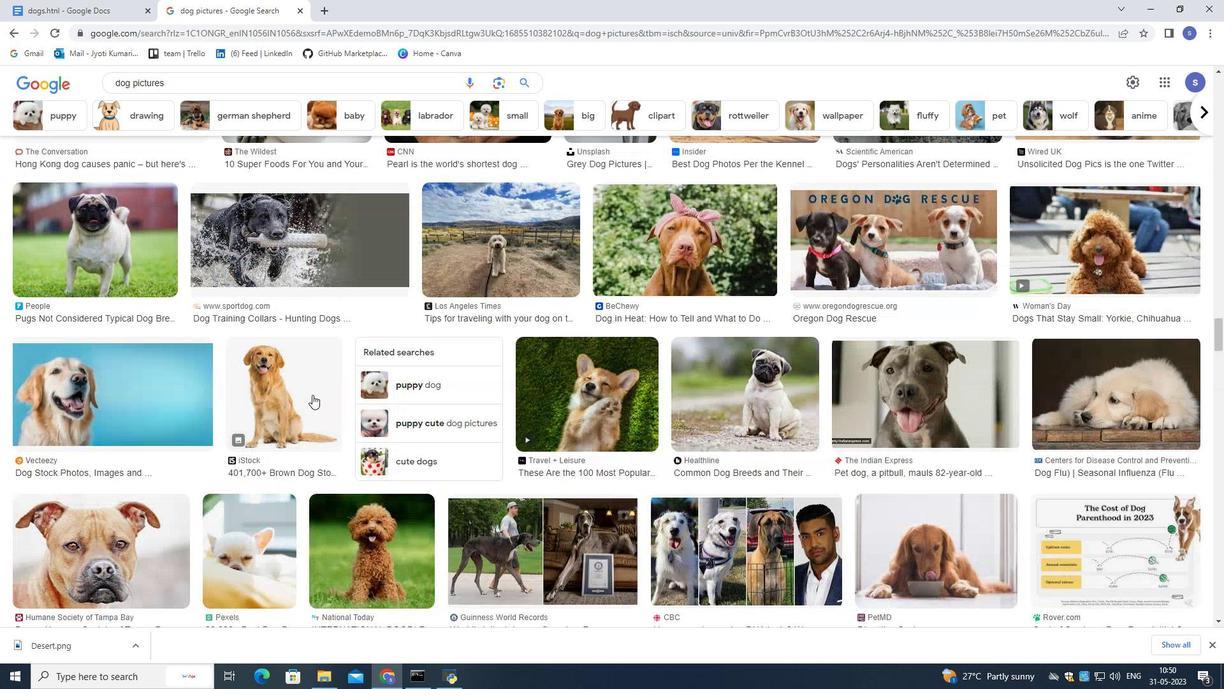 
Action: Mouse scrolled (312, 395) with delta (0, 0)
Screenshot: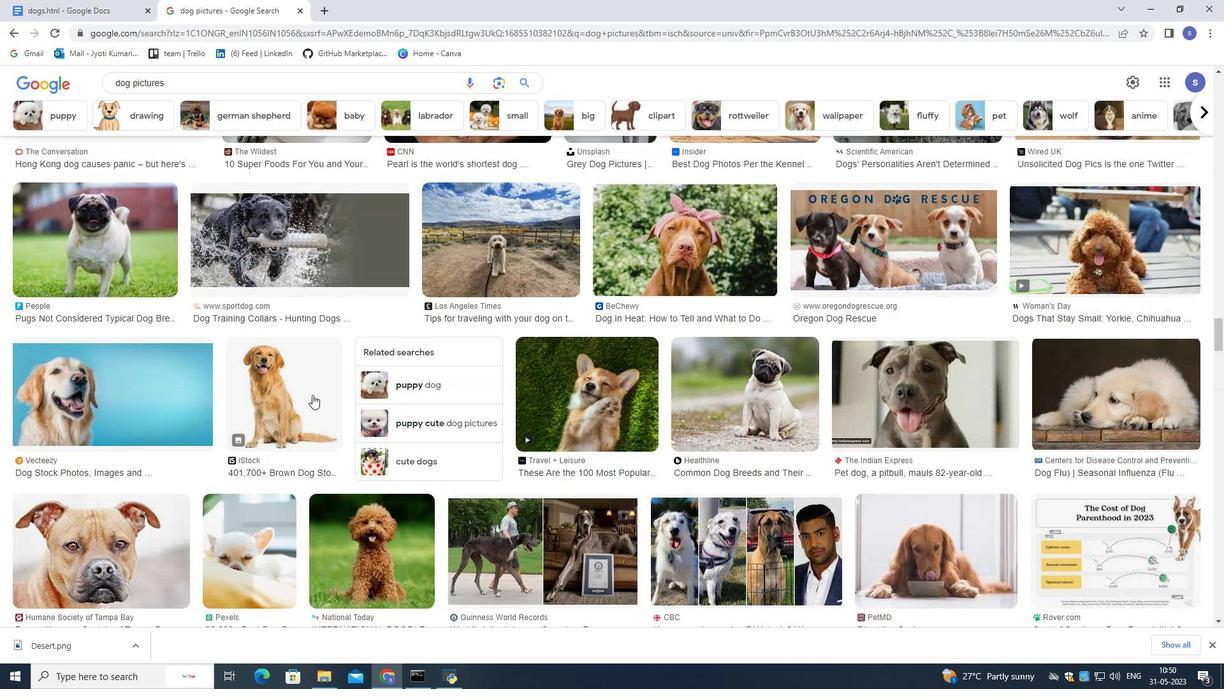 
Action: Mouse scrolled (312, 395) with delta (0, 0)
Screenshot: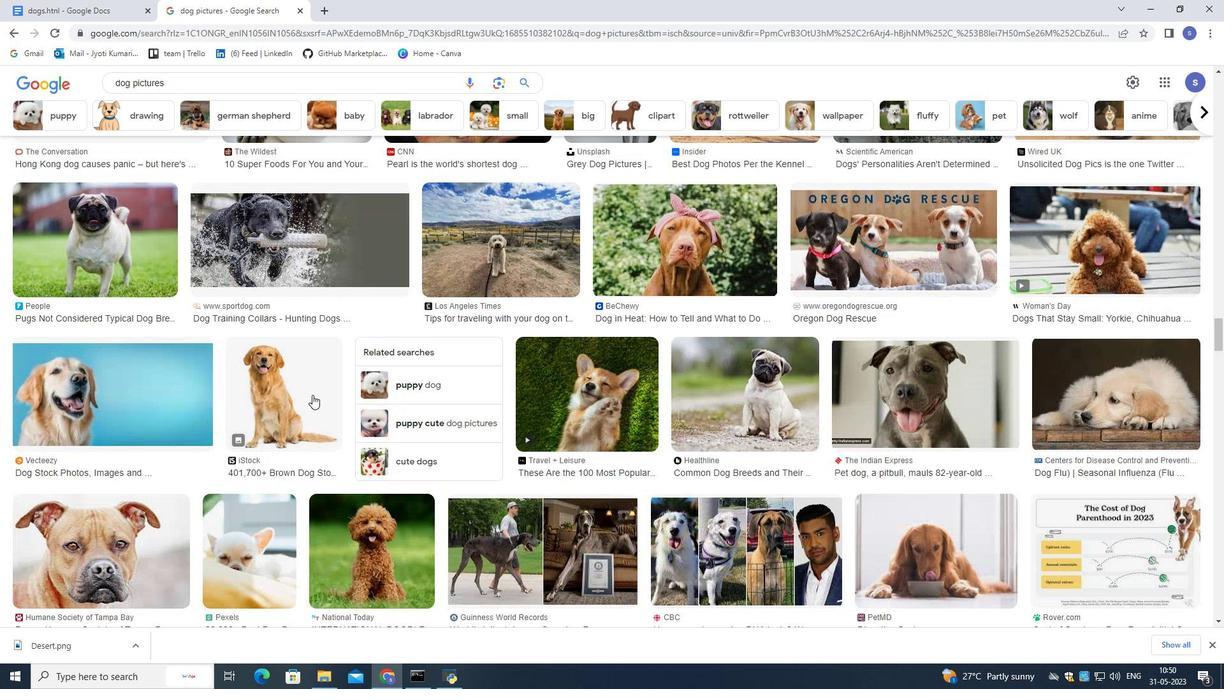 
Action: Mouse scrolled (312, 395) with delta (0, 0)
Screenshot: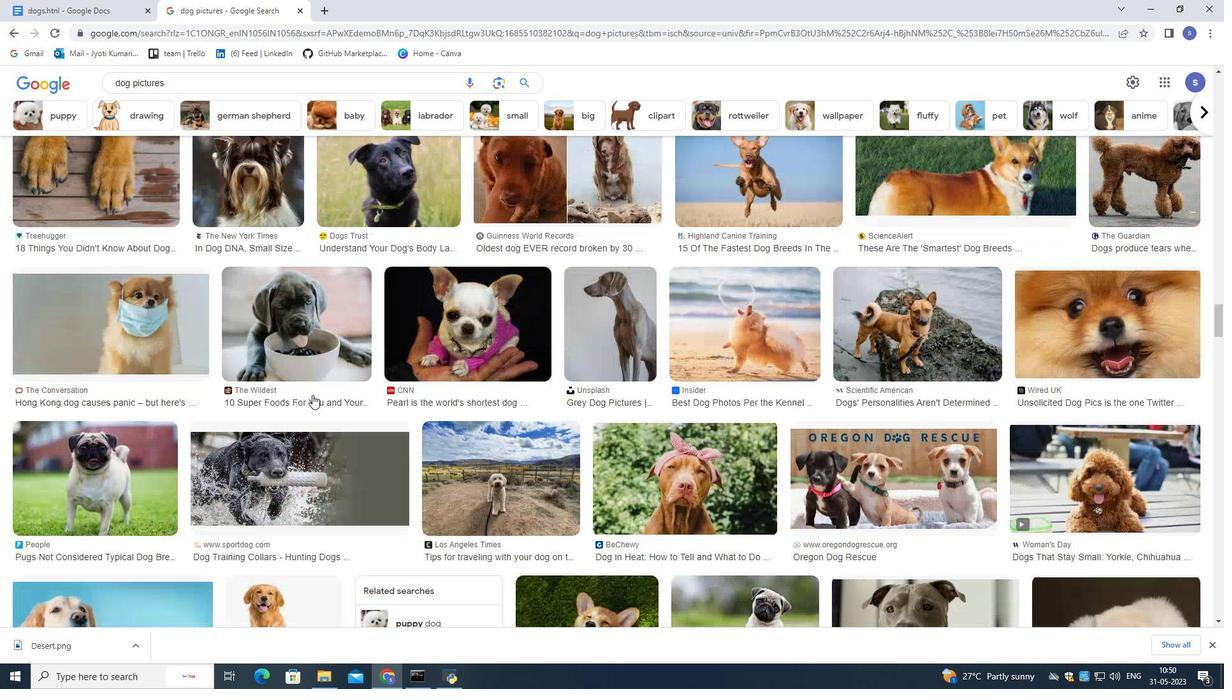 
Action: Mouse scrolled (312, 395) with delta (0, 0)
Screenshot: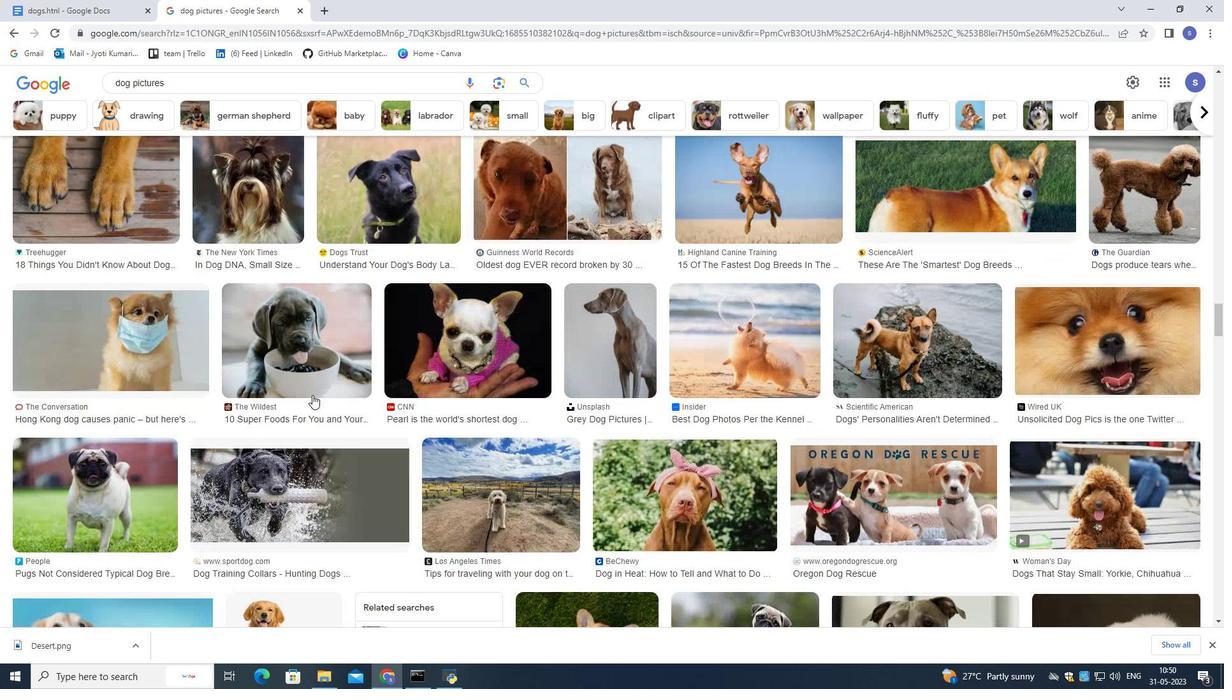 
Action: Mouse scrolled (312, 395) with delta (0, 0)
Screenshot: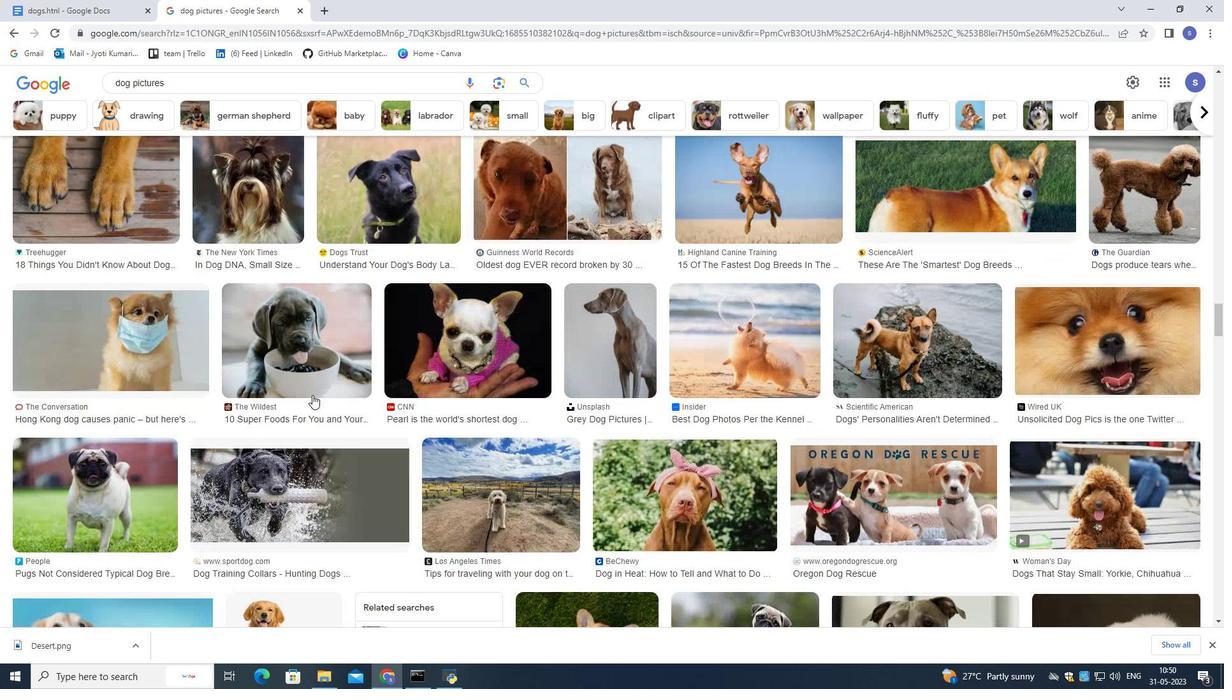 
Action: Mouse scrolled (312, 395) with delta (0, 0)
Screenshot: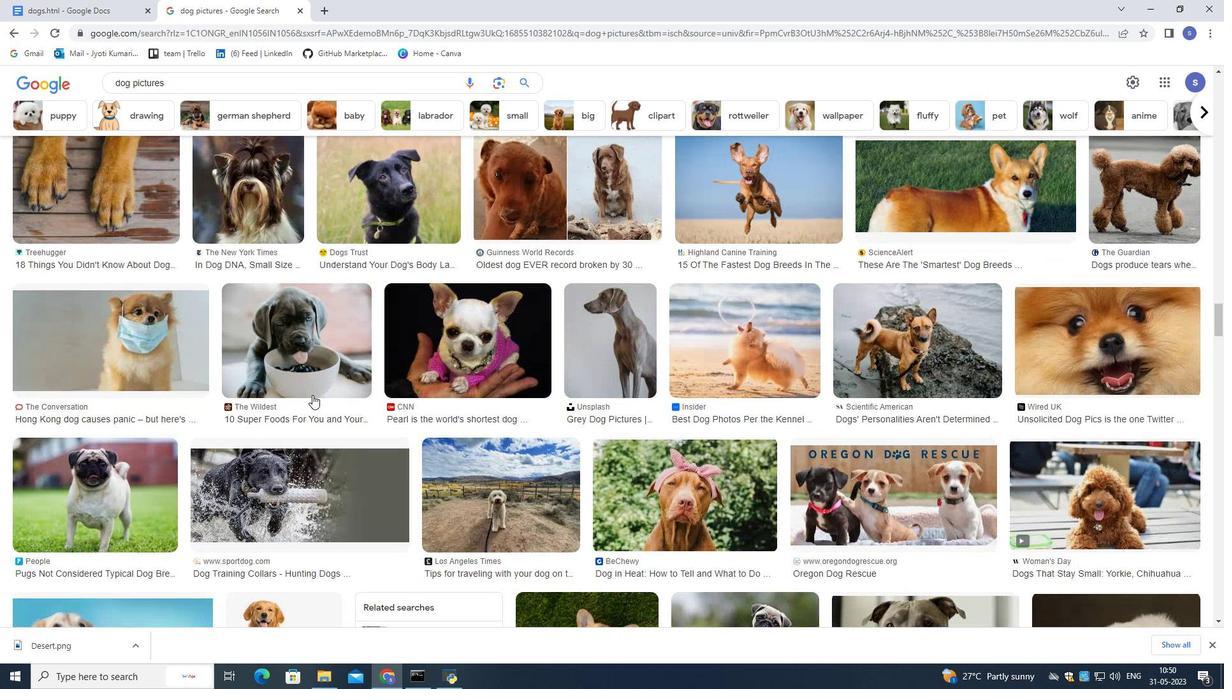 
Action: Mouse scrolled (312, 395) with delta (0, 0)
Screenshot: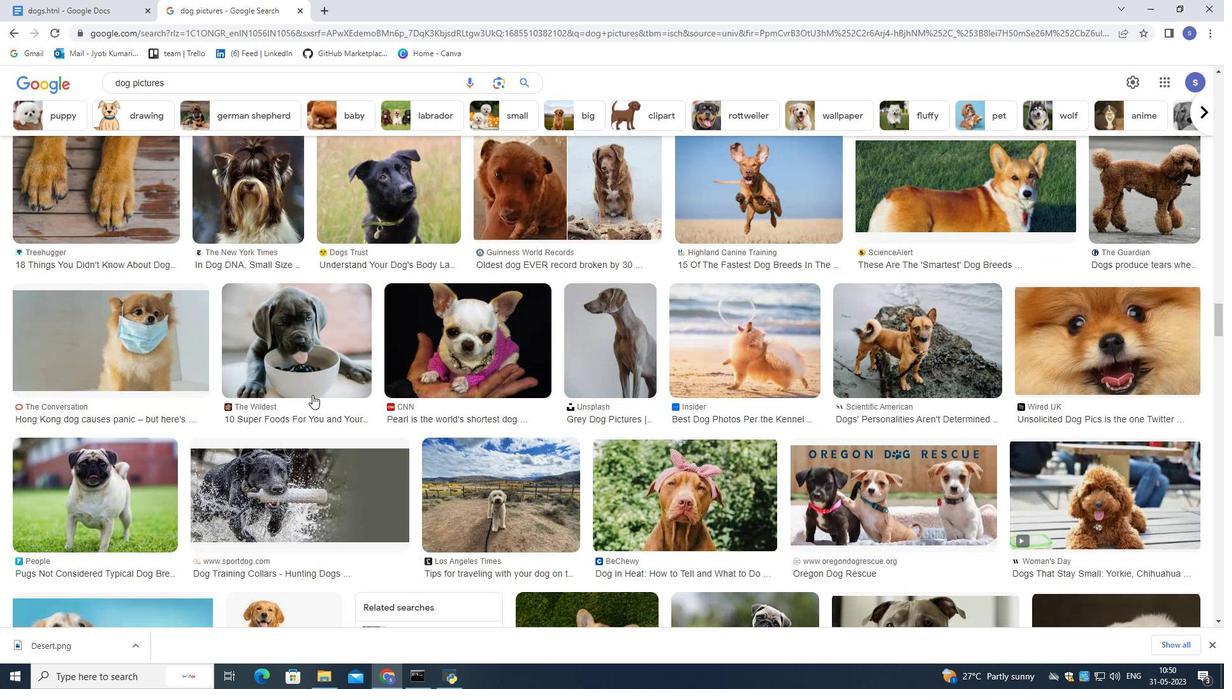 
Action: Mouse scrolled (312, 395) with delta (0, 0)
Screenshot: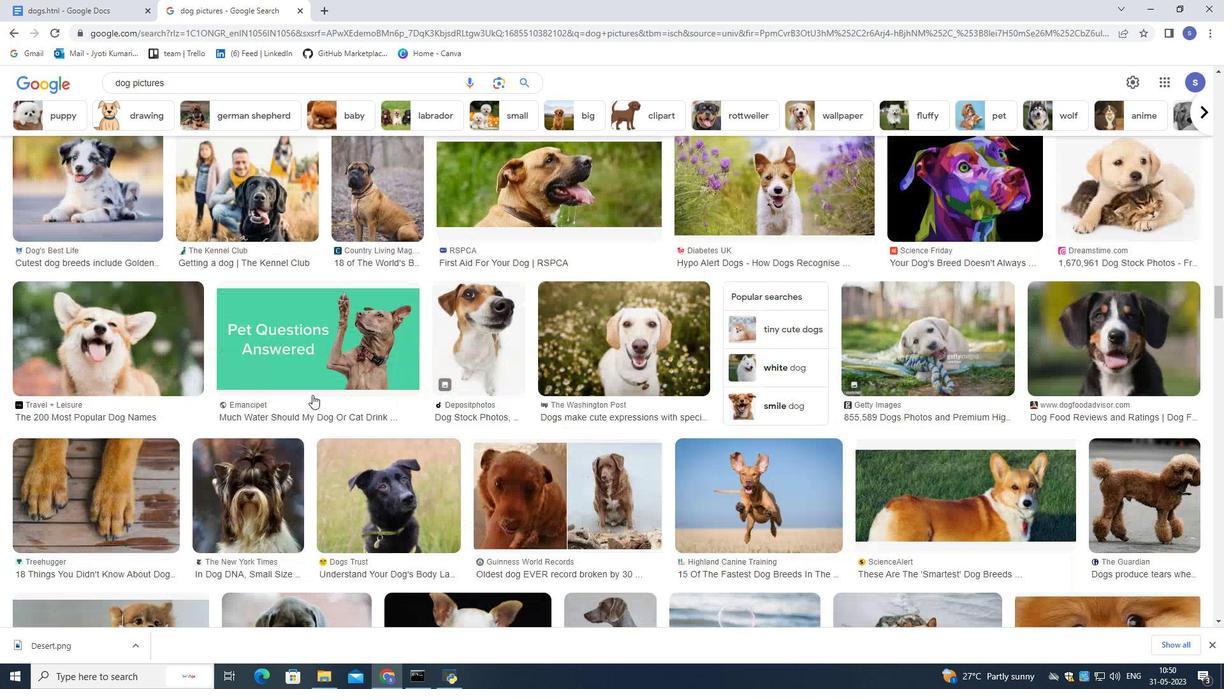 
Action: Mouse scrolled (312, 395) with delta (0, 0)
Screenshot: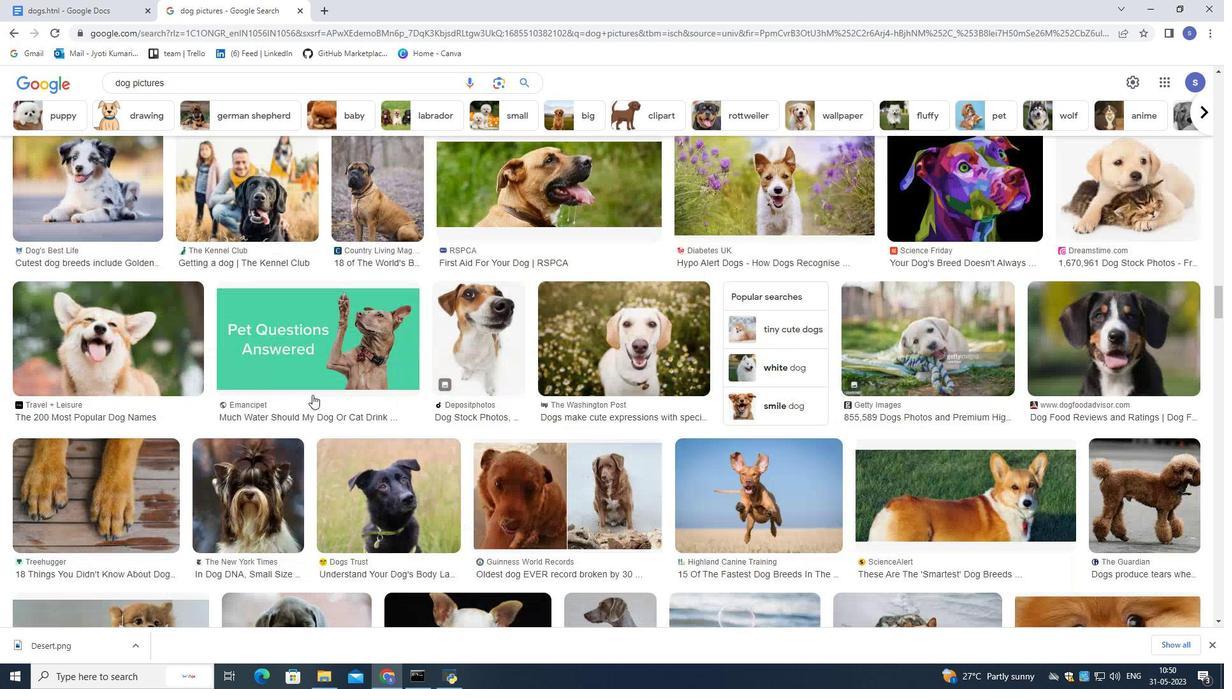 
Action: Mouse scrolled (312, 395) with delta (0, 0)
Screenshot: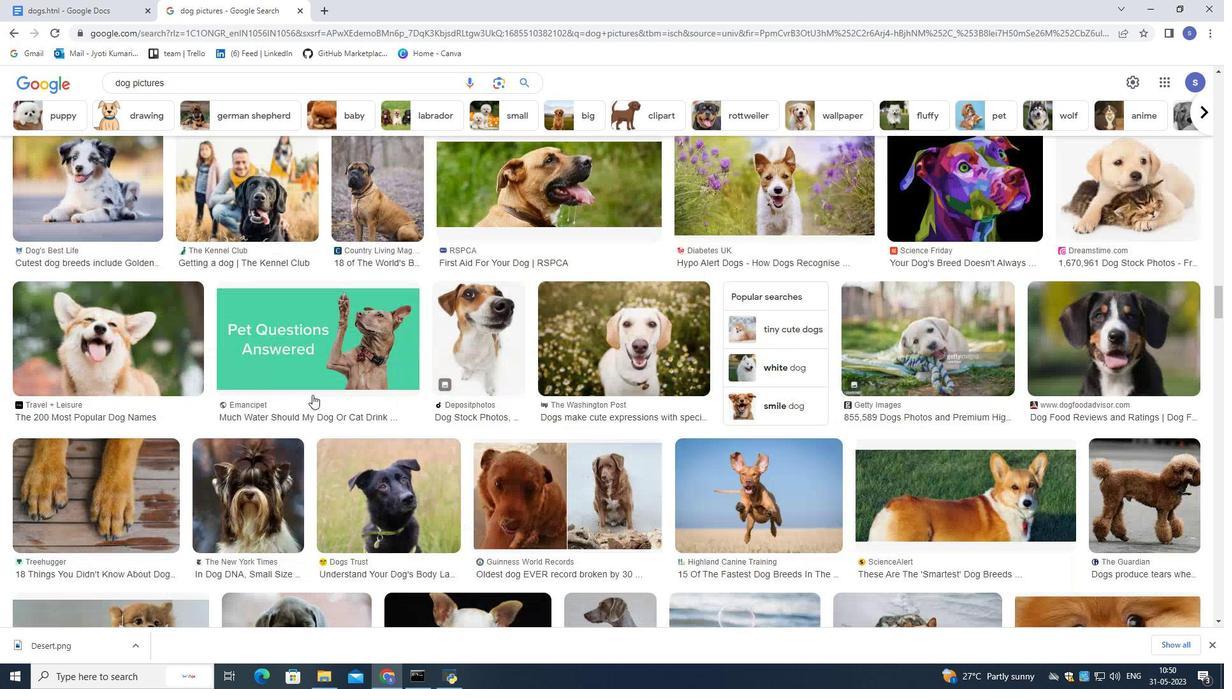 
Action: Mouse scrolled (312, 395) with delta (0, 0)
Screenshot: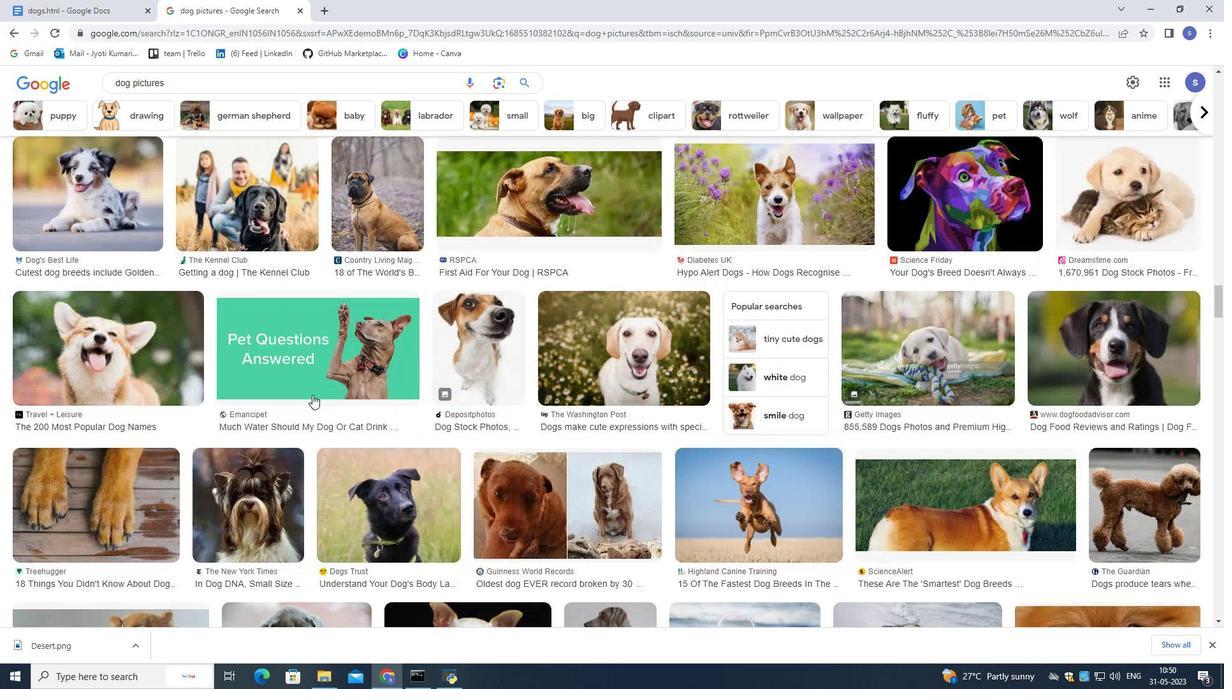 
Action: Mouse scrolled (312, 395) with delta (0, 0)
Screenshot: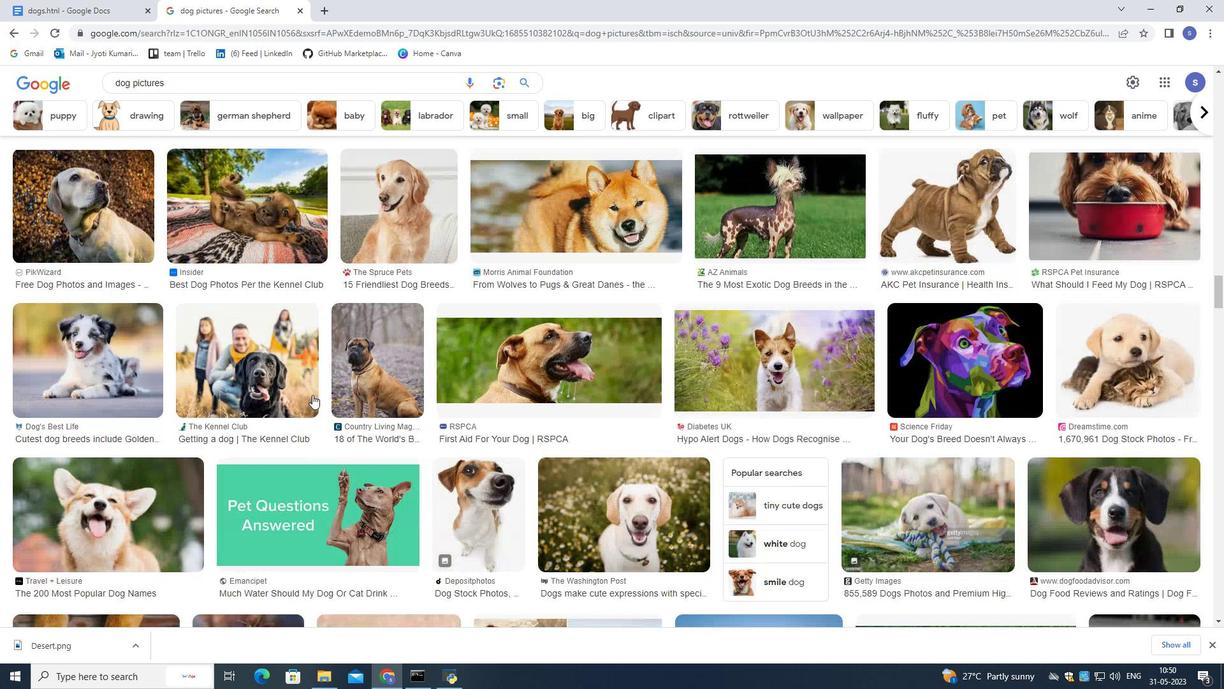 
Action: Mouse scrolled (312, 395) with delta (0, 0)
Screenshot: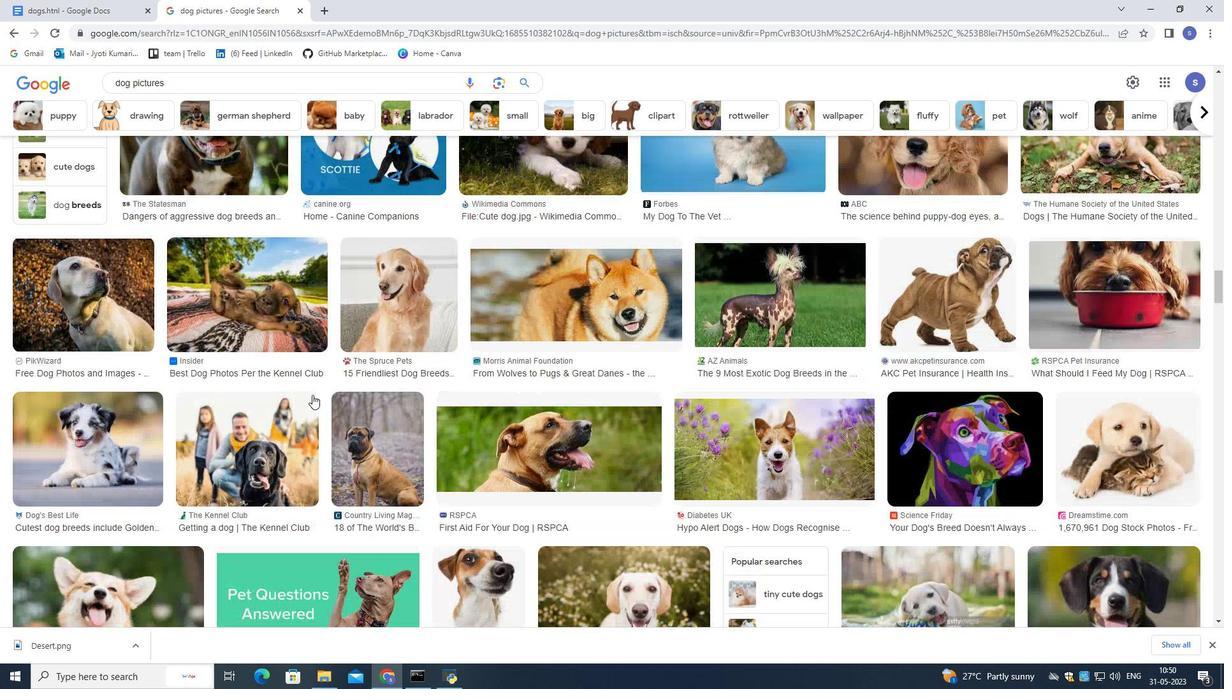 
Action: Mouse scrolled (312, 395) with delta (0, 0)
Screenshot: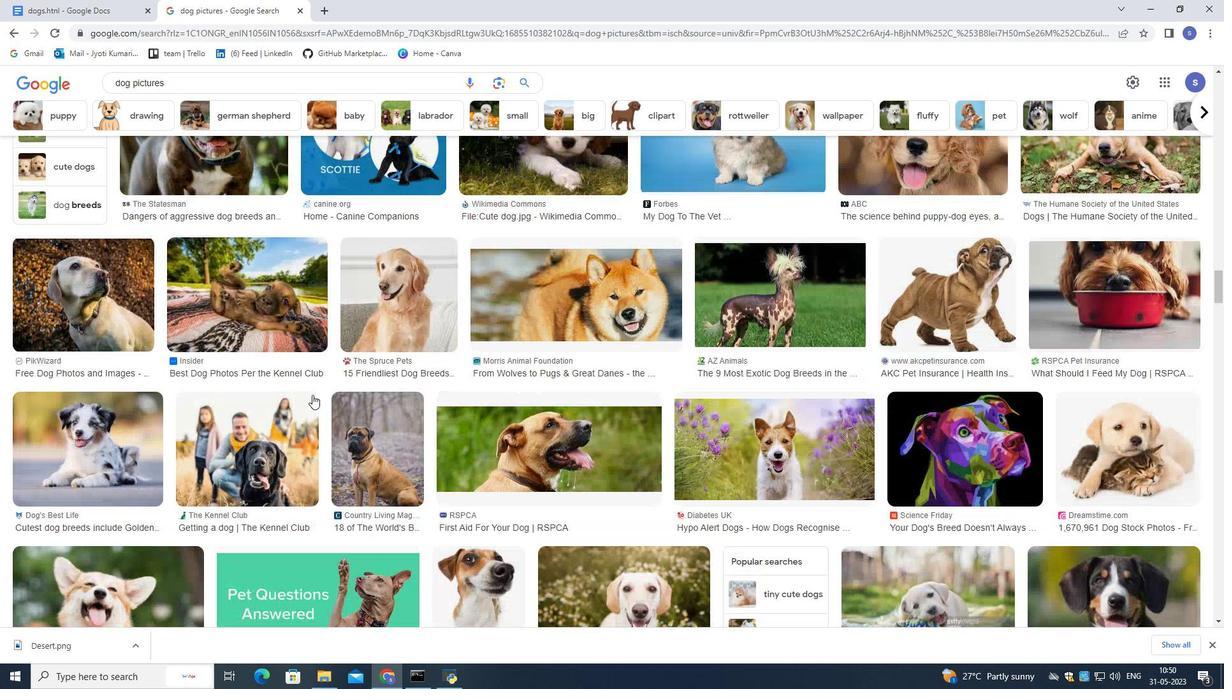 
Action: Mouse scrolled (312, 395) with delta (0, 0)
Screenshot: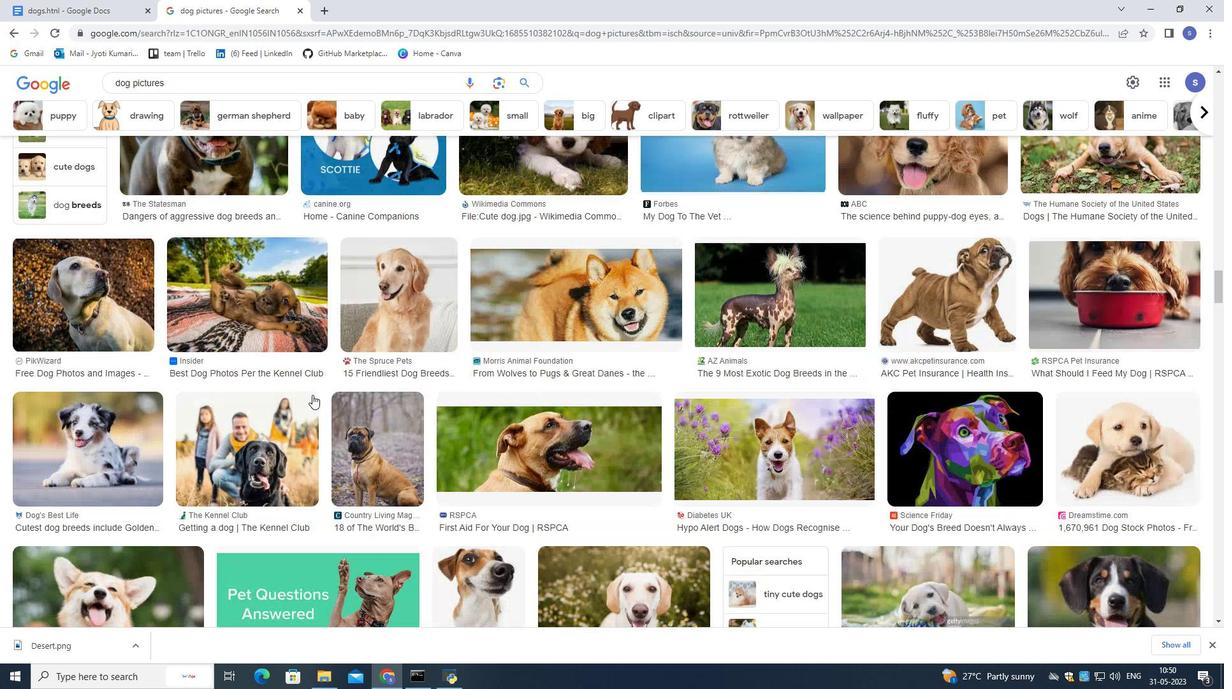 
Action: Mouse scrolled (312, 395) with delta (0, 0)
Screenshot: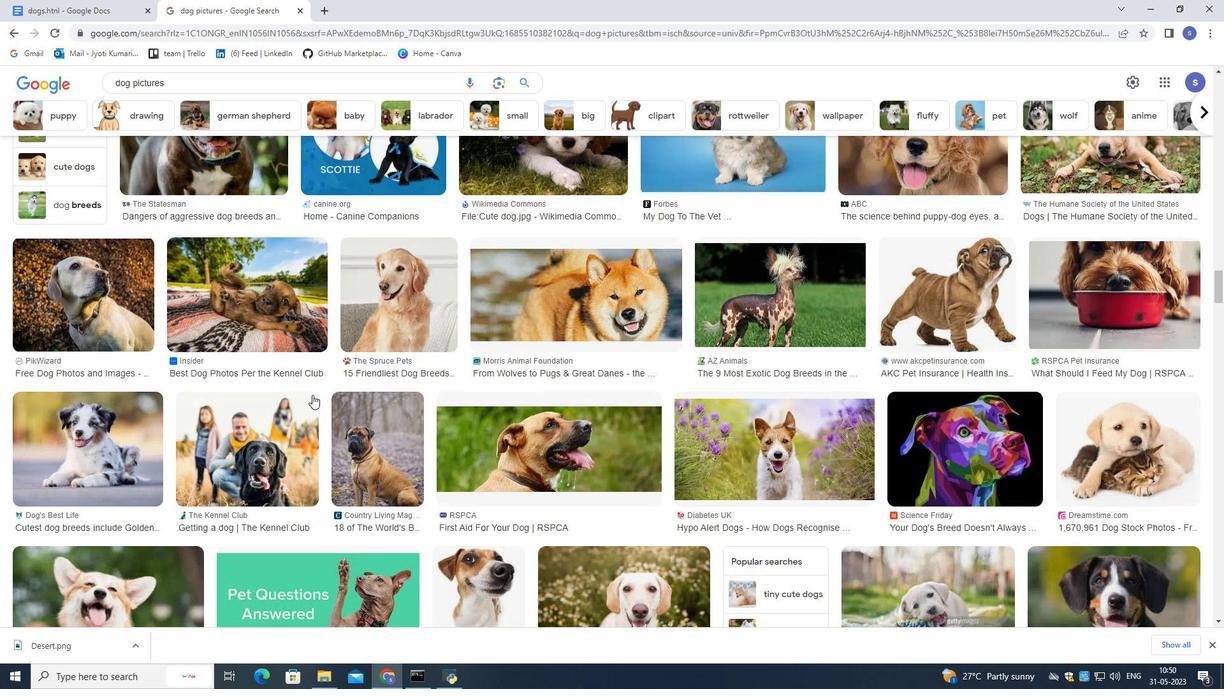 
Action: Mouse scrolled (312, 395) with delta (0, 0)
Screenshot: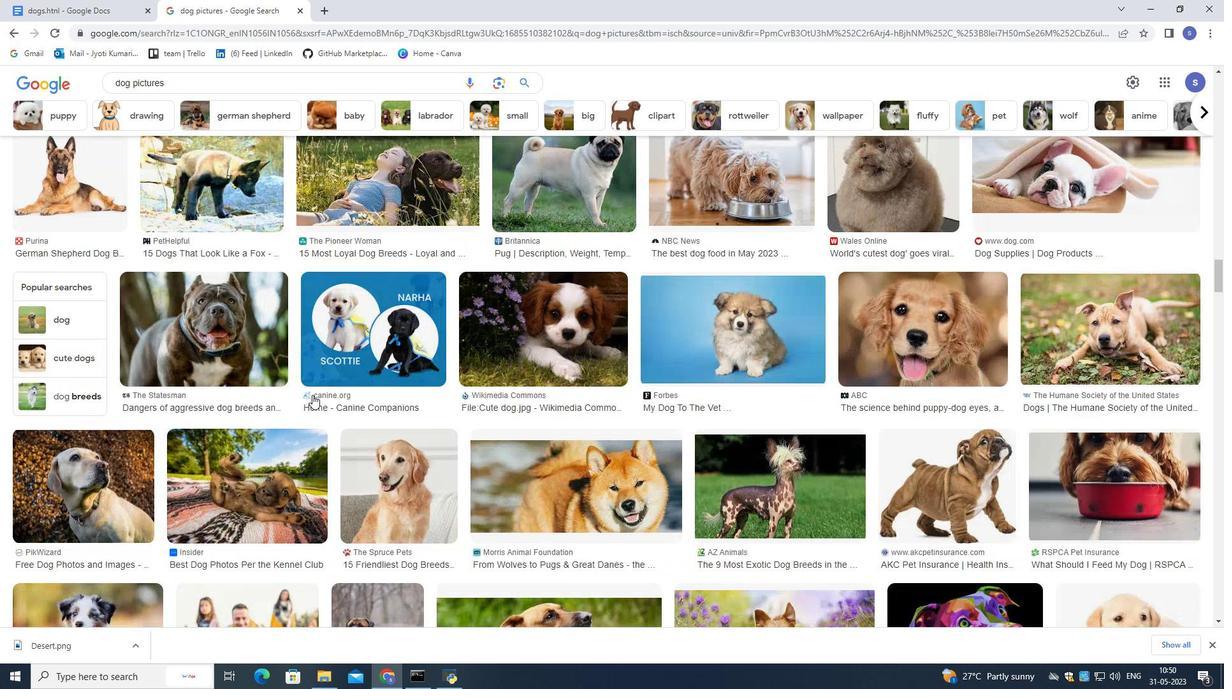 
Action: Mouse scrolled (312, 395) with delta (0, 0)
Screenshot: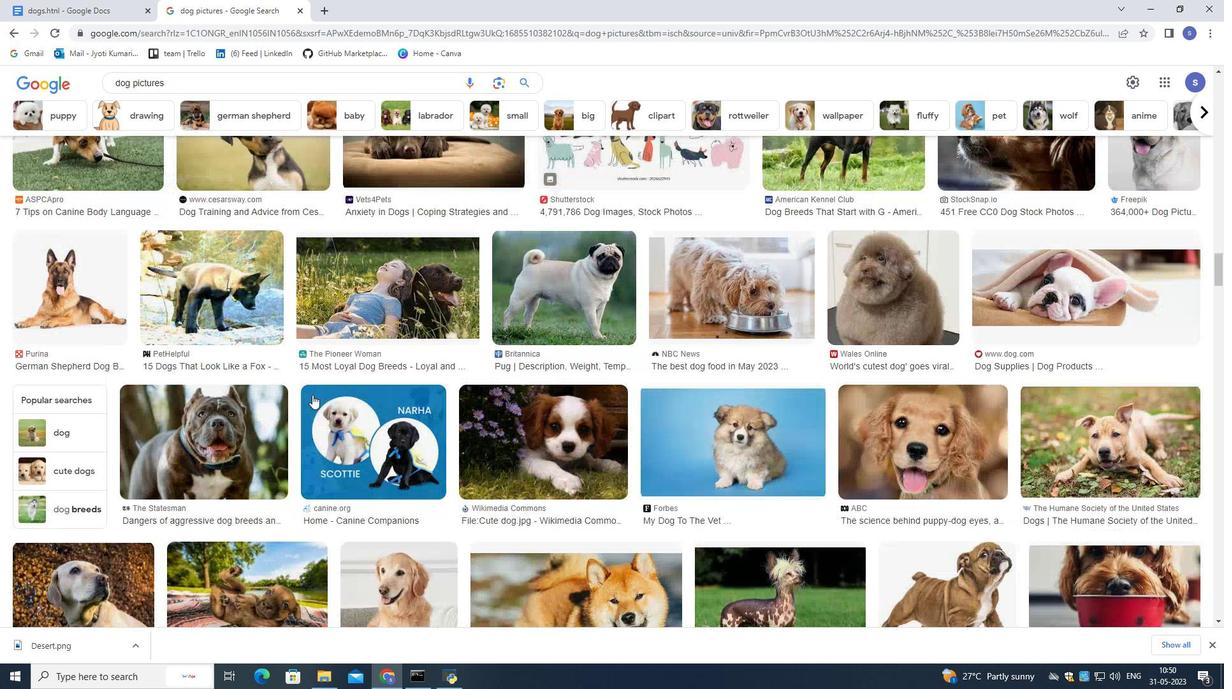 
Action: Mouse scrolled (312, 395) with delta (0, 0)
Screenshot: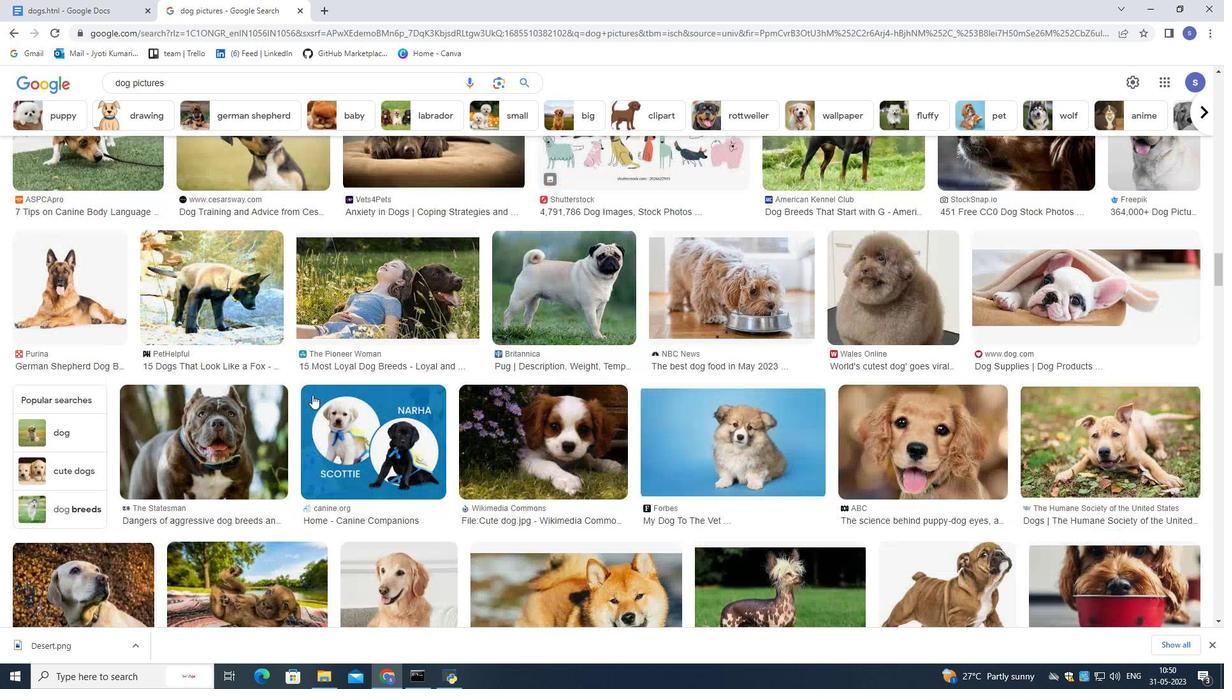 
Action: Mouse scrolled (312, 395) with delta (0, 0)
Screenshot: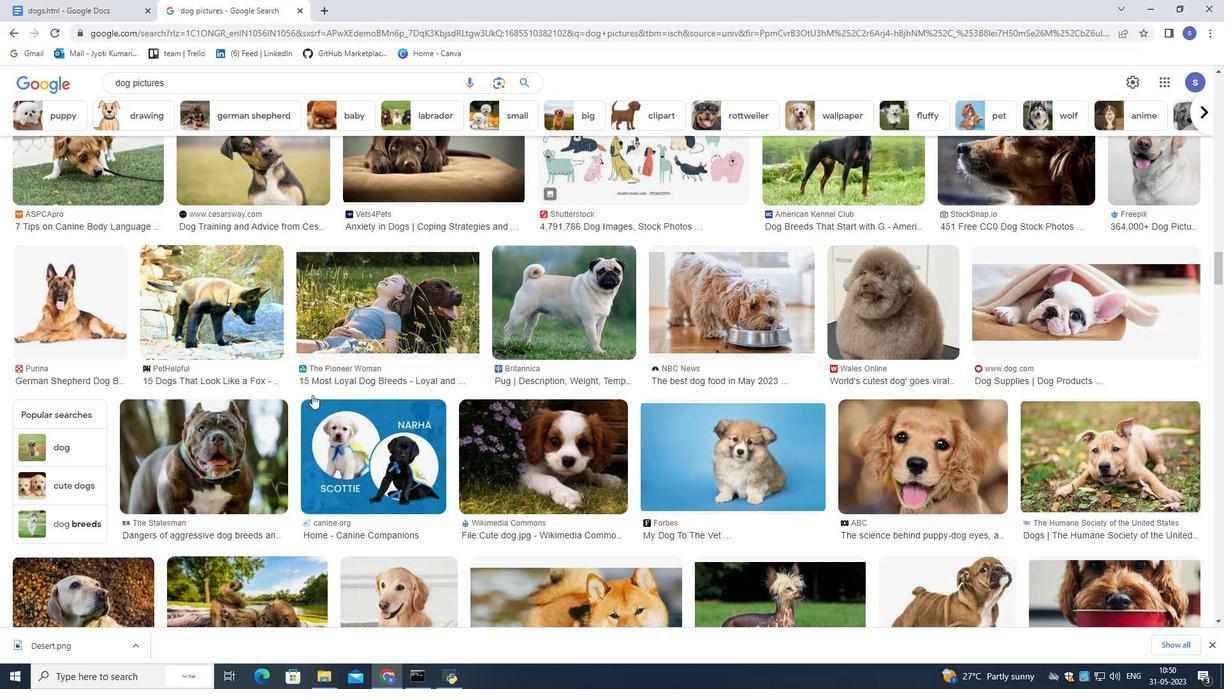 
Action: Mouse scrolled (312, 395) with delta (0, 0)
Screenshot: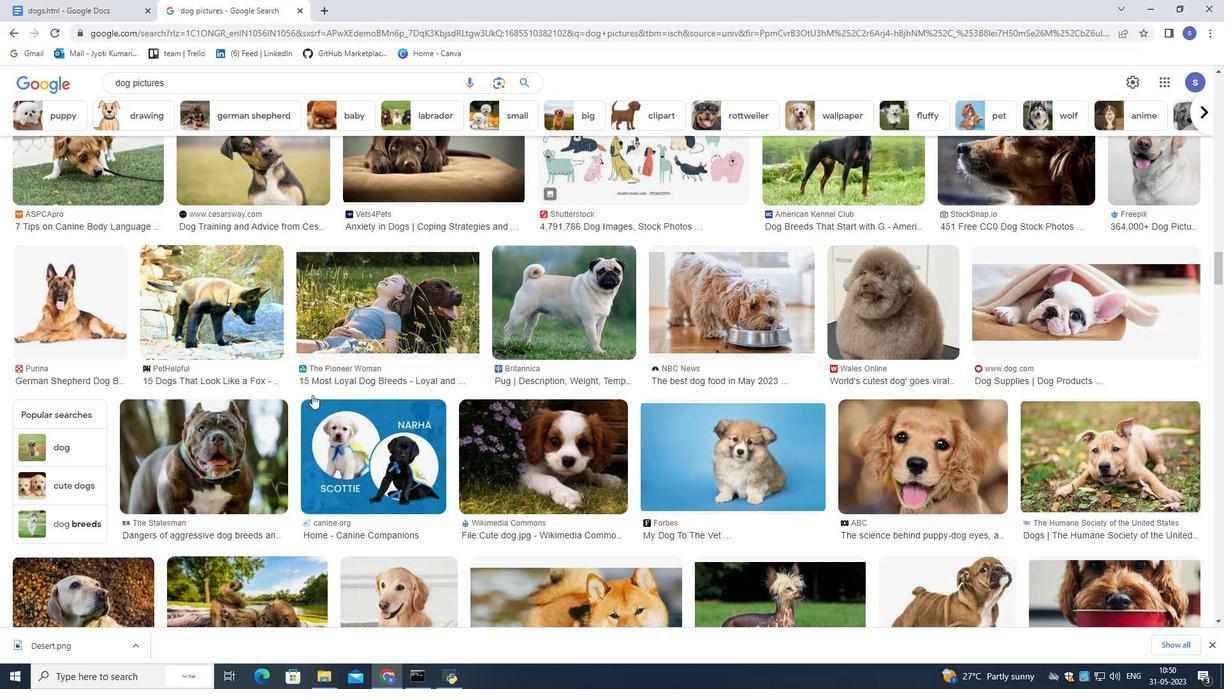 
Action: Mouse scrolled (312, 395) with delta (0, 0)
Screenshot: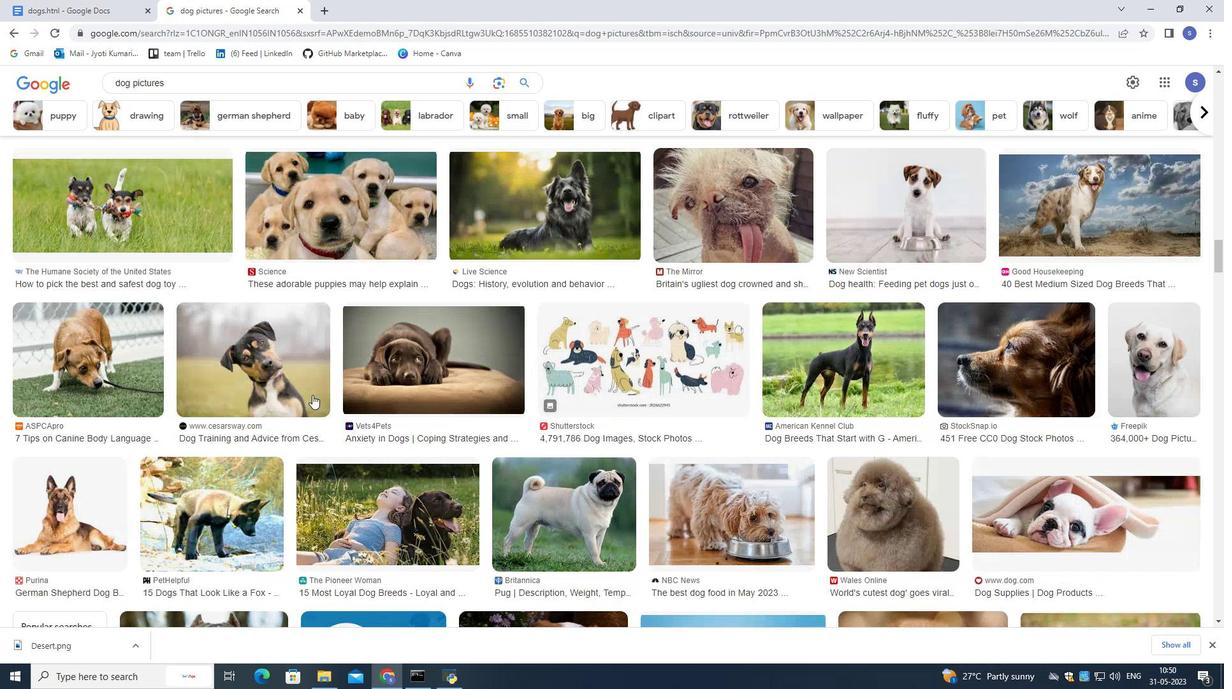 
Action: Mouse scrolled (312, 395) with delta (0, 0)
Screenshot: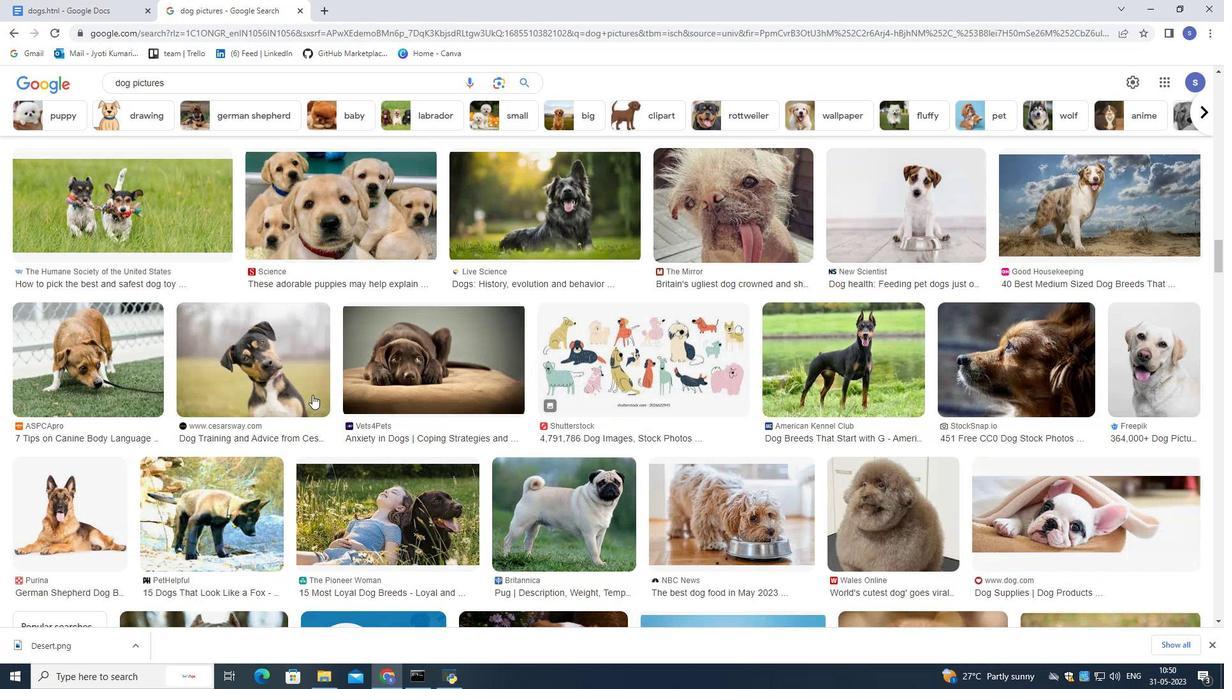 
Action: Mouse scrolled (312, 395) with delta (0, 0)
Screenshot: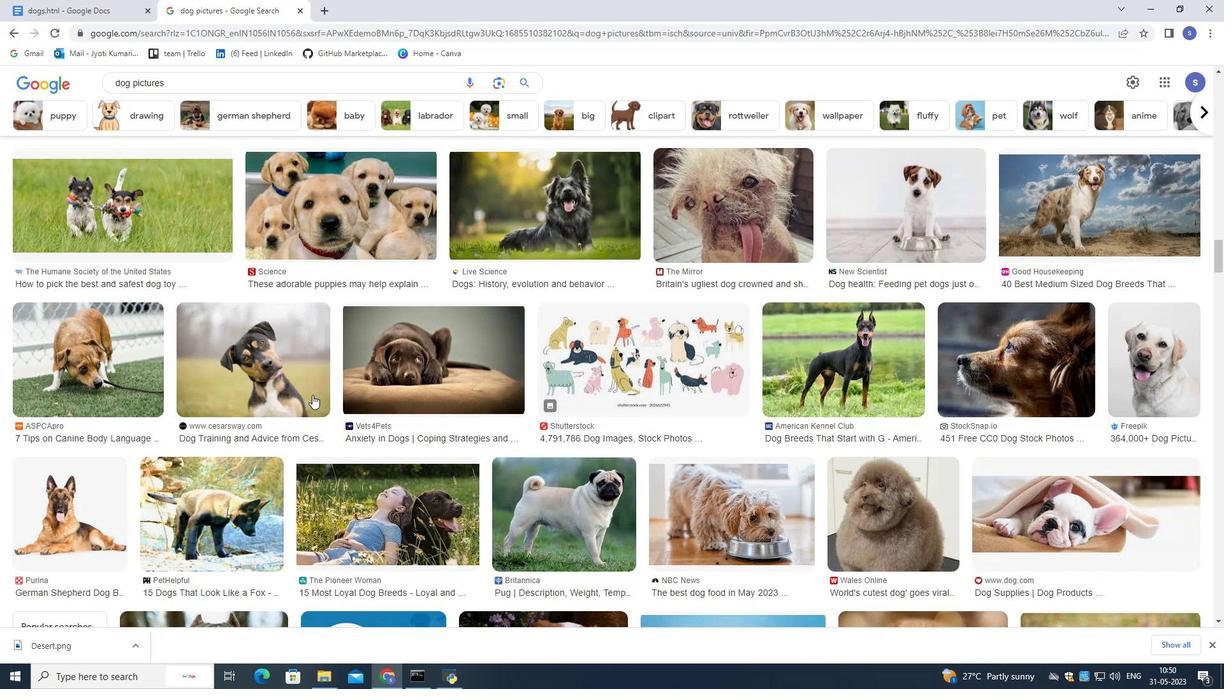 
Action: Mouse scrolled (312, 395) with delta (0, 0)
Screenshot: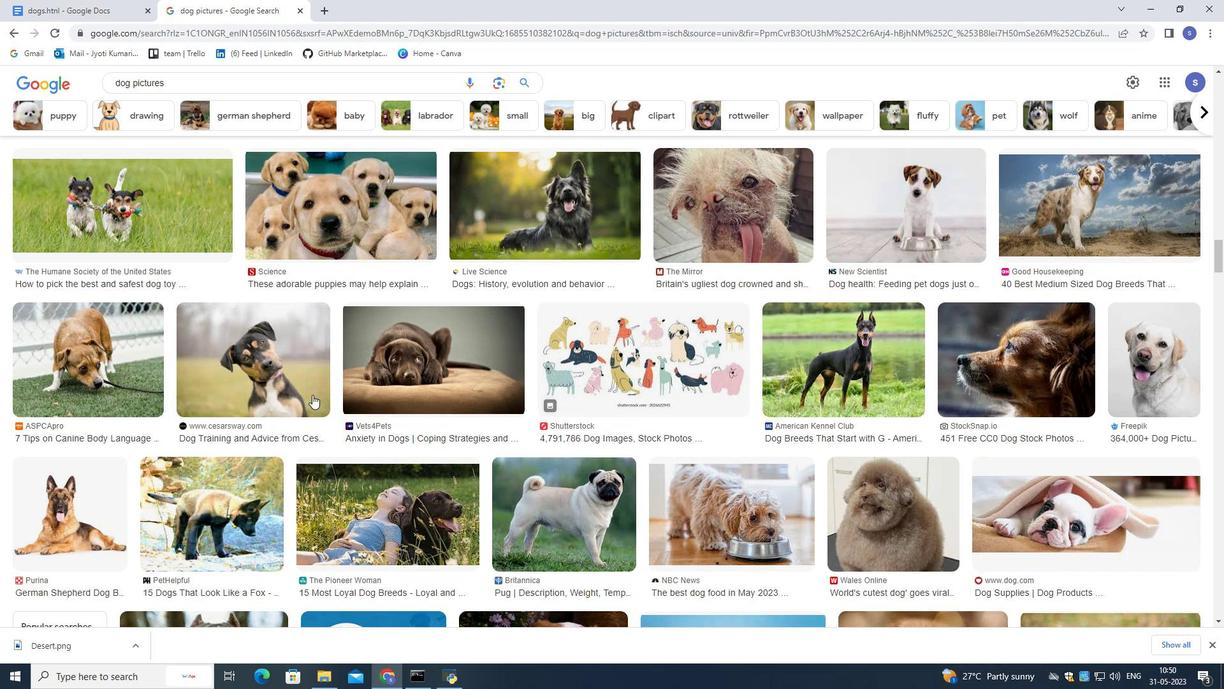 
Action: Mouse scrolled (312, 395) with delta (0, 0)
Screenshot: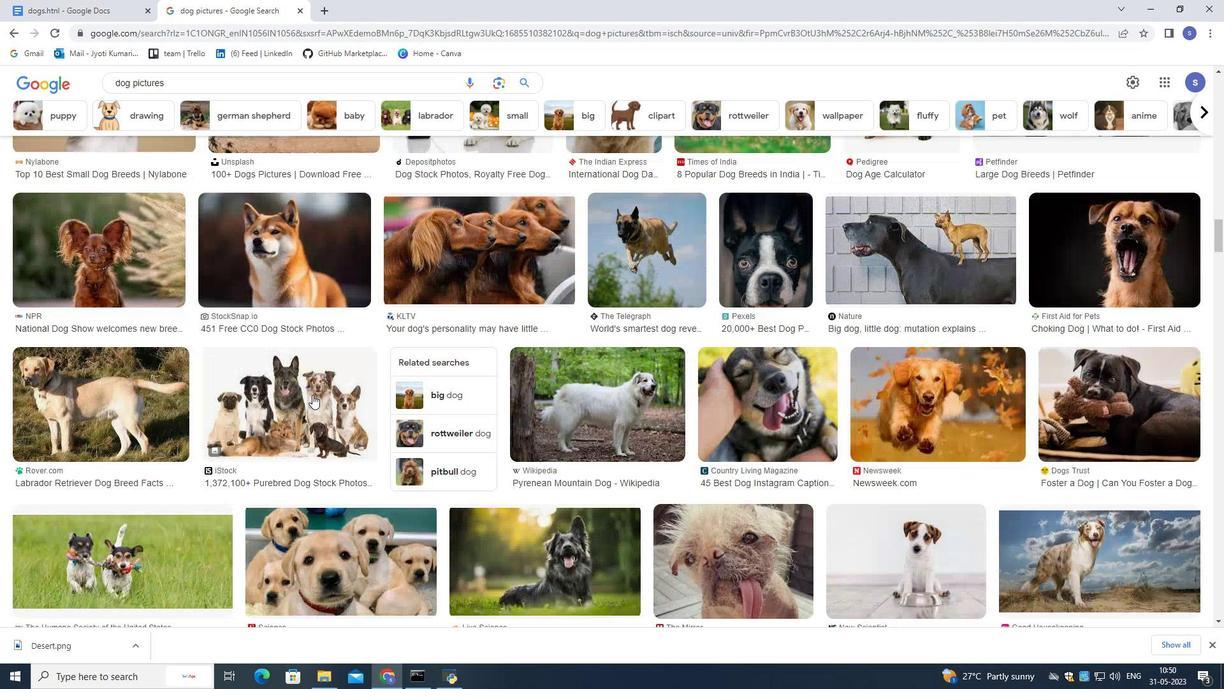 
Action: Mouse scrolled (312, 395) with delta (0, 0)
Screenshot: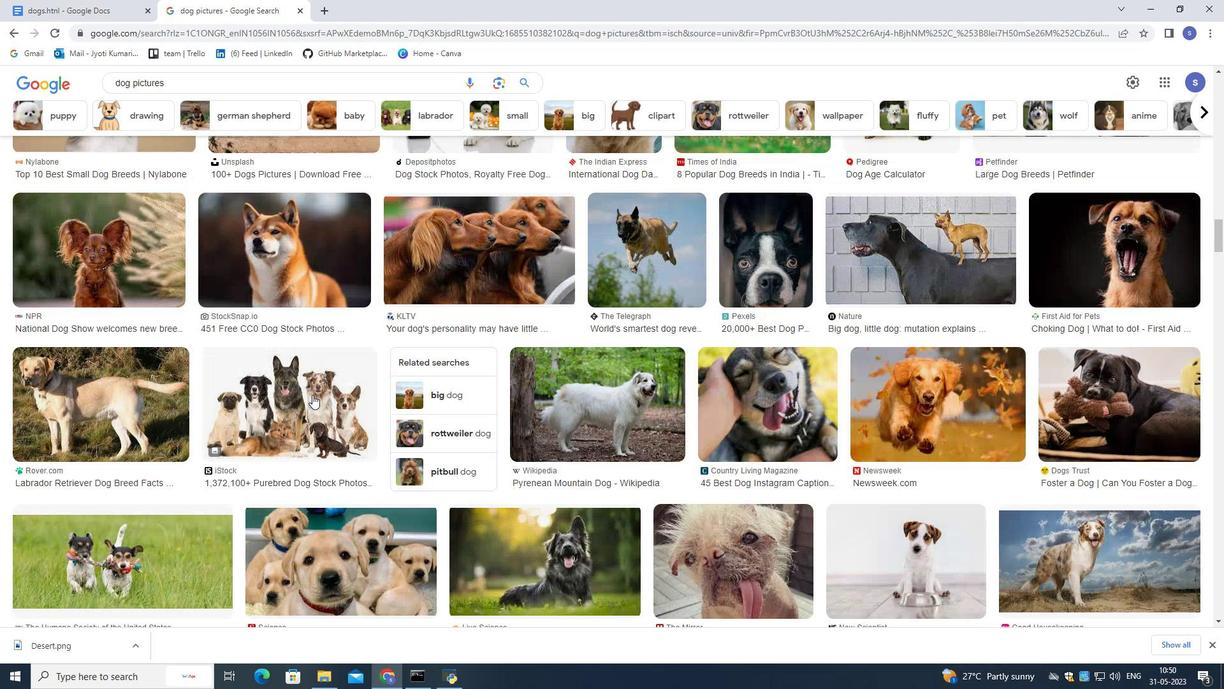 
Action: Mouse scrolled (312, 395) with delta (0, 0)
Screenshot: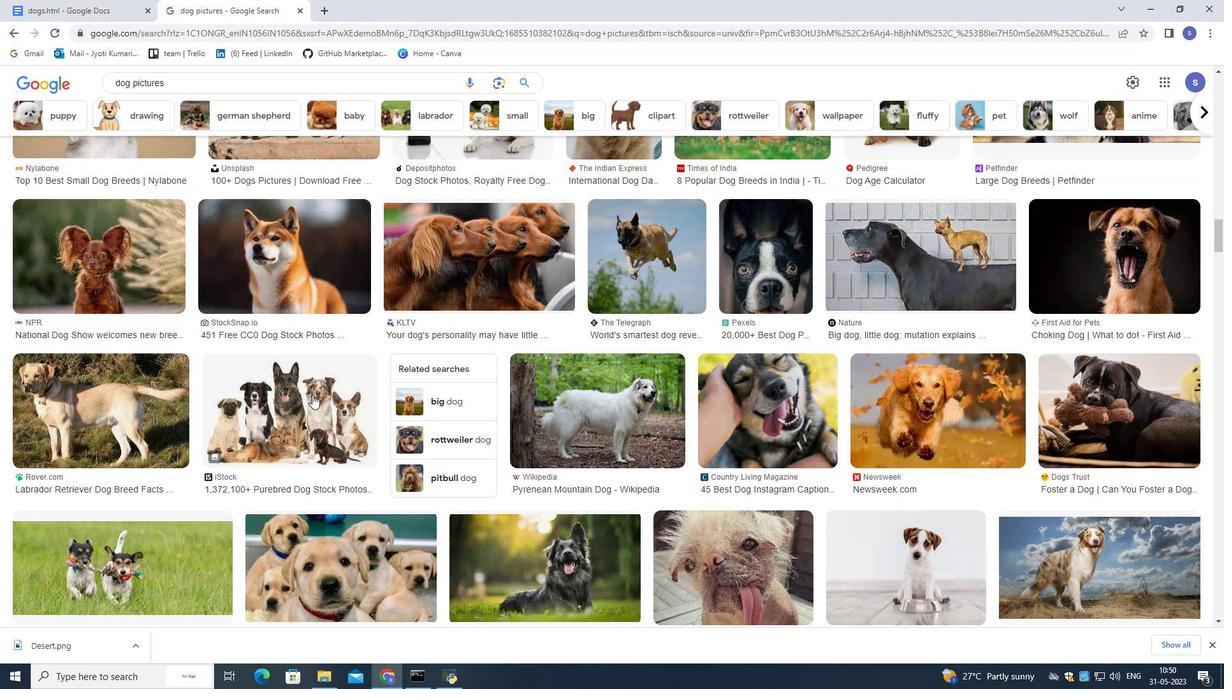 
Action: Mouse scrolled (312, 395) with delta (0, 0)
Screenshot: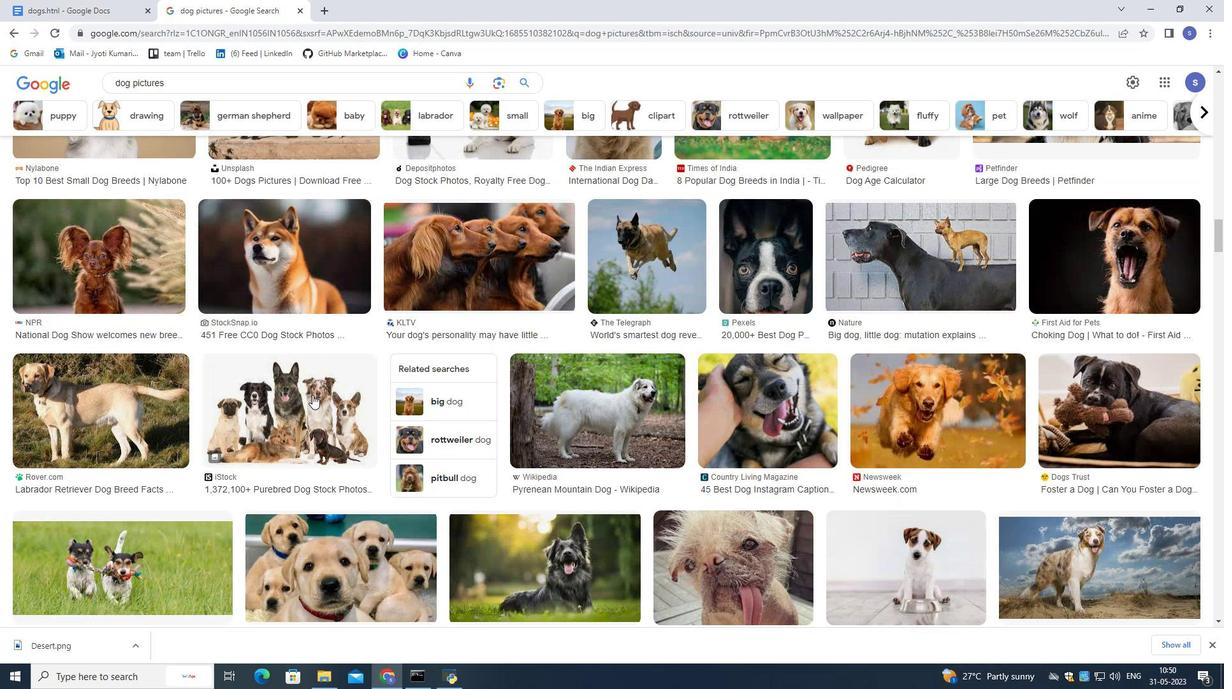 
Action: Mouse scrolled (312, 395) with delta (0, 0)
Screenshot: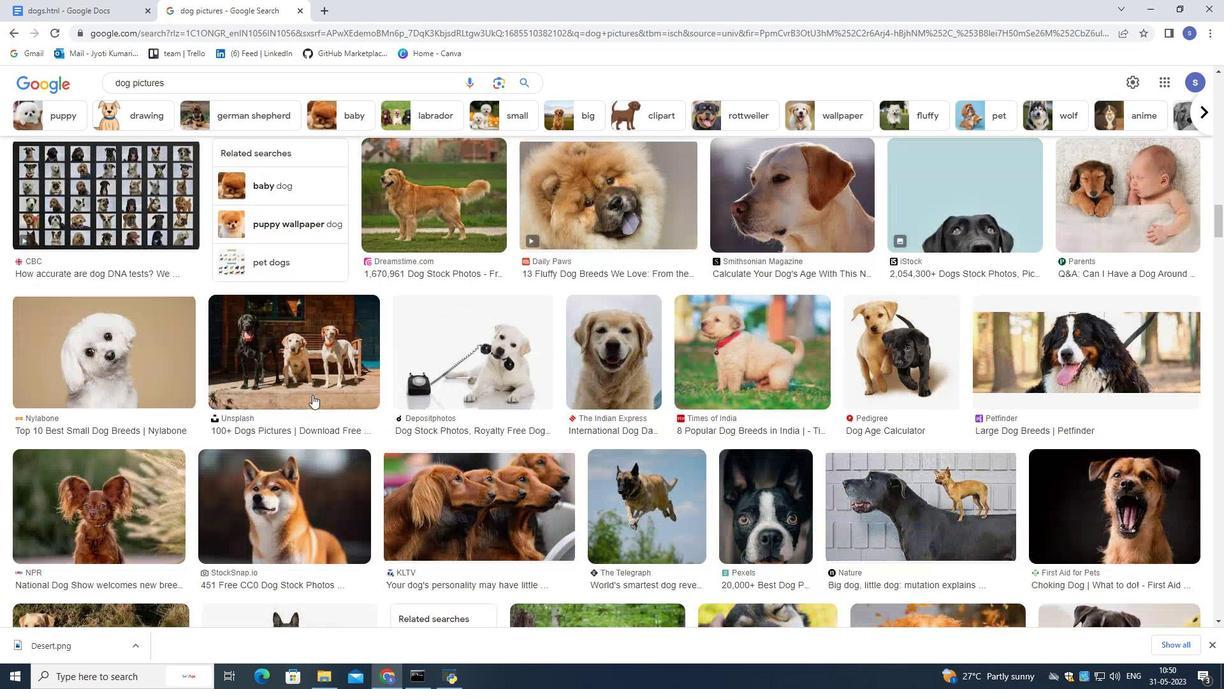 
Action: Mouse scrolled (312, 395) with delta (0, 0)
Screenshot: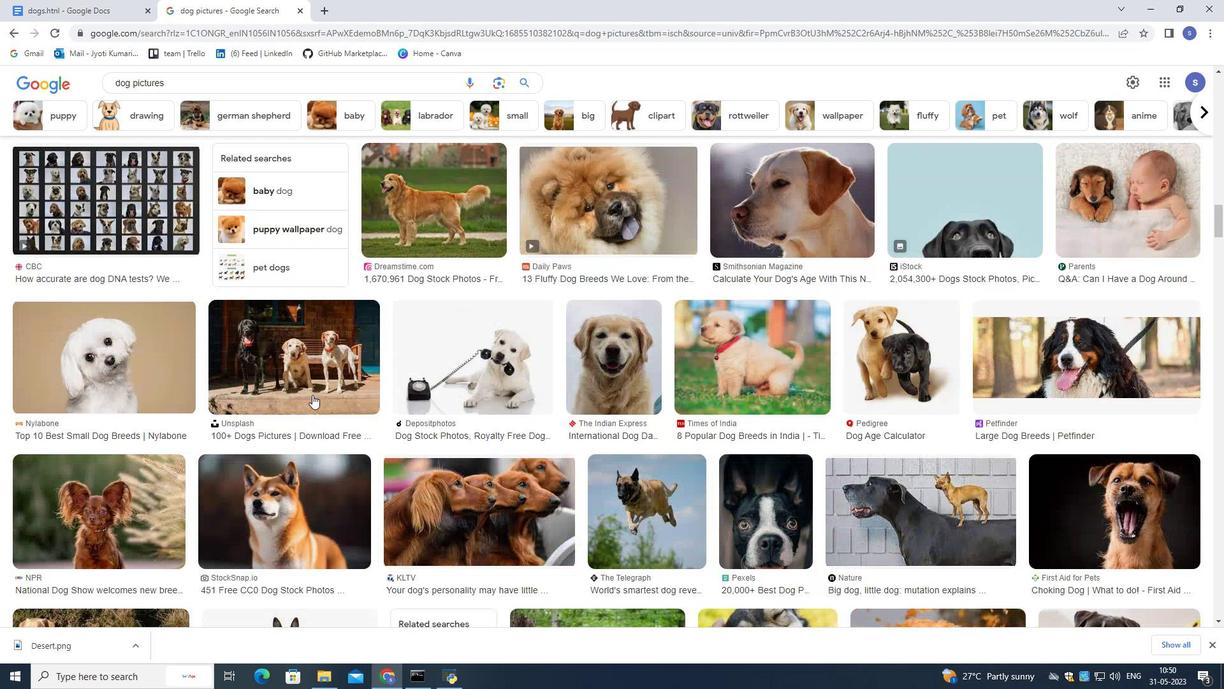
Action: Mouse scrolled (312, 395) with delta (0, 0)
Screenshot: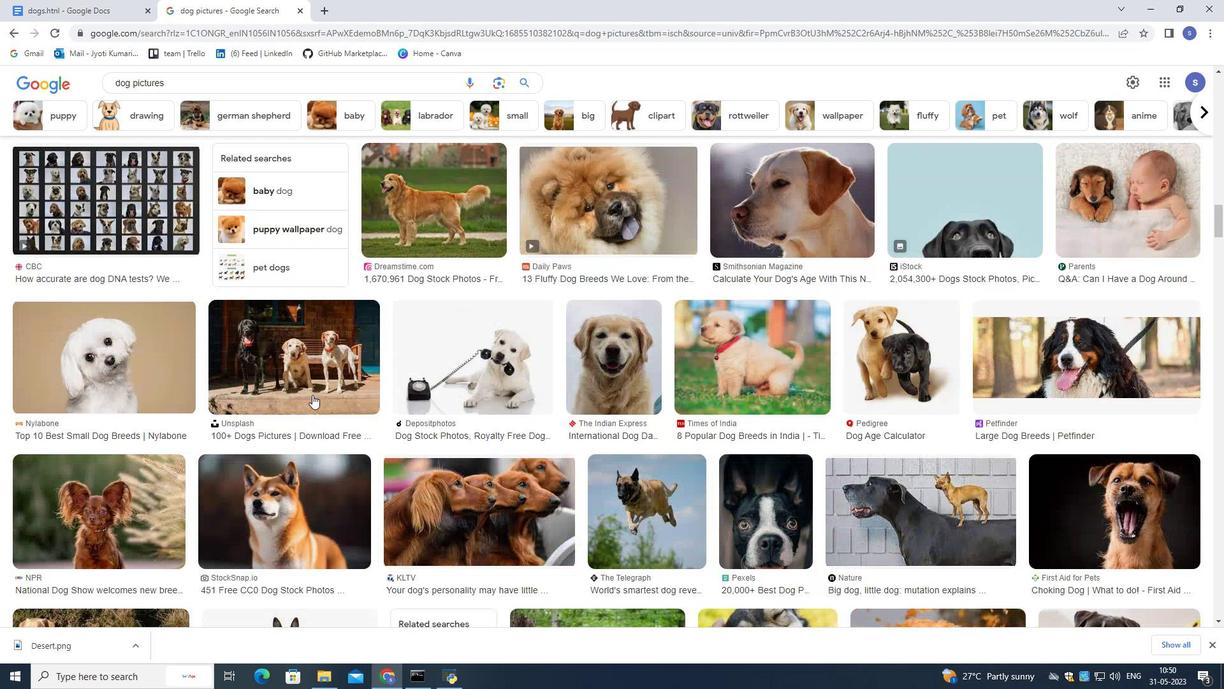 
Action: Mouse scrolled (312, 395) with delta (0, 0)
Screenshot: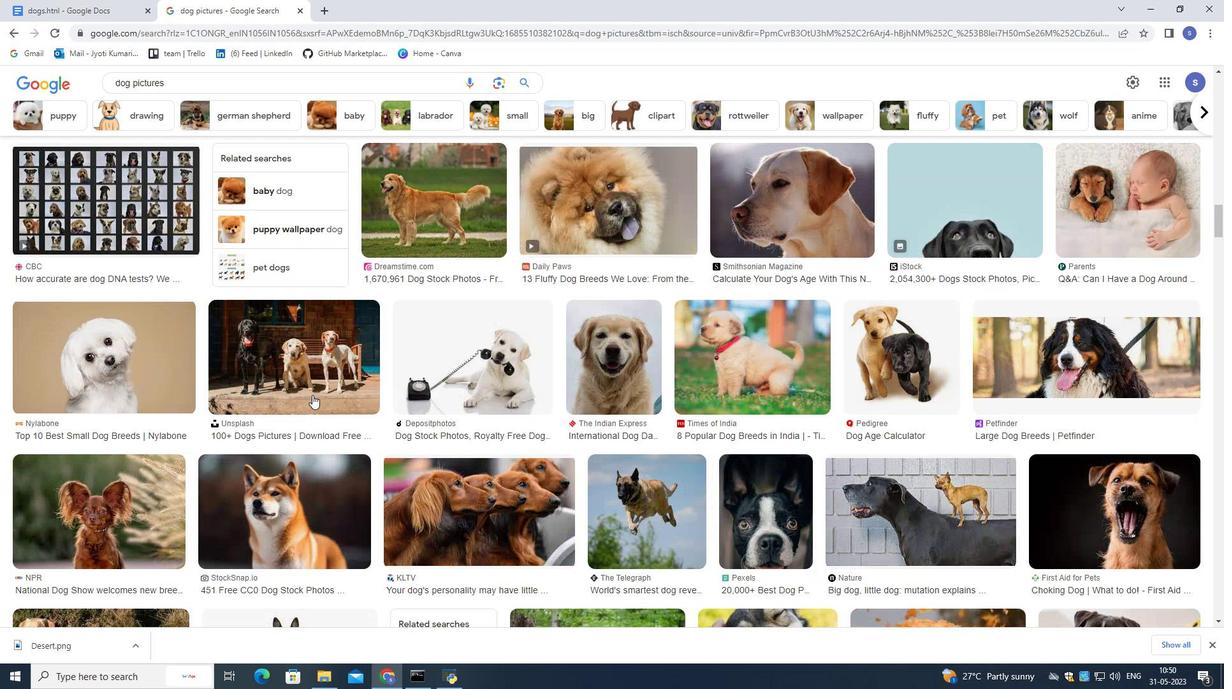 
Action: Mouse scrolled (312, 395) with delta (0, 0)
Screenshot: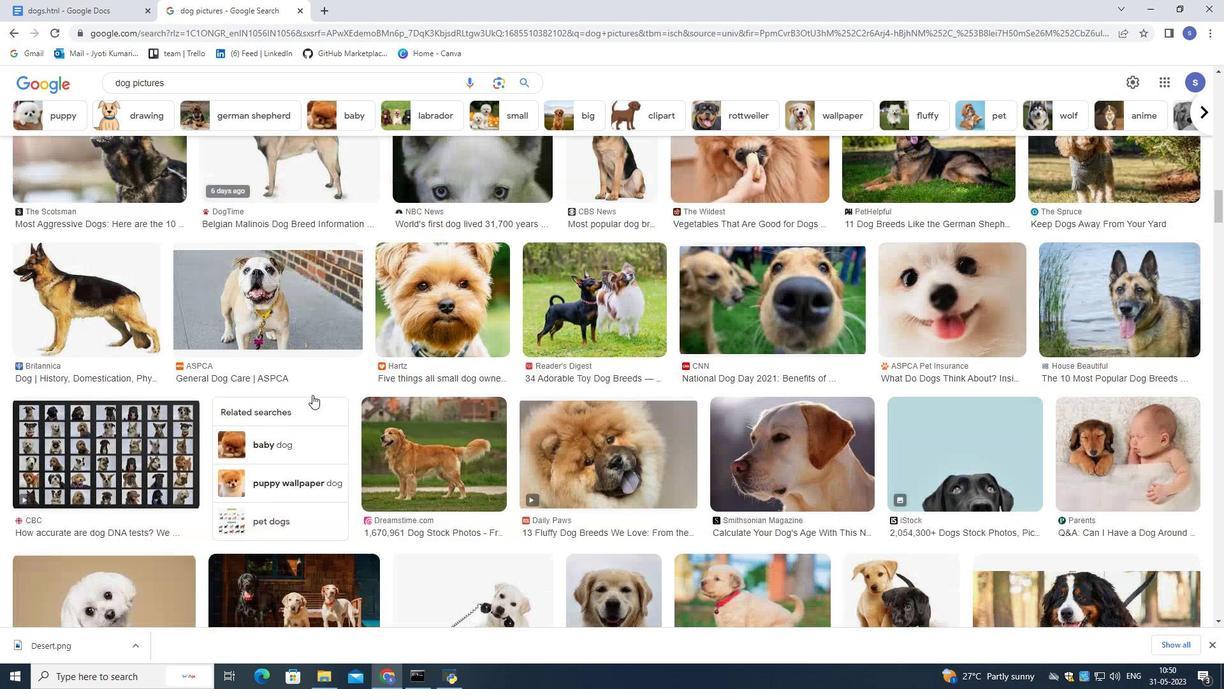 
Action: Mouse scrolled (312, 395) with delta (0, 0)
Screenshot: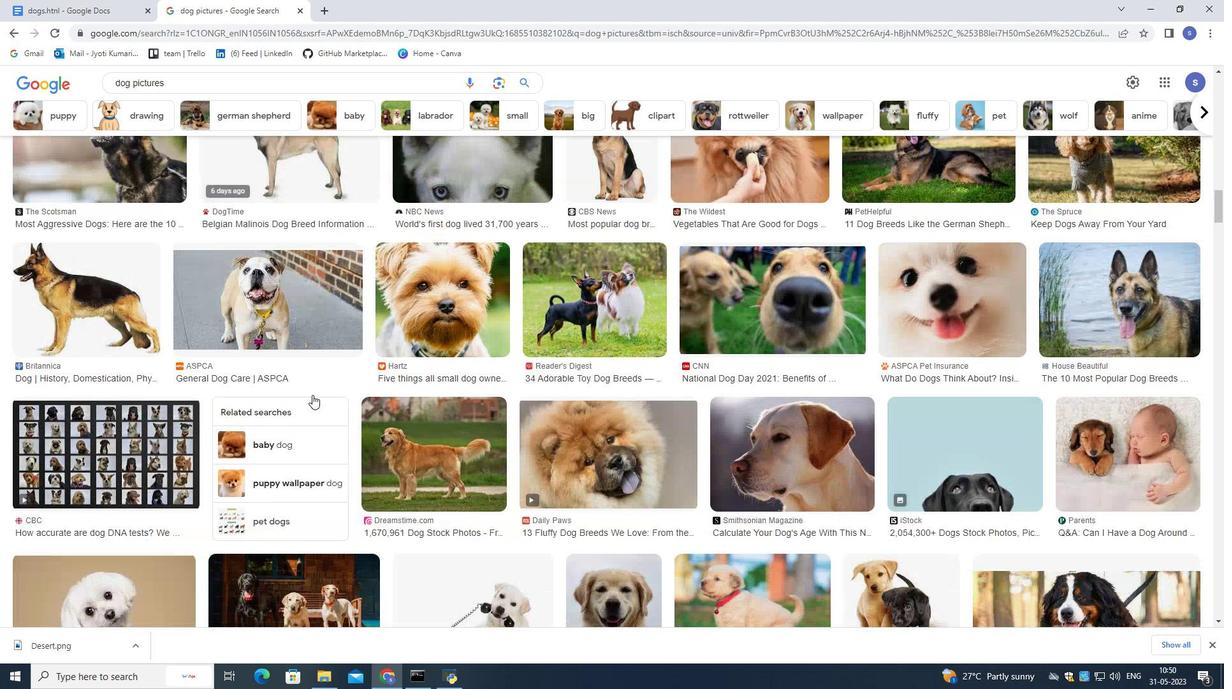 
Action: Mouse scrolled (312, 395) with delta (0, 0)
Screenshot: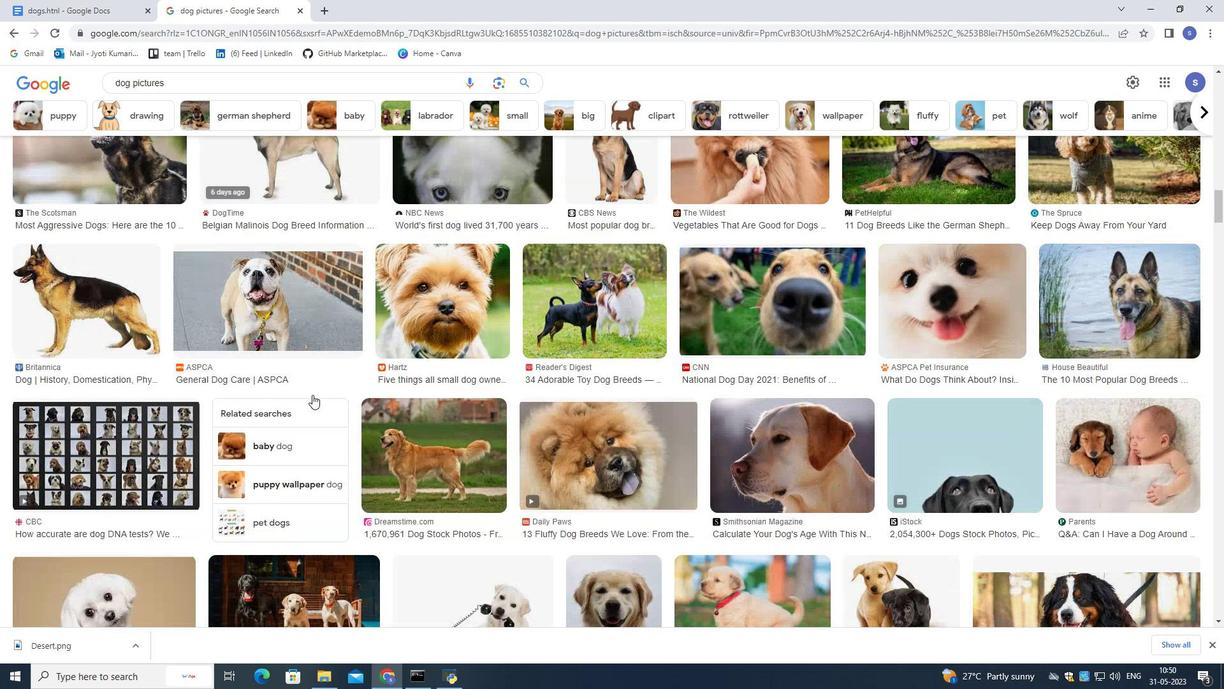 
Action: Mouse scrolled (312, 395) with delta (0, 0)
Screenshot: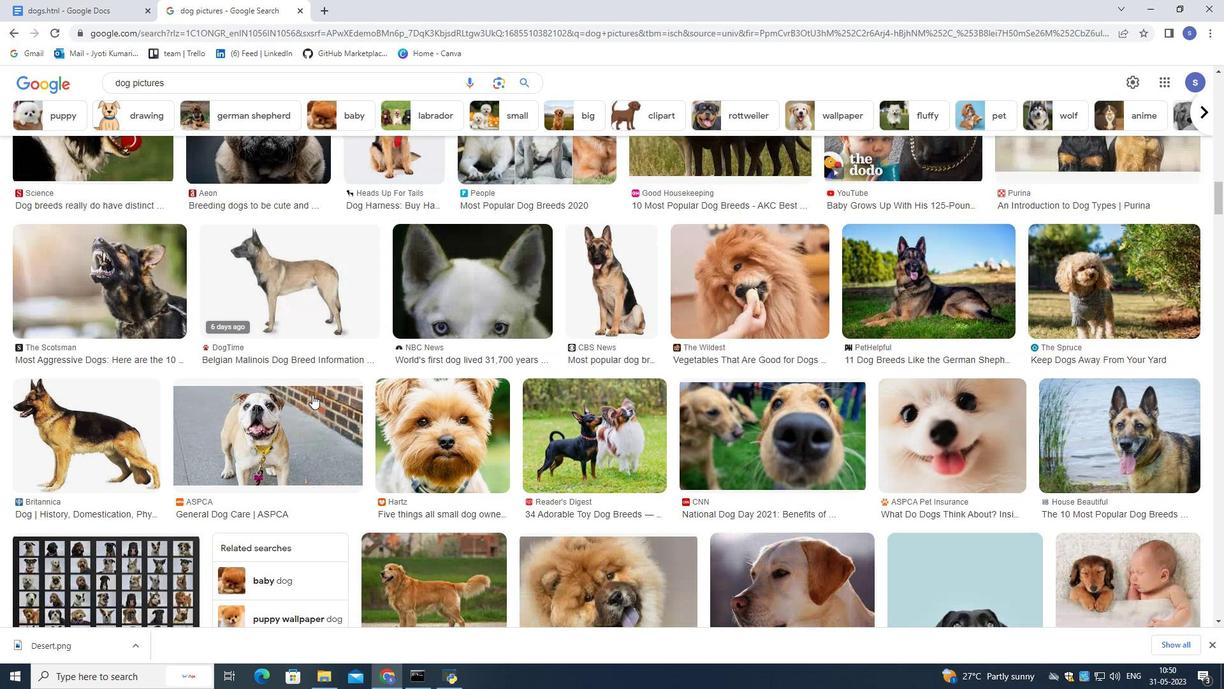 
Action: Mouse scrolled (312, 395) with delta (0, 0)
Screenshot: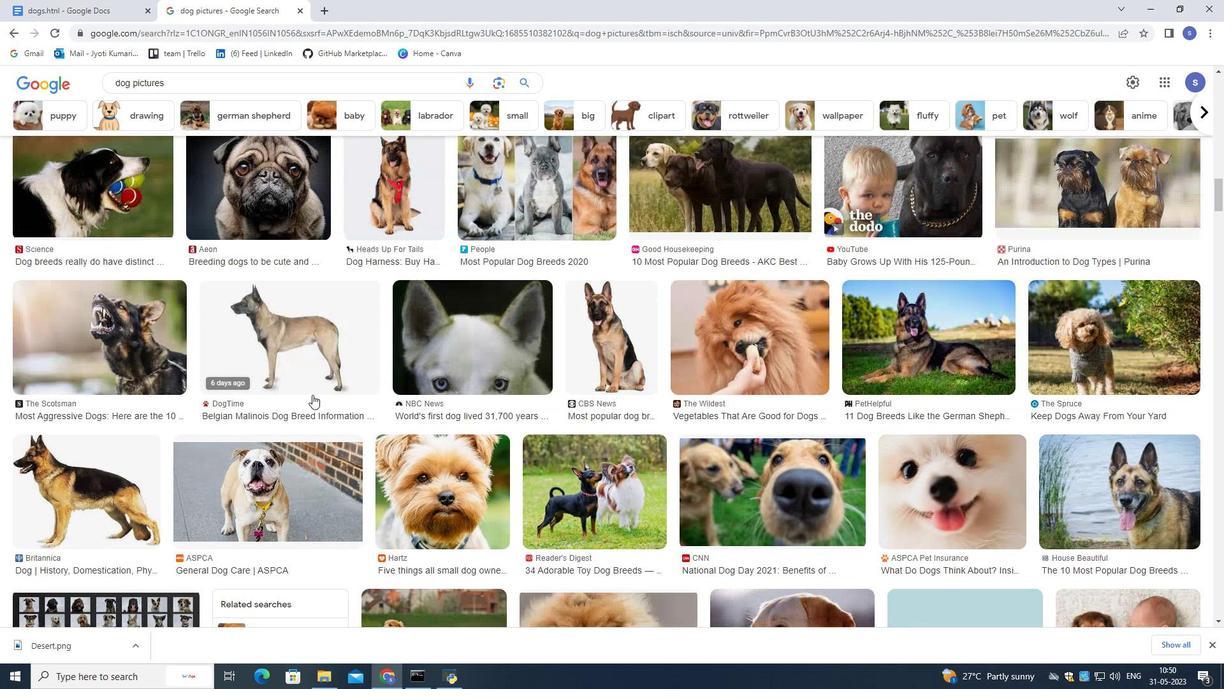
Action: Mouse scrolled (312, 395) with delta (0, 0)
Screenshot: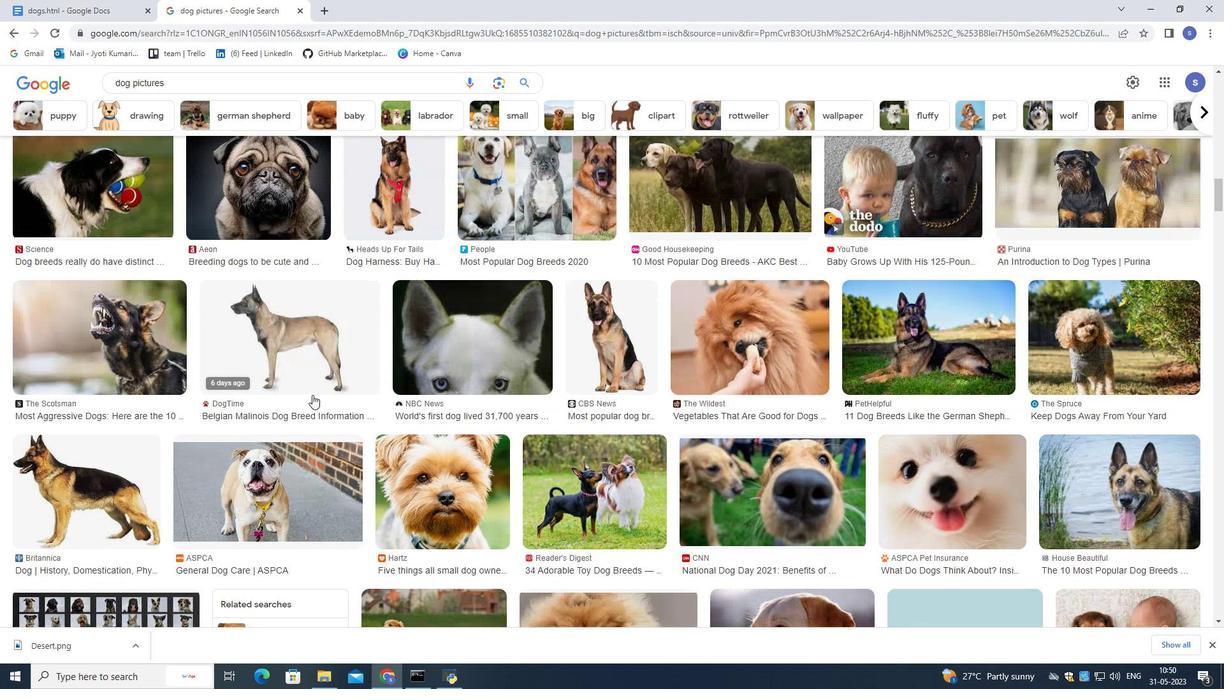 
Action: Mouse scrolled (312, 395) with delta (0, 0)
Screenshot: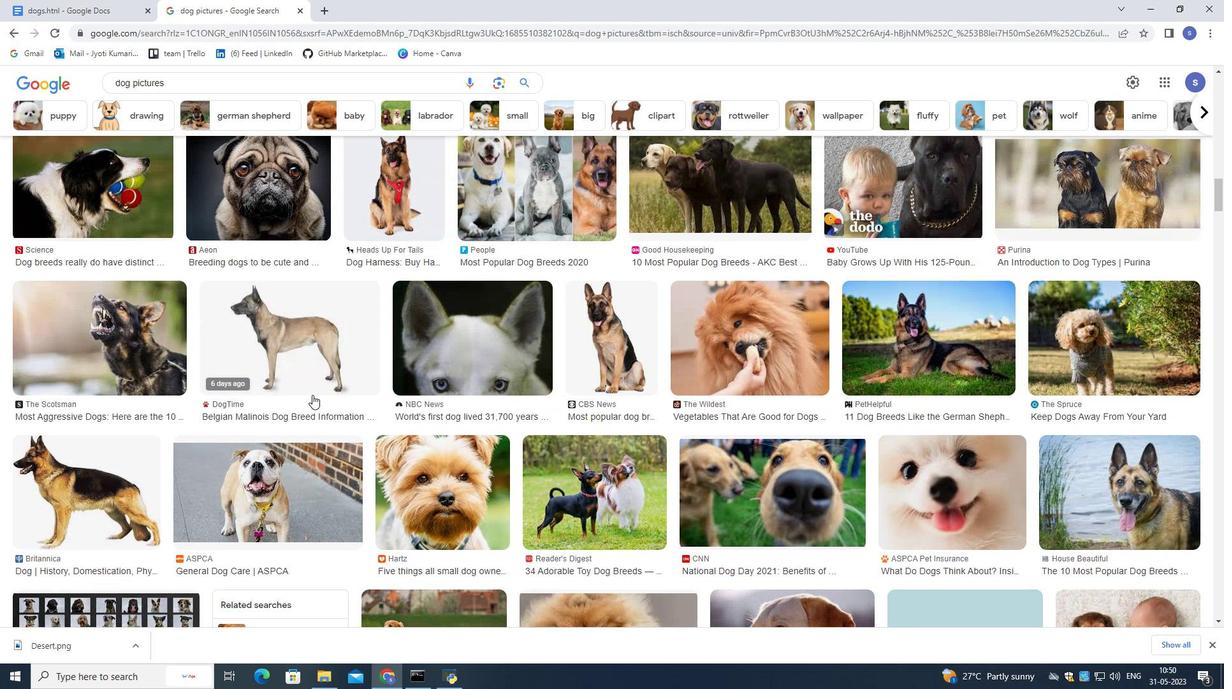 
Action: Mouse scrolled (312, 395) with delta (0, 0)
Screenshot: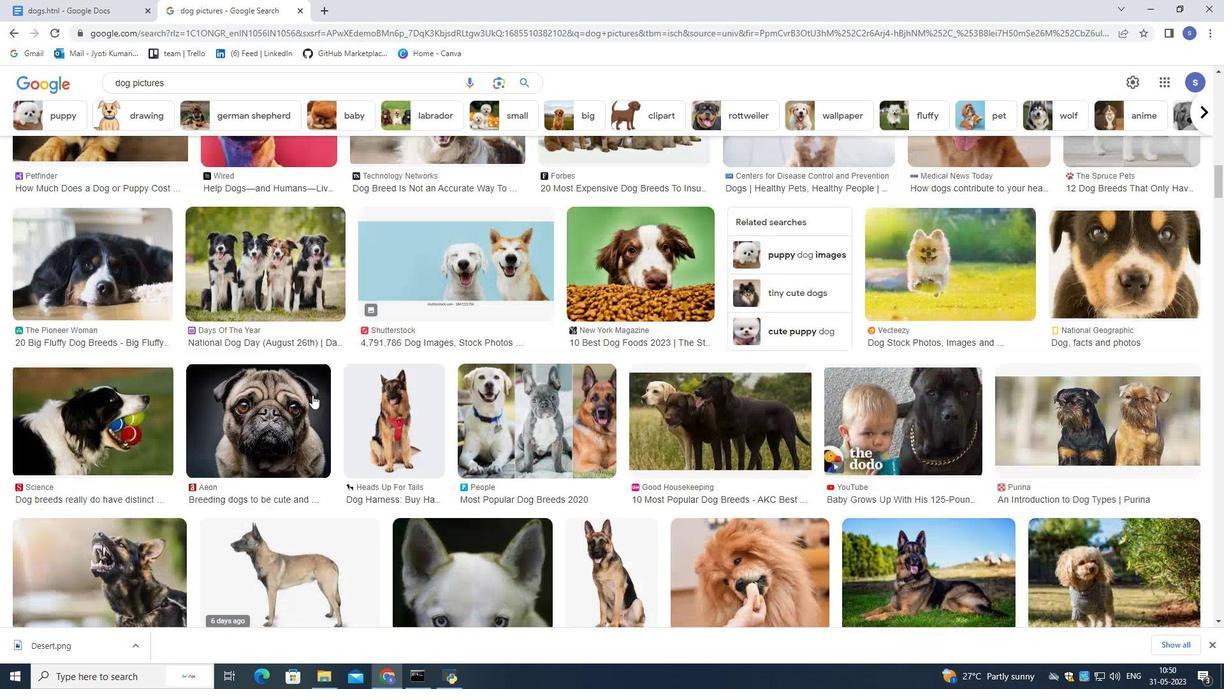 
Action: Mouse scrolled (312, 395) with delta (0, 0)
Screenshot: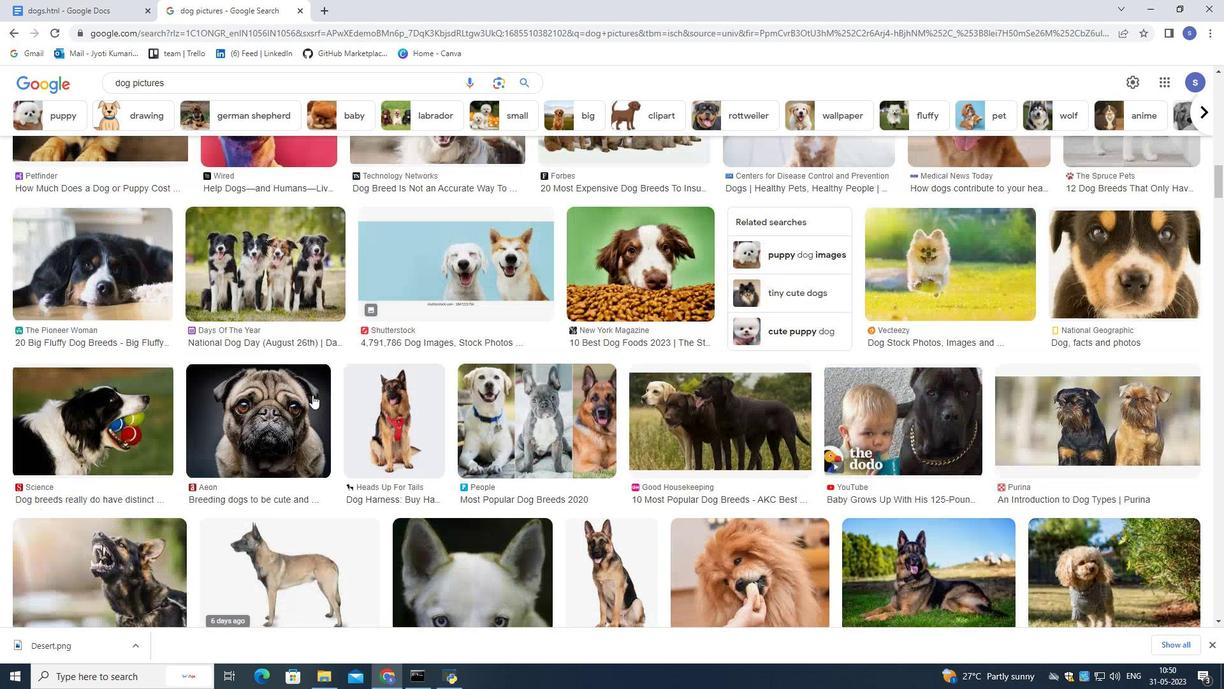 
Action: Mouse scrolled (312, 395) with delta (0, 0)
Screenshot: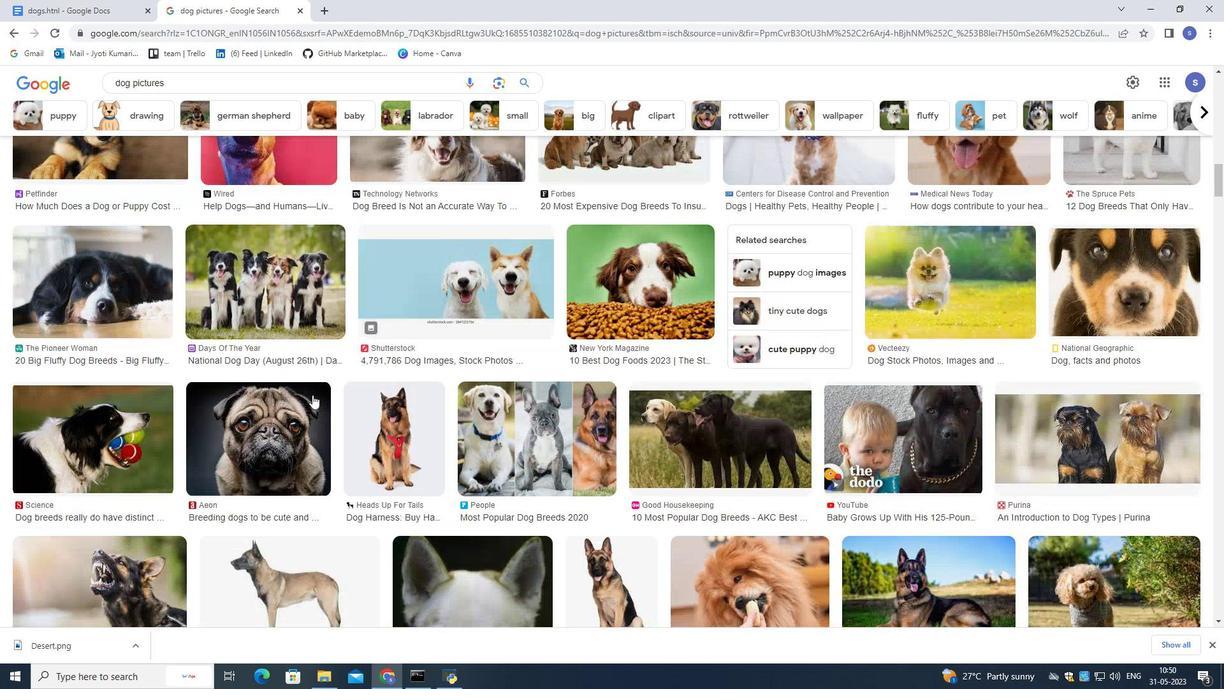 
Action: Mouse scrolled (312, 395) with delta (0, 0)
Screenshot: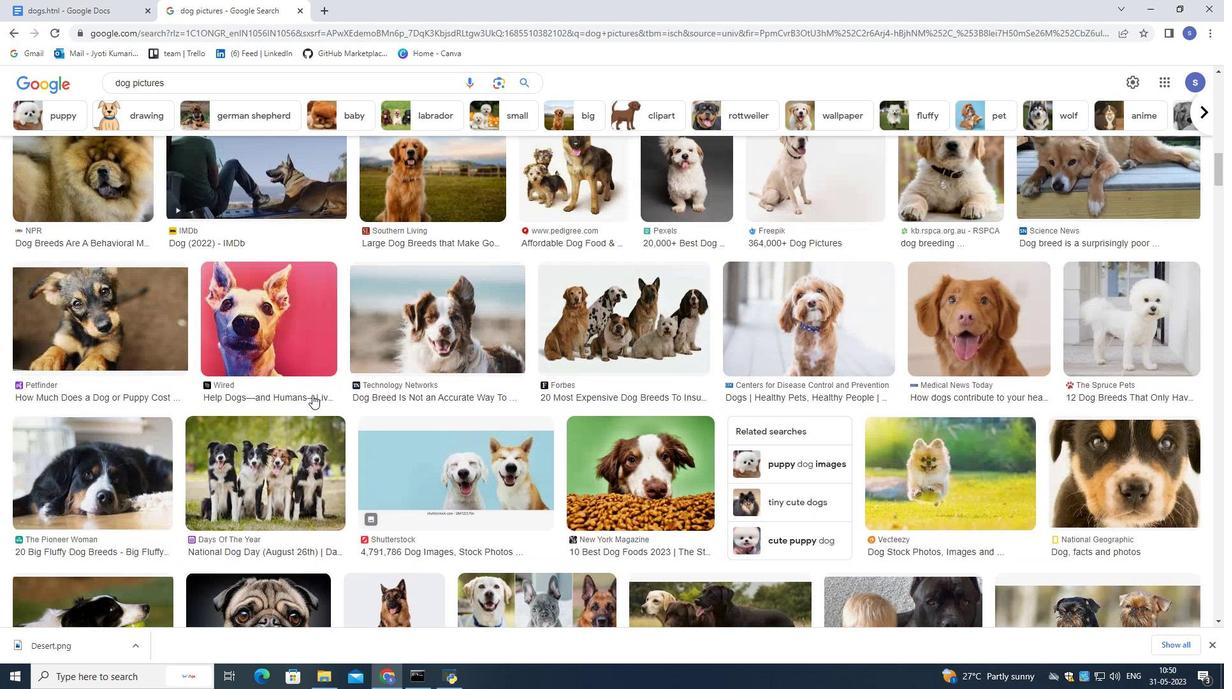 
Action: Mouse scrolled (312, 395) with delta (0, 0)
Screenshot: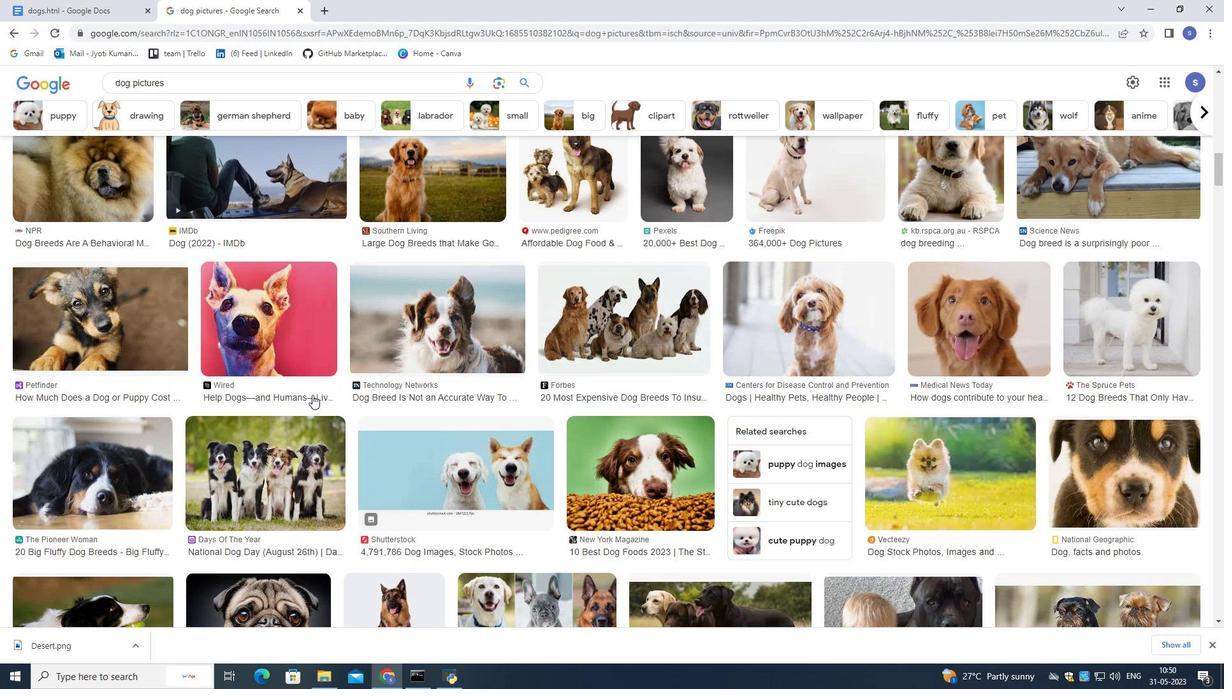 
Action: Mouse scrolled (312, 395) with delta (0, 0)
Screenshot: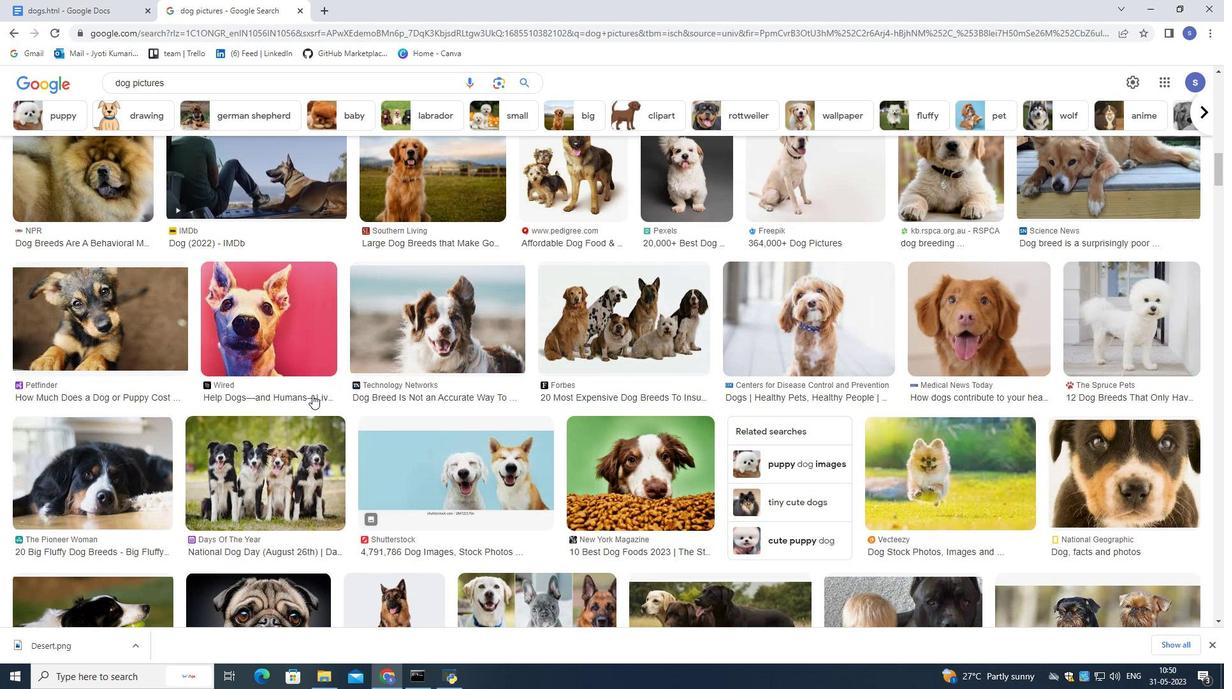 
Action: Mouse scrolled (312, 395) with delta (0, 0)
Screenshot: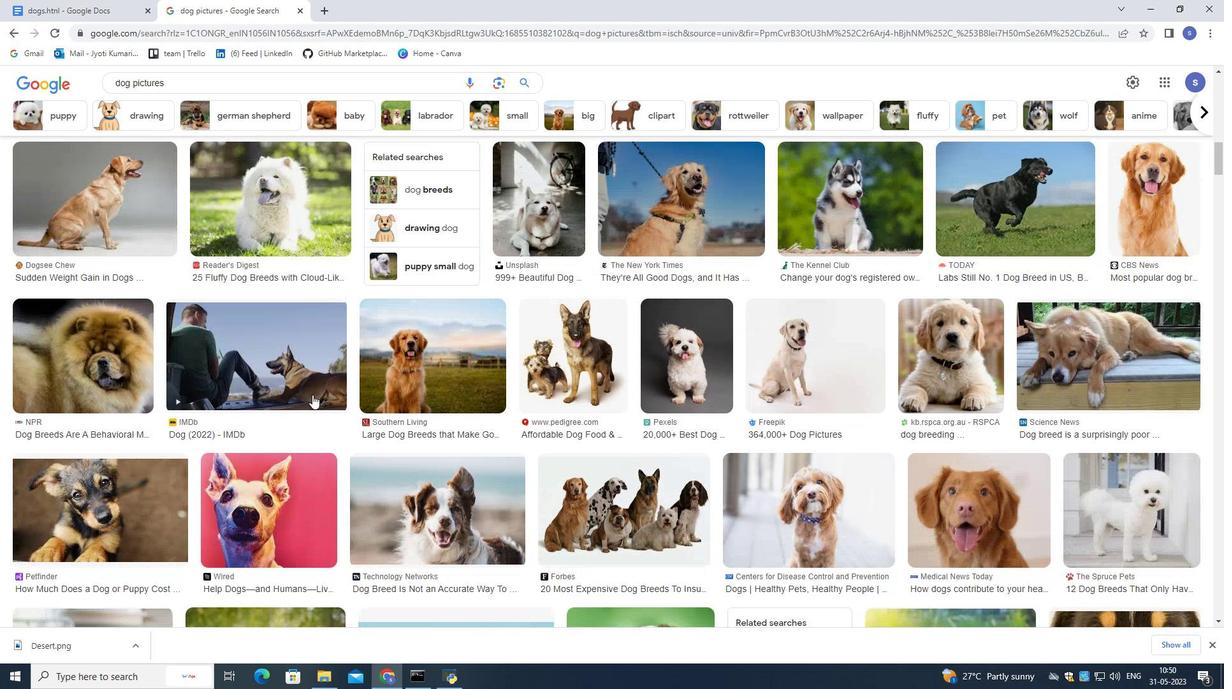 
Action: Mouse scrolled (312, 395) with delta (0, 0)
Screenshot: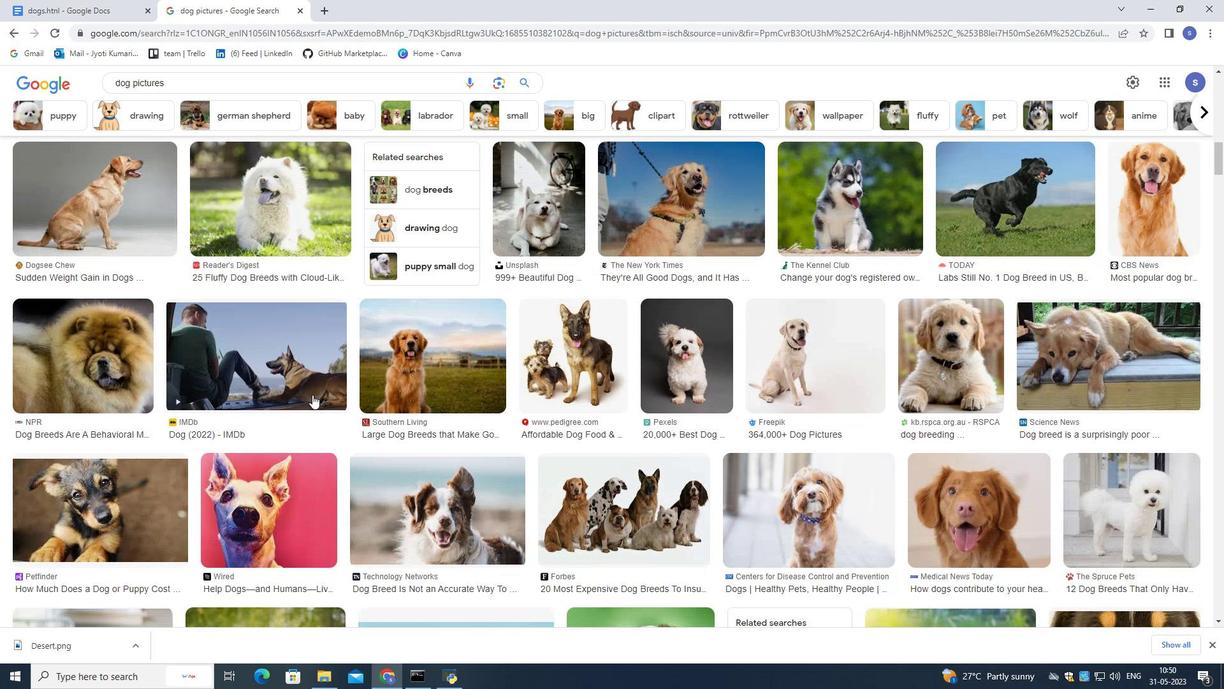 
Action: Mouse scrolled (312, 395) with delta (0, 0)
Screenshot: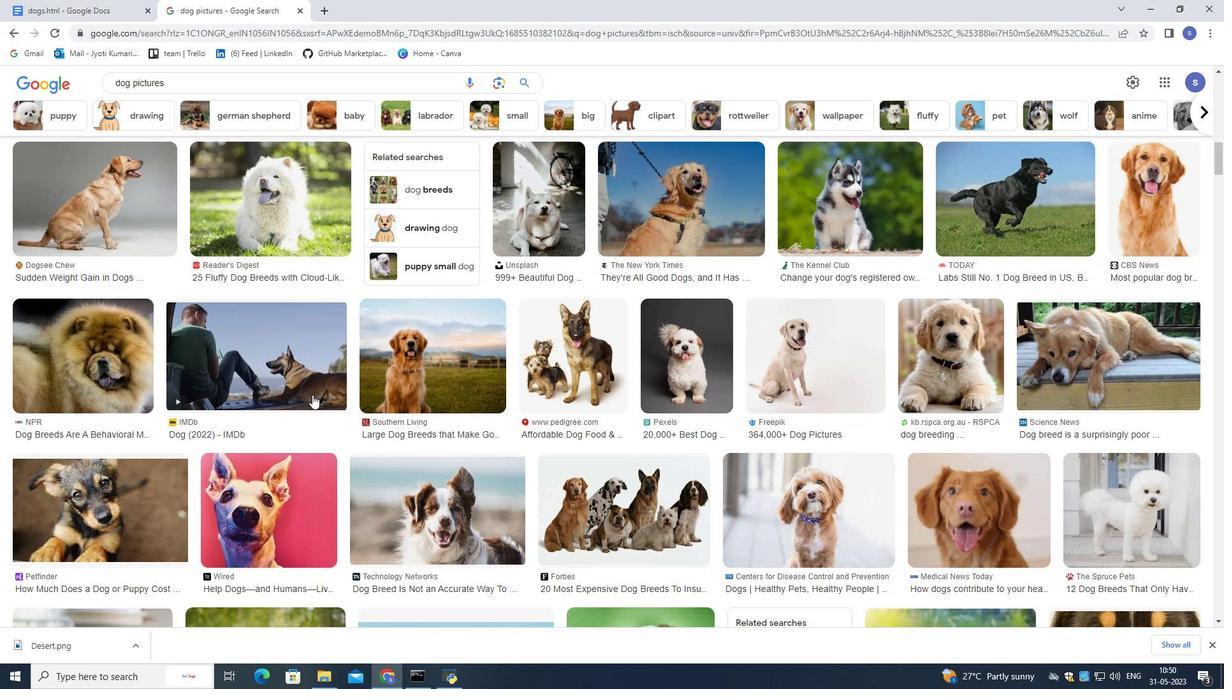 
Action: Mouse scrolled (312, 395) with delta (0, 0)
Screenshot: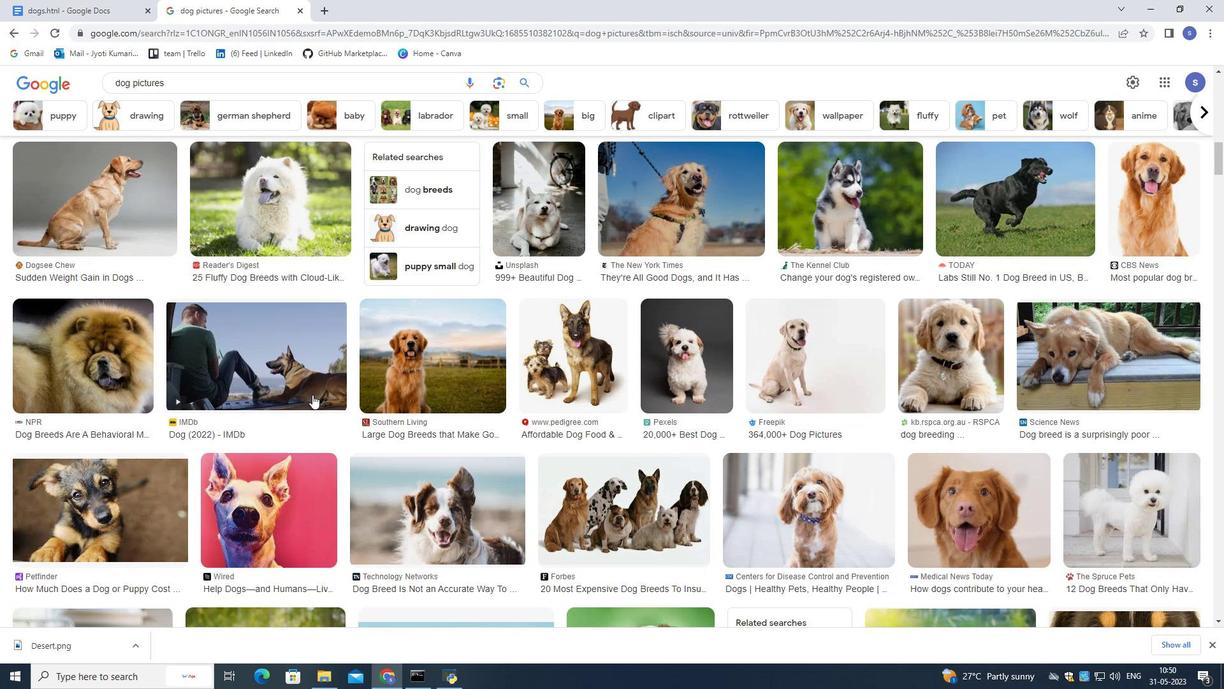 
Action: Mouse scrolled (312, 395) with delta (0, 0)
Screenshot: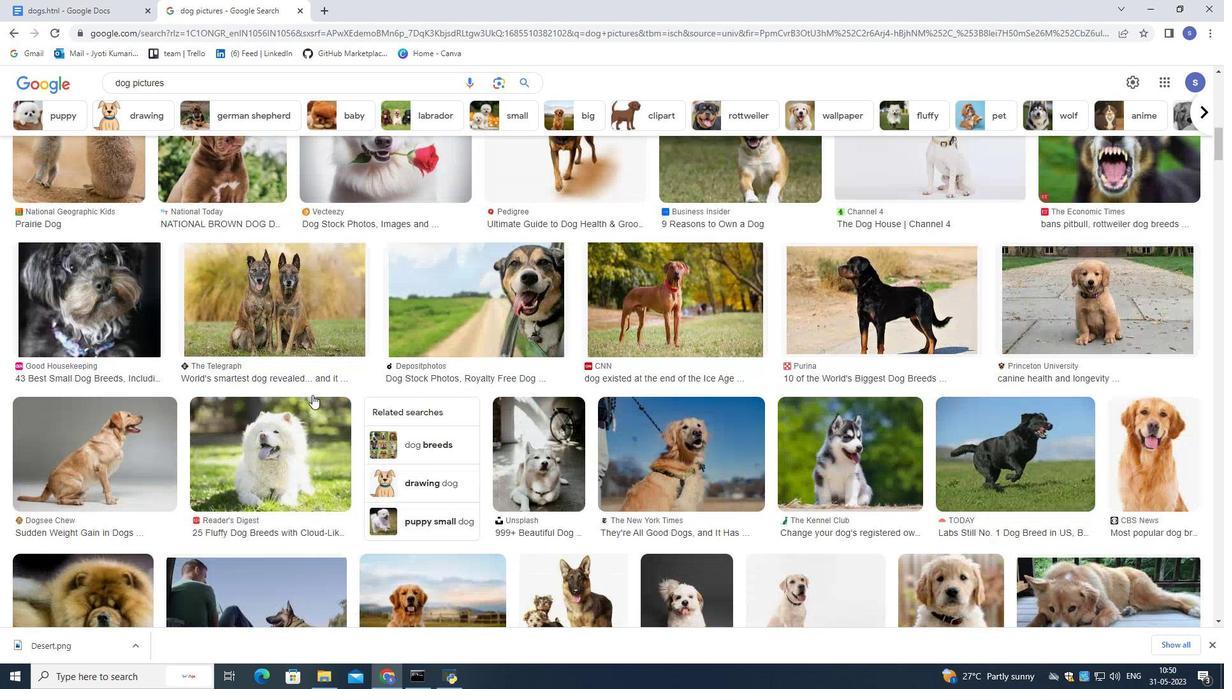 
Action: Mouse scrolled (312, 395) with delta (0, 0)
Screenshot: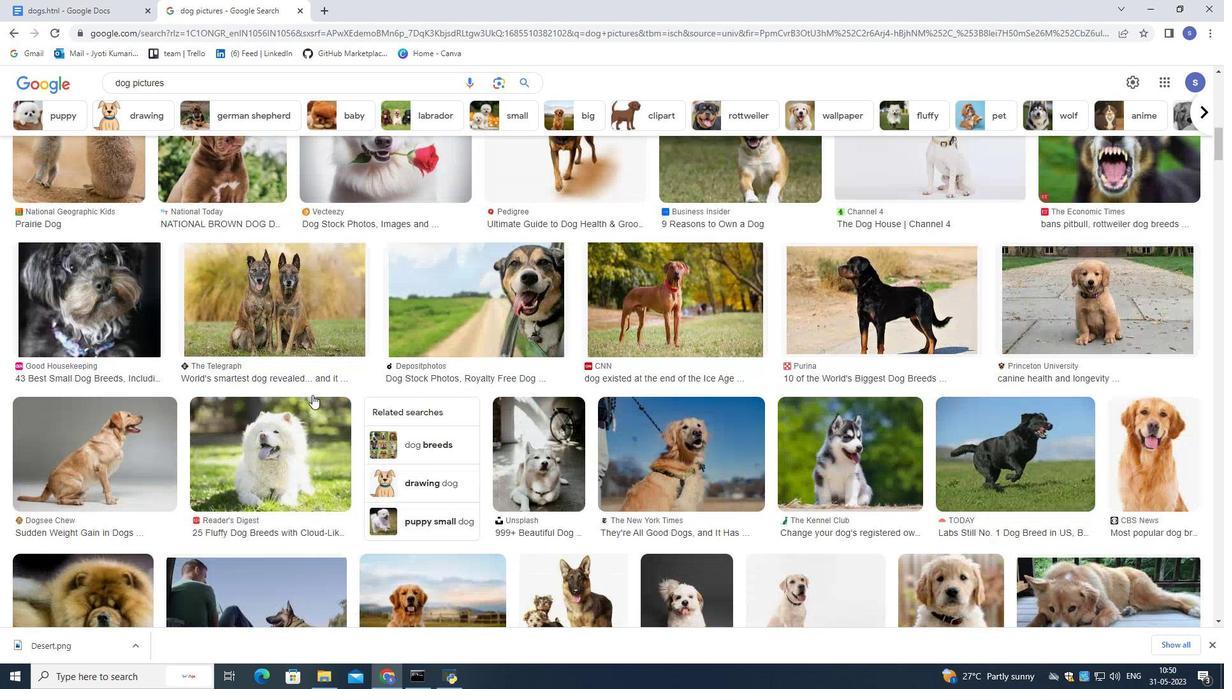 
Action: Mouse scrolled (312, 395) with delta (0, 0)
Screenshot: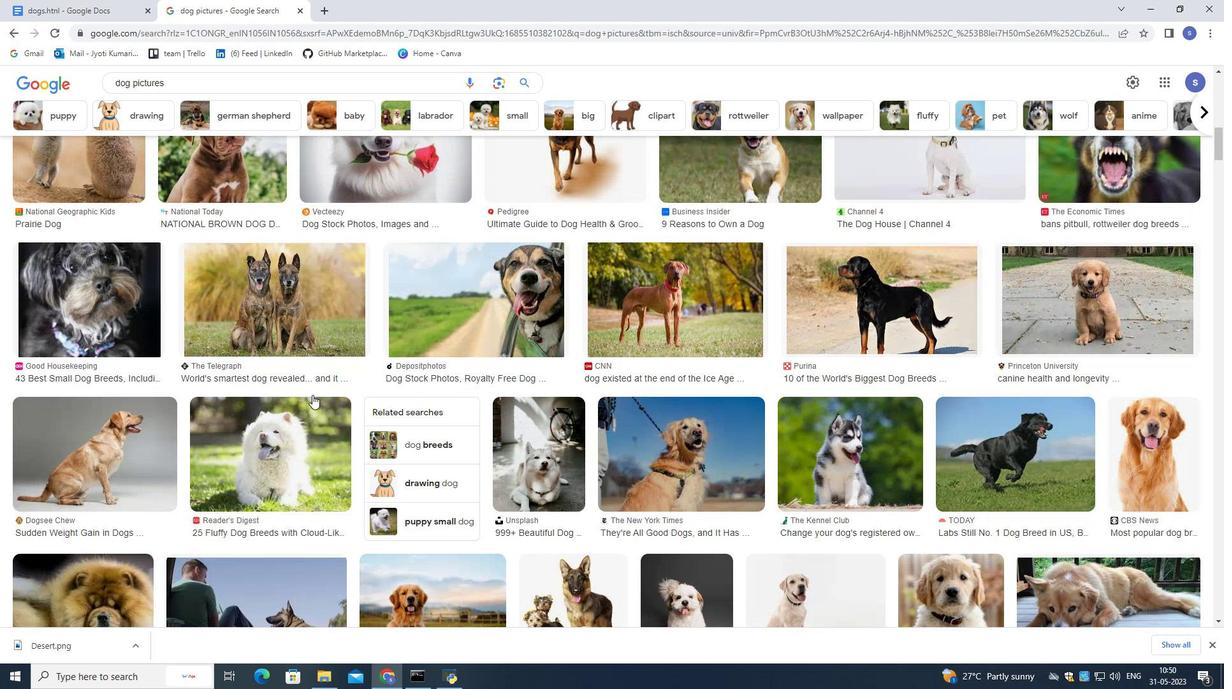 
Action: Mouse moved to (350, 372)
Screenshot: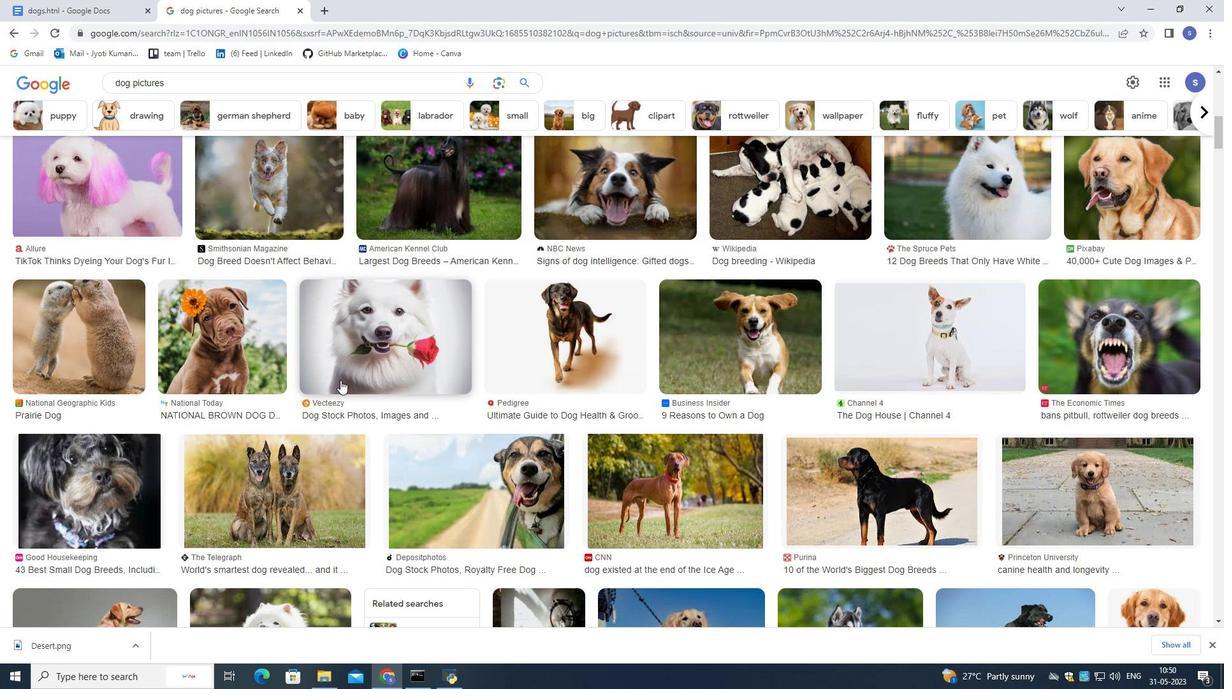 
Action: Mouse pressed left at (350, 372)
Screenshot: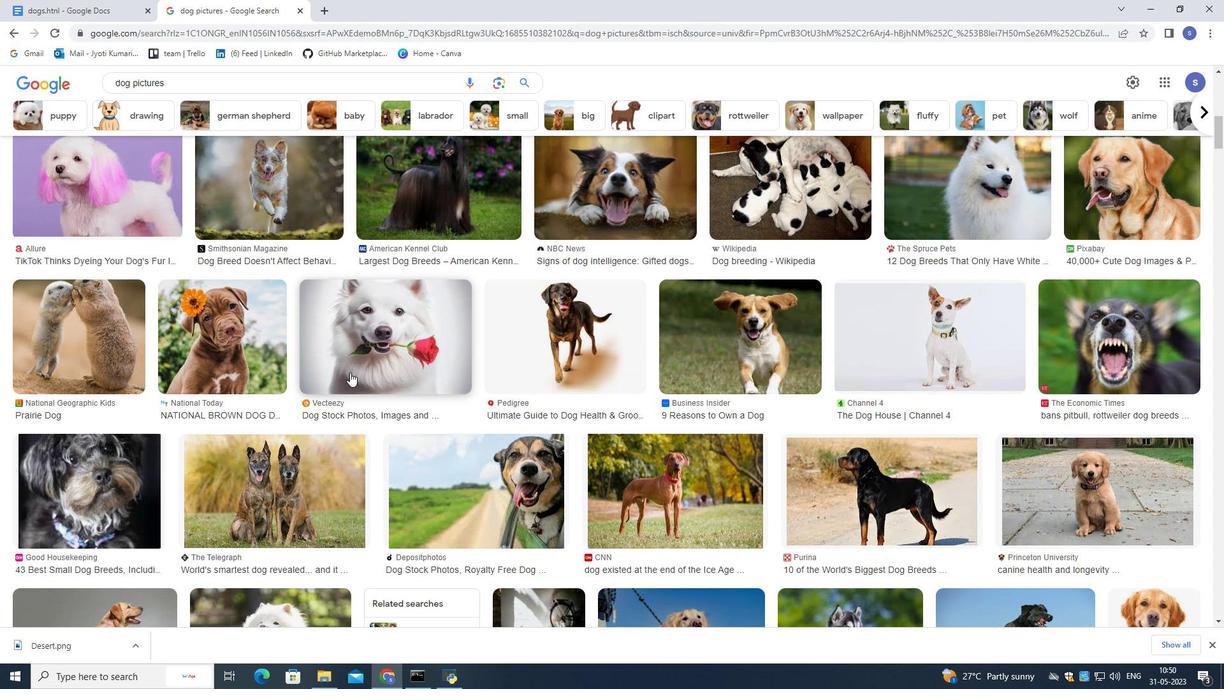 
Action: Mouse moved to (914, 247)
Screenshot: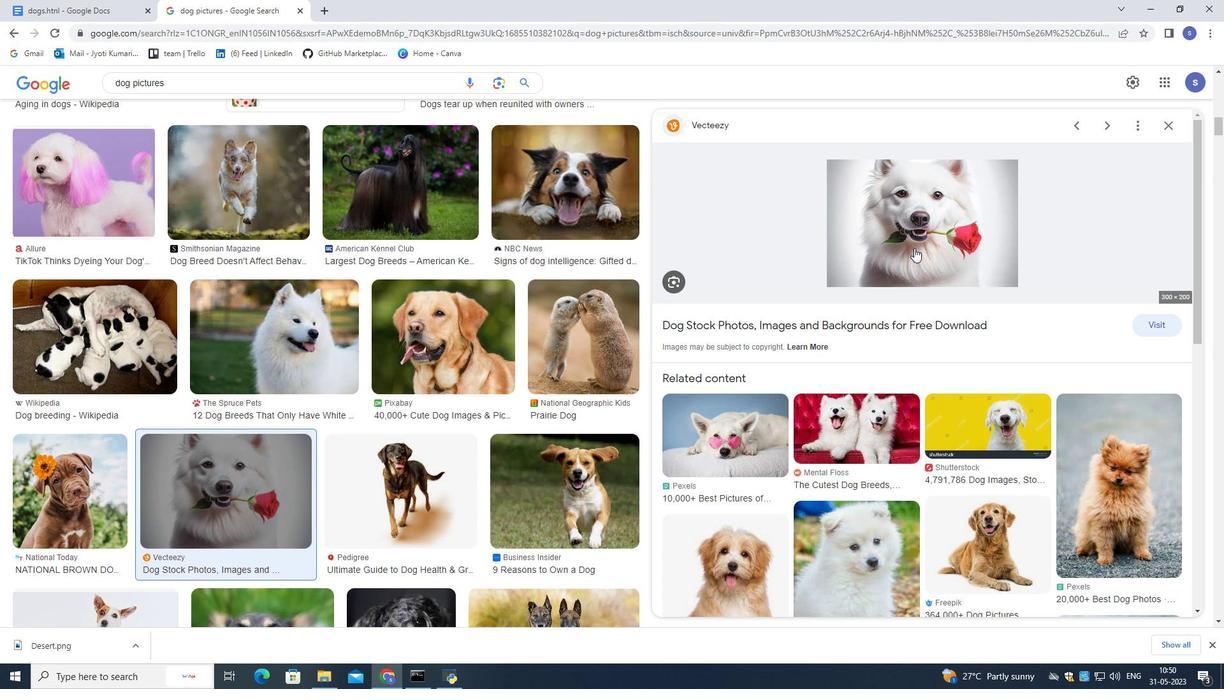 
Action: Mouse pressed right at (914, 247)
Screenshot: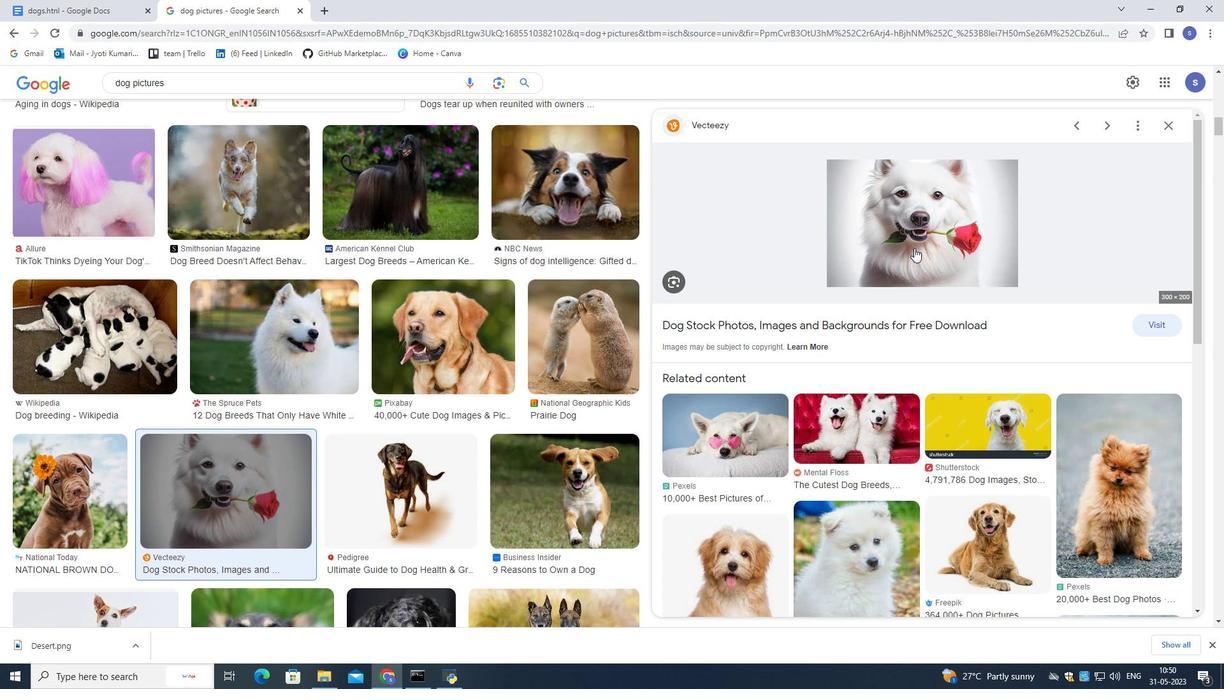 
Action: Mouse moved to (939, 385)
Screenshot: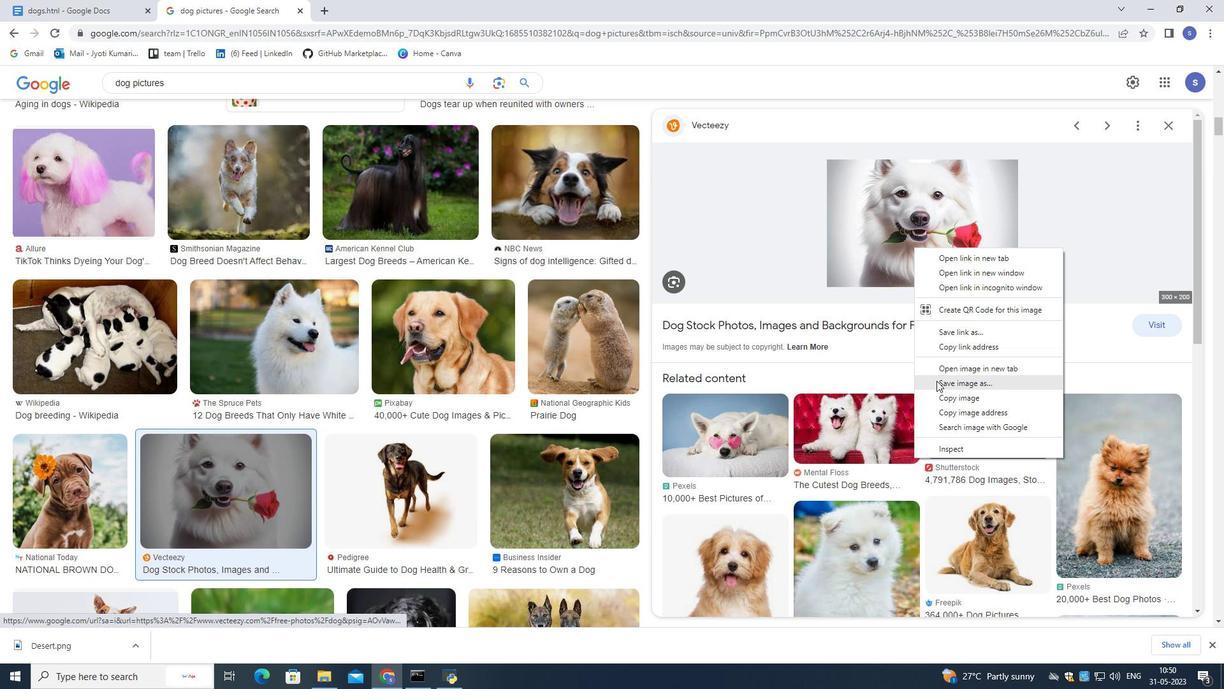 
Action: Mouse pressed left at (939, 385)
Screenshot: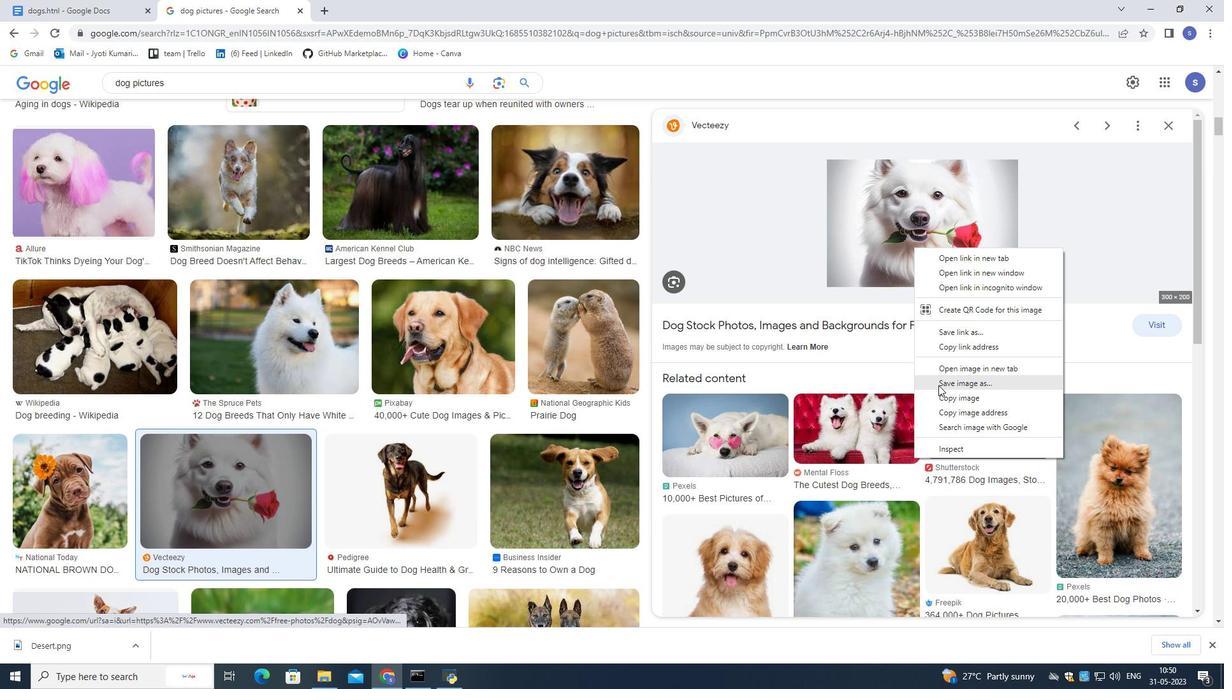 
Action: Key pressed d
Screenshot: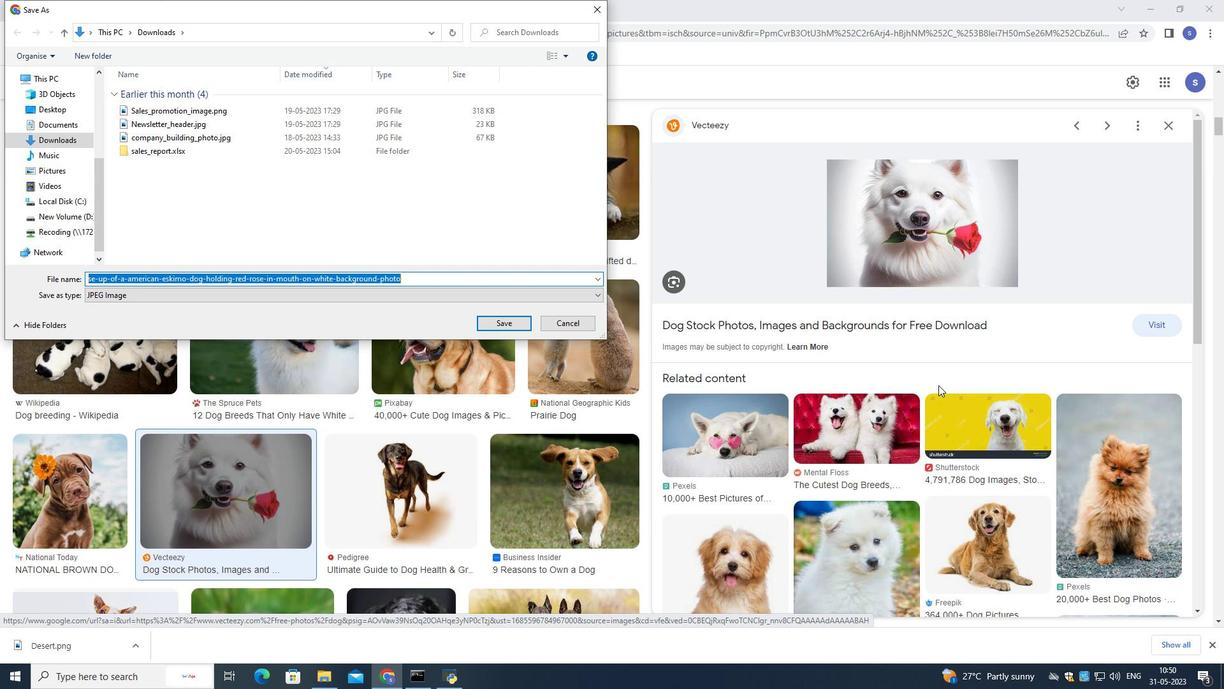 
Action: Mouse moved to (939, 380)
Screenshot: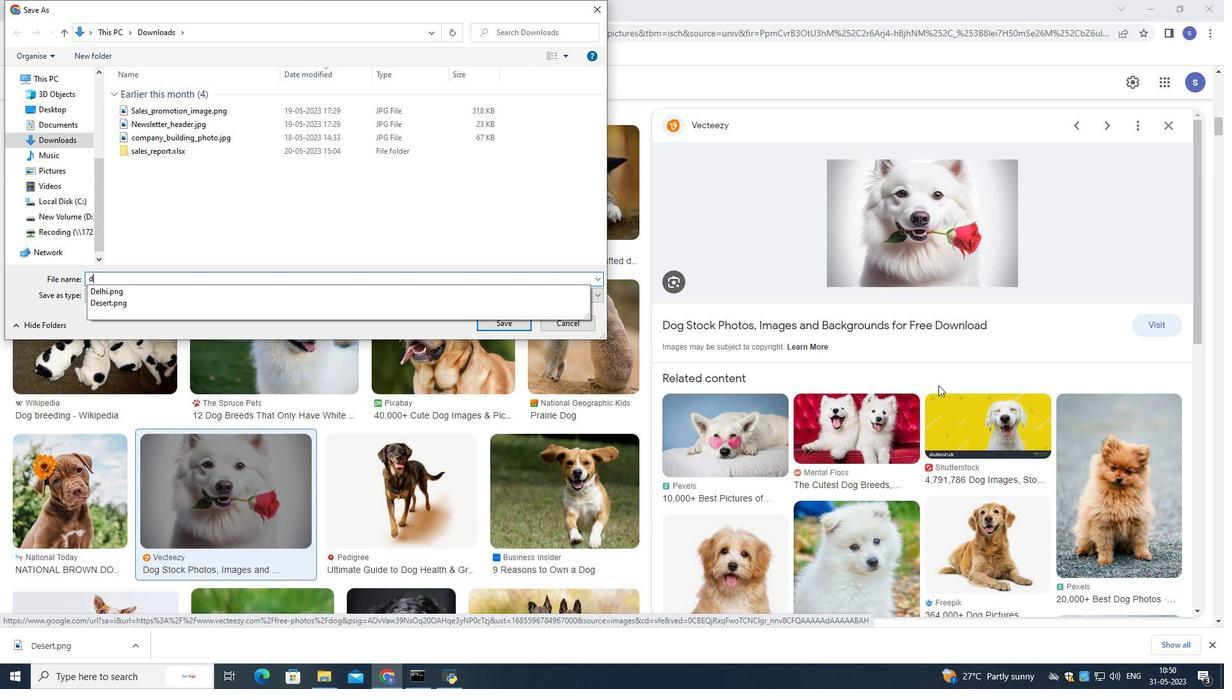 
Action: Key pressed o
Screenshot: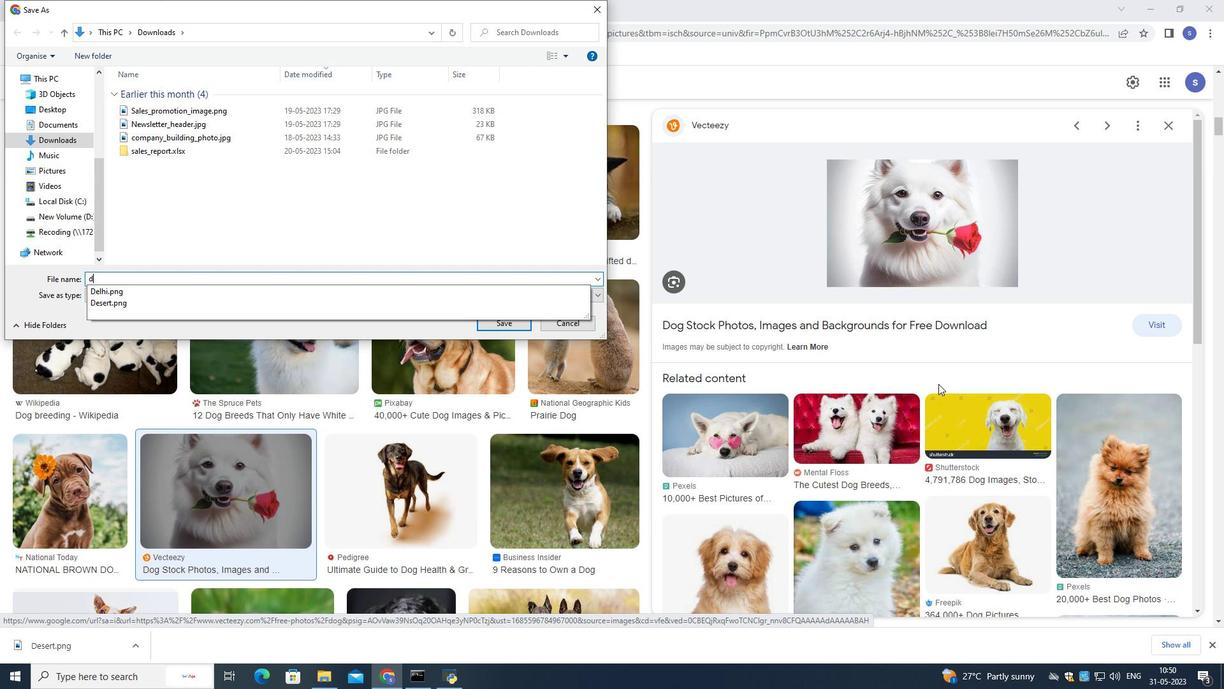 
Action: Mouse moved to (938, 377)
Screenshot: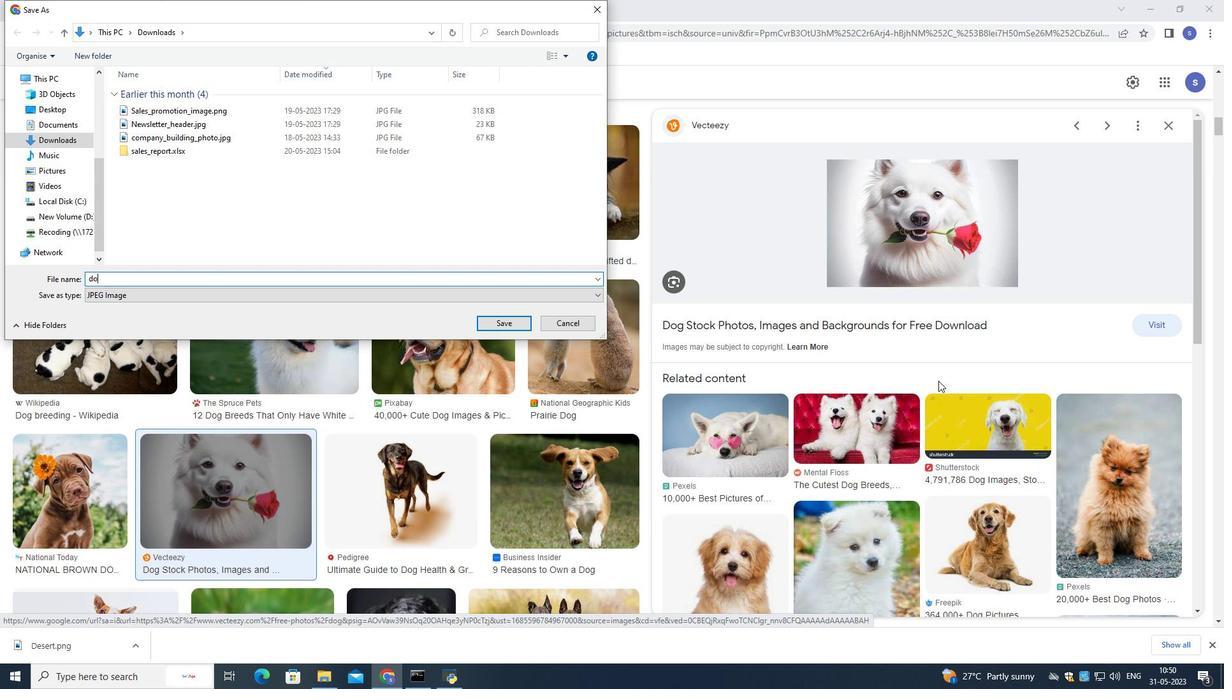 
Action: Key pressed g.
Screenshot: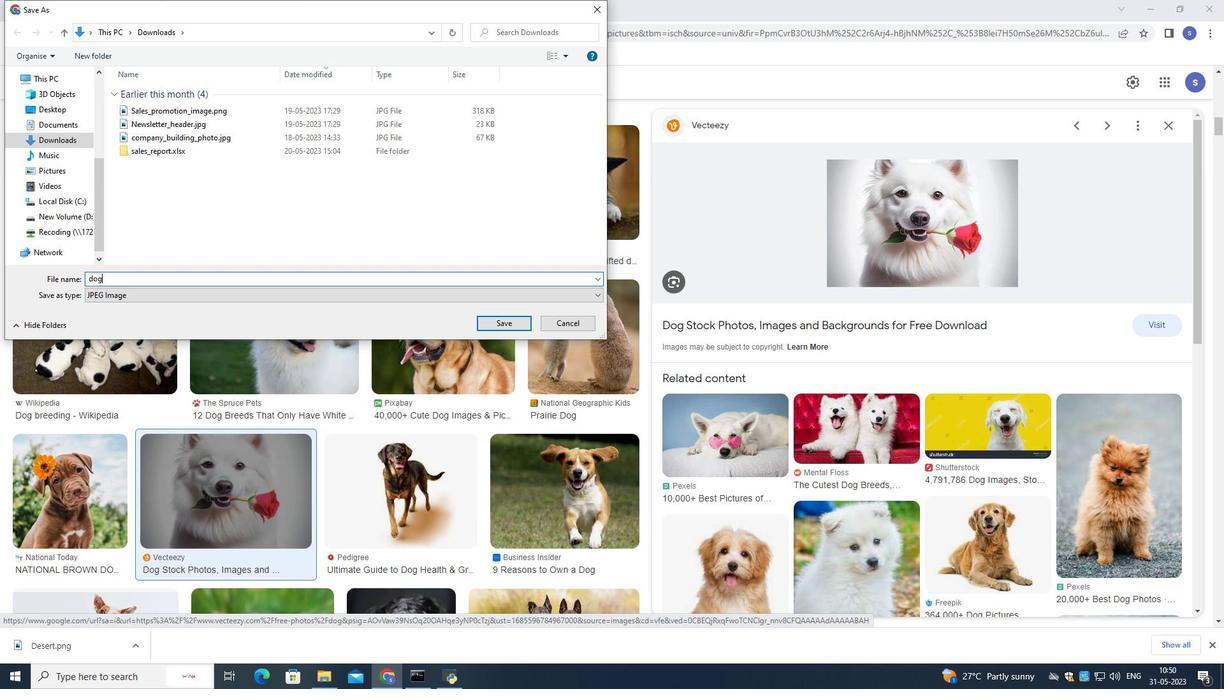 
Action: Mouse moved to (936, 372)
Screenshot: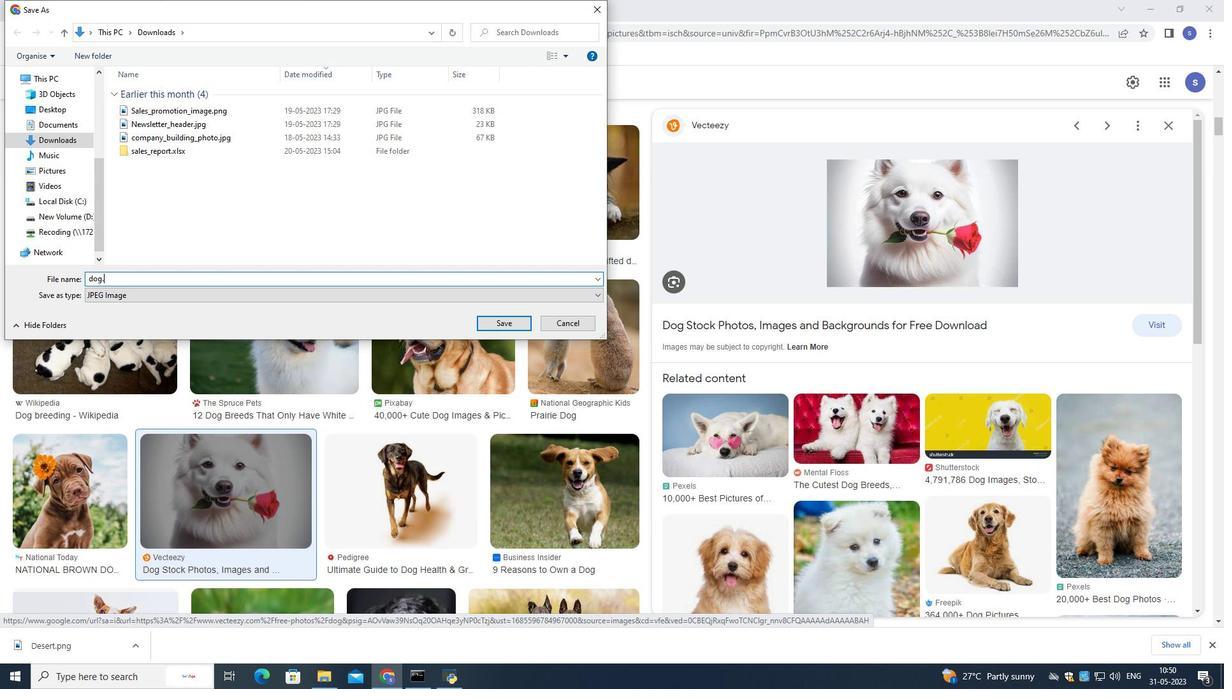 
Action: Key pressed p
Screenshot: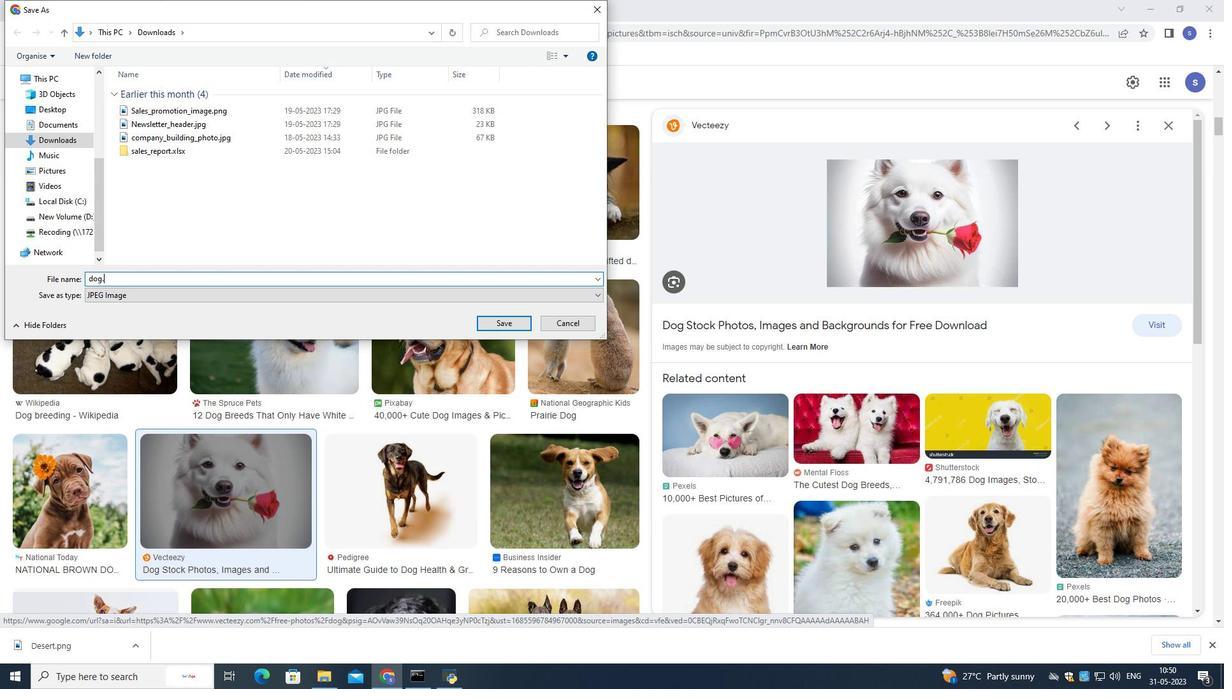 
Action: Mouse moved to (935, 371)
Screenshot: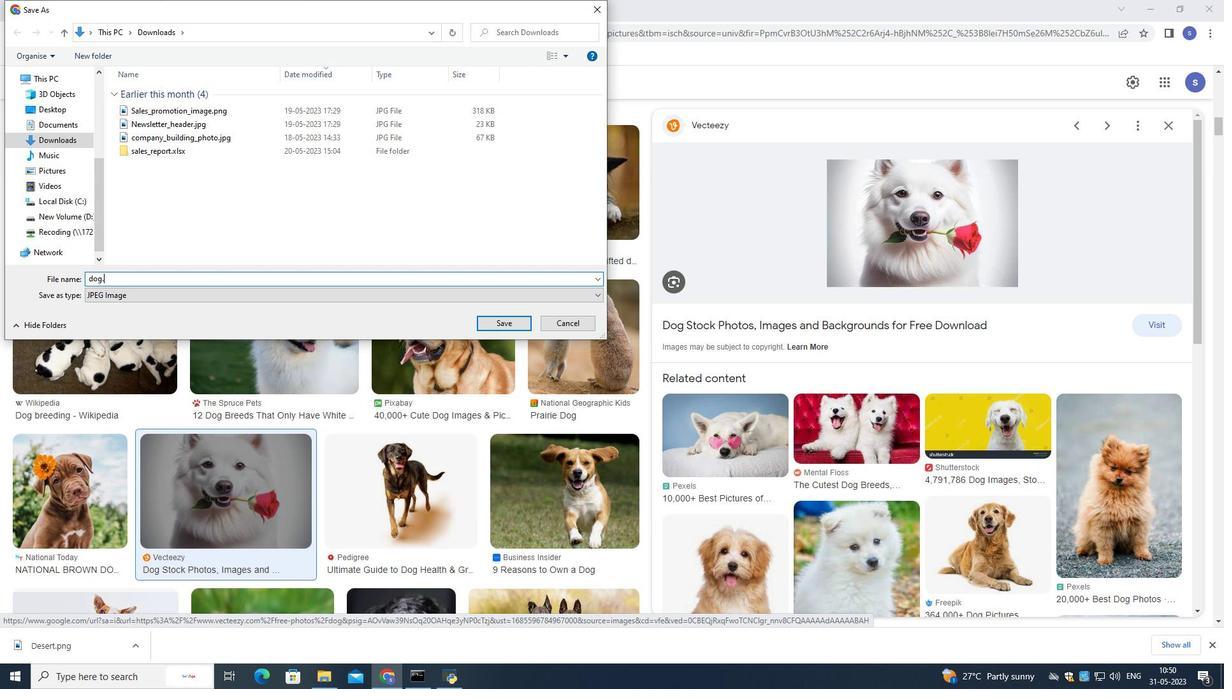 
Action: Key pressed ng
Screenshot: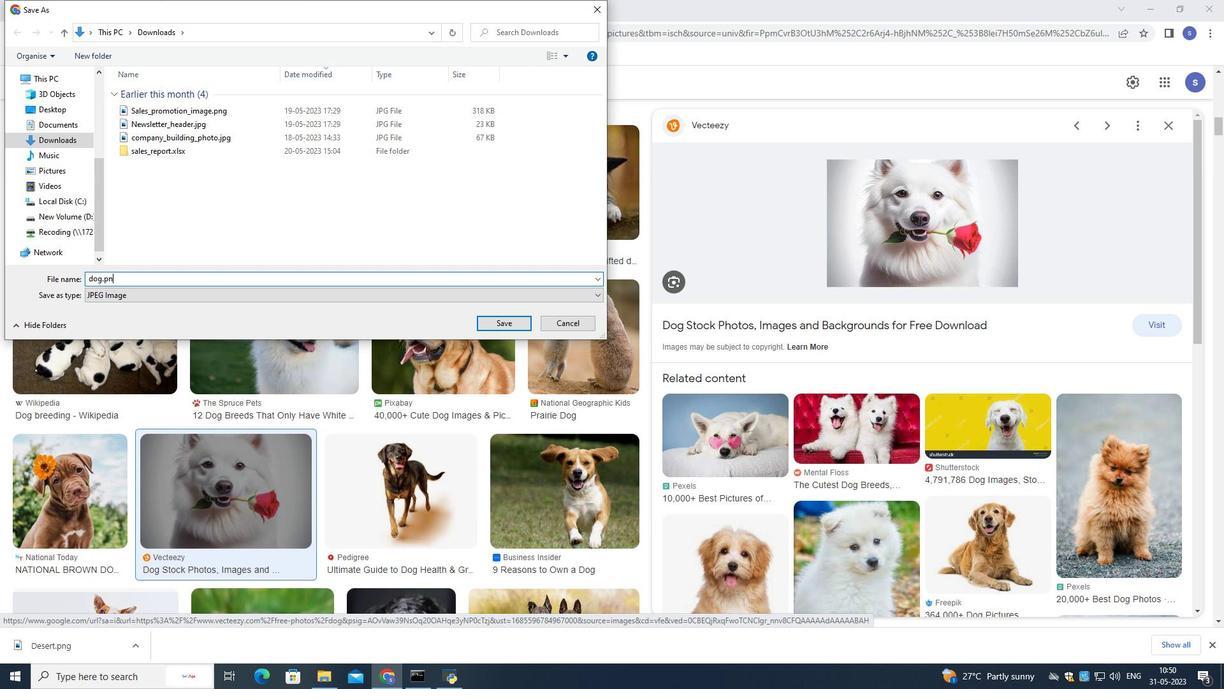
Action: Mouse moved to (928, 365)
Screenshot: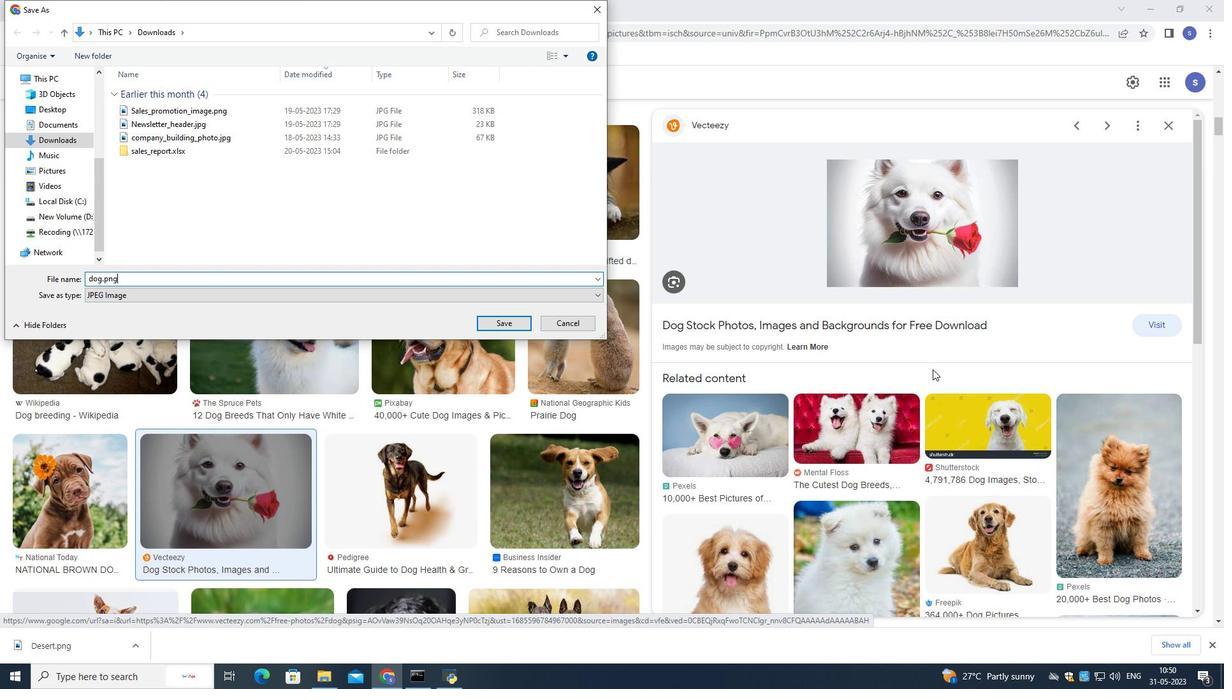 
Action: Key pressed <Key.enter>
Screenshot: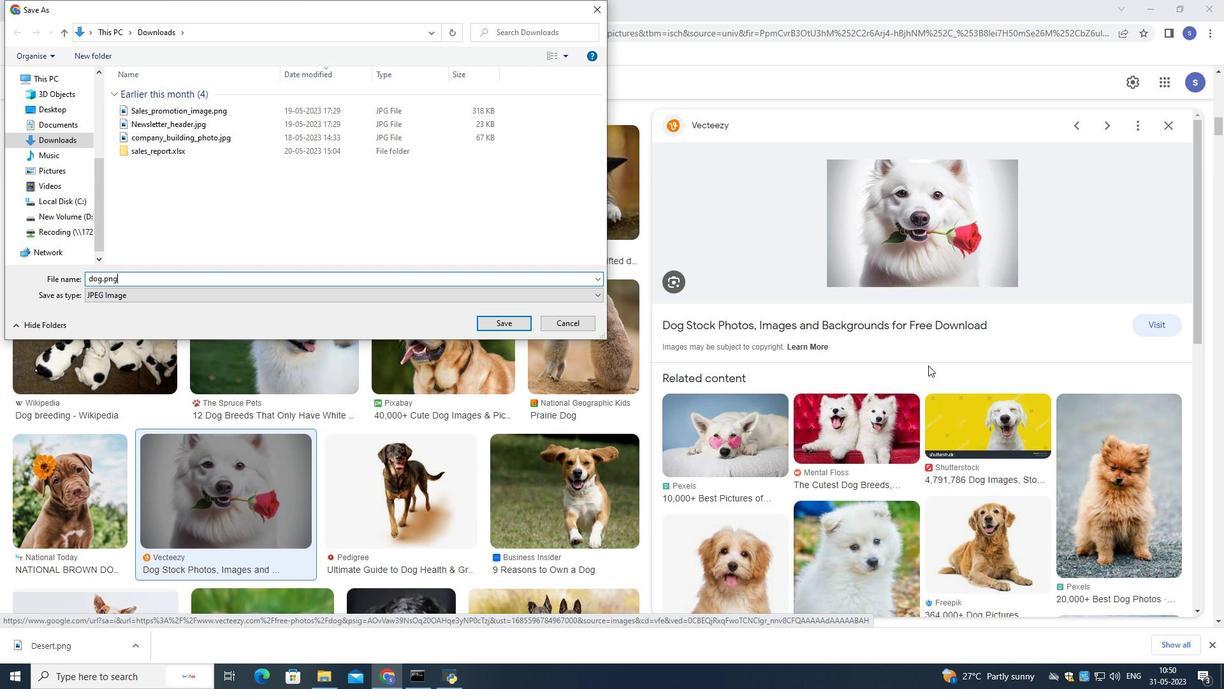 
Action: Mouse moved to (128, 2)
Screenshot: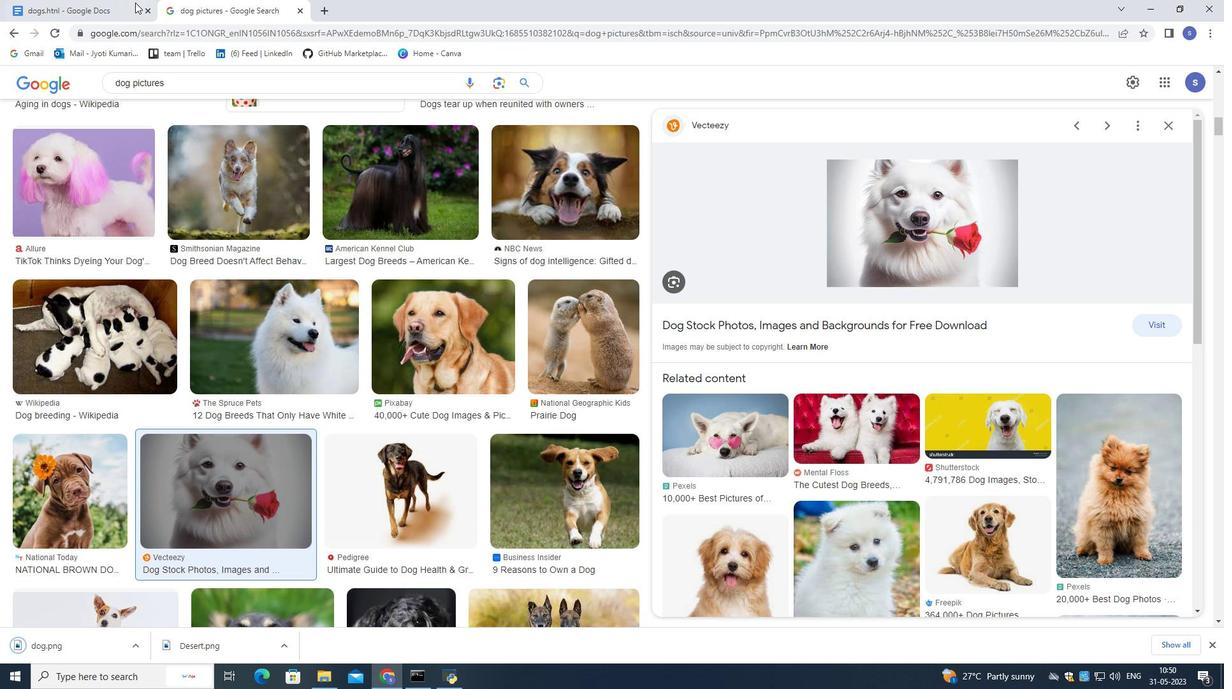 
Action: Mouse pressed left at (128, 2)
Screenshot: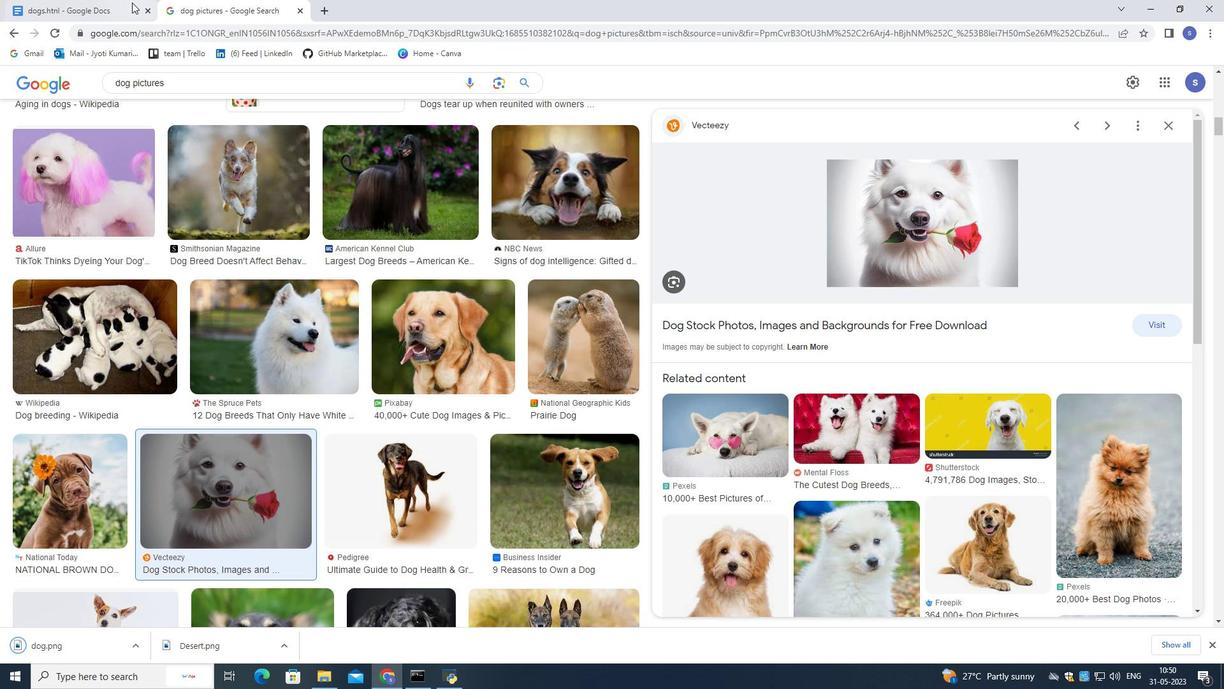 
Action: Mouse moved to (546, 121)
Screenshot: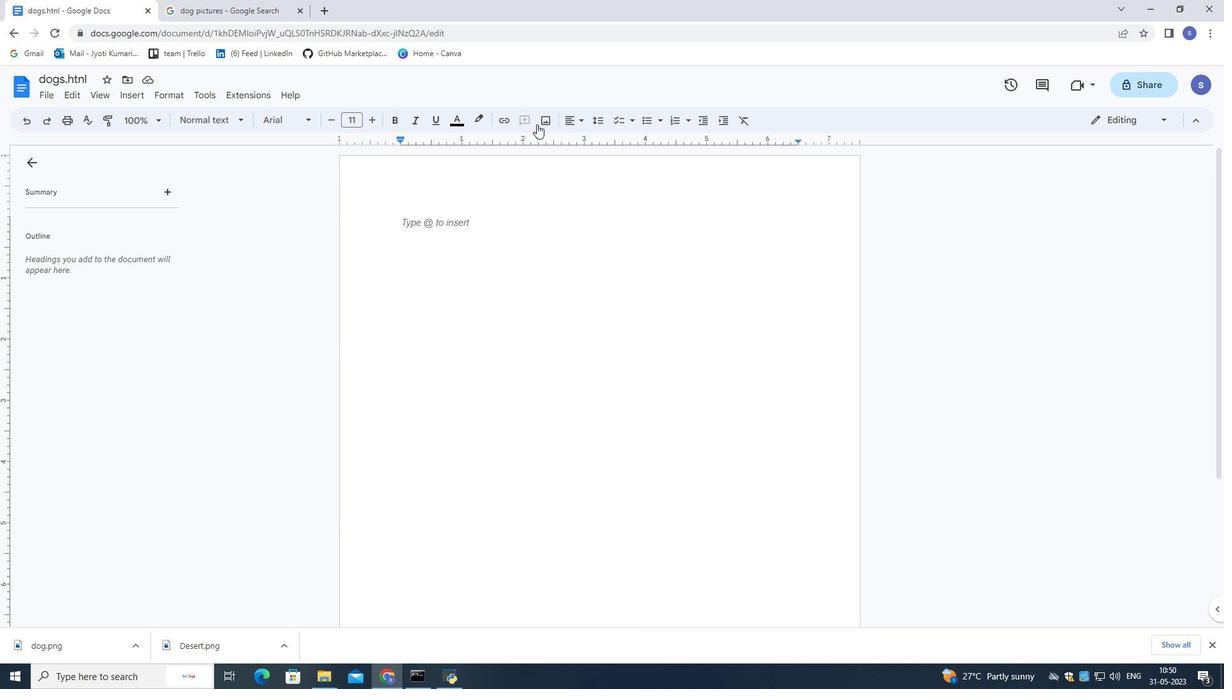 
Action: Mouse pressed left at (546, 121)
Screenshot: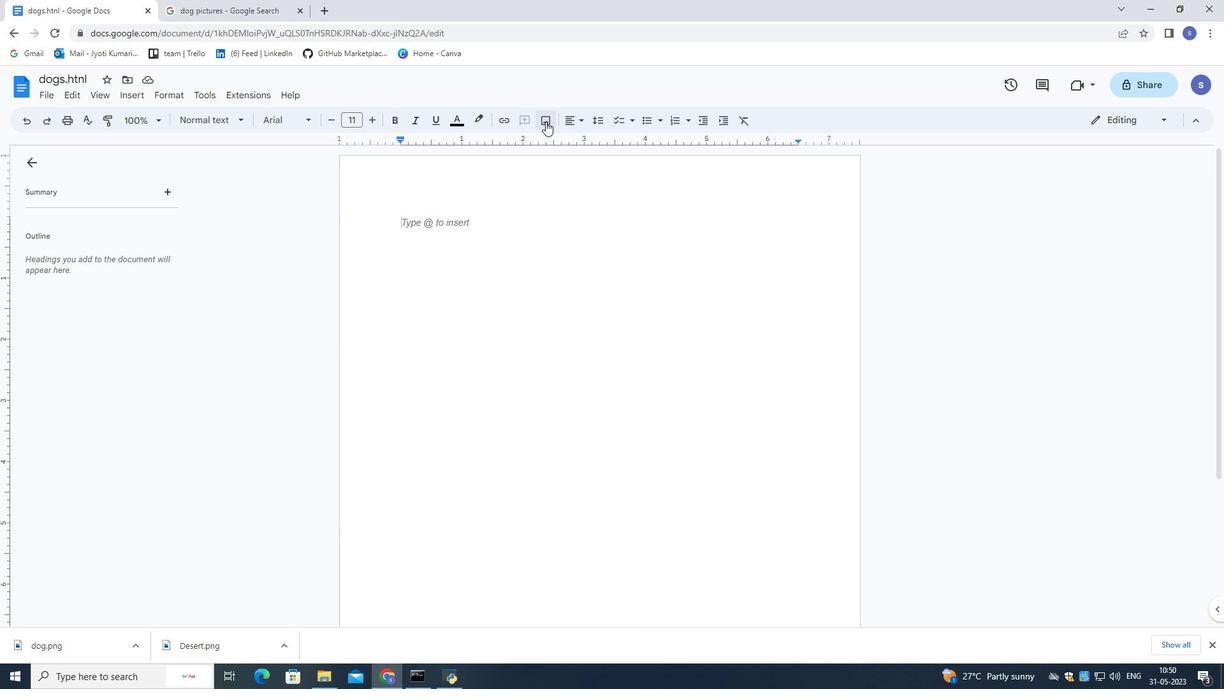 
Action: Mouse moved to (568, 138)
Screenshot: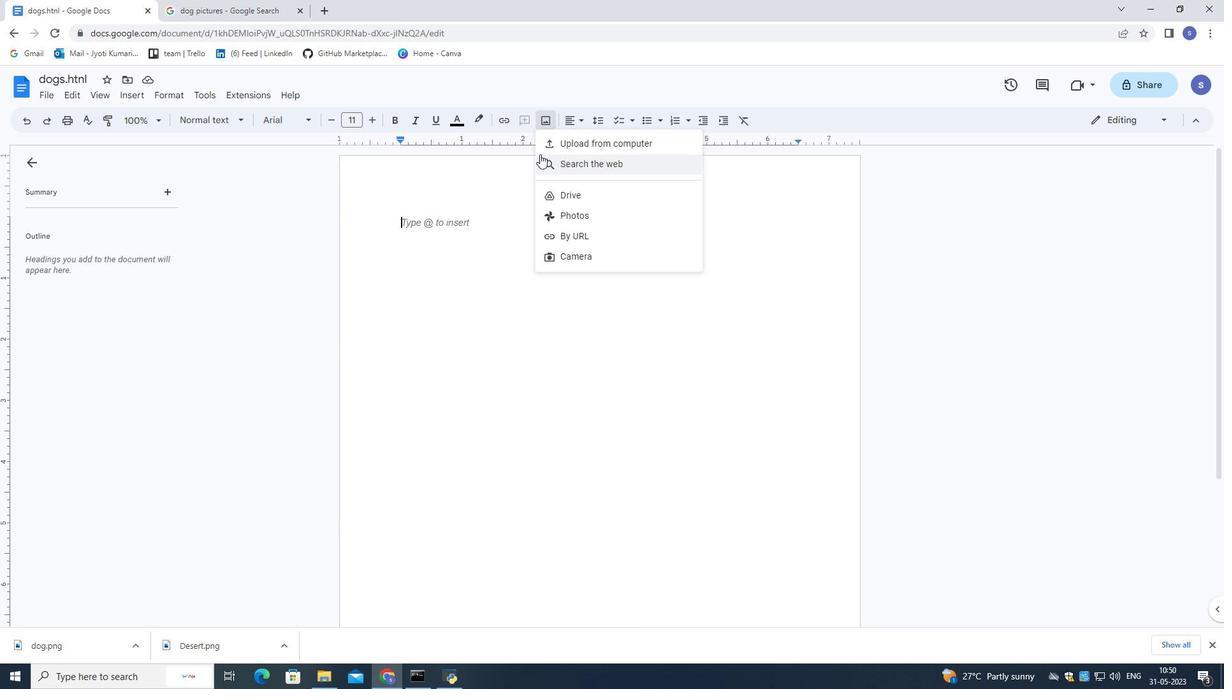 
Action: Mouse pressed left at (568, 138)
Screenshot: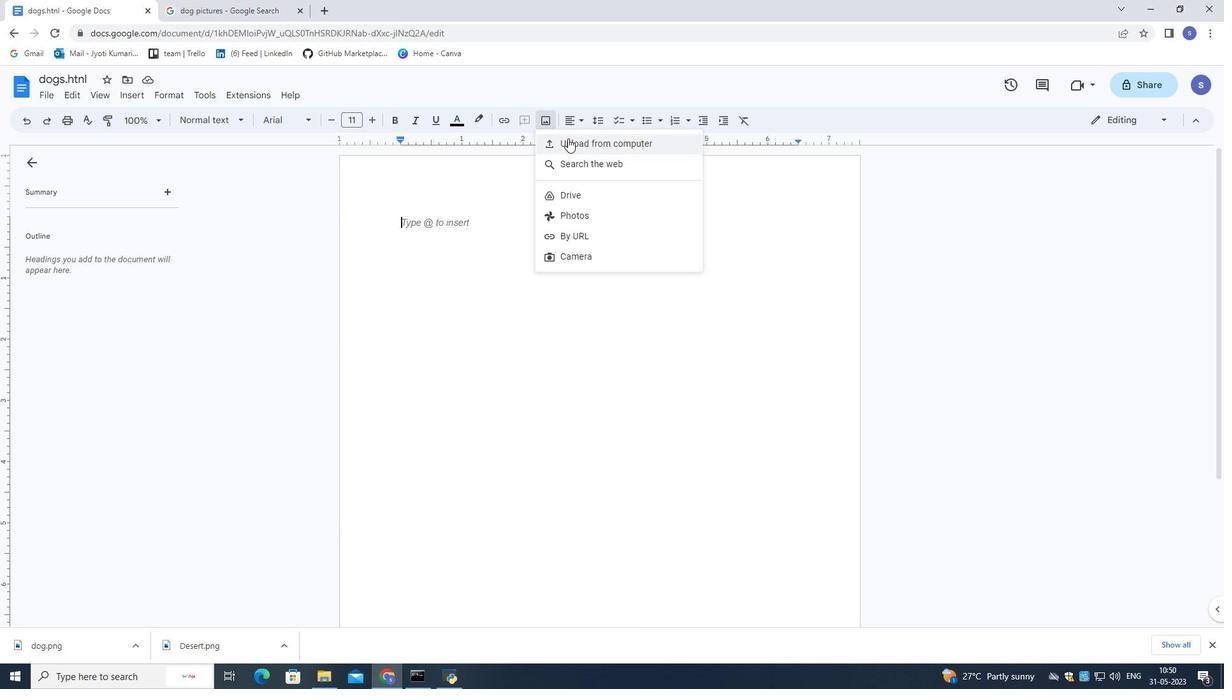 
Action: Mouse moved to (241, 110)
Screenshot: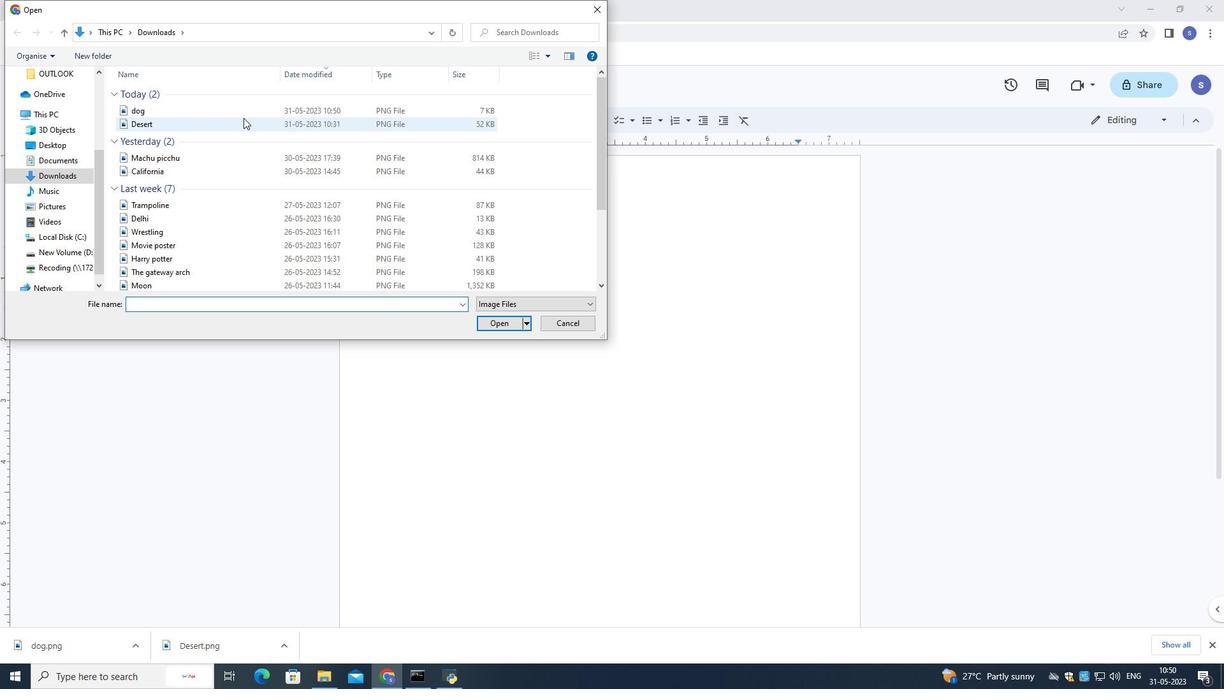 
Action: Mouse pressed left at (241, 110)
Screenshot: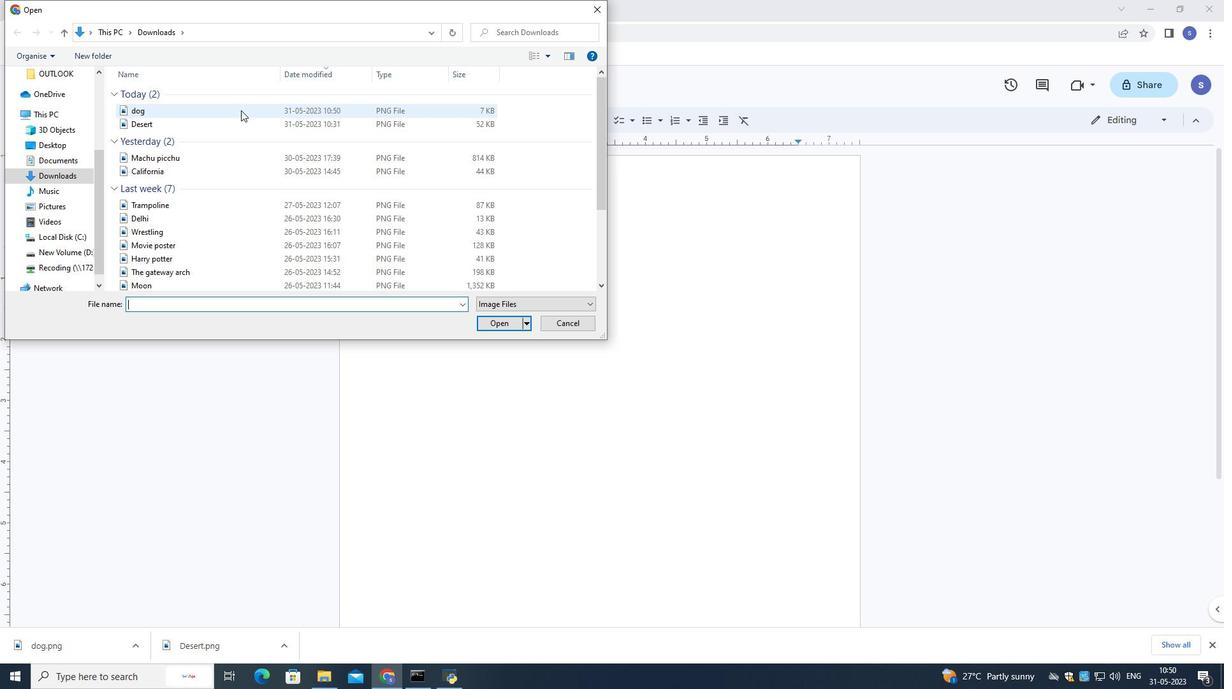 
Action: Mouse moved to (503, 325)
Screenshot: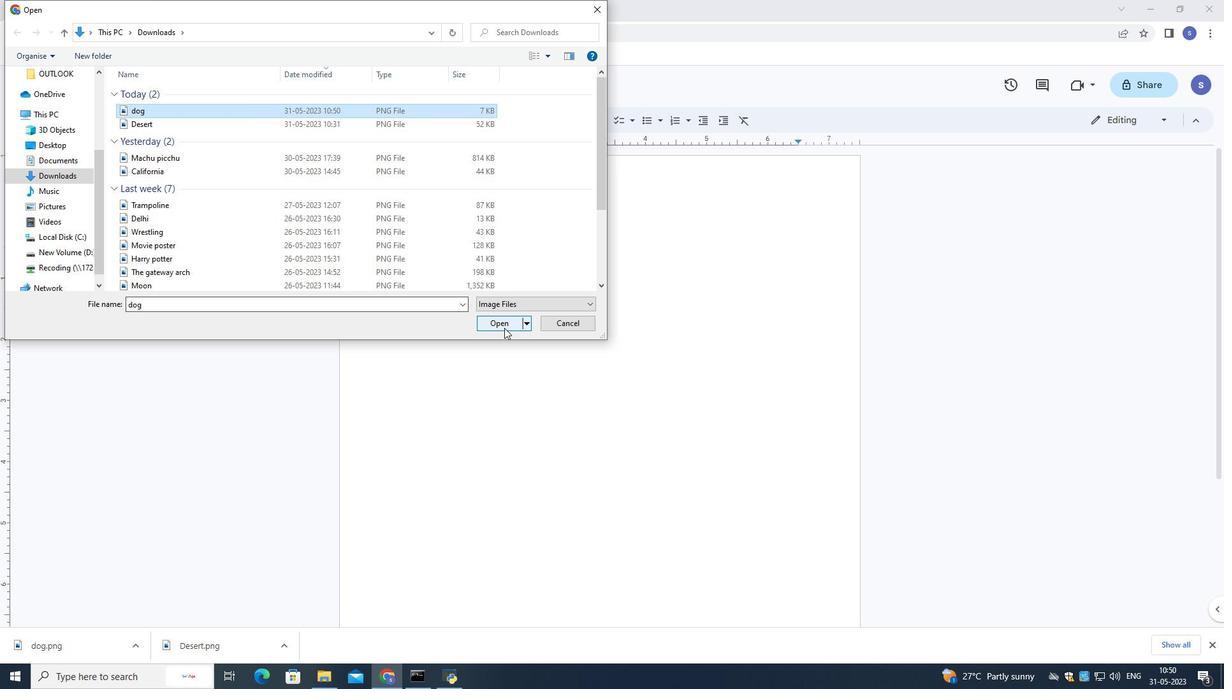 
Action: Mouse pressed left at (503, 325)
Screenshot: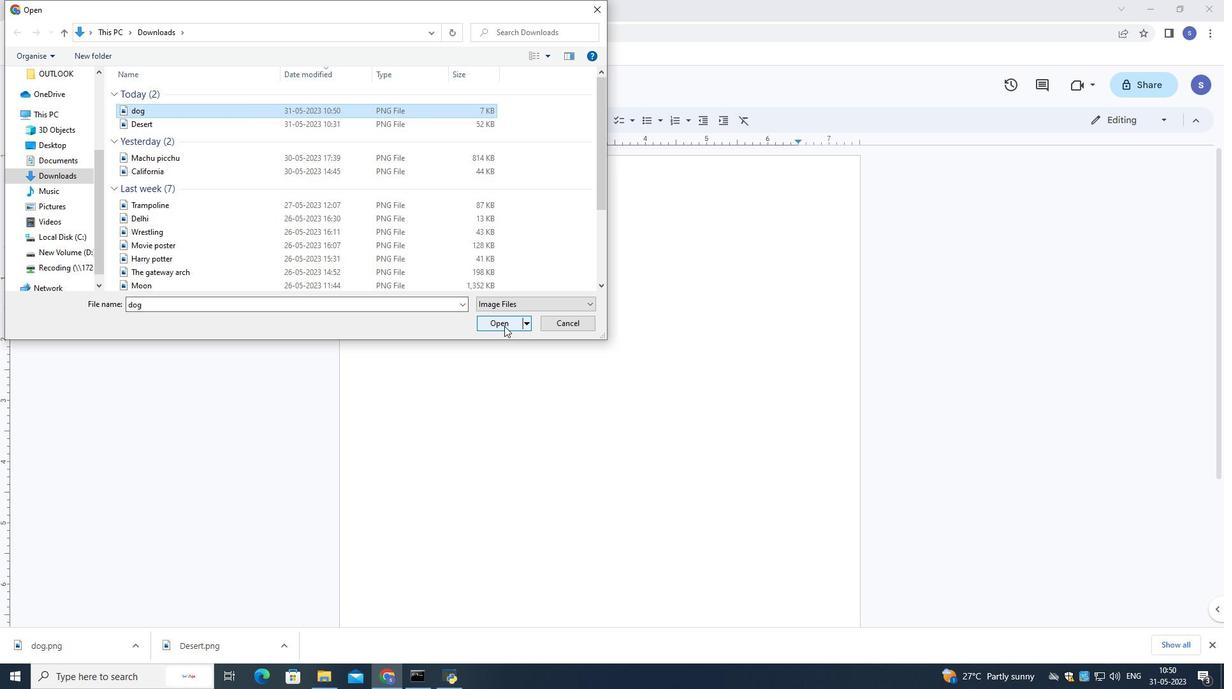 
Action: Mouse moved to (439, 293)
Screenshot: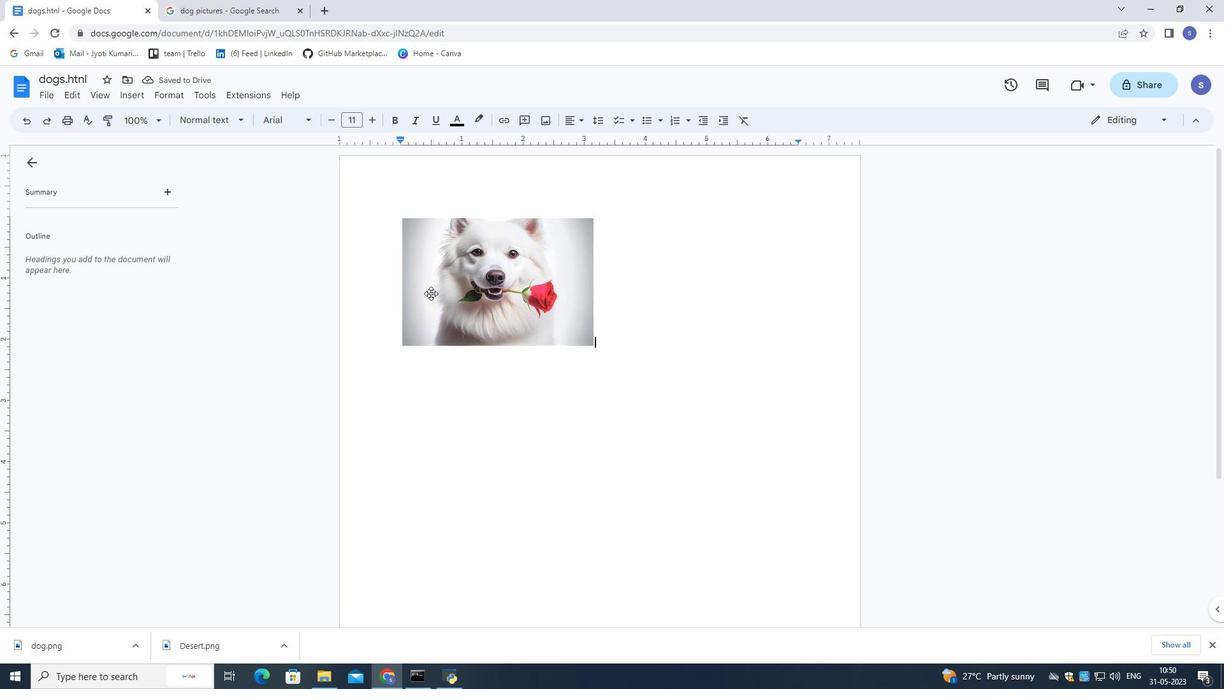 
Action: Mouse pressed left at (439, 293)
Screenshot: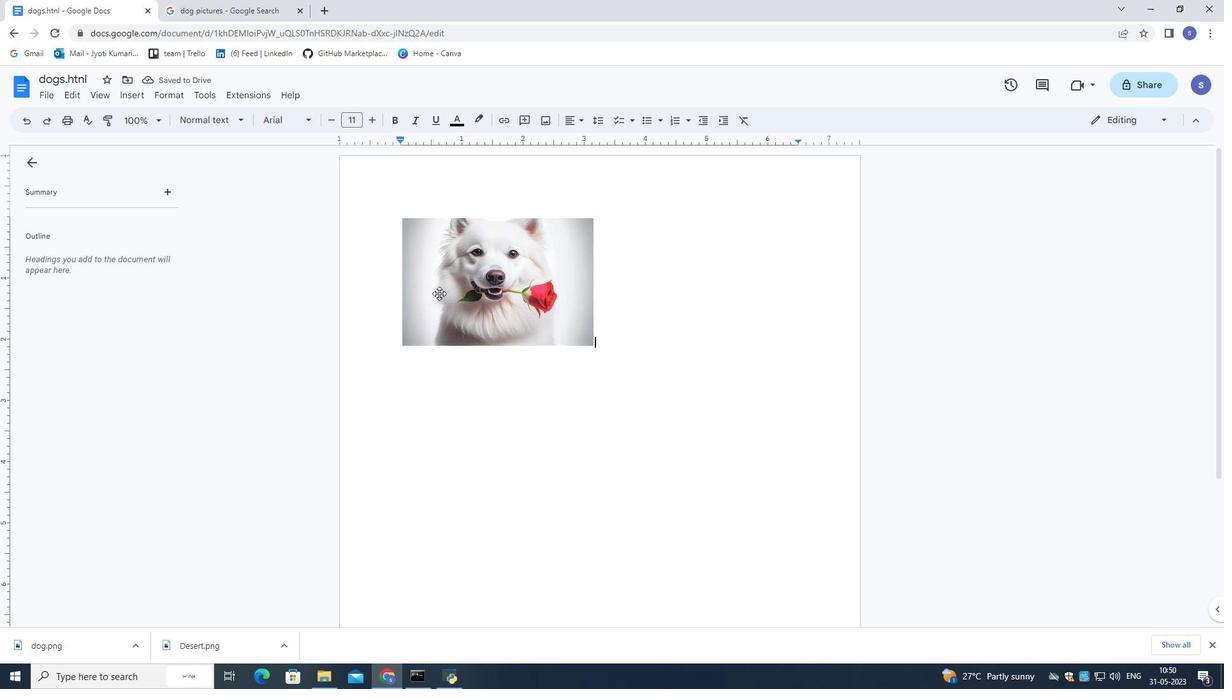 
Action: Mouse moved to (435, 123)
Screenshot: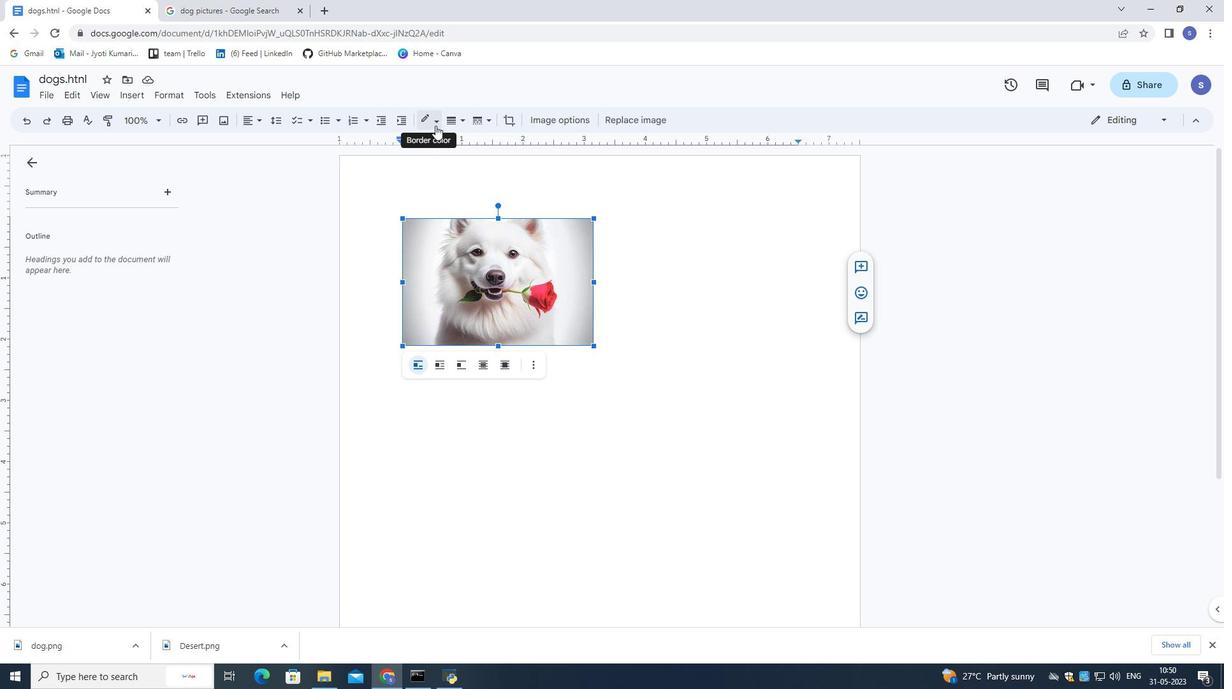 
Action: Mouse pressed left at (435, 123)
Screenshot: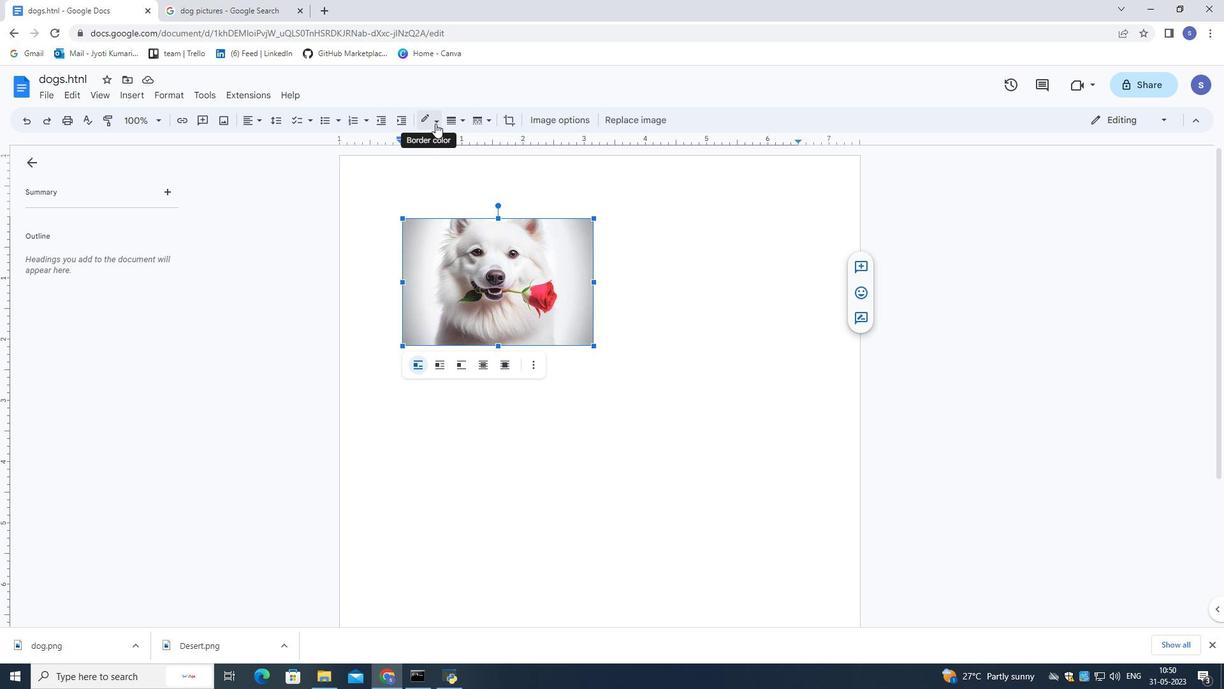 
Action: Mouse moved to (464, 123)
Screenshot: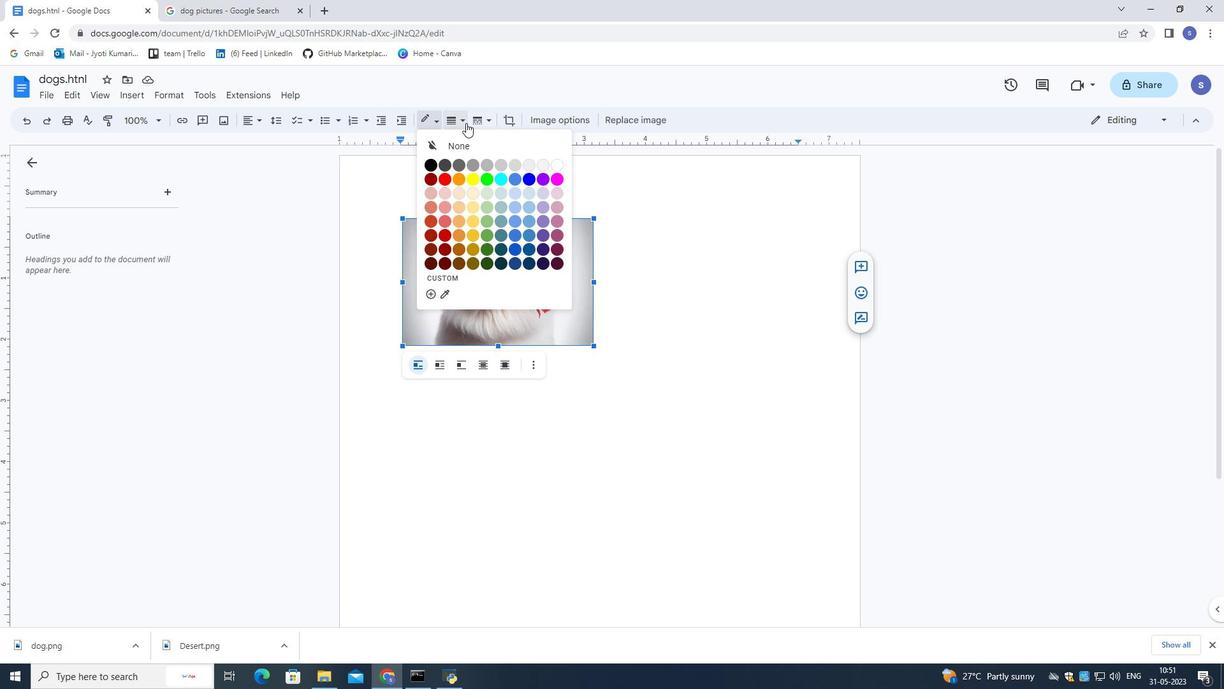 
Action: Mouse pressed left at (464, 123)
Screenshot: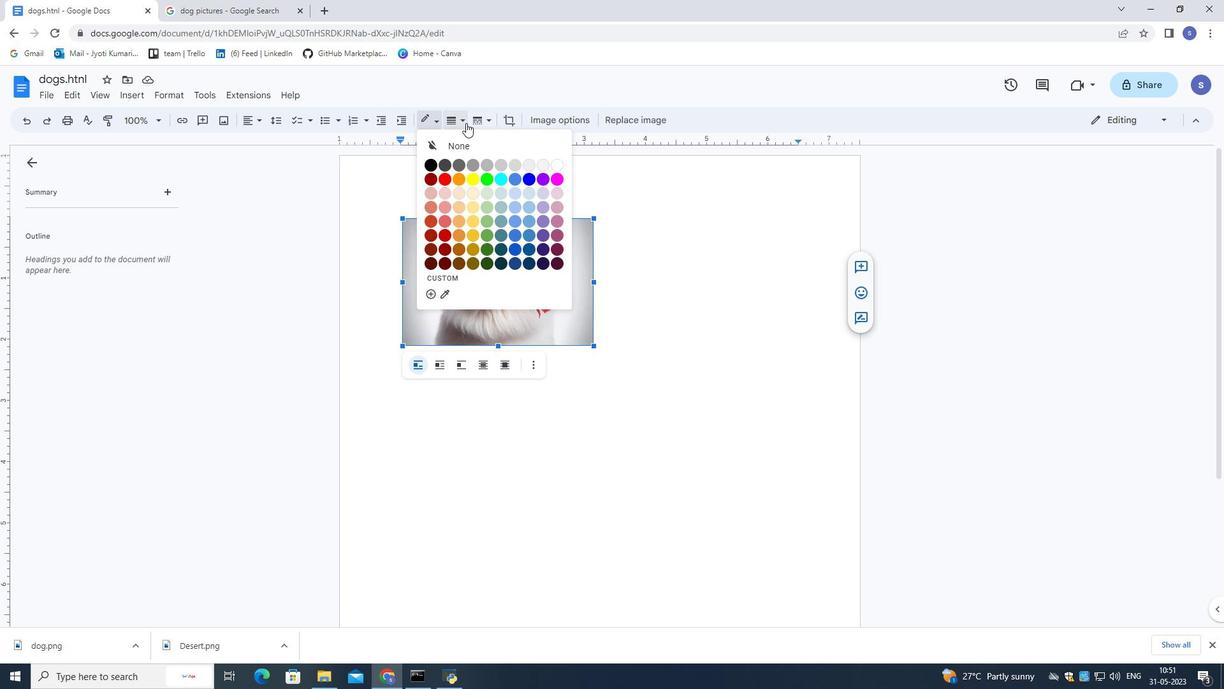 
Action: Mouse moved to (489, 118)
Screenshot: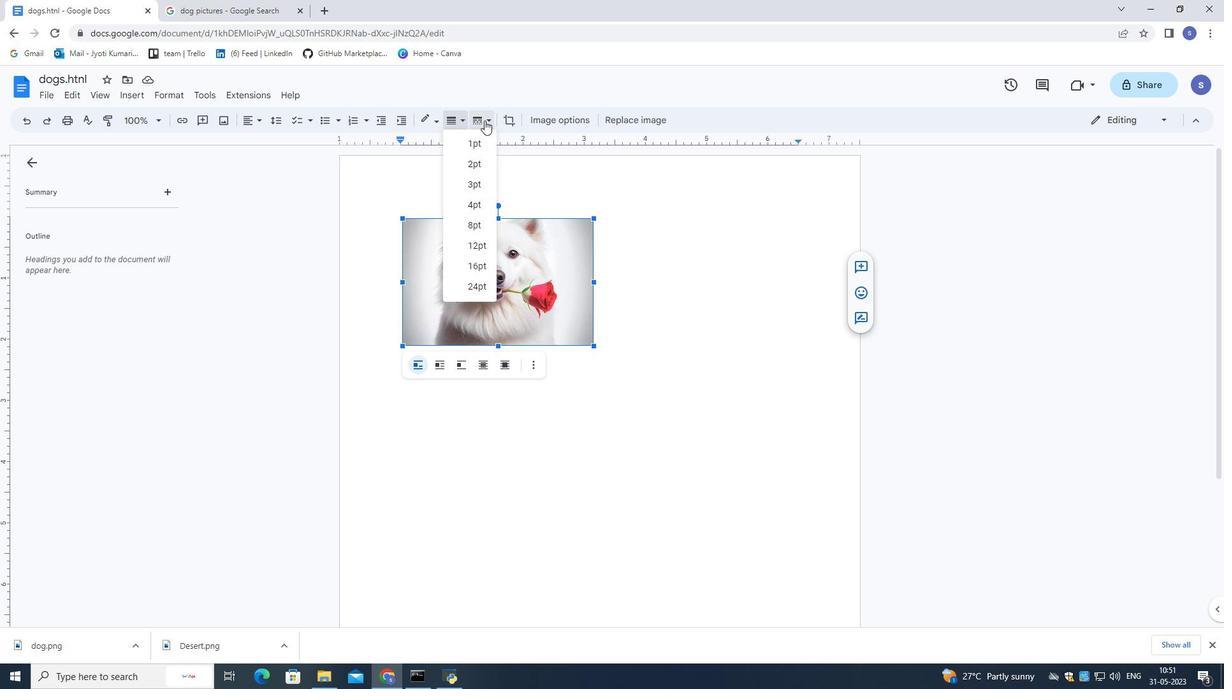 
Action: Mouse pressed left at (489, 118)
Screenshot: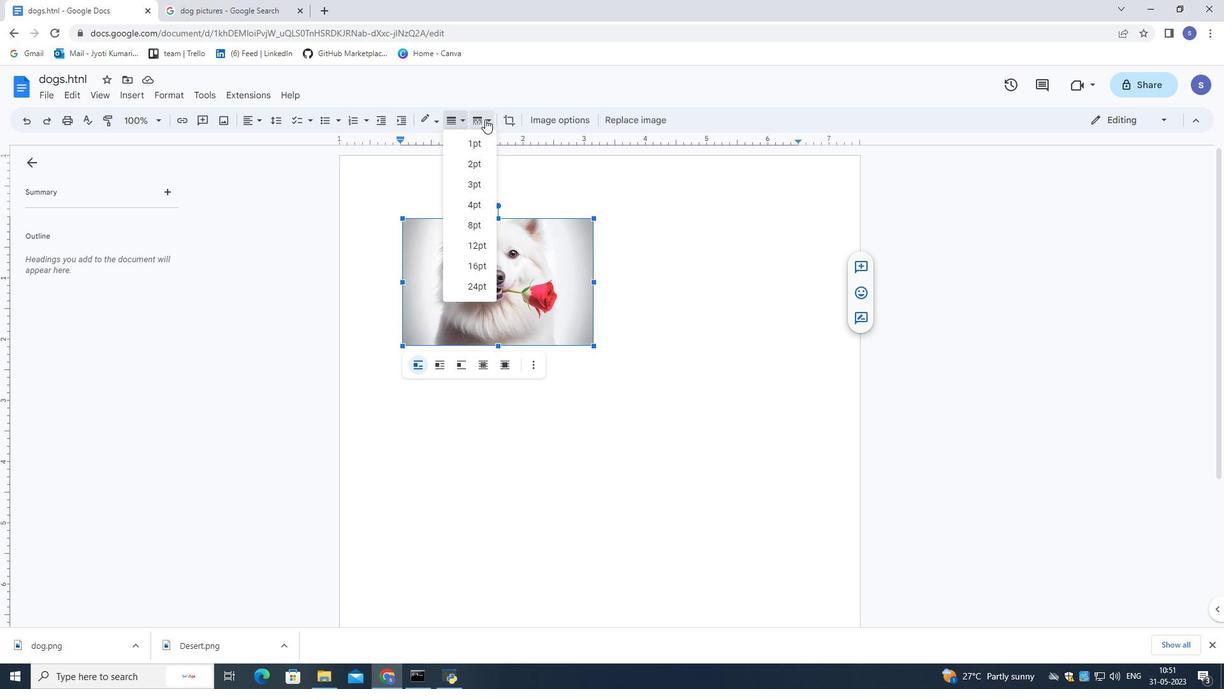 
Action: Mouse moved to (492, 137)
Screenshot: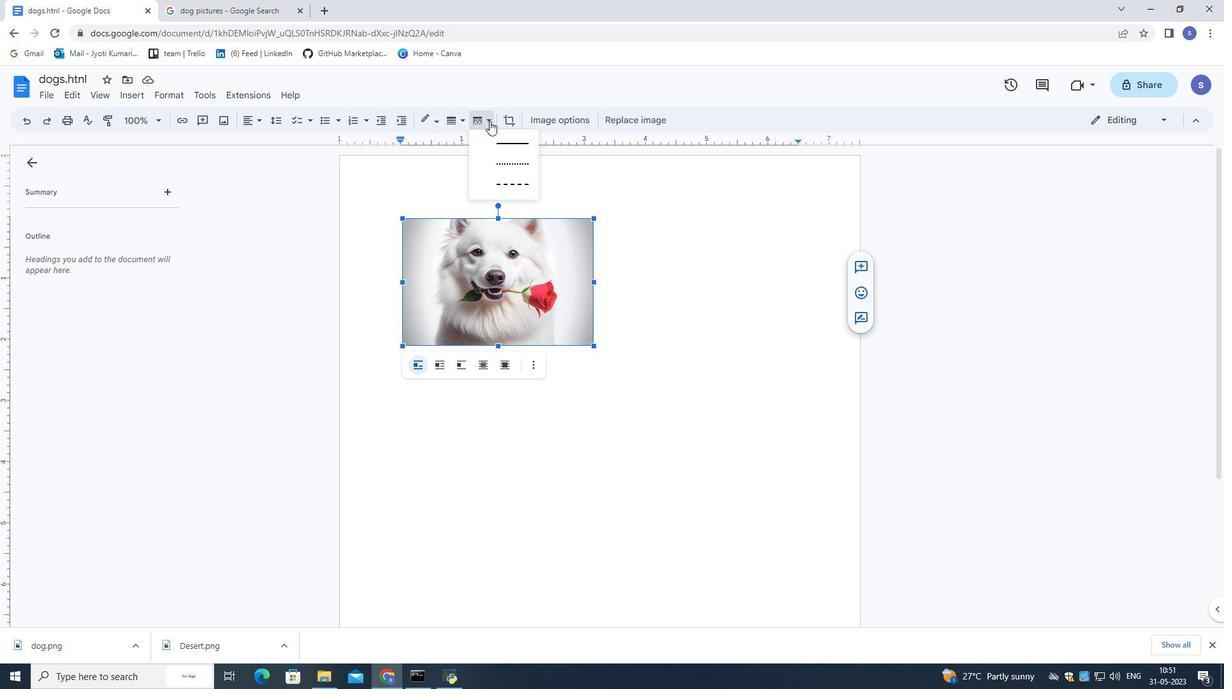 
Action: Mouse pressed left at (492, 137)
